 Task: Search one way flight ticket for 4 adults, 2 children, 2 infants in seat and 1 infant on lap in premium economy from Oakland: Oakland International Airport to Jackson: Jackson Hole Airport on 5-2-2023. Choice of flights is American. Number of bags: 9 checked bags. Price is upto 94000. Outbound departure time preference is 16:45.
Action: Mouse moved to (301, 498)
Screenshot: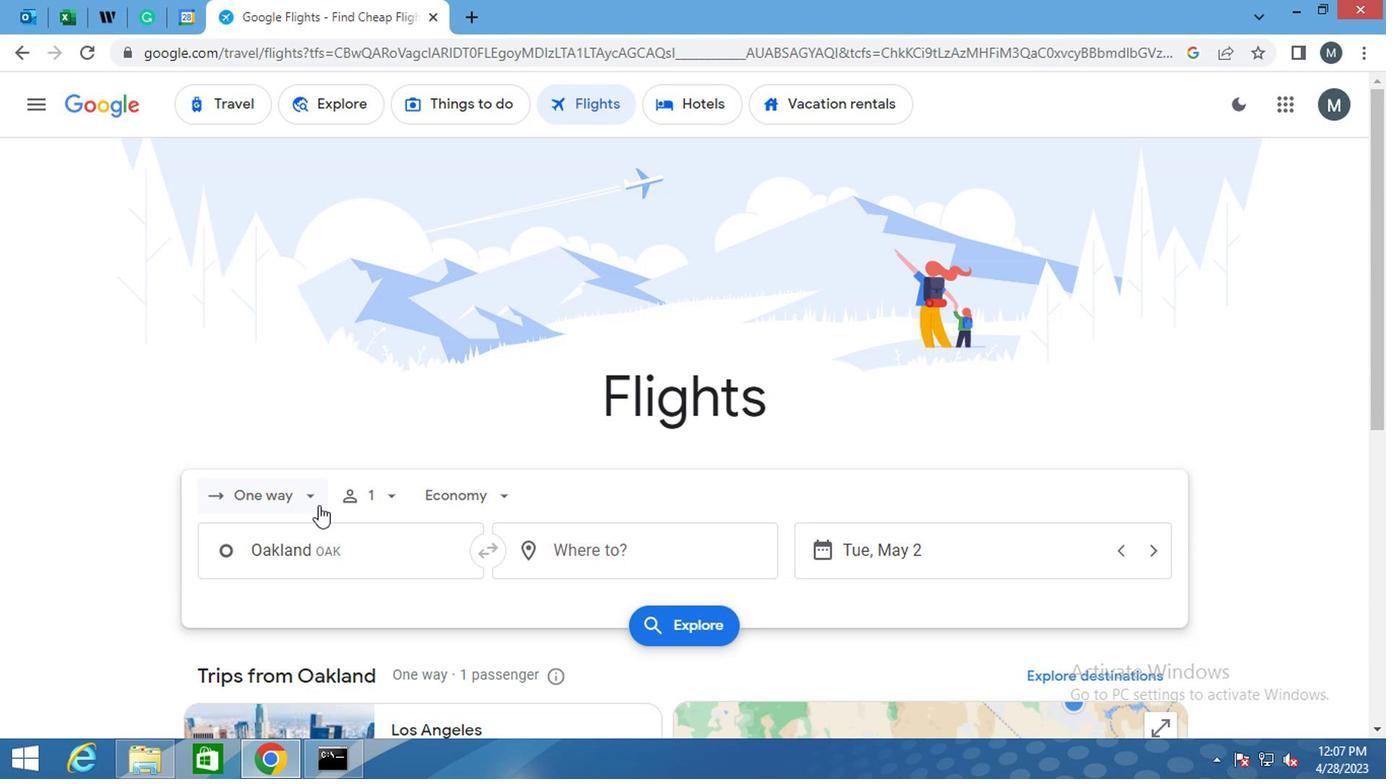 
Action: Mouse pressed left at (301, 498)
Screenshot: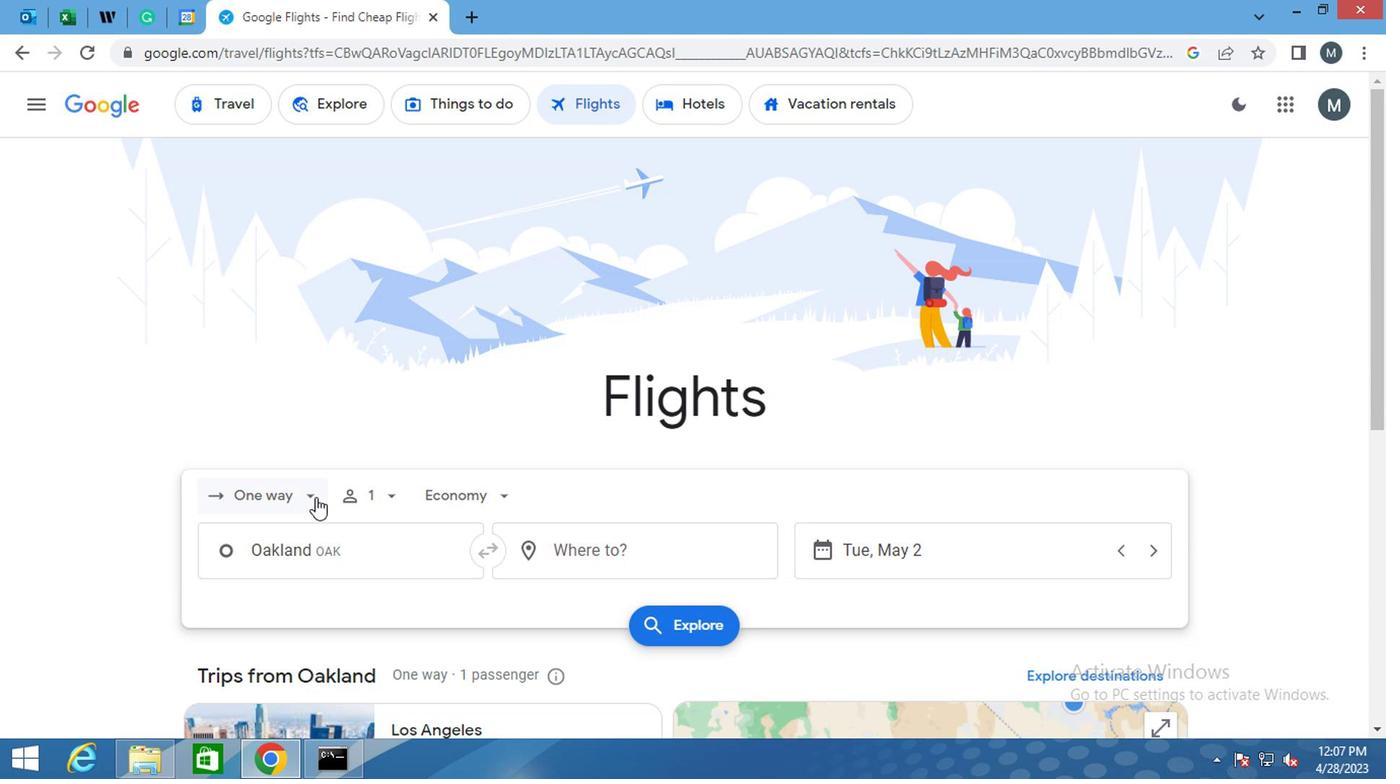 
Action: Mouse moved to (275, 591)
Screenshot: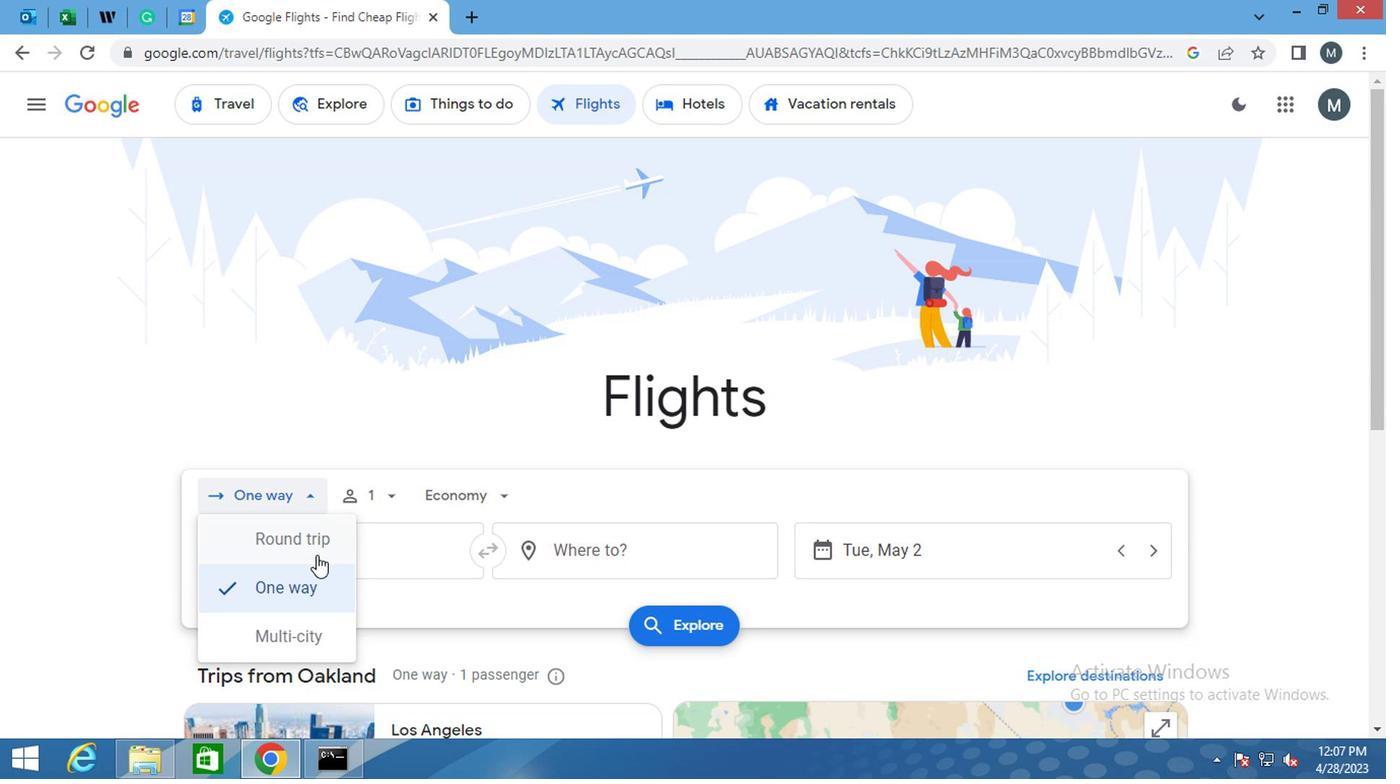 
Action: Mouse pressed left at (275, 591)
Screenshot: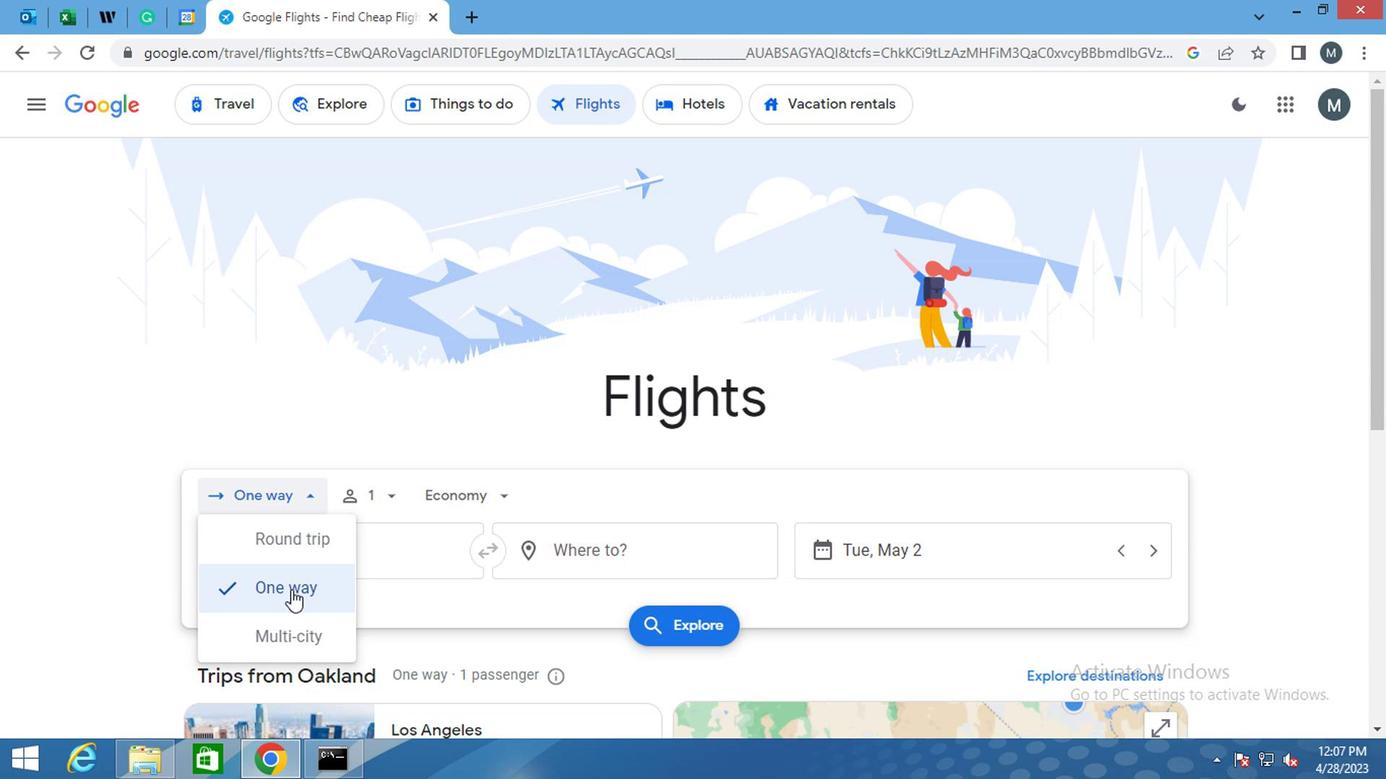 
Action: Mouse moved to (373, 496)
Screenshot: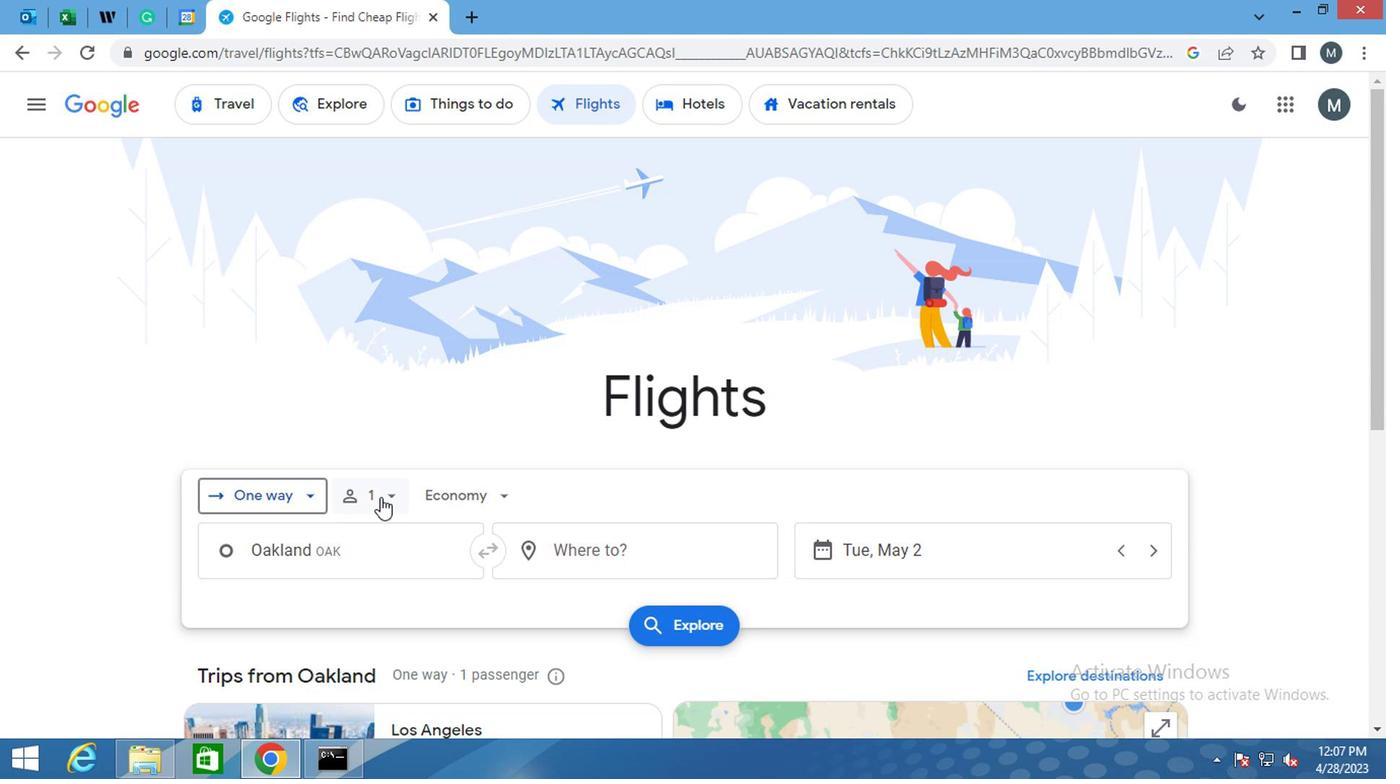 
Action: Mouse pressed left at (373, 496)
Screenshot: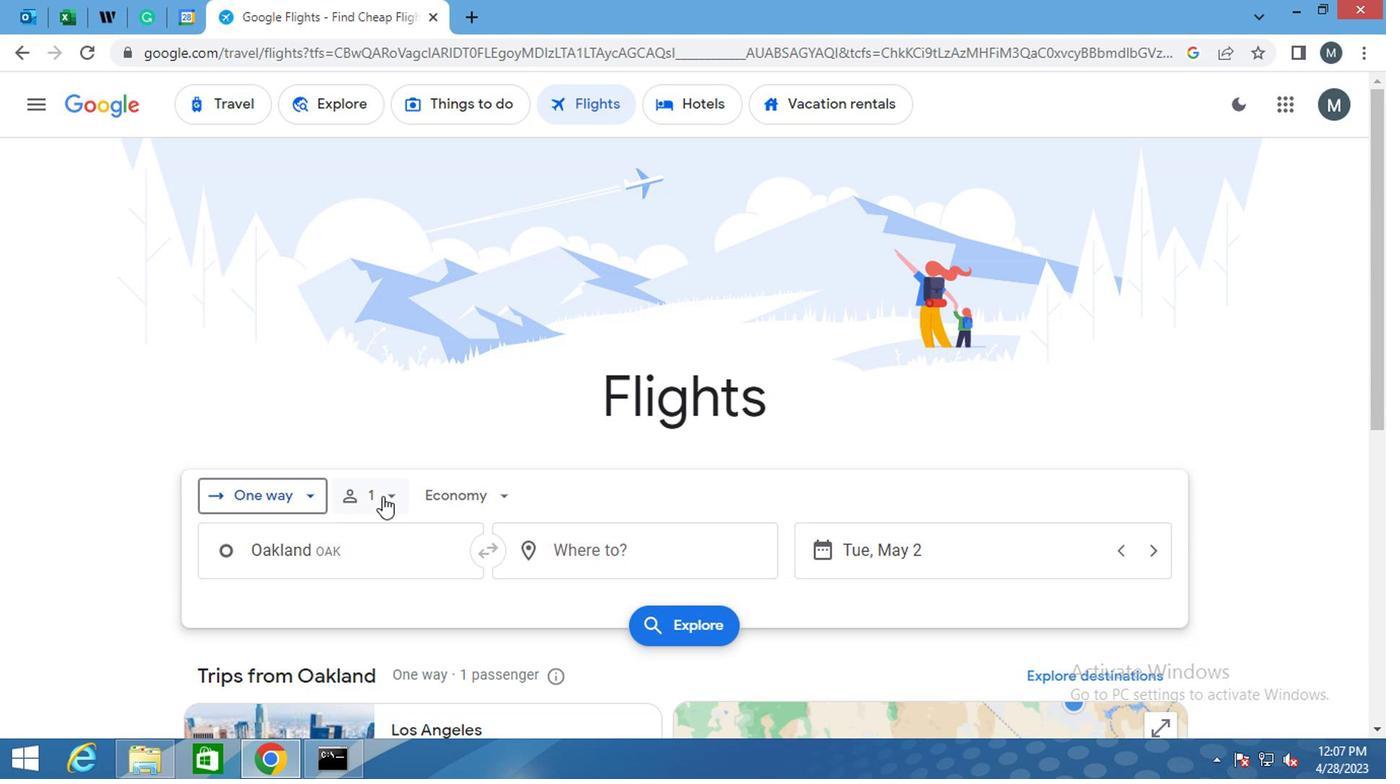 
Action: Mouse moved to (533, 549)
Screenshot: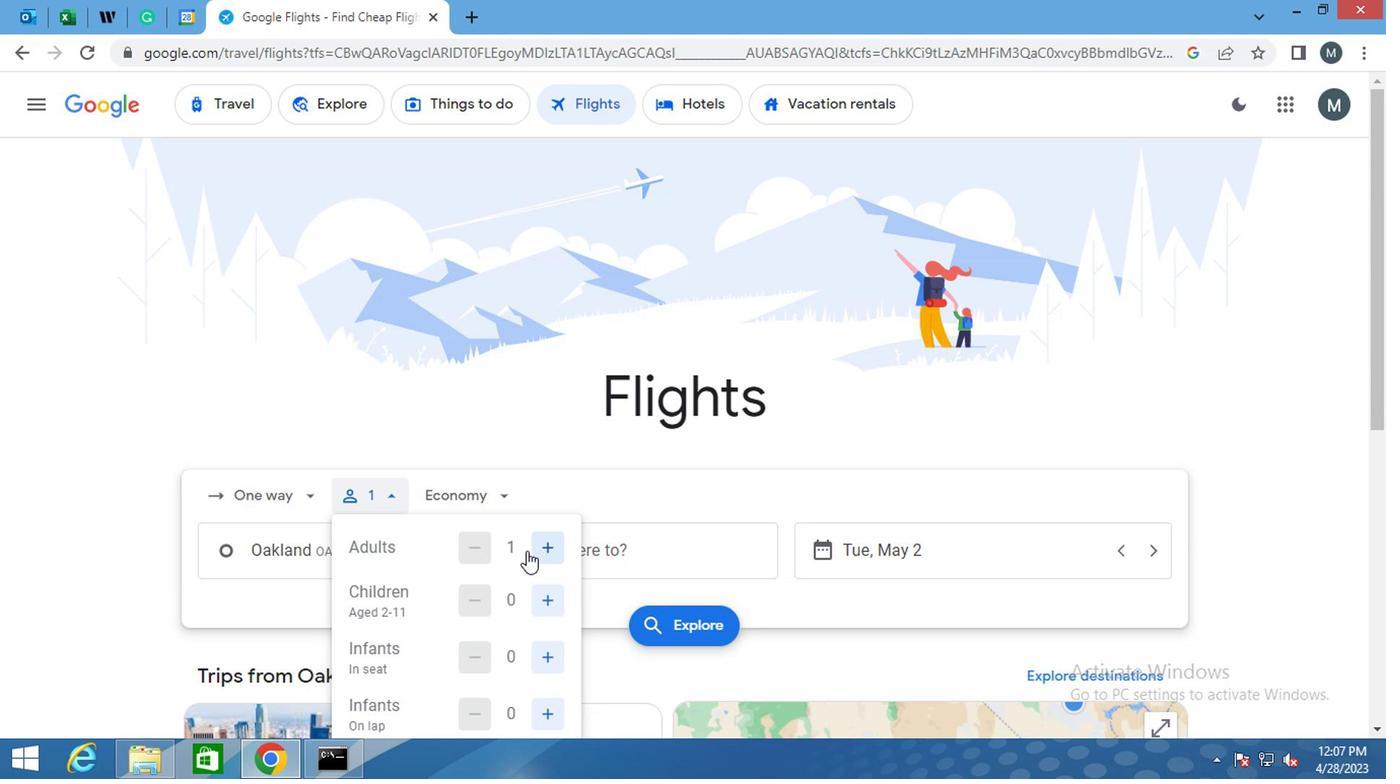 
Action: Mouse pressed left at (533, 549)
Screenshot: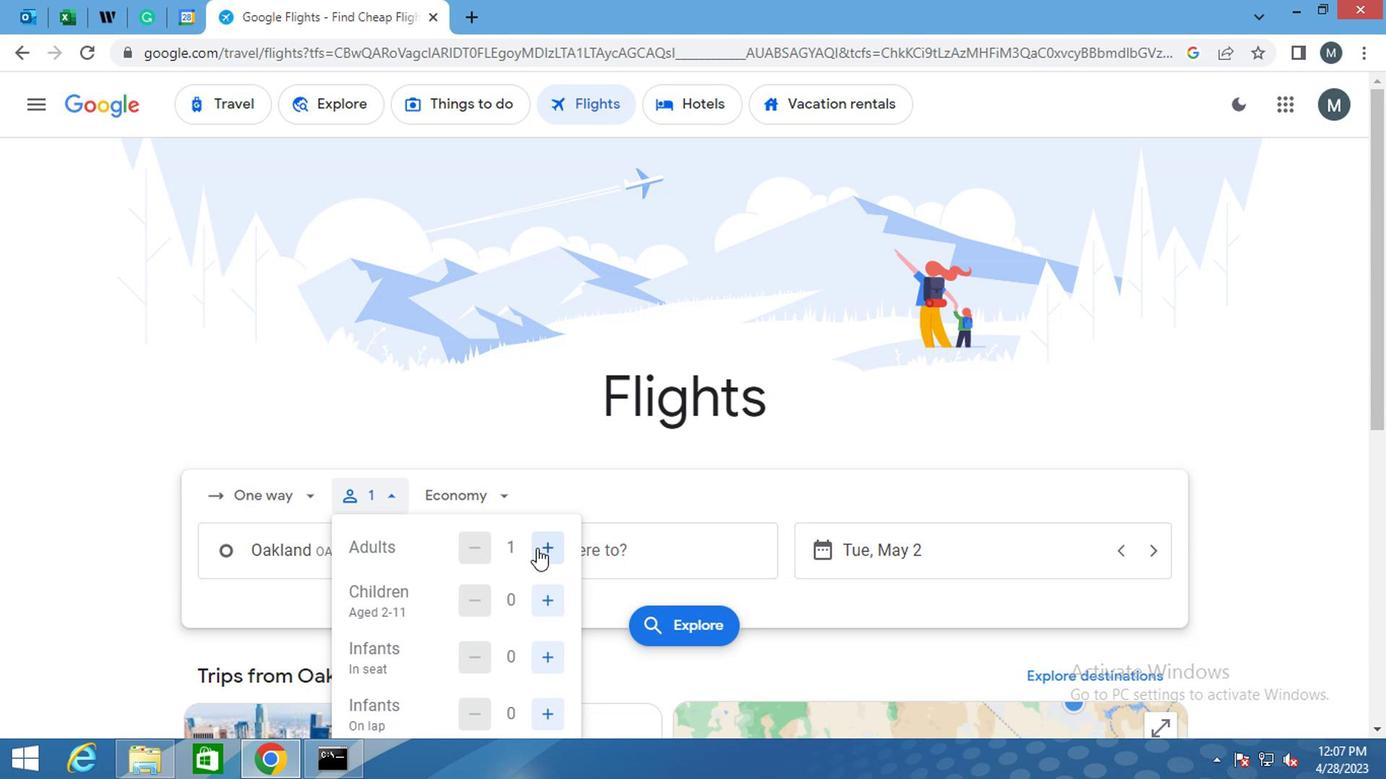 
Action: Mouse pressed left at (533, 549)
Screenshot: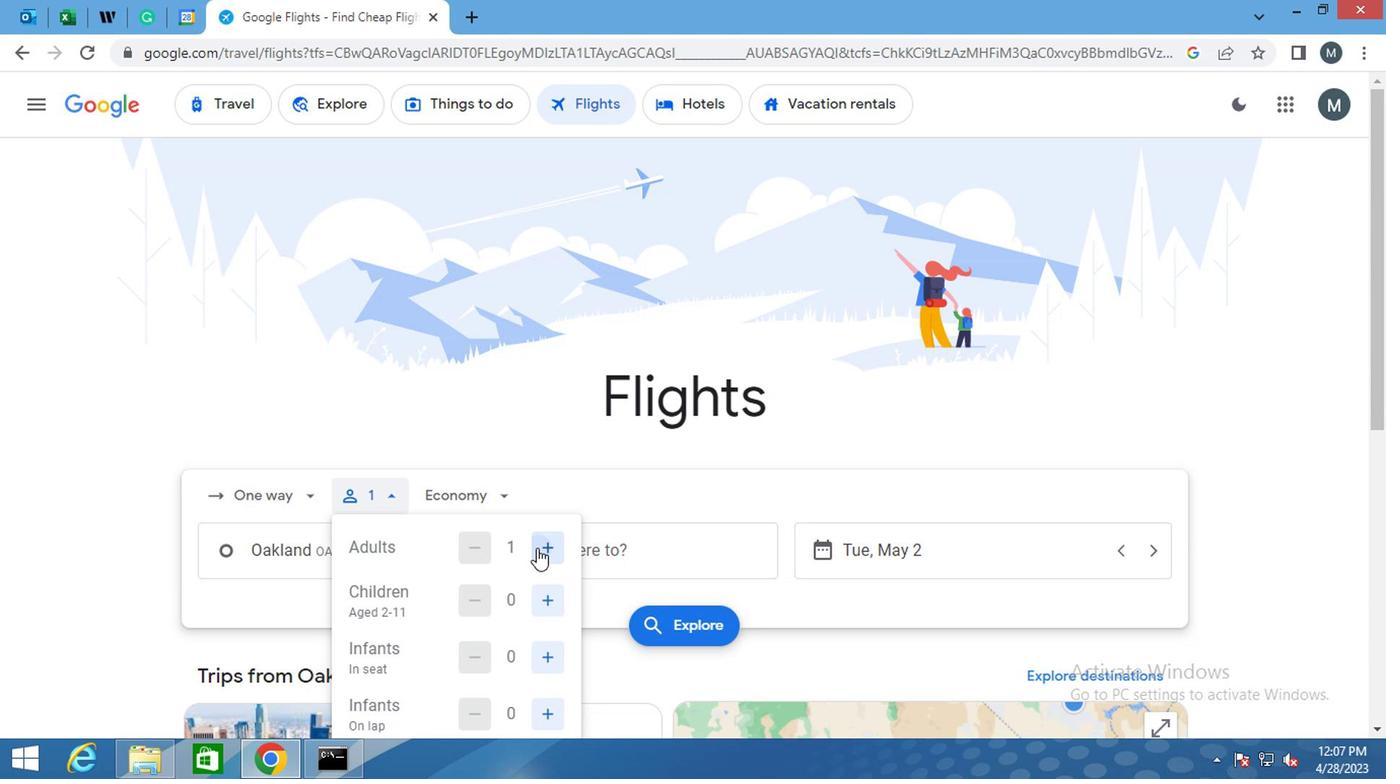 
Action: Mouse pressed left at (533, 549)
Screenshot: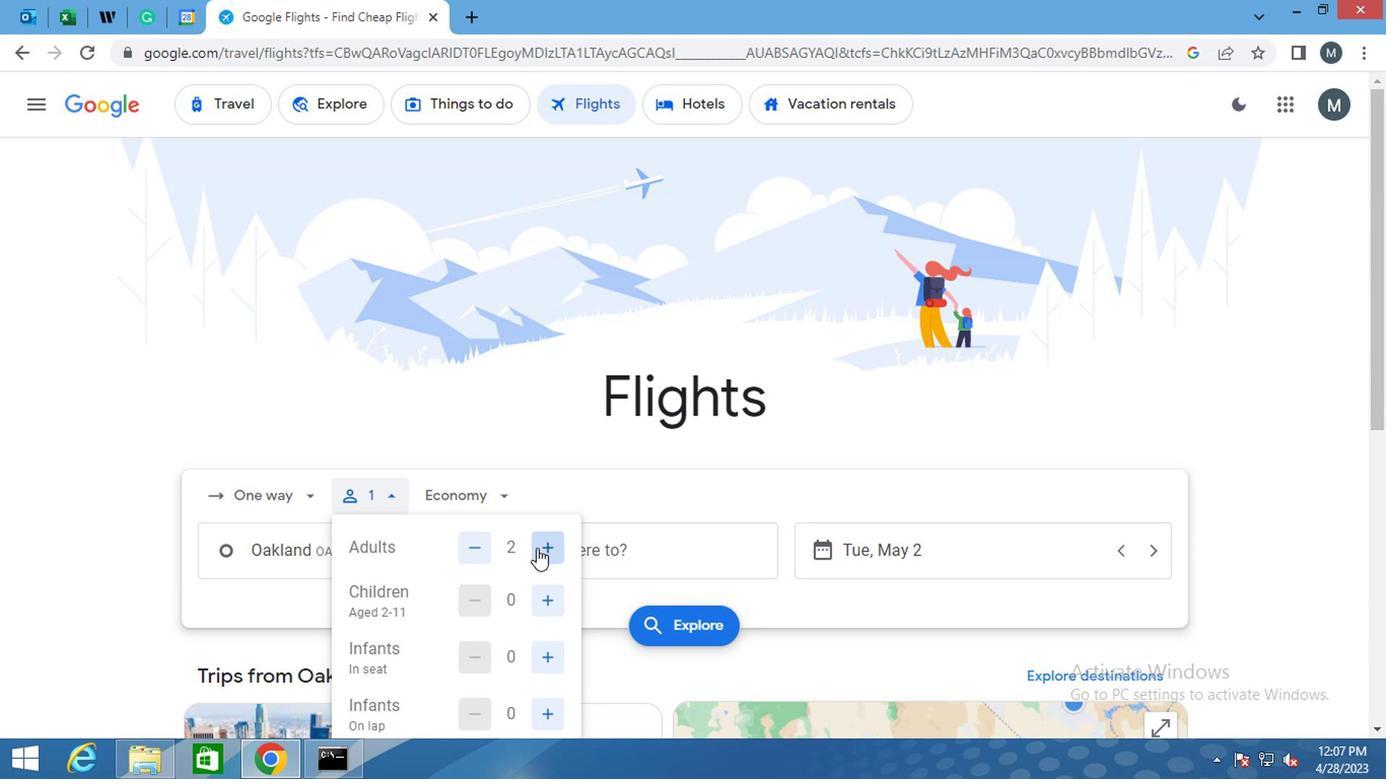 
Action: Mouse moved to (538, 601)
Screenshot: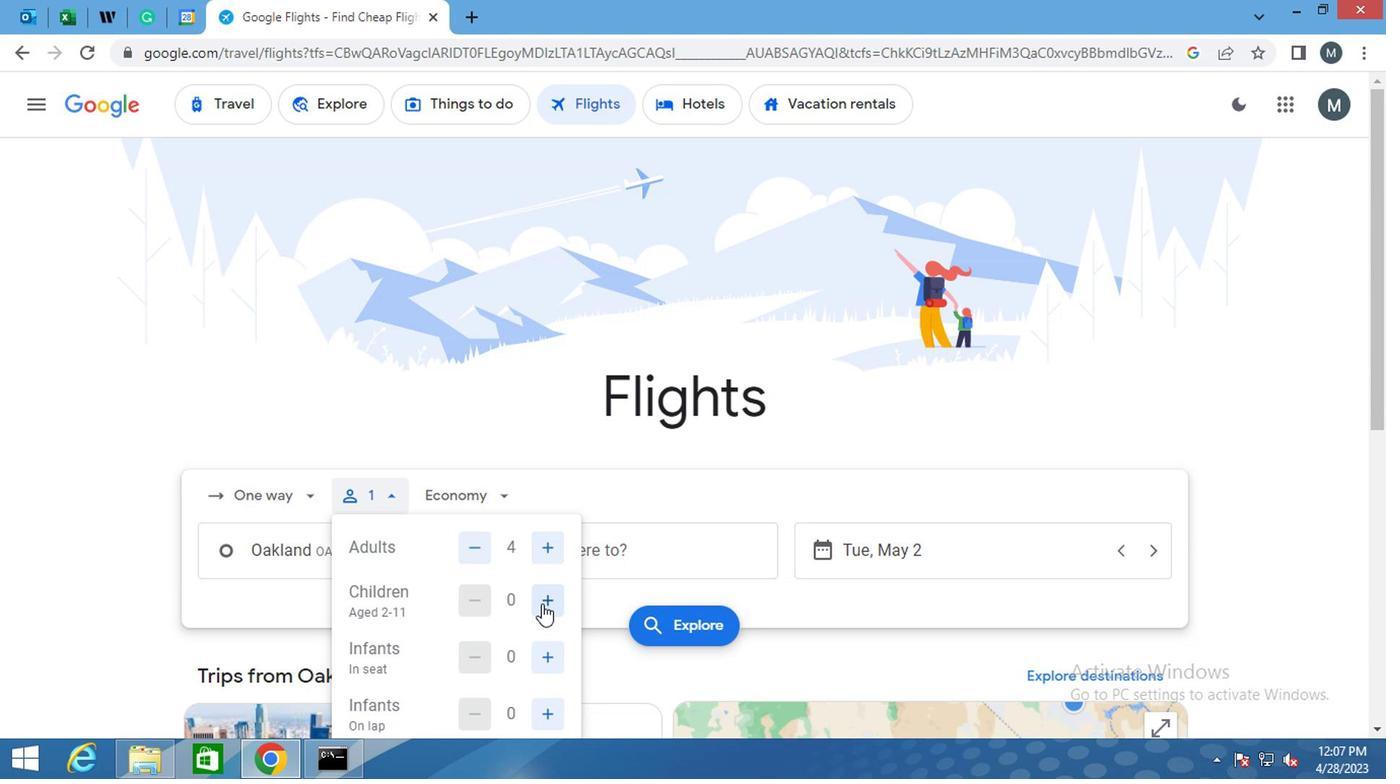 
Action: Mouse pressed left at (538, 601)
Screenshot: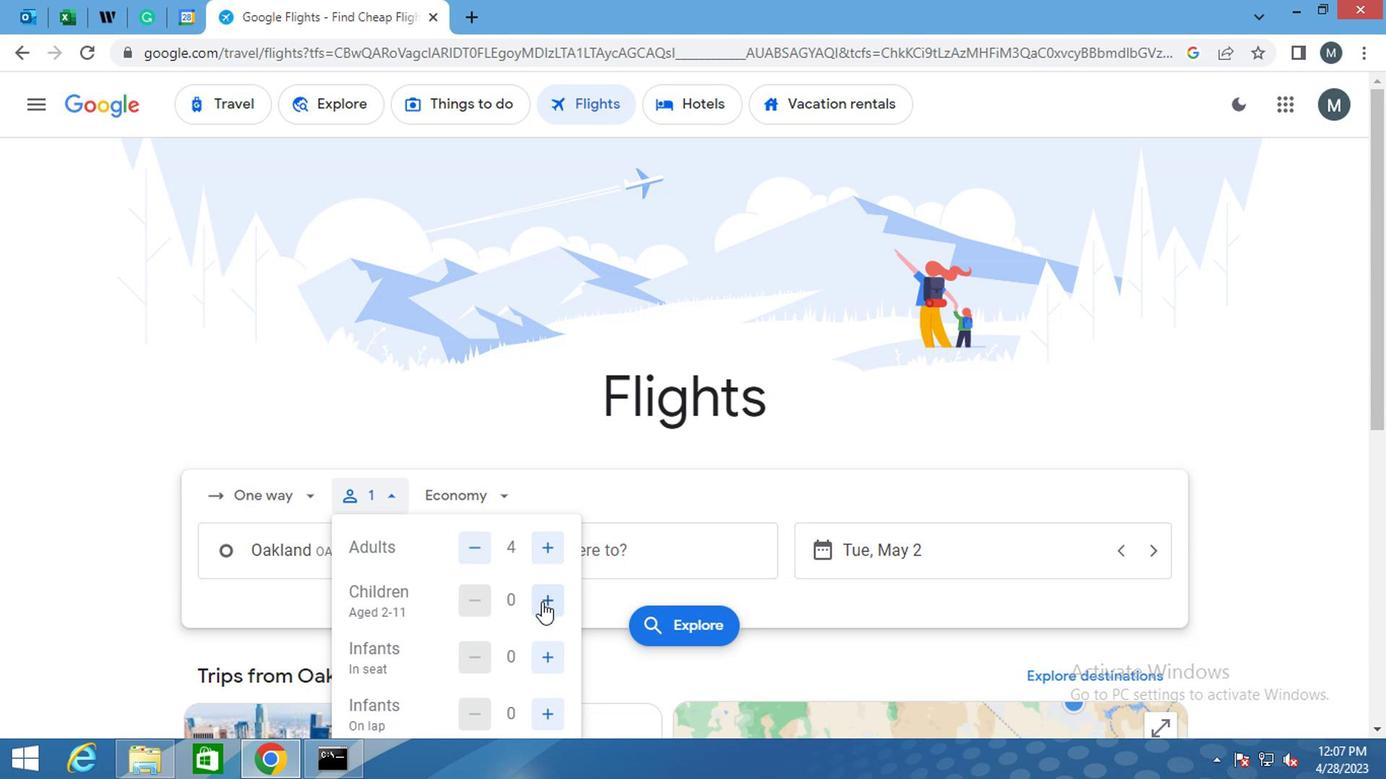 
Action: Mouse pressed left at (538, 601)
Screenshot: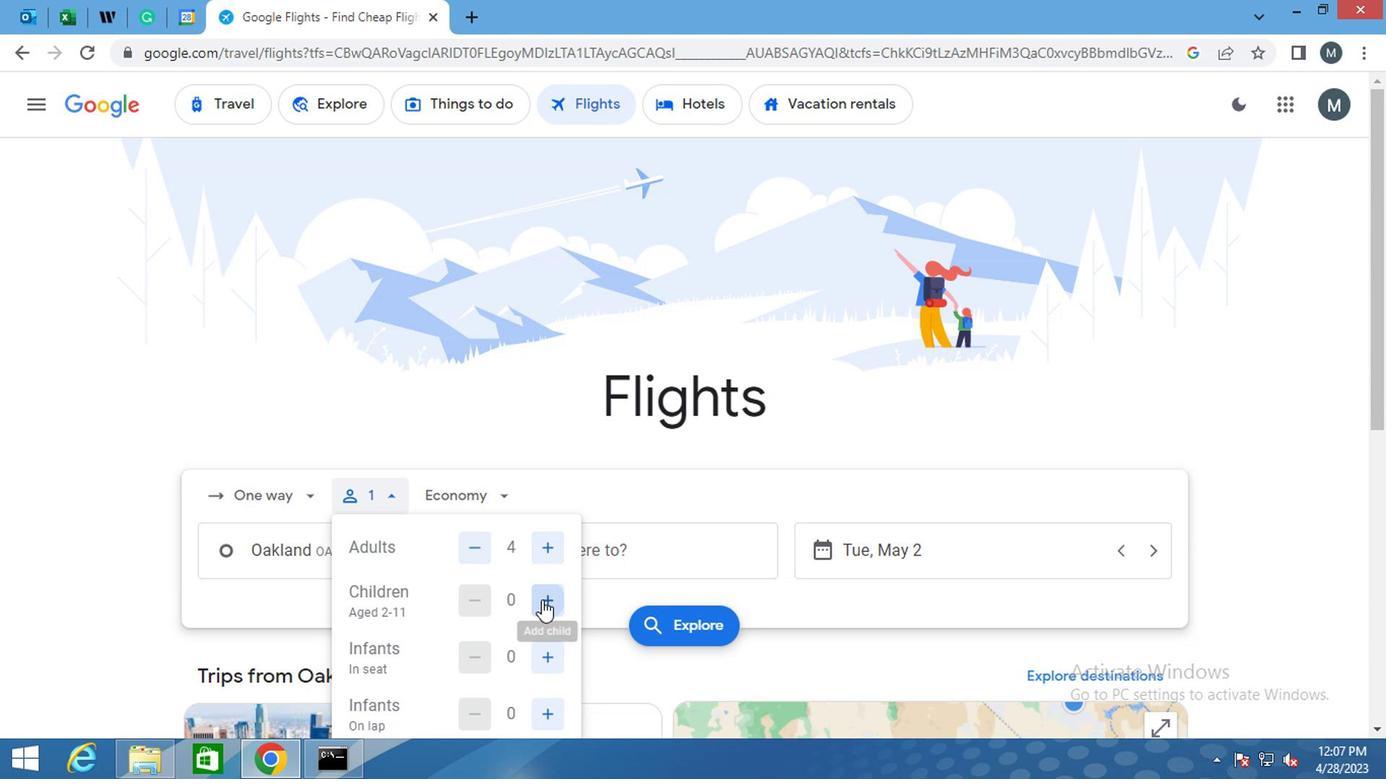 
Action: Mouse moved to (539, 447)
Screenshot: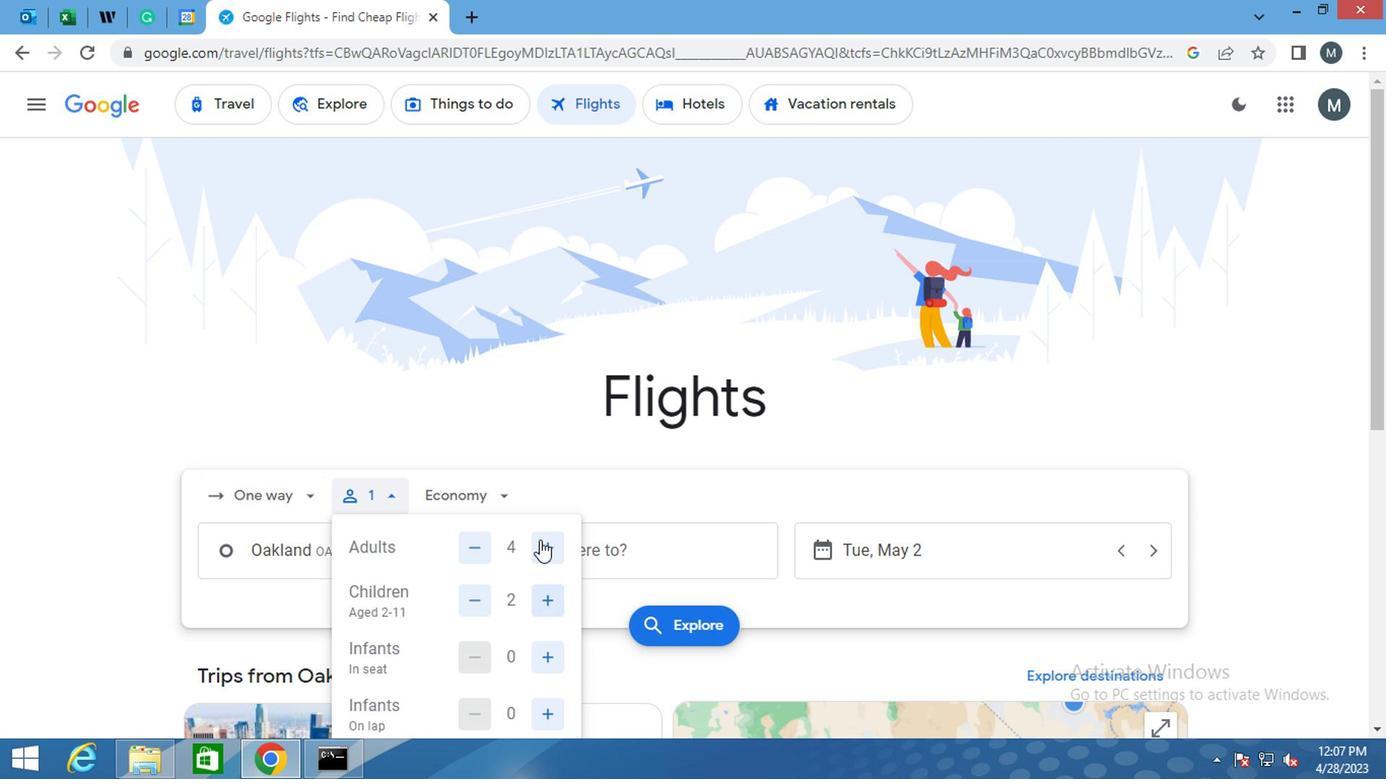 
Action: Mouse scrolled (539, 446) with delta (0, -1)
Screenshot: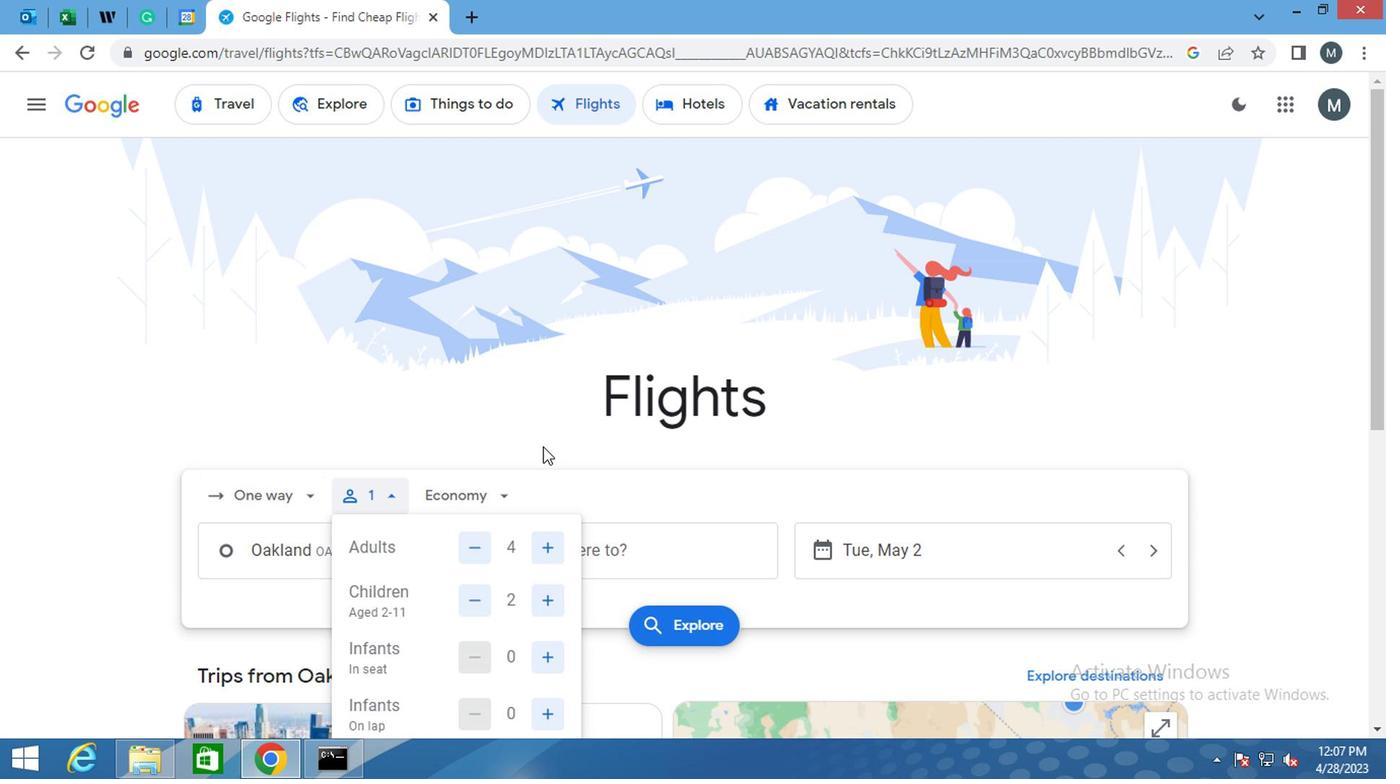 
Action: Mouse moved to (542, 605)
Screenshot: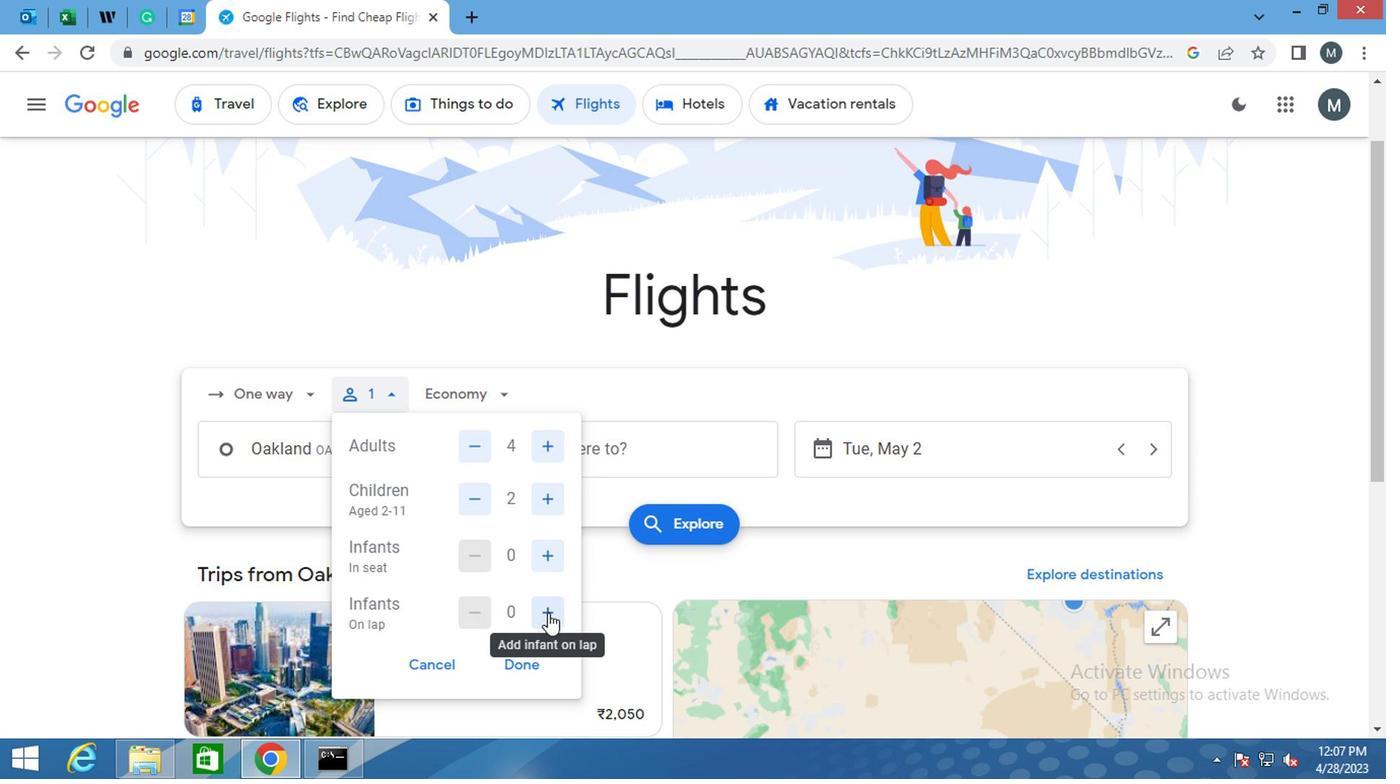 
Action: Mouse pressed left at (542, 605)
Screenshot: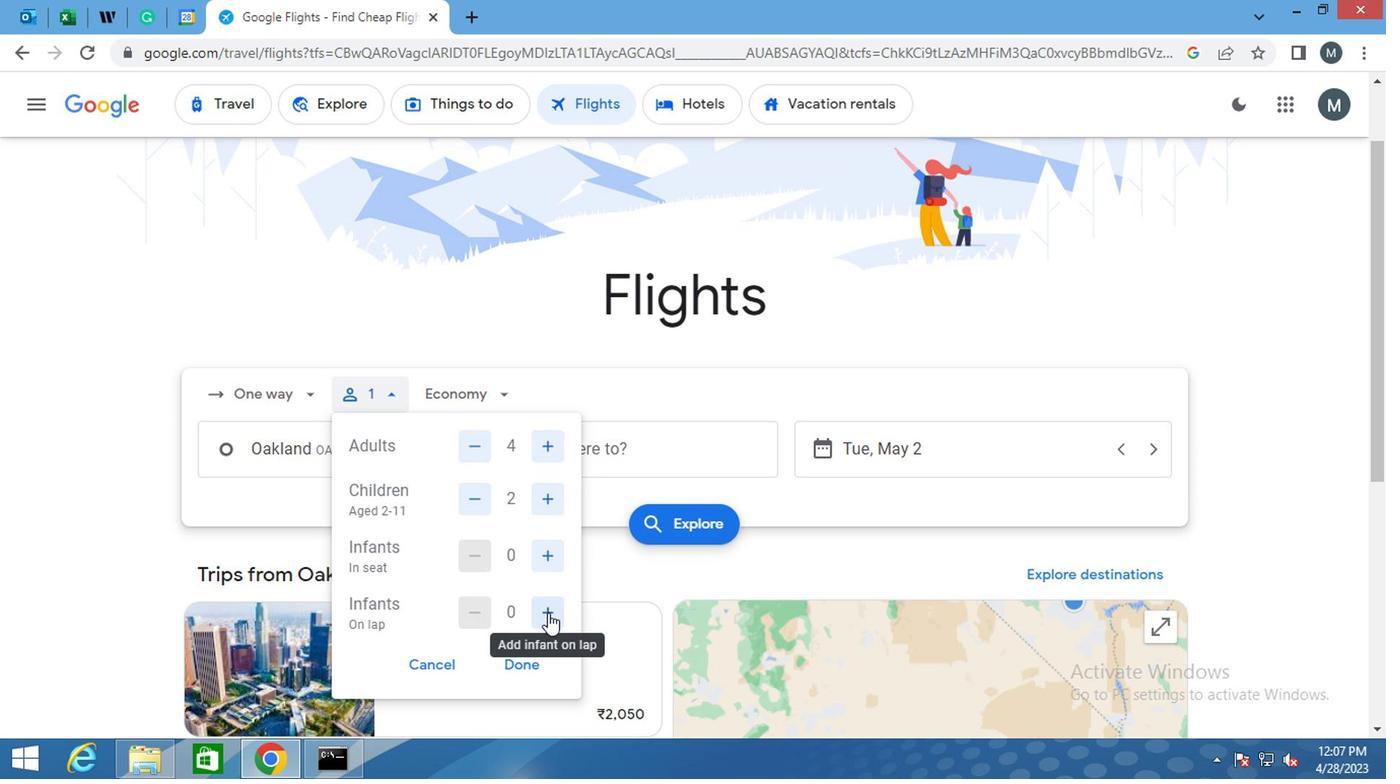 
Action: Mouse moved to (524, 668)
Screenshot: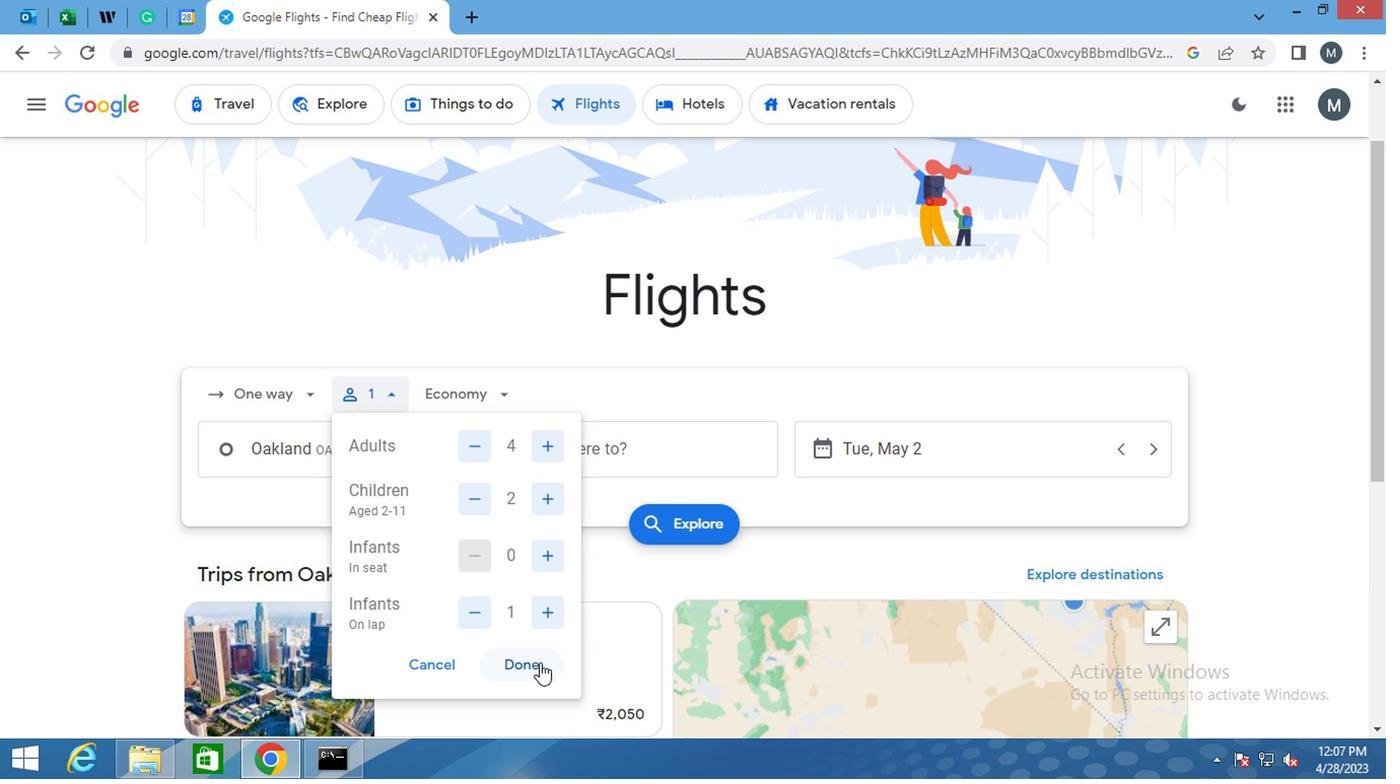 
Action: Mouse pressed left at (524, 668)
Screenshot: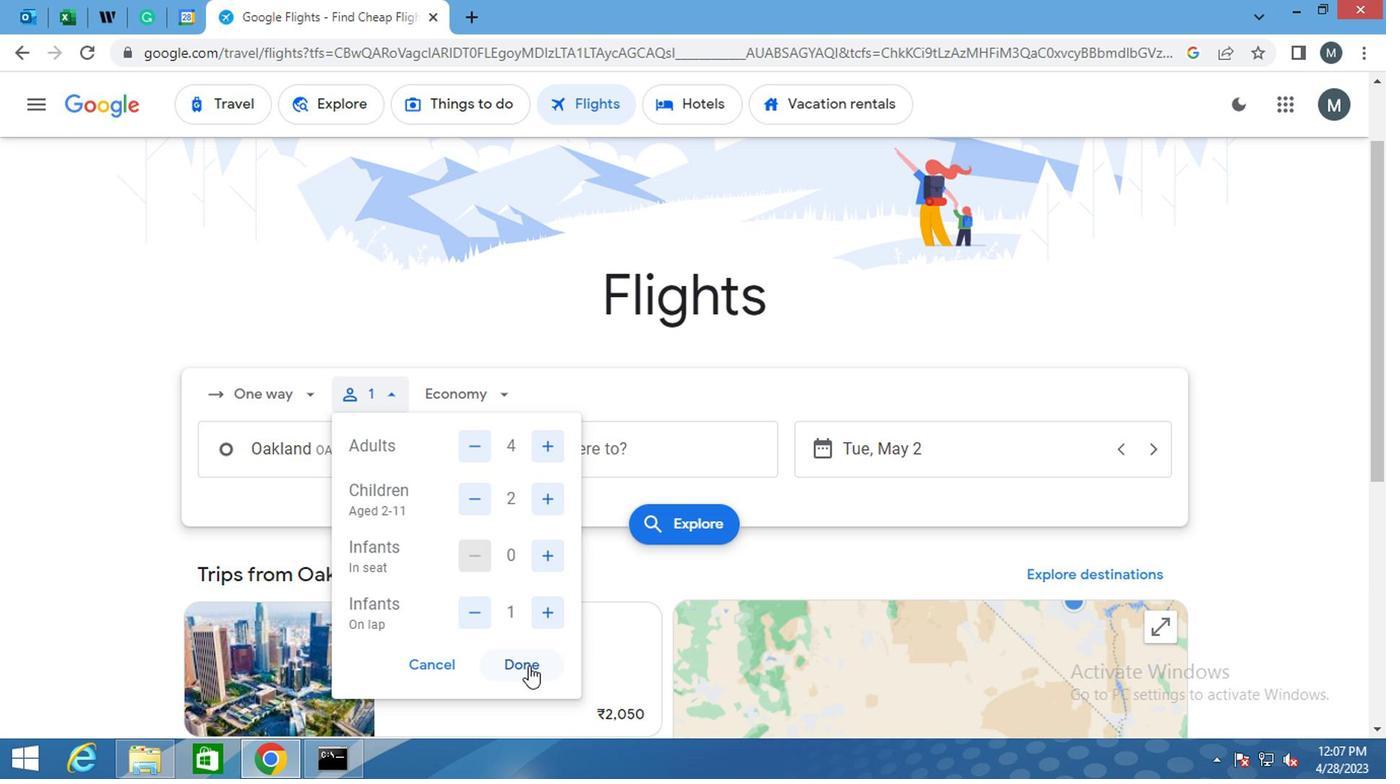 
Action: Mouse moved to (473, 394)
Screenshot: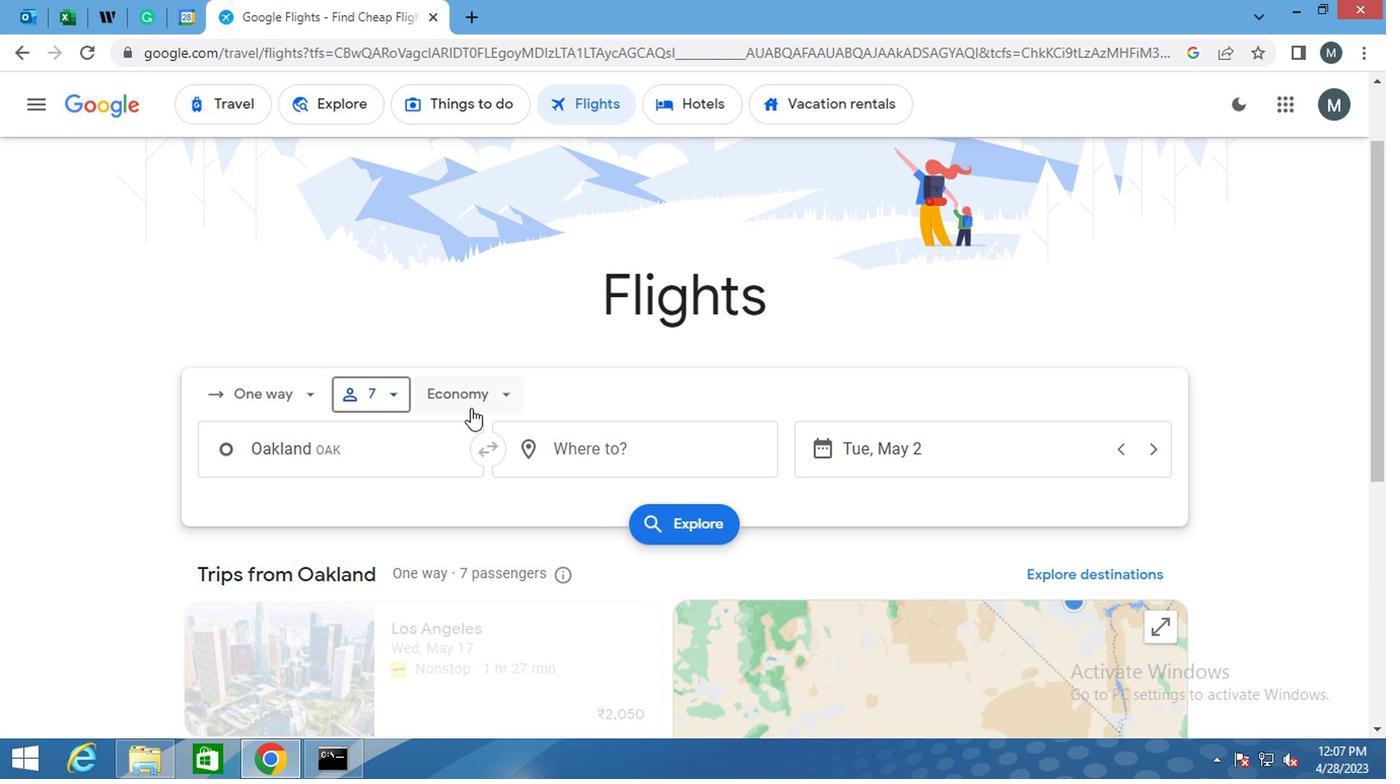 
Action: Mouse pressed left at (473, 394)
Screenshot: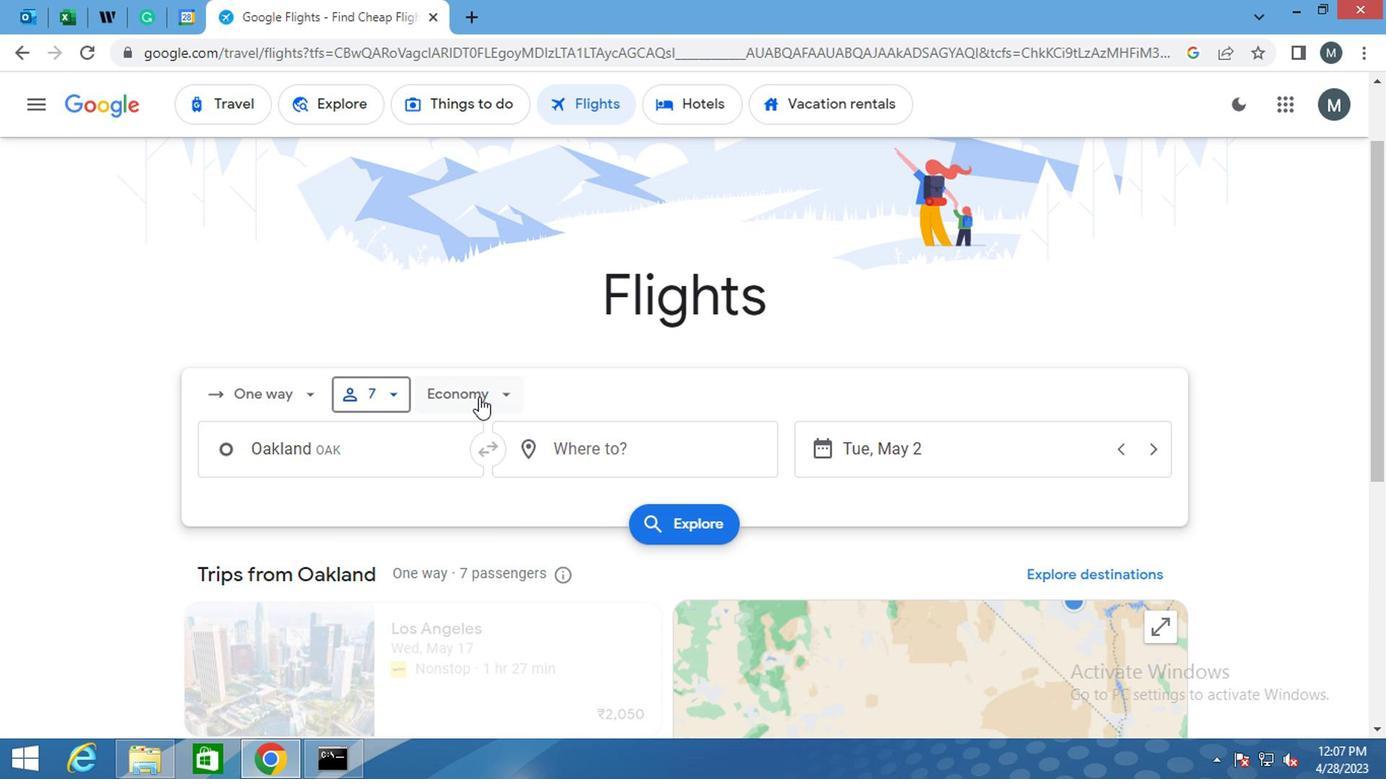 
Action: Mouse moved to (489, 485)
Screenshot: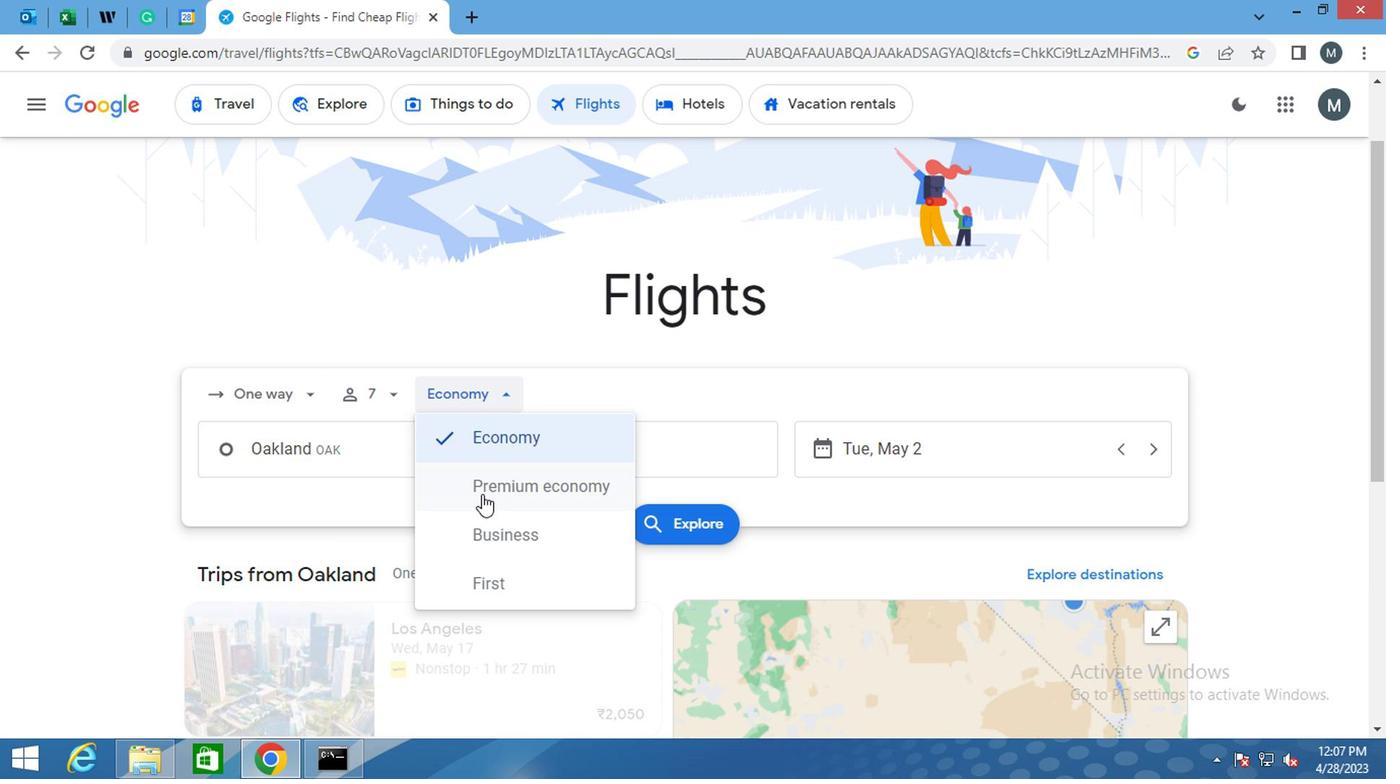 
Action: Mouse pressed left at (489, 485)
Screenshot: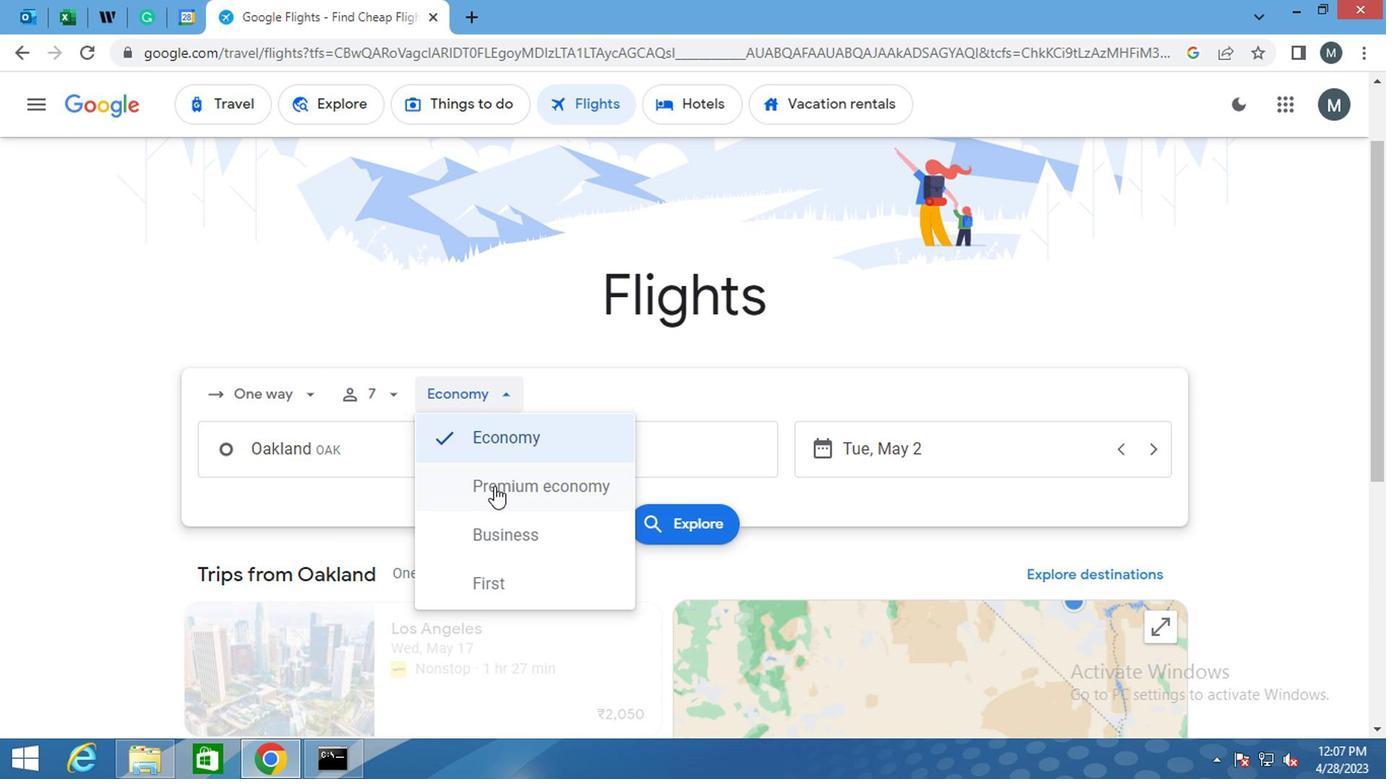 
Action: Mouse moved to (359, 453)
Screenshot: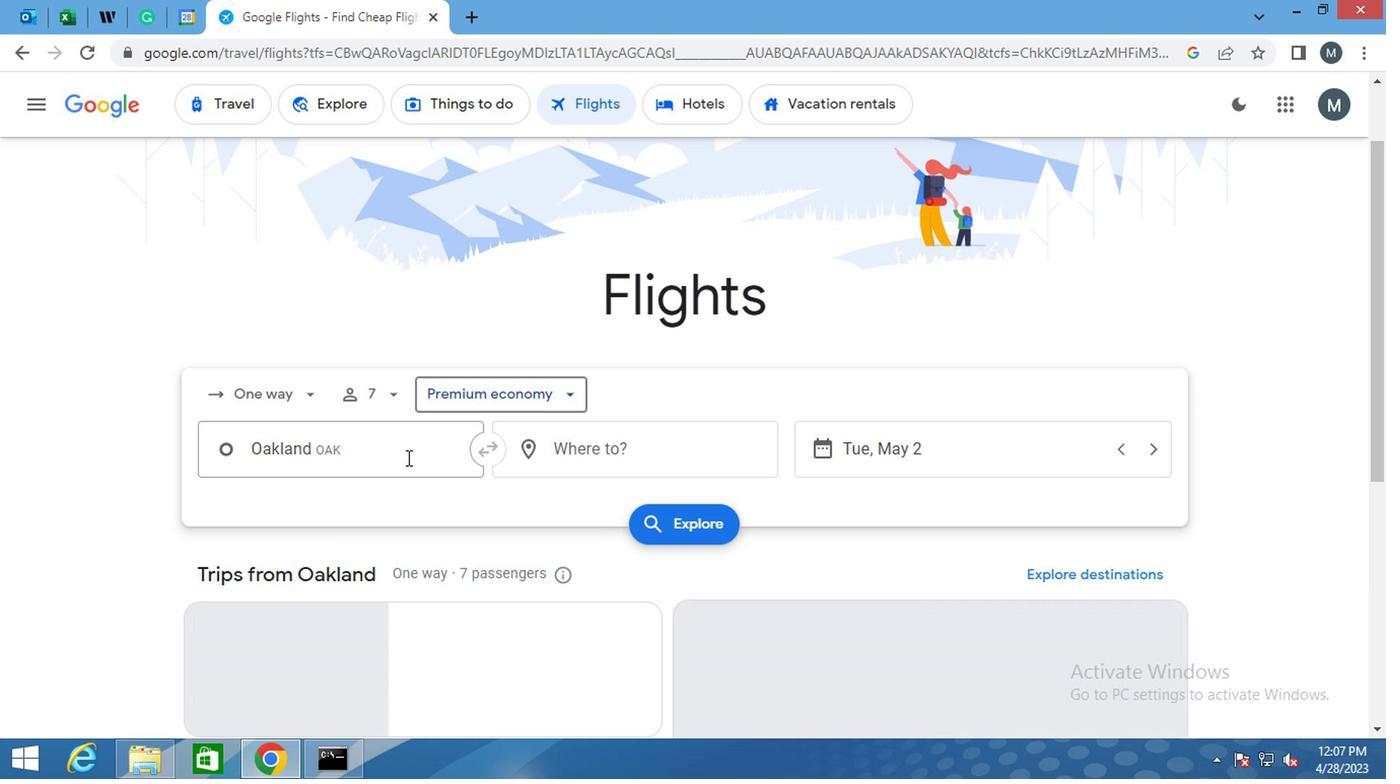 
Action: Mouse pressed left at (359, 453)
Screenshot: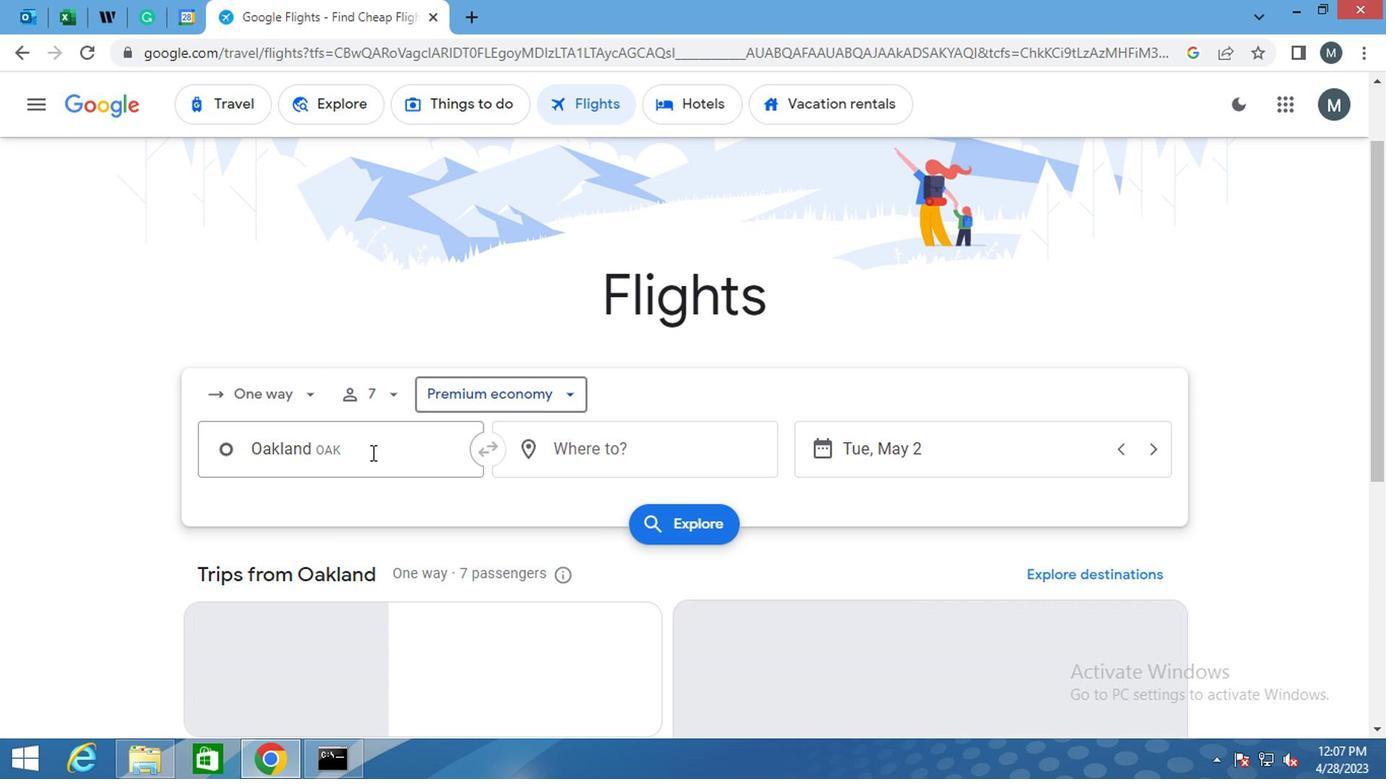 
Action: Mouse moved to (386, 563)
Screenshot: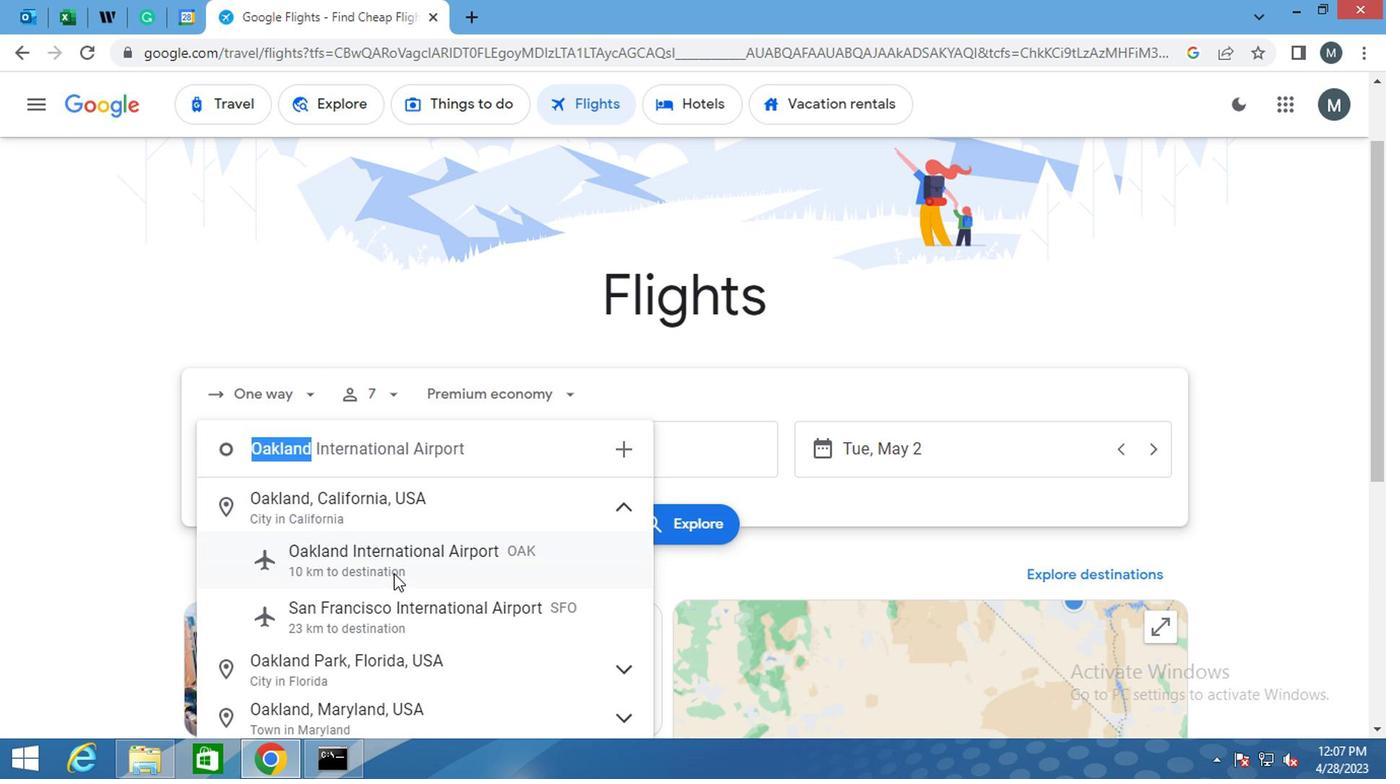 
Action: Mouse pressed left at (386, 563)
Screenshot: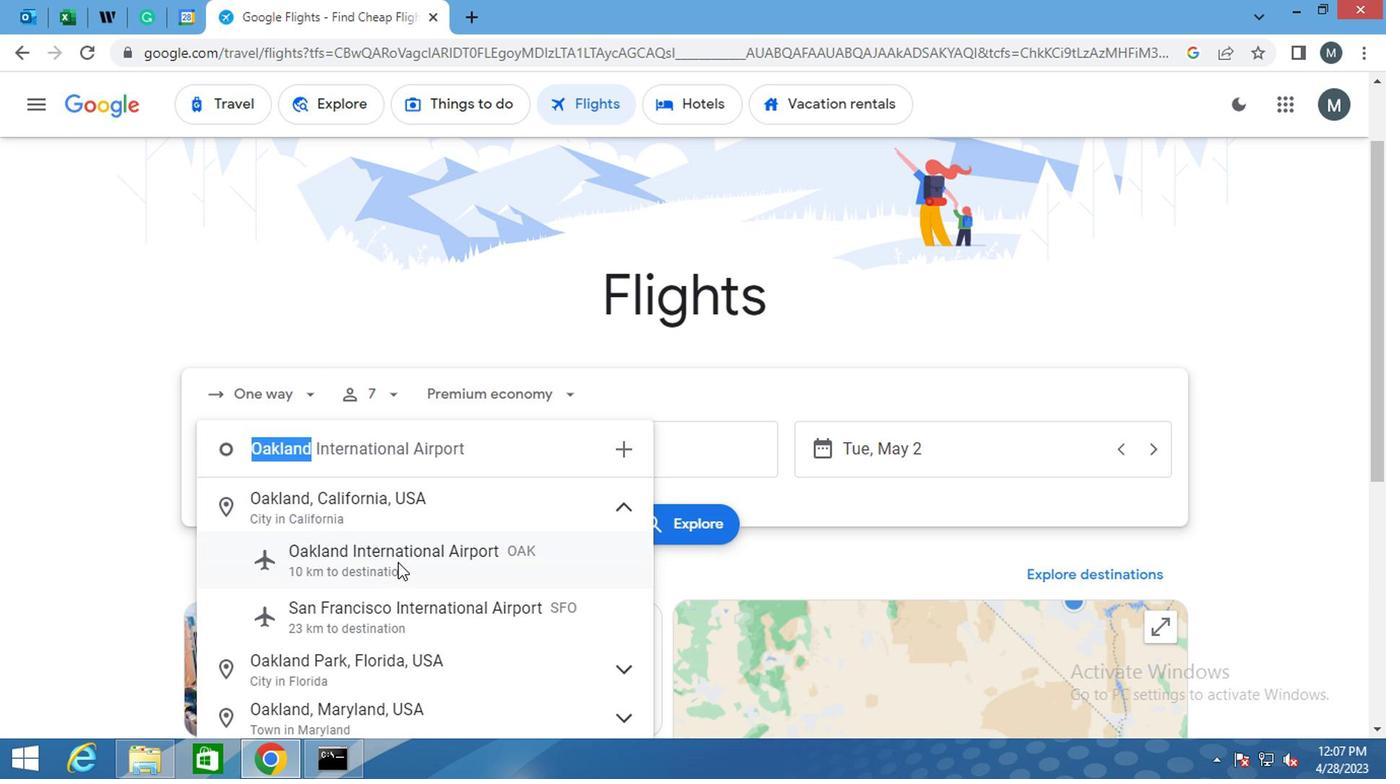 
Action: Mouse moved to (629, 450)
Screenshot: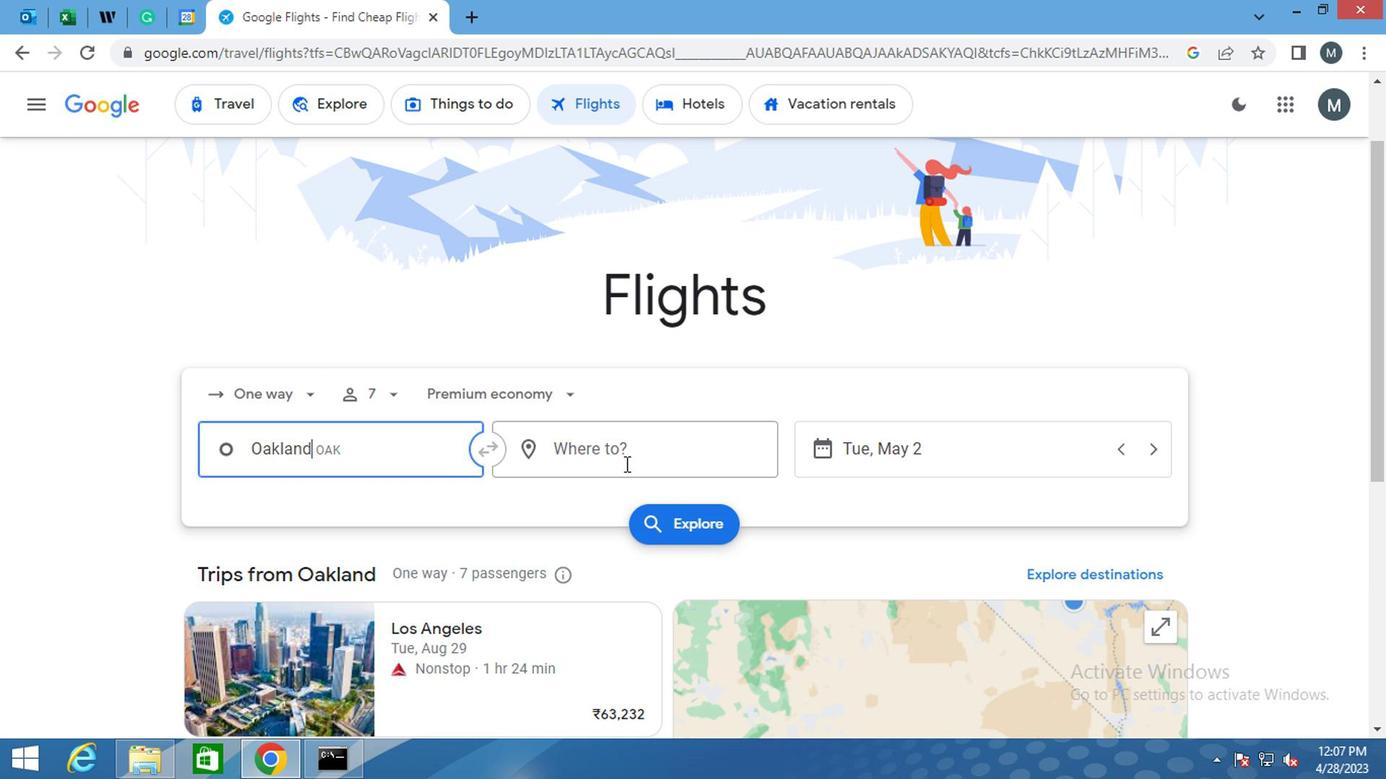 
Action: Mouse pressed left at (629, 450)
Screenshot: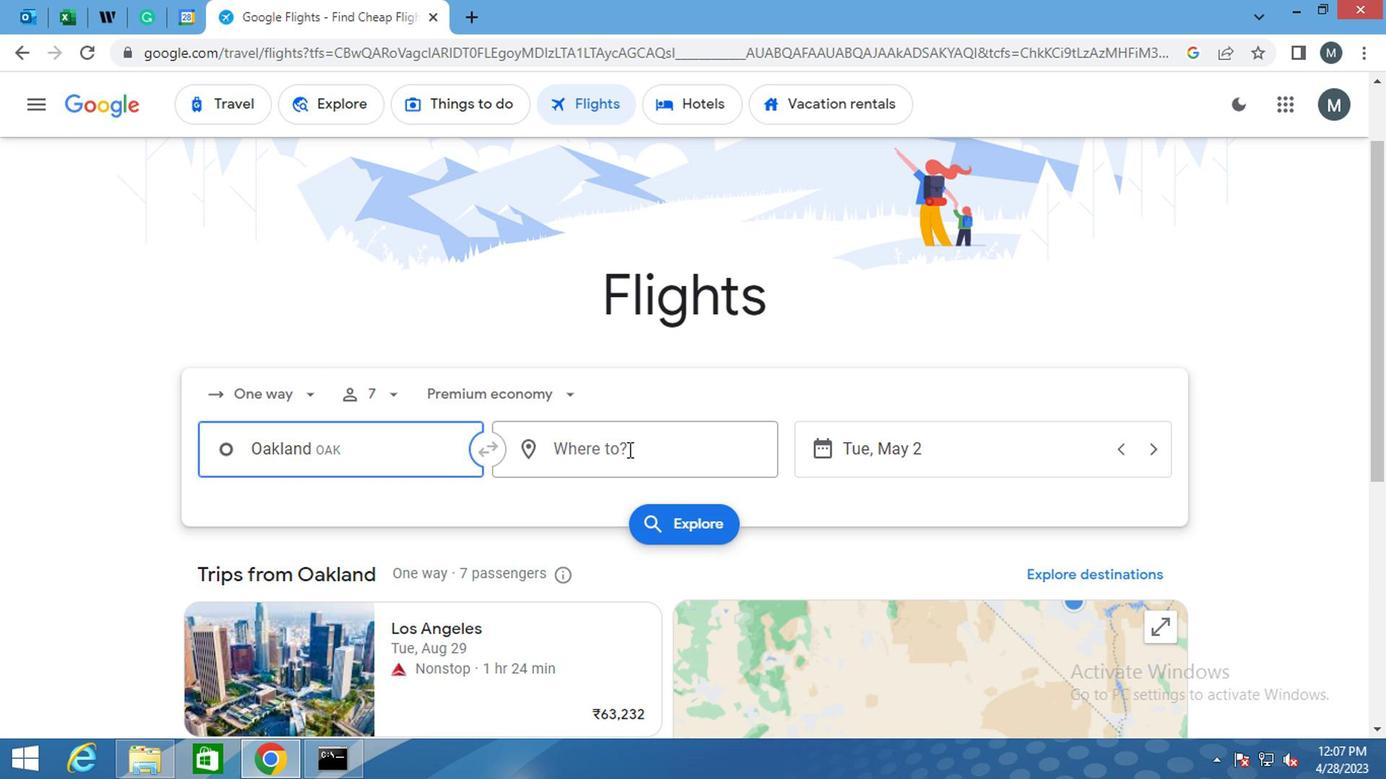 
Action: Mouse moved to (556, 467)
Screenshot: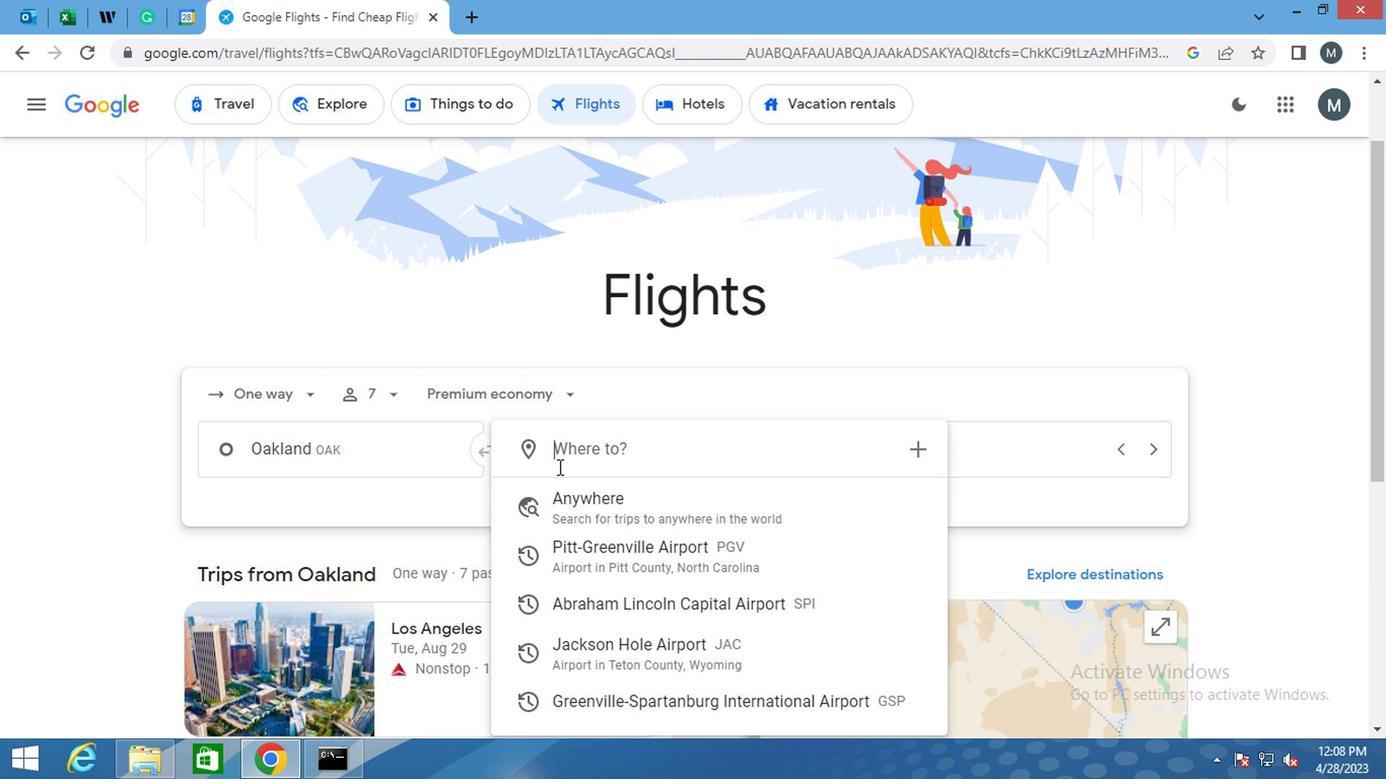 
Action: Key pressed <Key.shift><Key.shift><Key.shift><Key.shift><Key.shift><Key.shift><Key.shift>JACKSON<Key.space>H
Screenshot: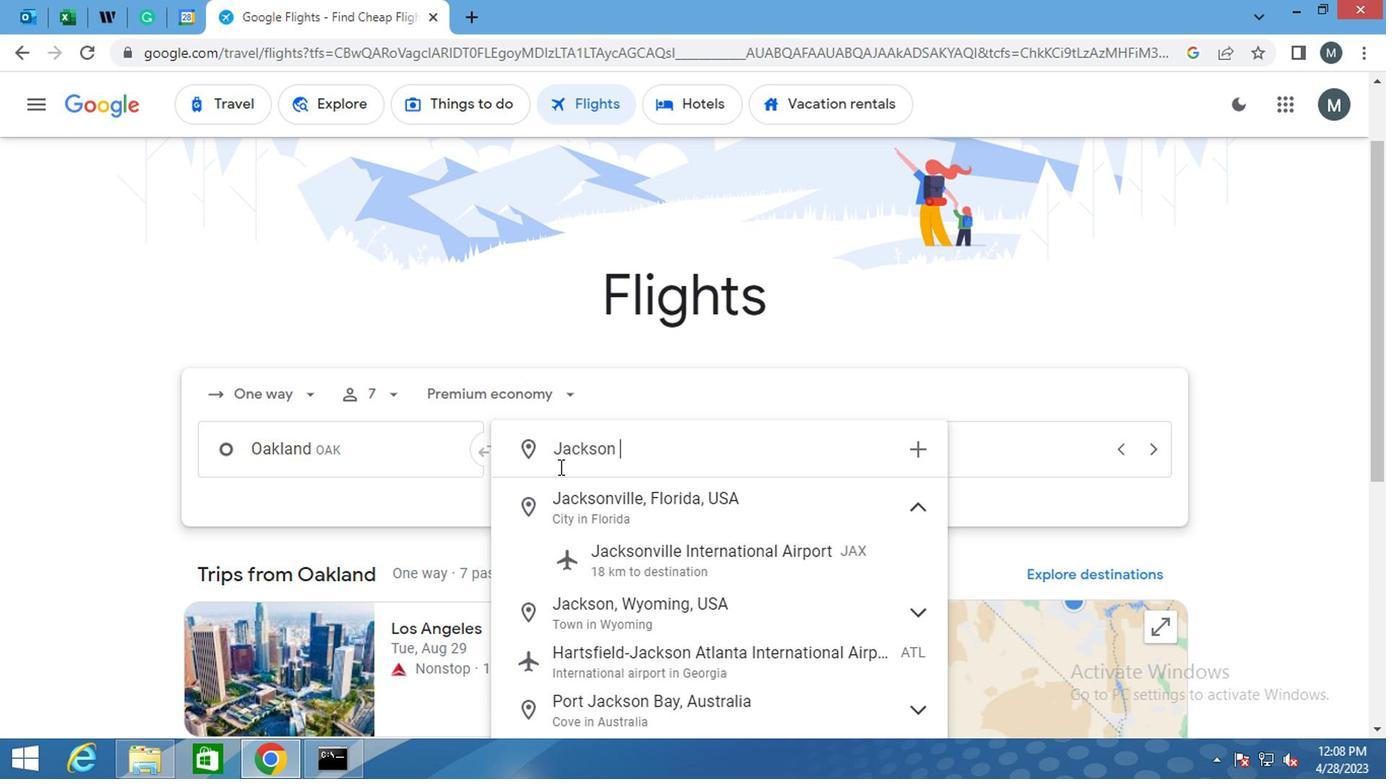 
Action: Mouse moved to (678, 553)
Screenshot: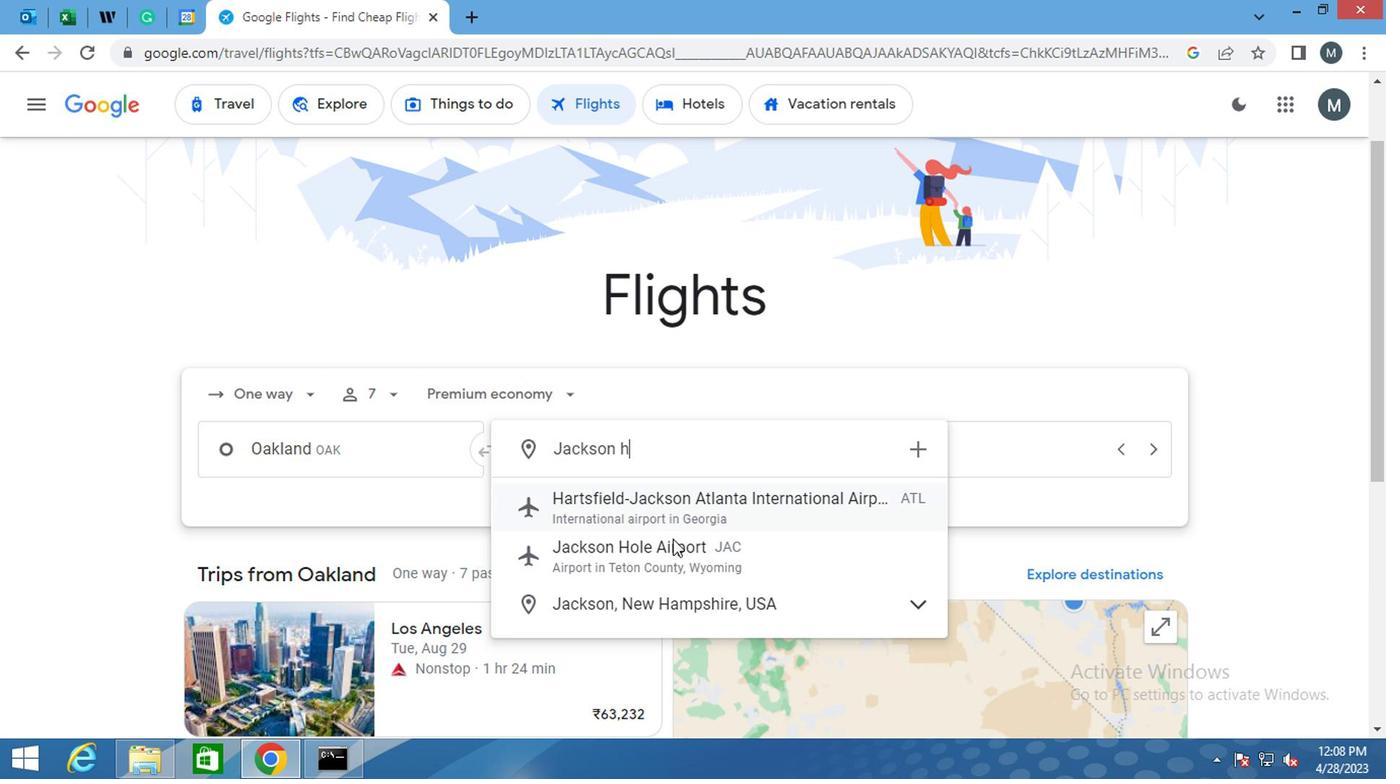 
Action: Mouse pressed left at (678, 553)
Screenshot: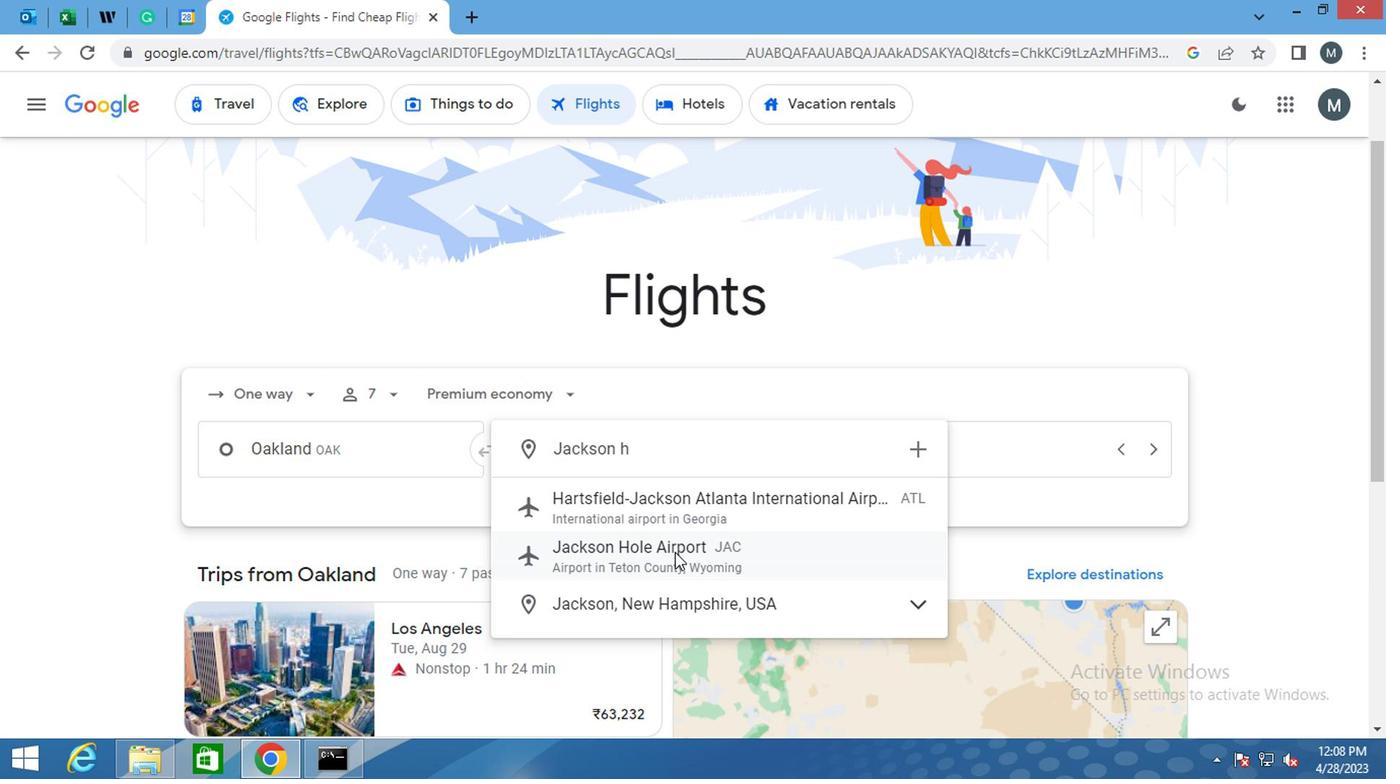 
Action: Mouse moved to (952, 457)
Screenshot: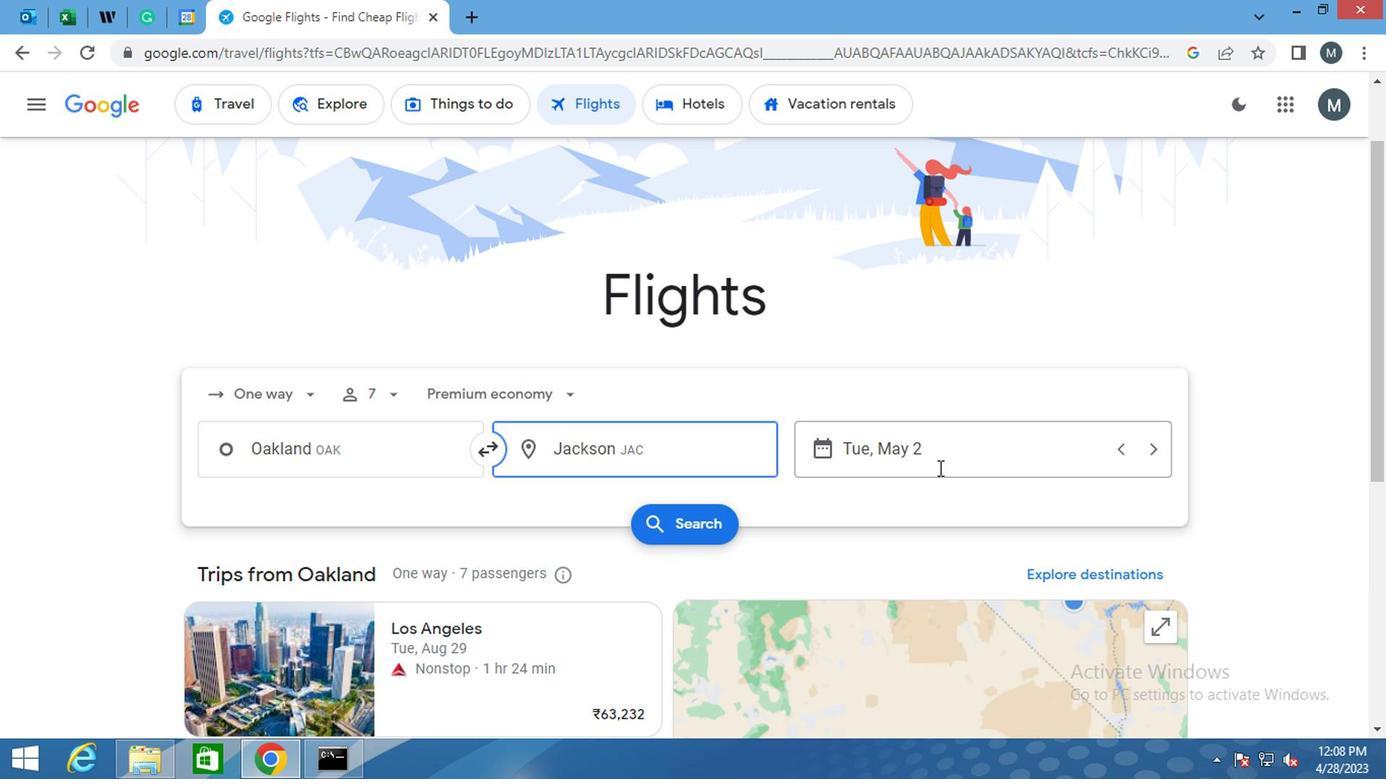 
Action: Mouse pressed left at (952, 457)
Screenshot: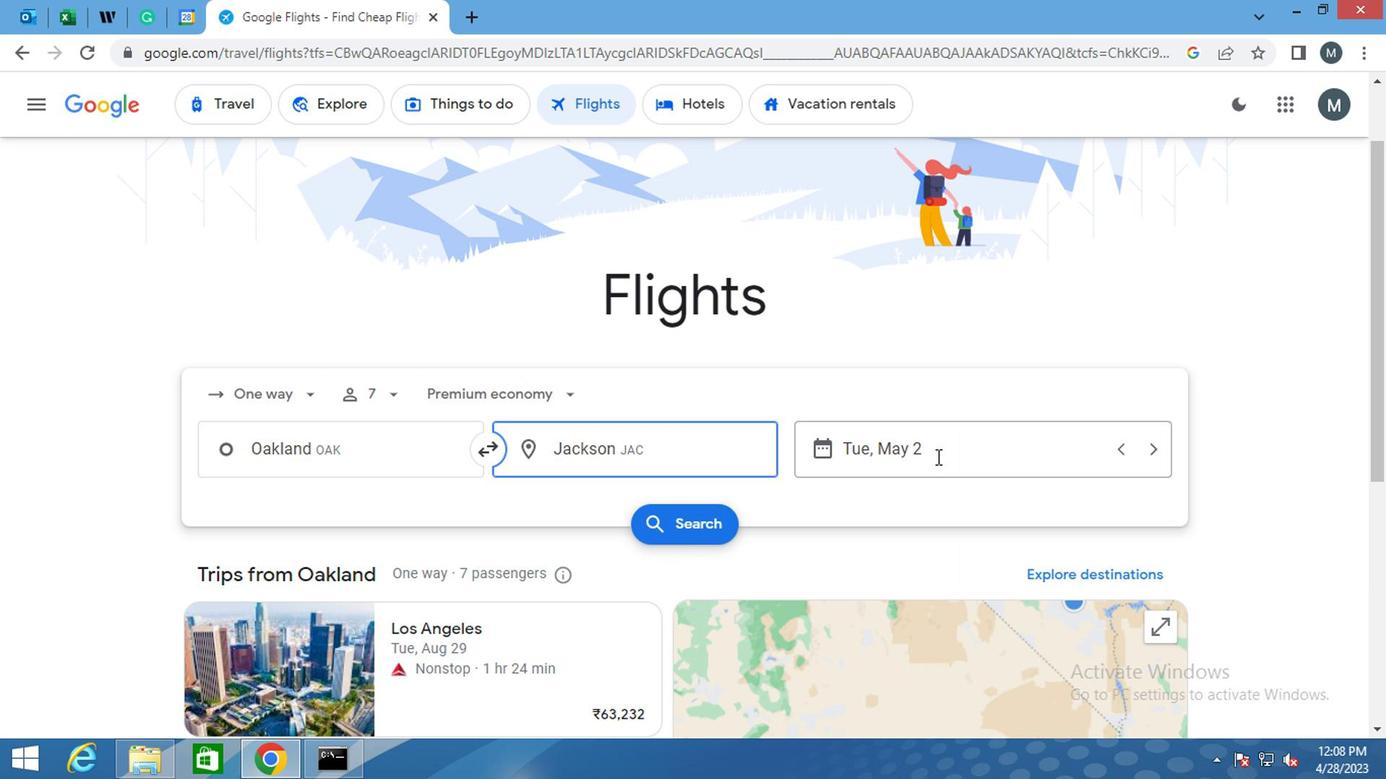 
Action: Mouse moved to (952, 352)
Screenshot: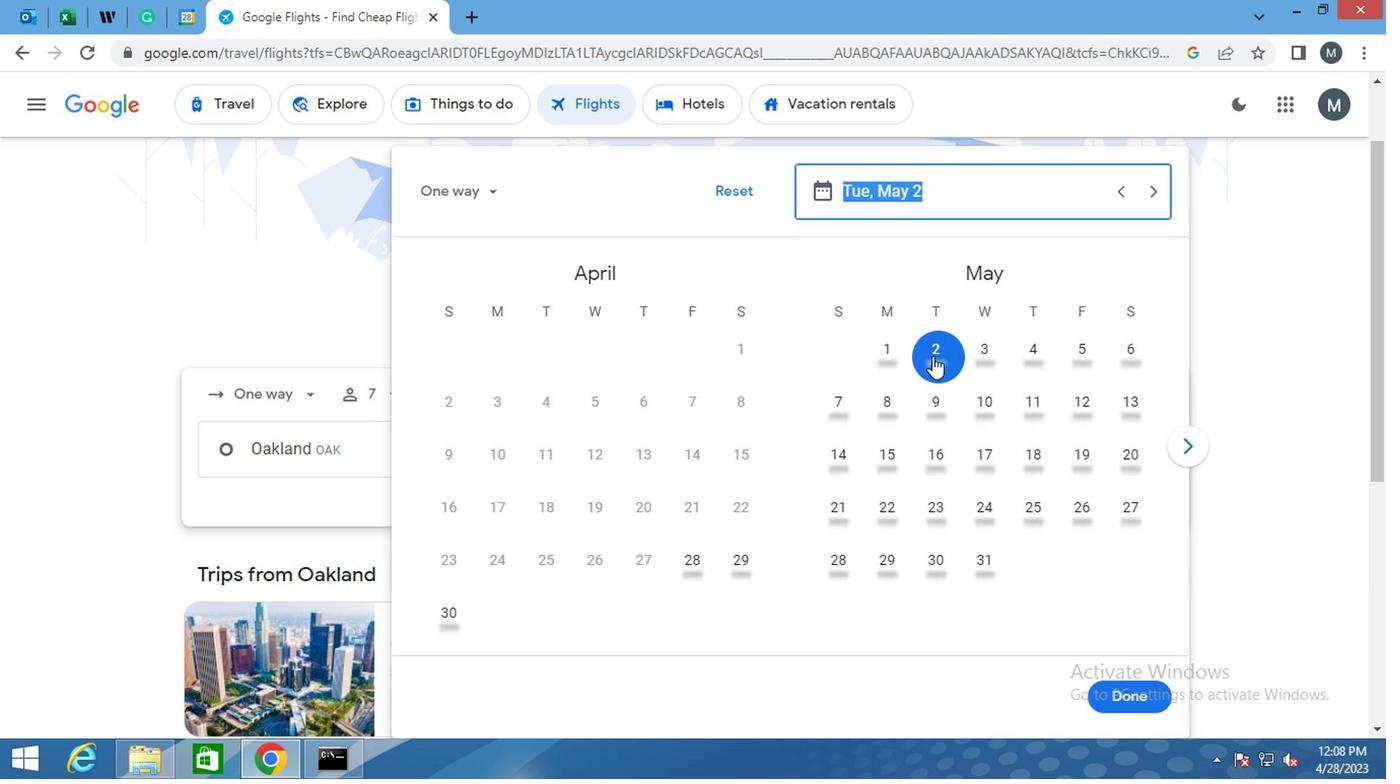 
Action: Mouse pressed left at (952, 352)
Screenshot: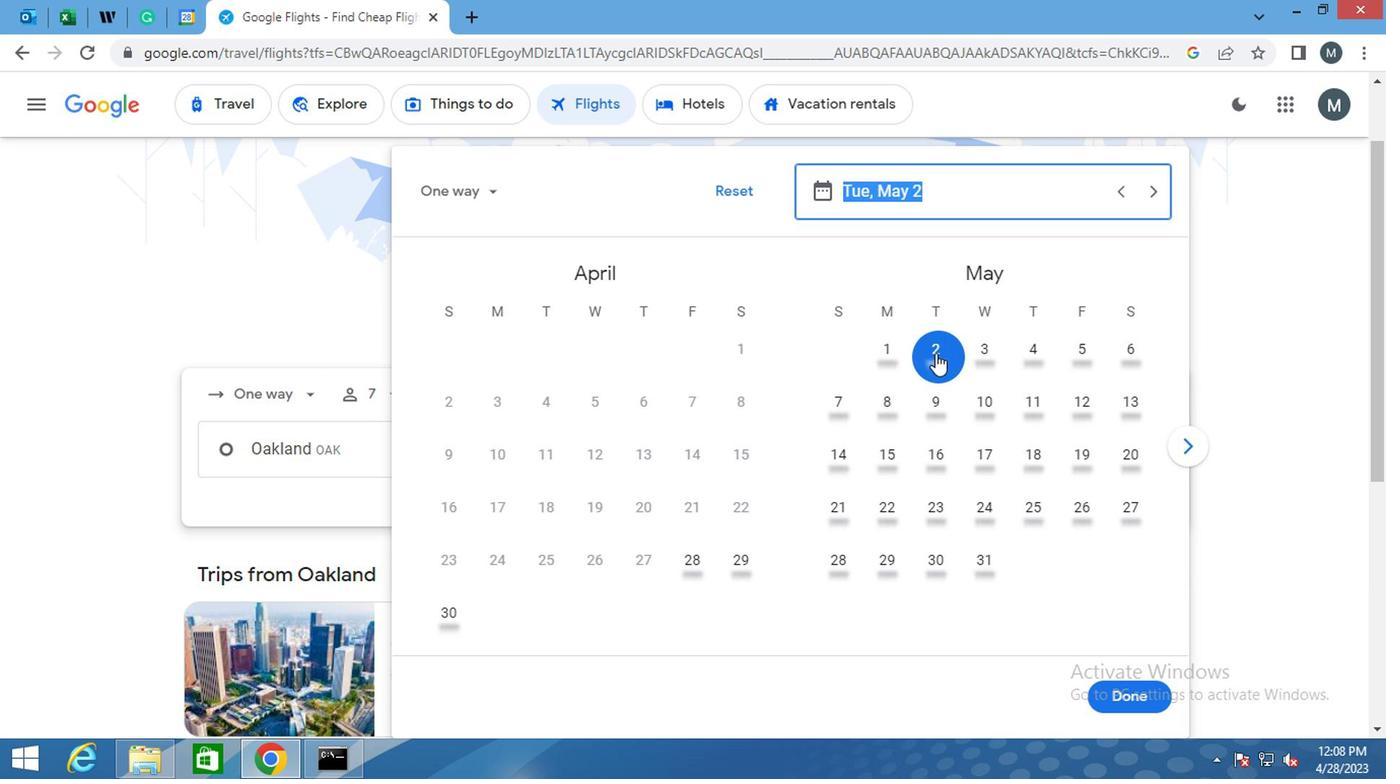 
Action: Mouse moved to (945, 342)
Screenshot: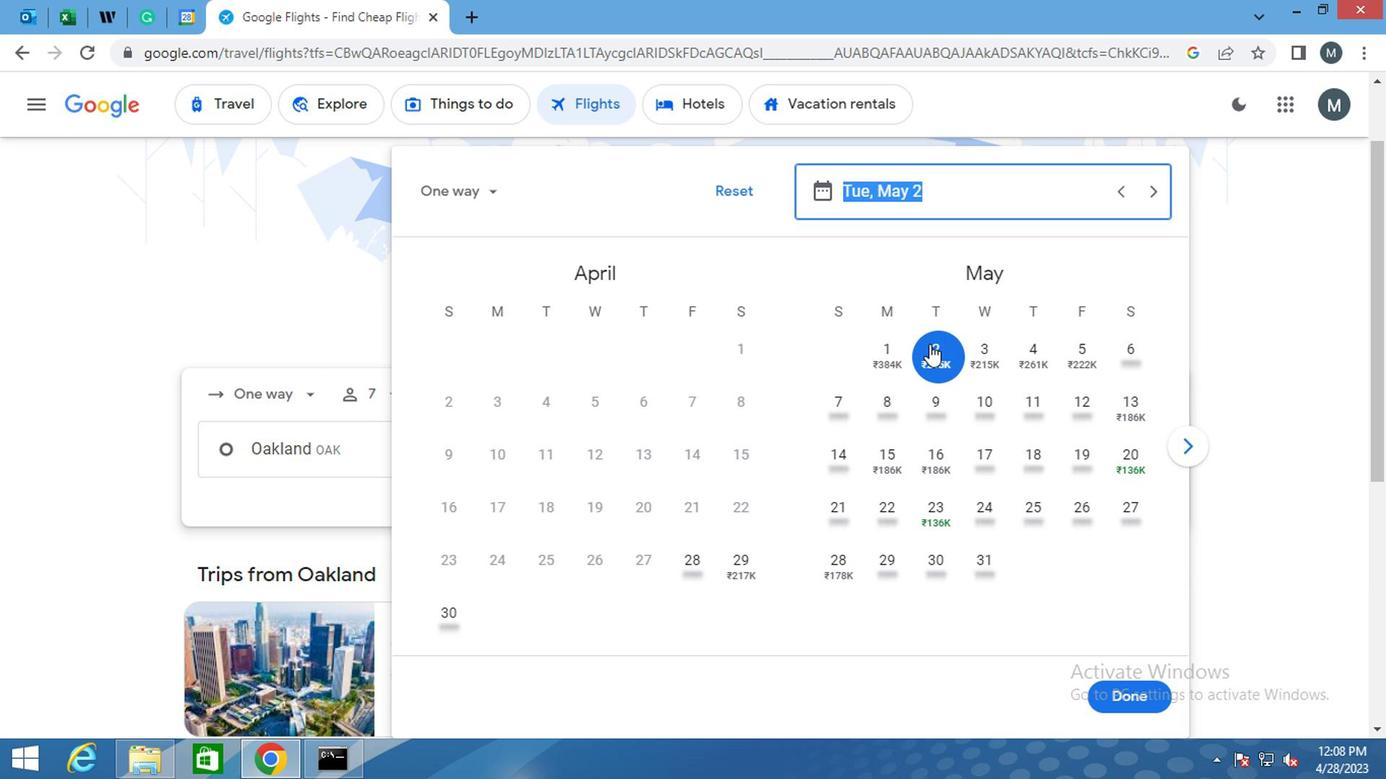 
Action: Mouse pressed left at (945, 342)
Screenshot: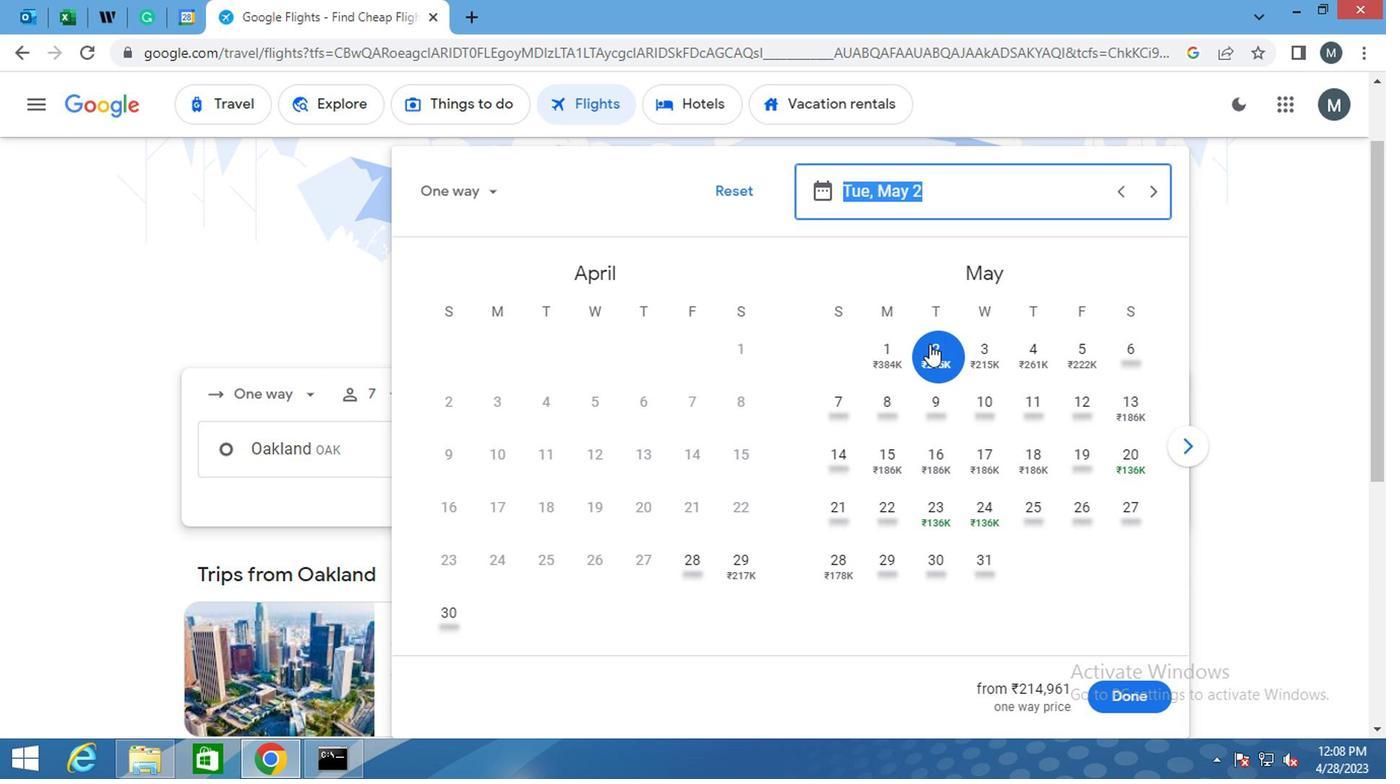 
Action: Mouse moved to (1156, 691)
Screenshot: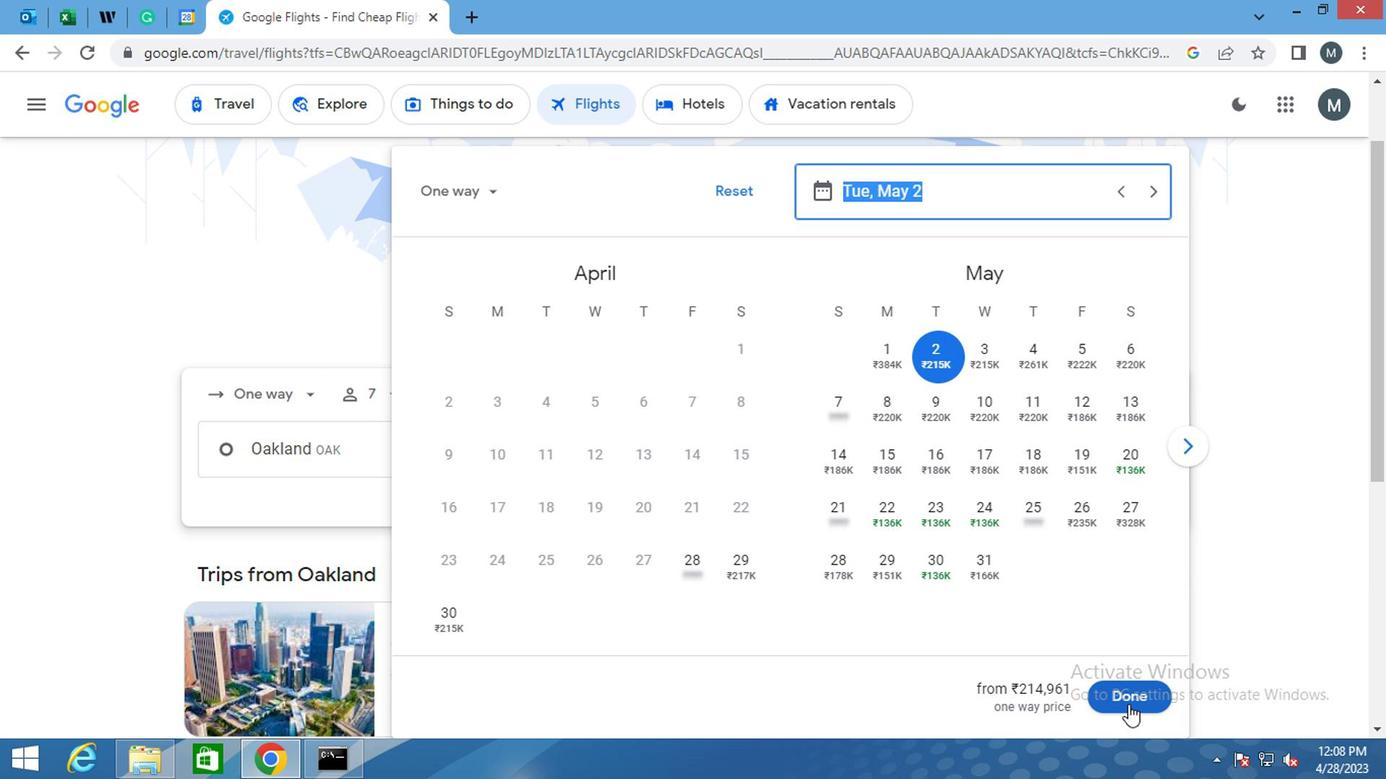 
Action: Mouse pressed left at (1156, 691)
Screenshot: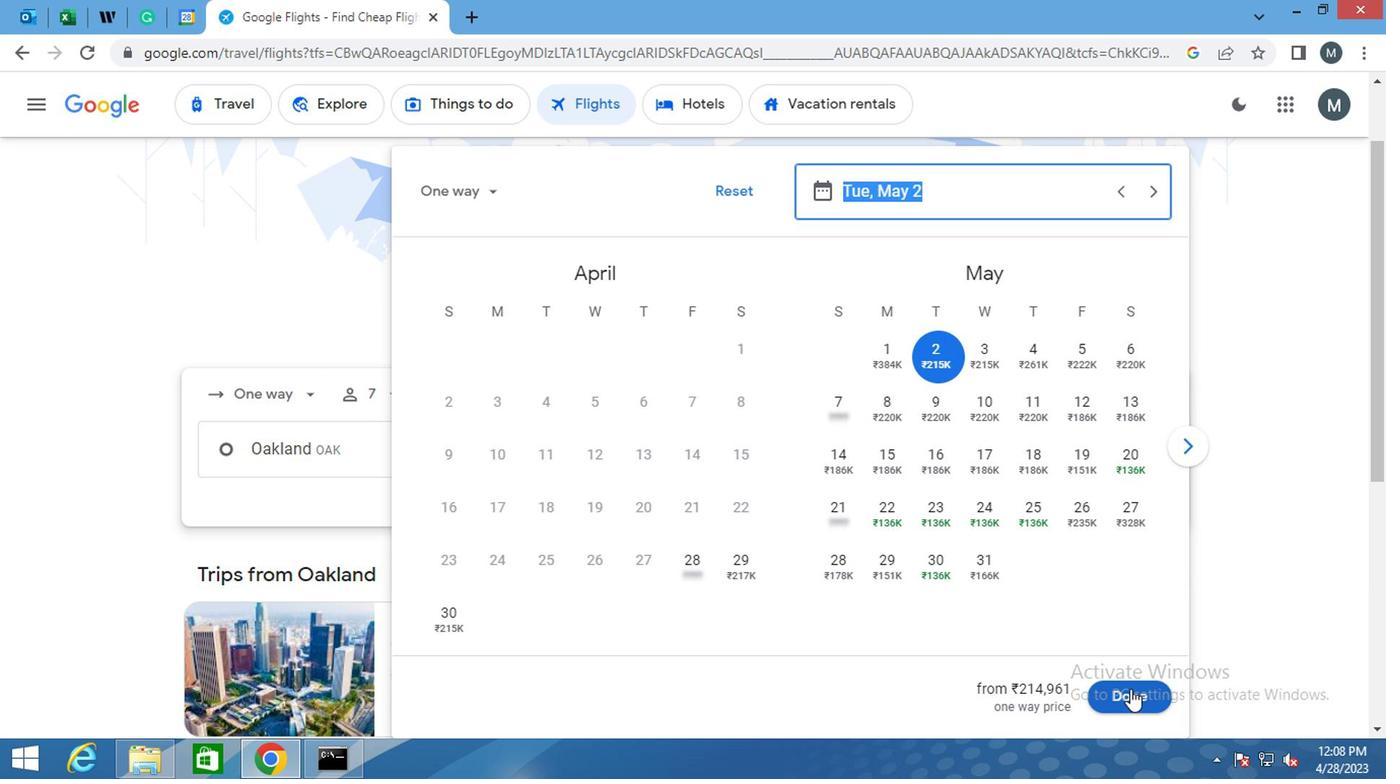
Action: Mouse moved to (158, 472)
Screenshot: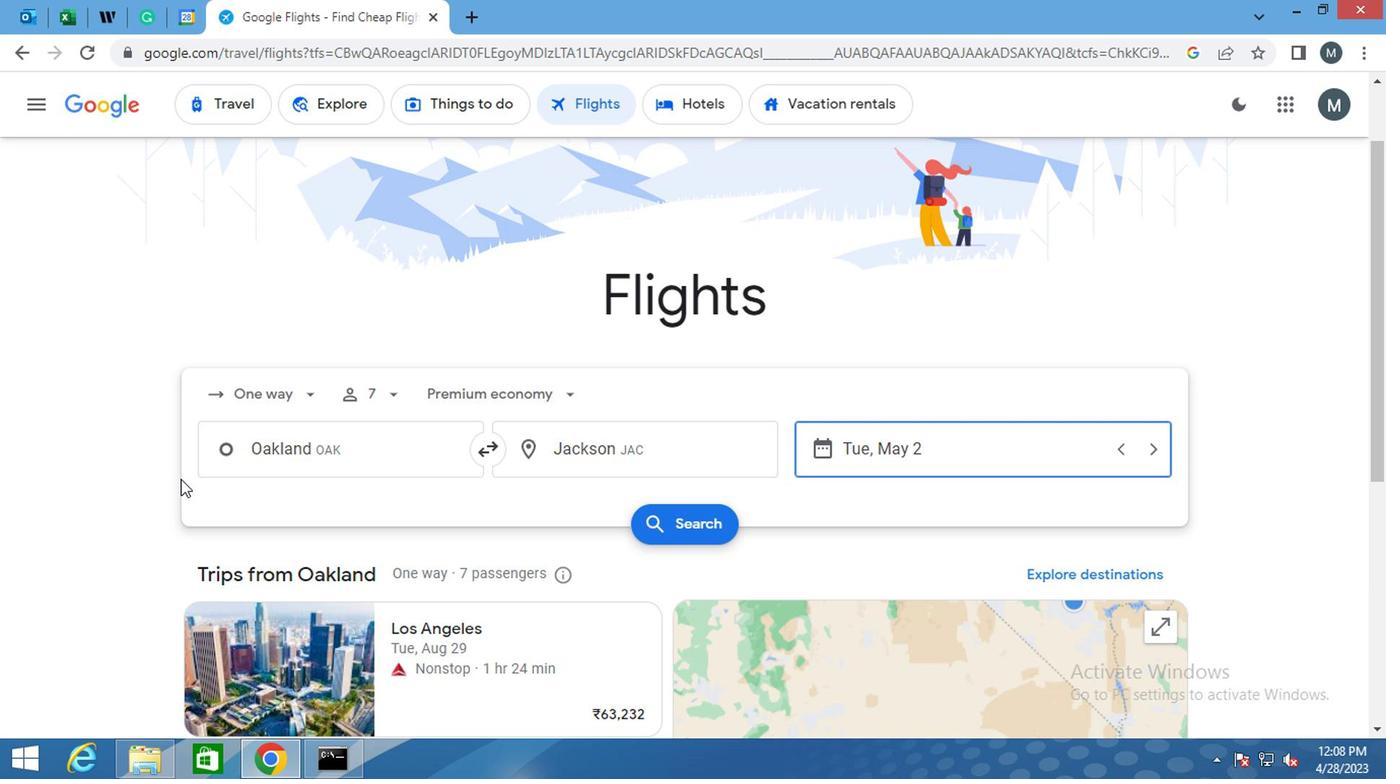 
Action: Mouse scrolled (158, 470) with delta (0, -1)
Screenshot: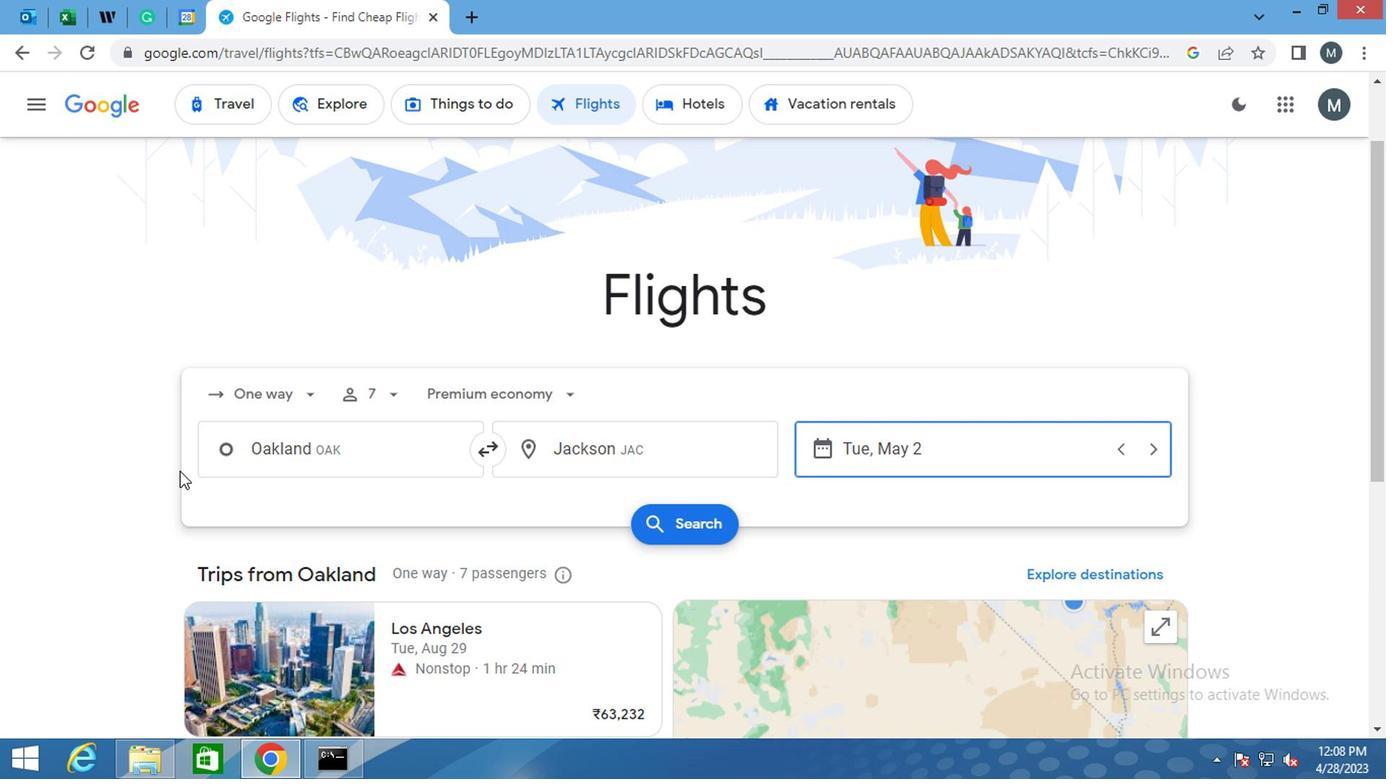 
Action: Mouse moved to (703, 418)
Screenshot: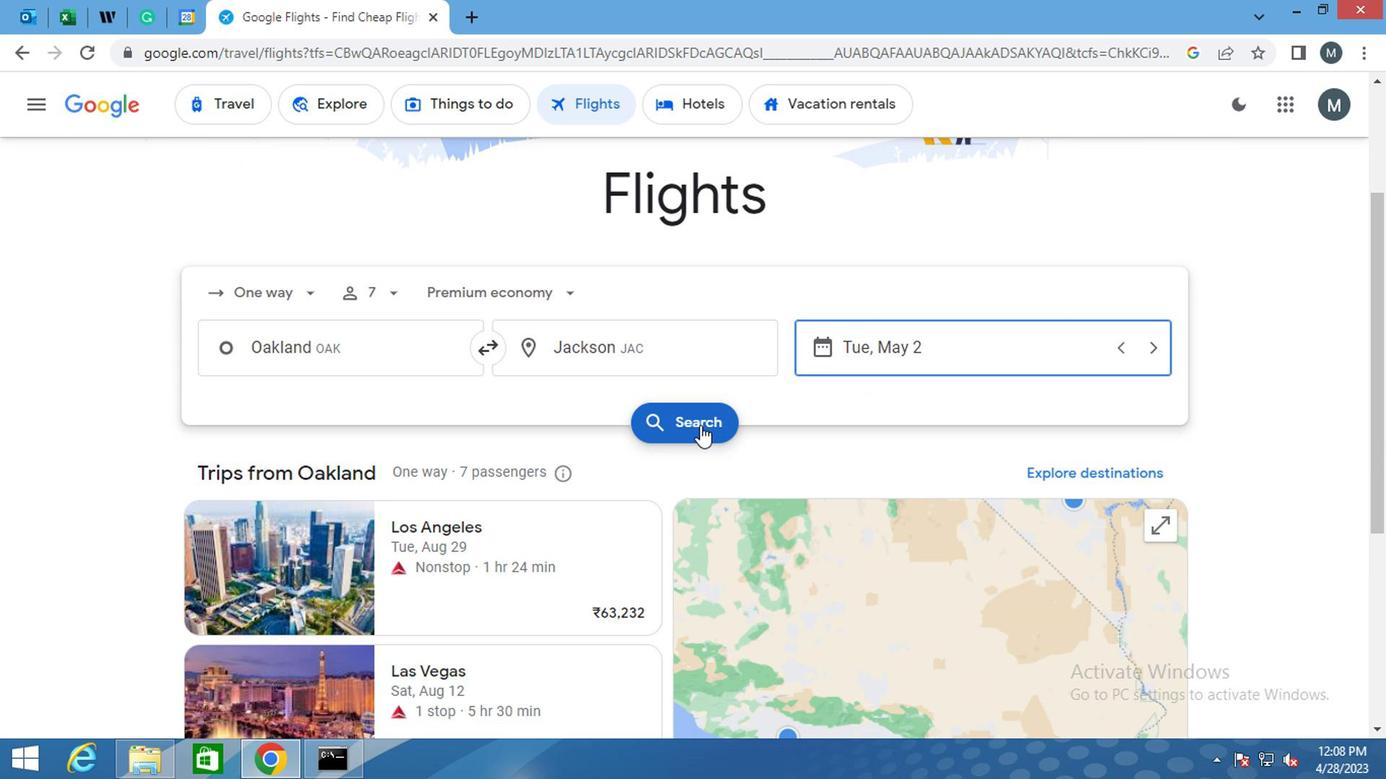 
Action: Mouse pressed left at (703, 418)
Screenshot: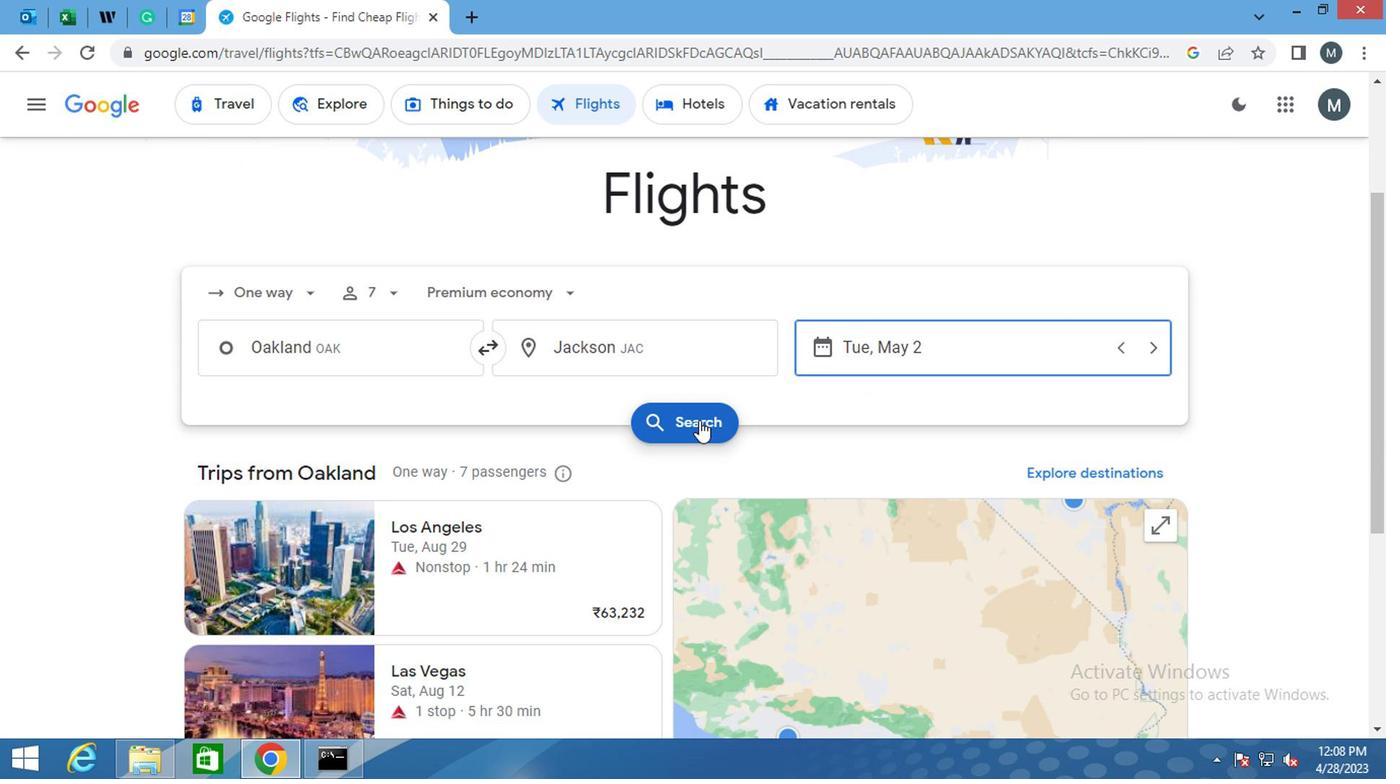 
Action: Mouse moved to (220, 293)
Screenshot: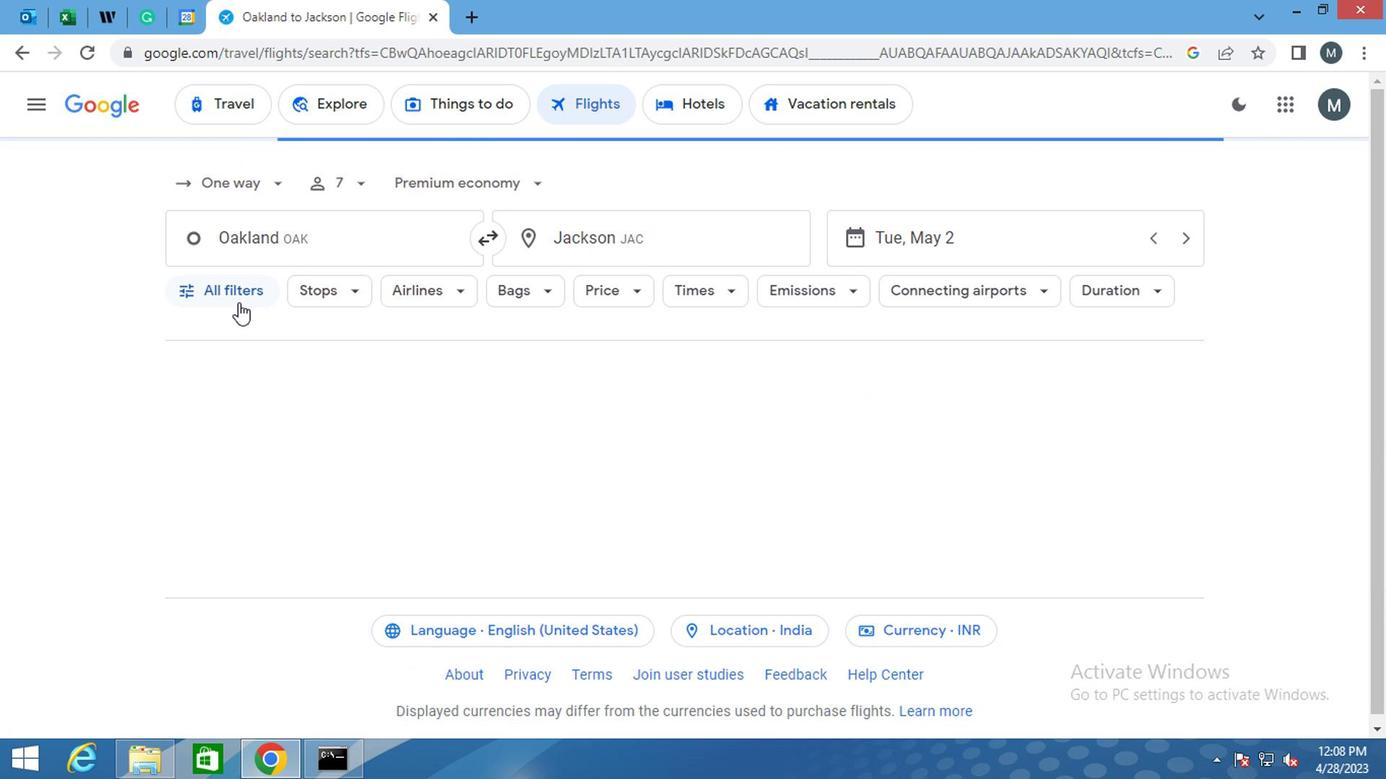 
Action: Mouse pressed left at (220, 293)
Screenshot: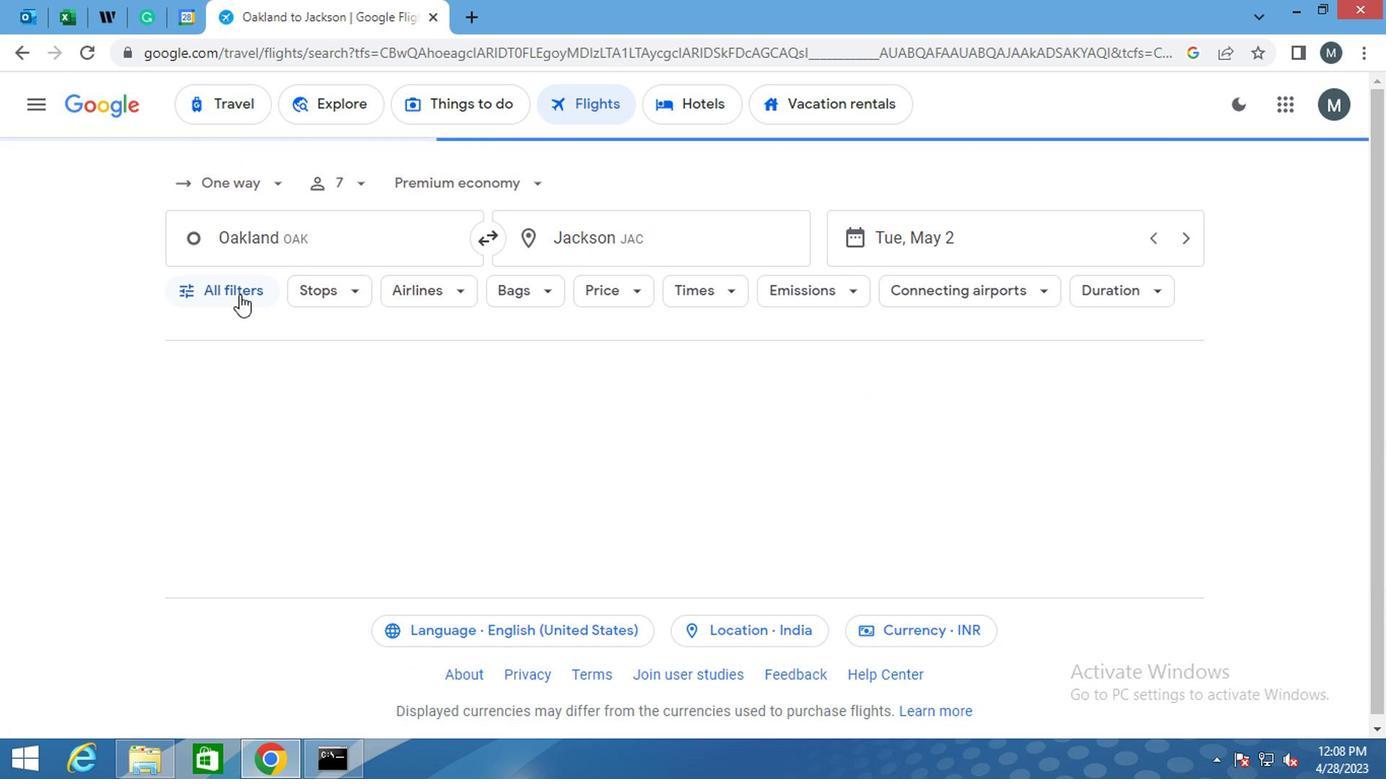 
Action: Mouse moved to (311, 403)
Screenshot: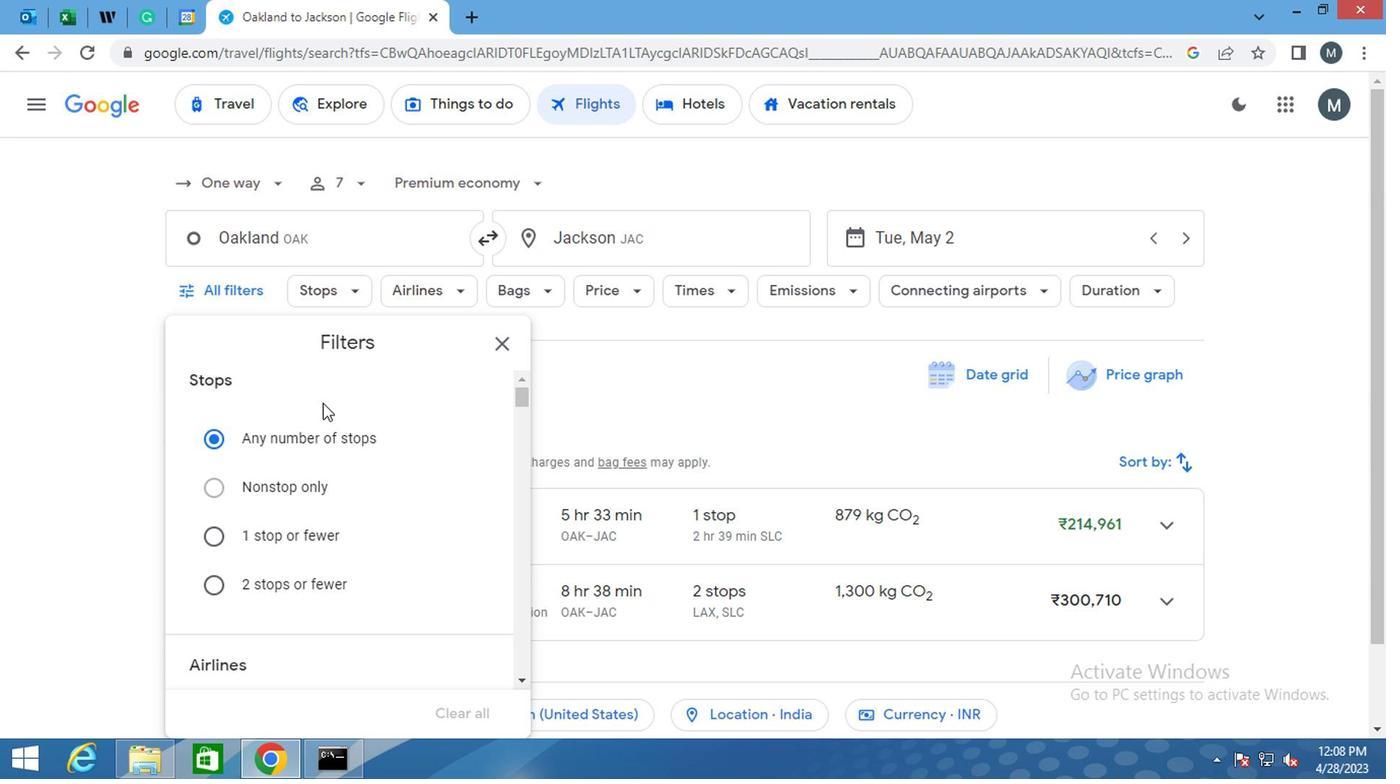 
Action: Mouse scrolled (311, 402) with delta (0, -1)
Screenshot: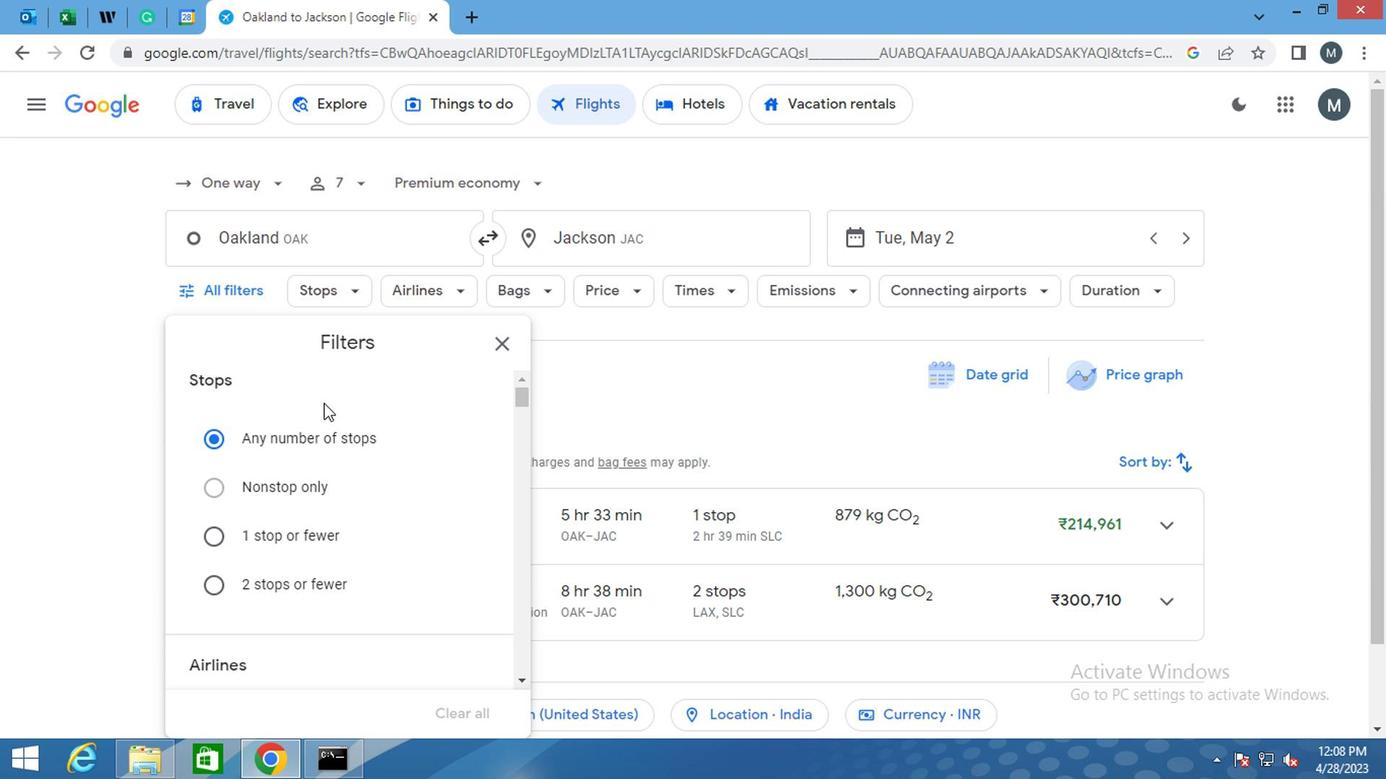 
Action: Mouse moved to (311, 406)
Screenshot: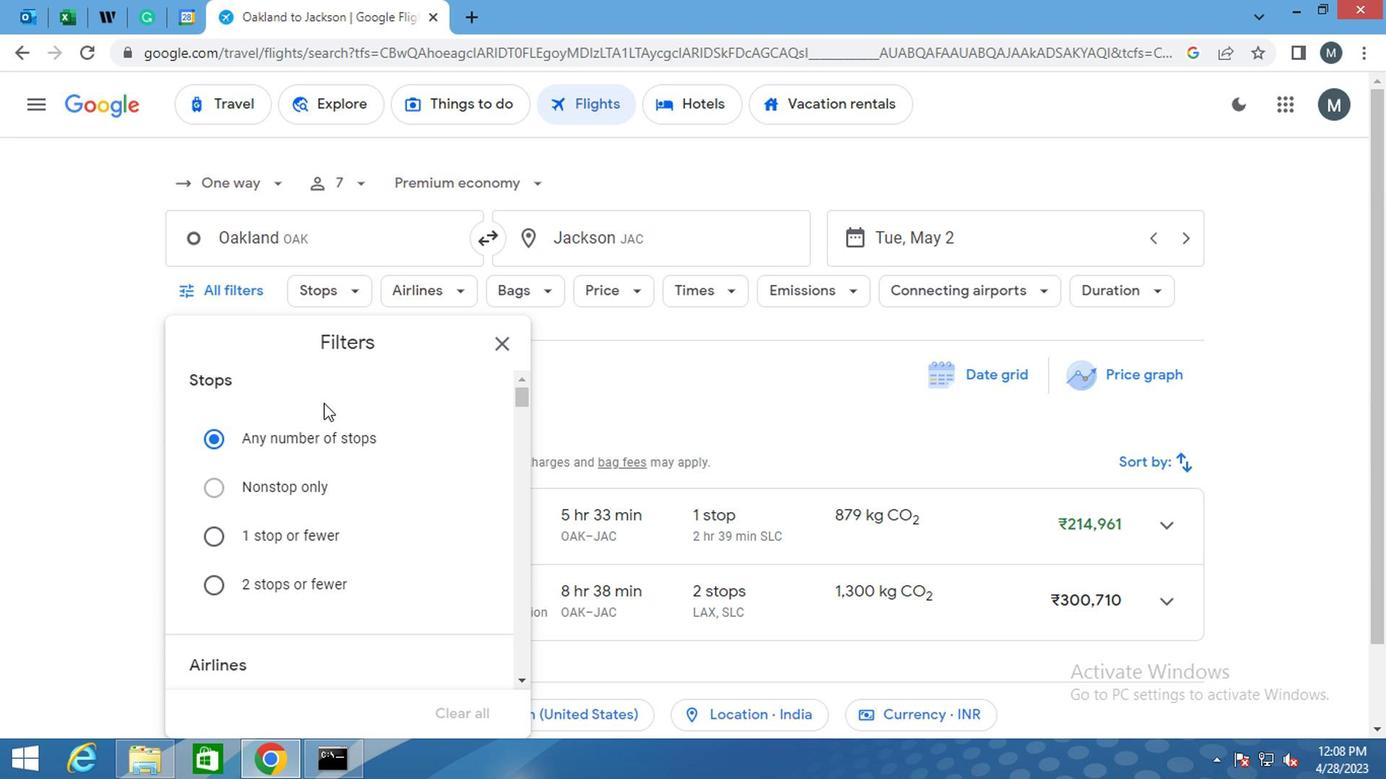 
Action: Mouse scrolled (311, 405) with delta (0, 0)
Screenshot: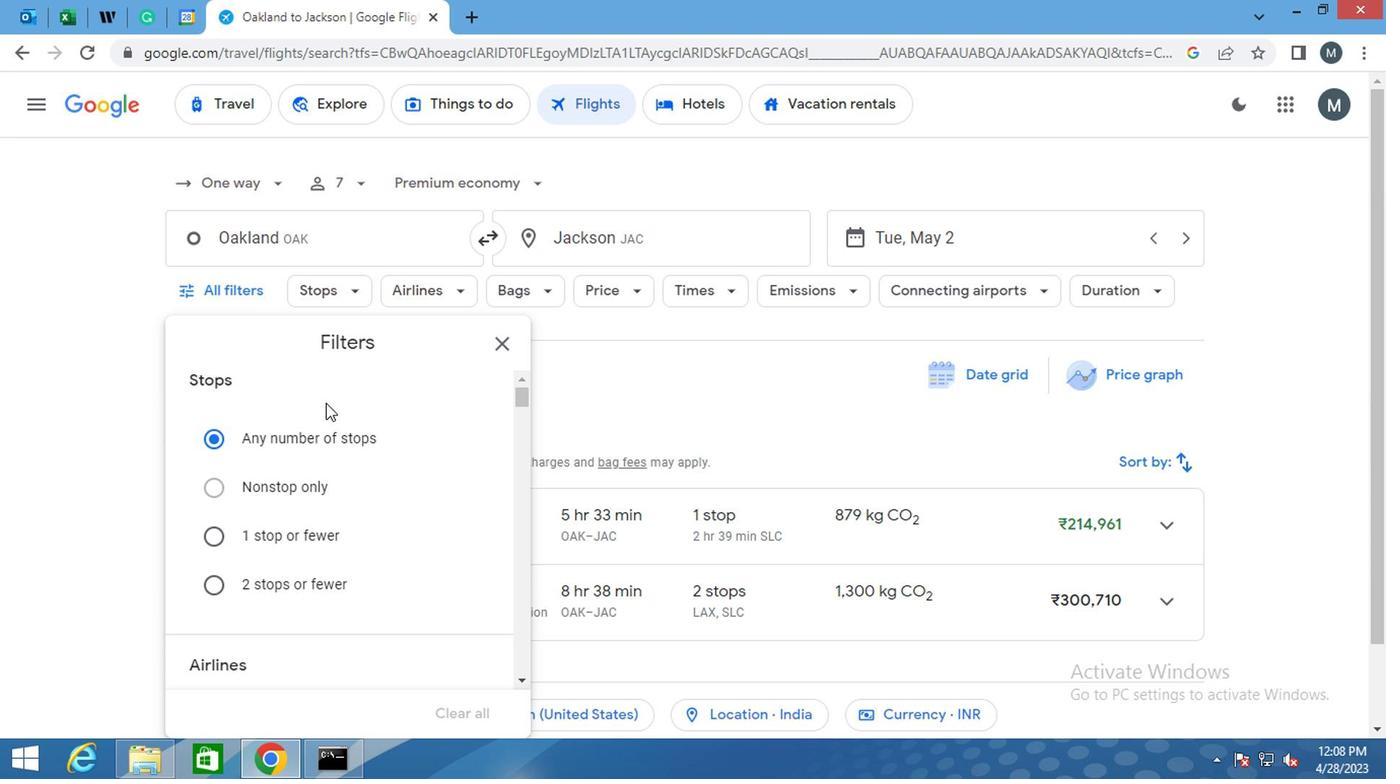 
Action: Mouse moved to (321, 443)
Screenshot: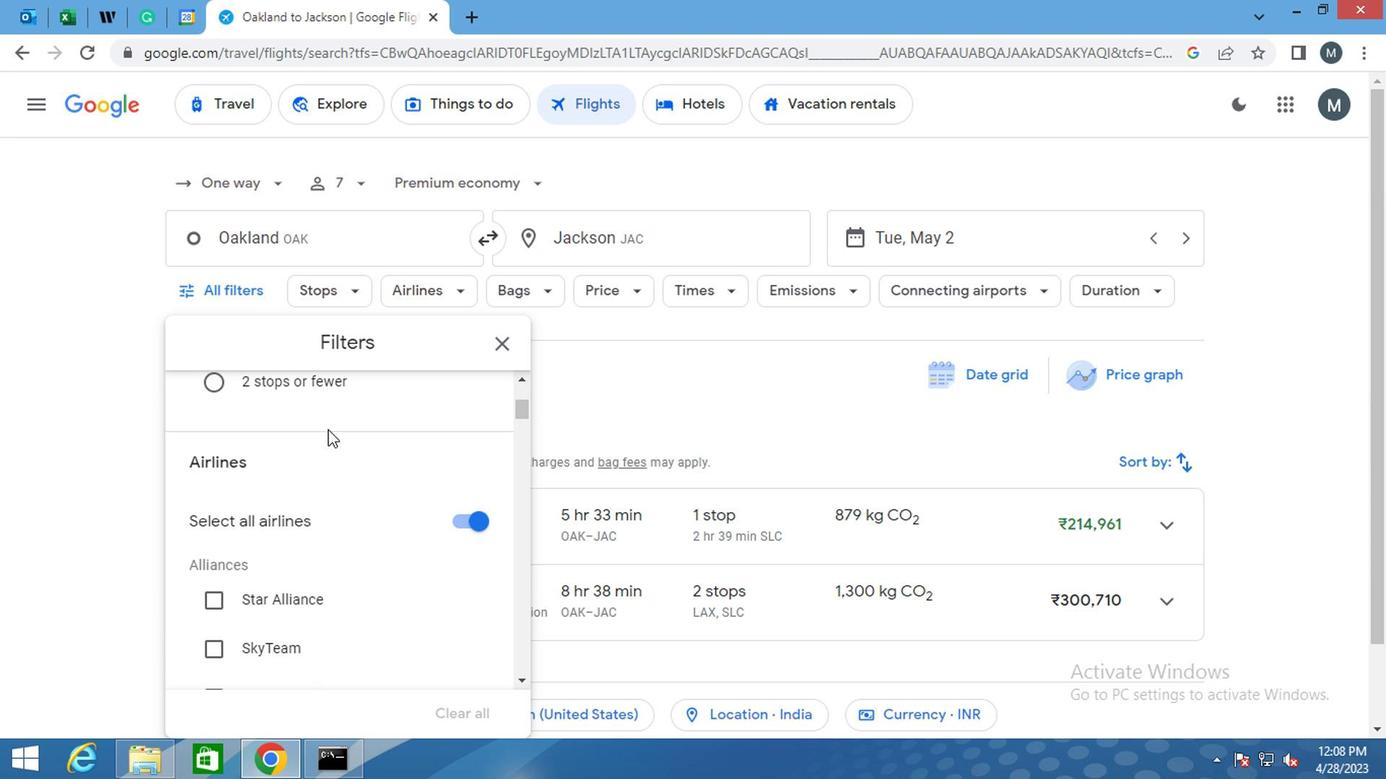
Action: Mouse scrolled (321, 442) with delta (0, 0)
Screenshot: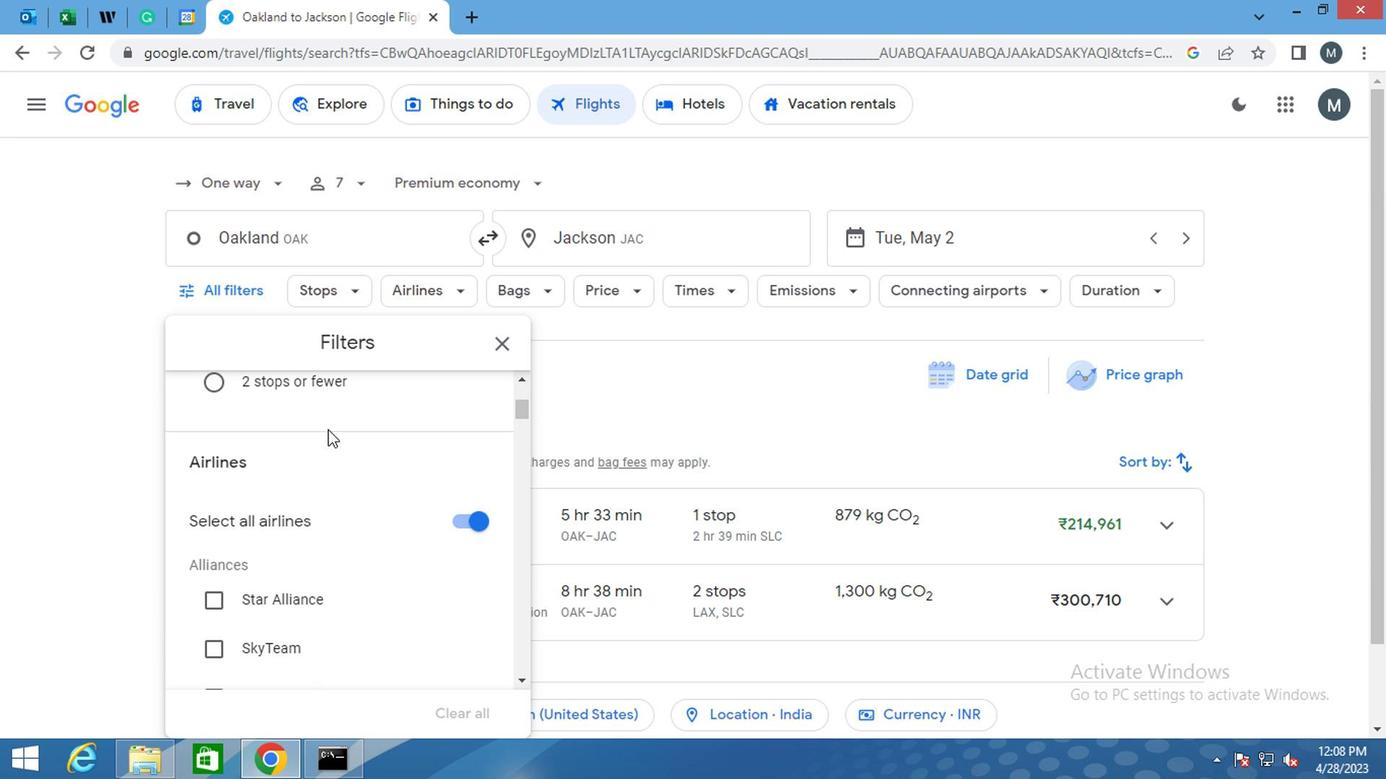 
Action: Mouse moved to (453, 415)
Screenshot: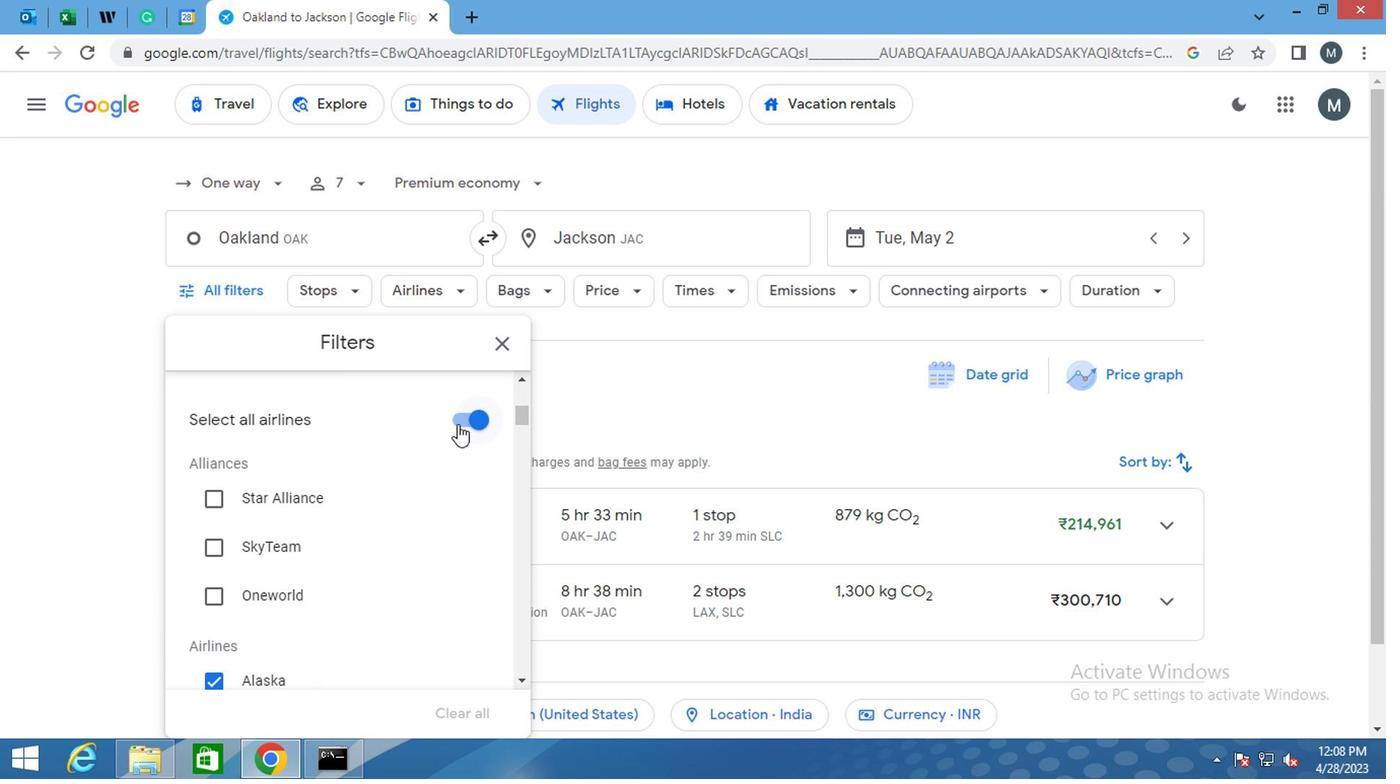 
Action: Mouse pressed left at (453, 415)
Screenshot: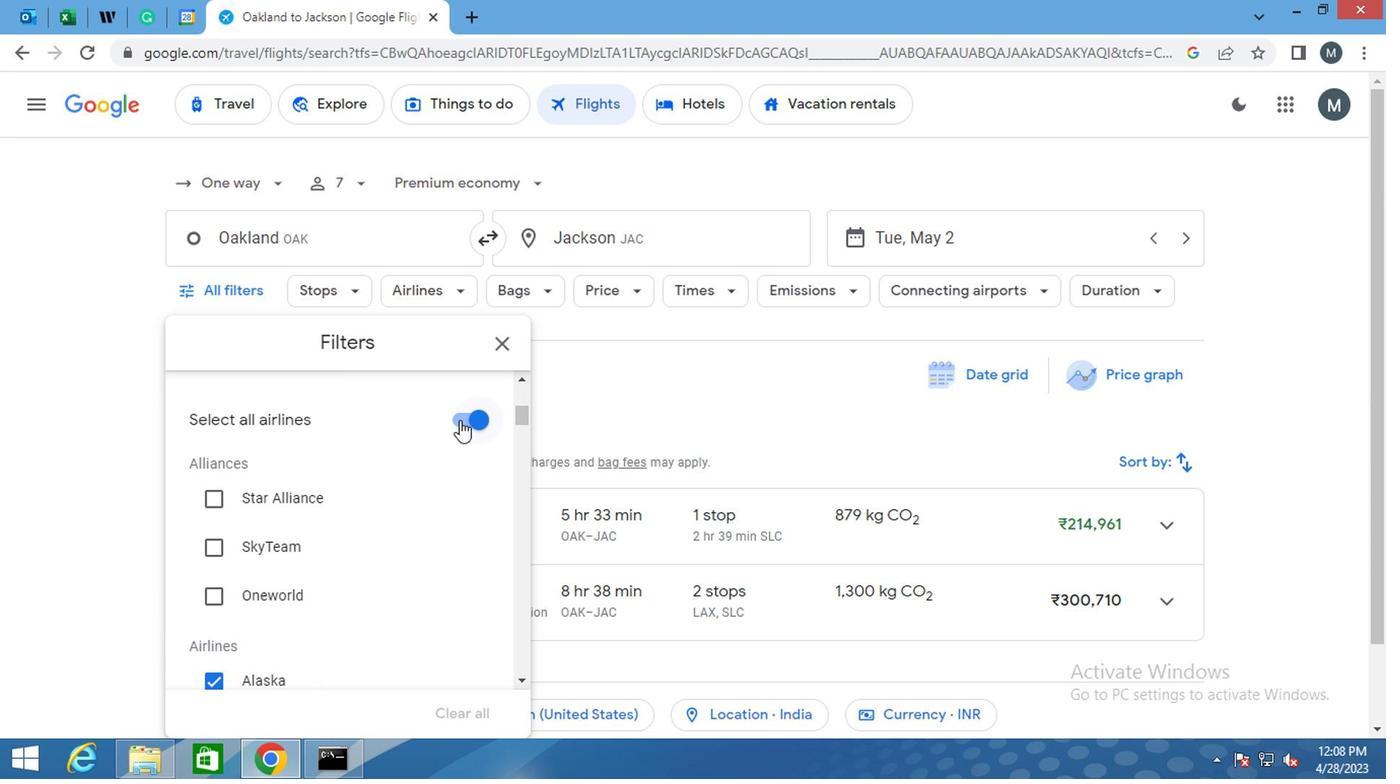 
Action: Mouse moved to (316, 491)
Screenshot: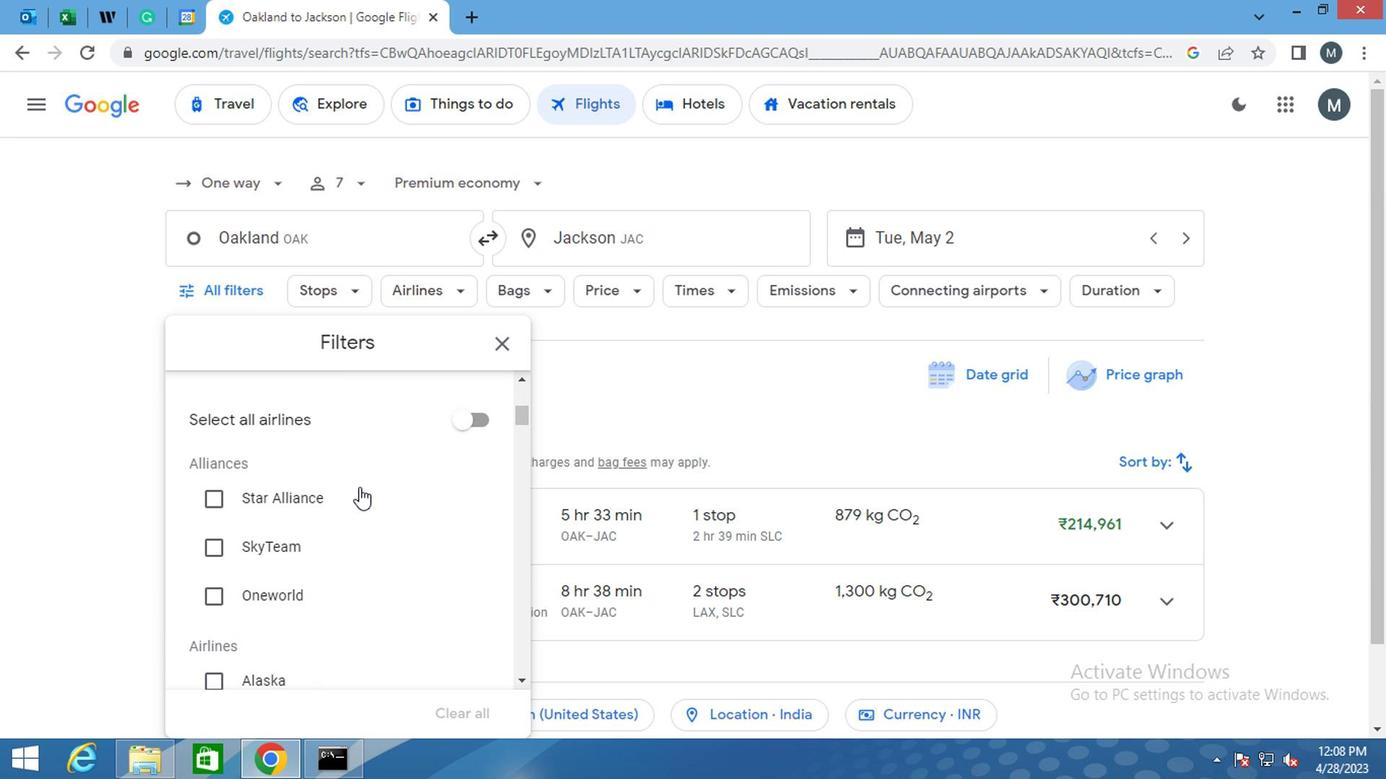 
Action: Mouse scrolled (316, 490) with delta (0, -1)
Screenshot: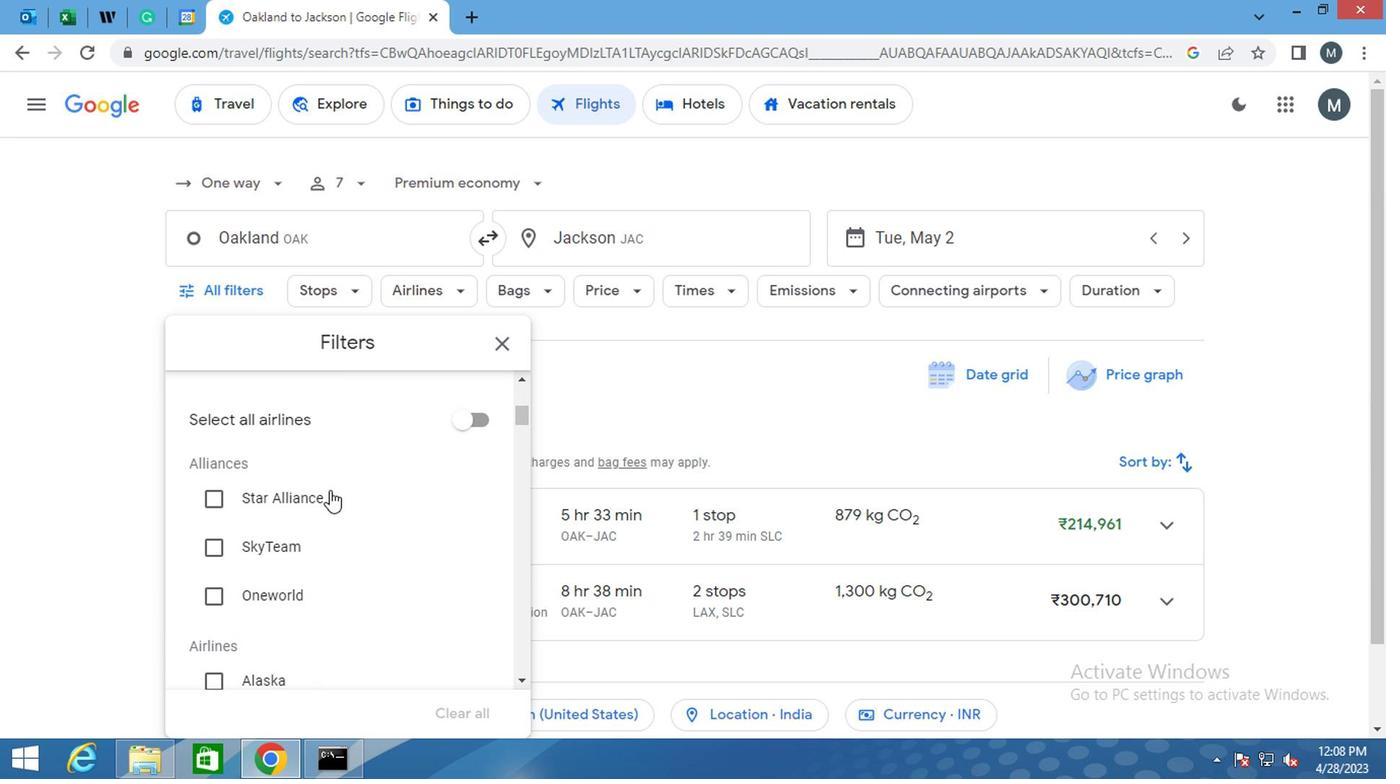 
Action: Mouse moved to (292, 516)
Screenshot: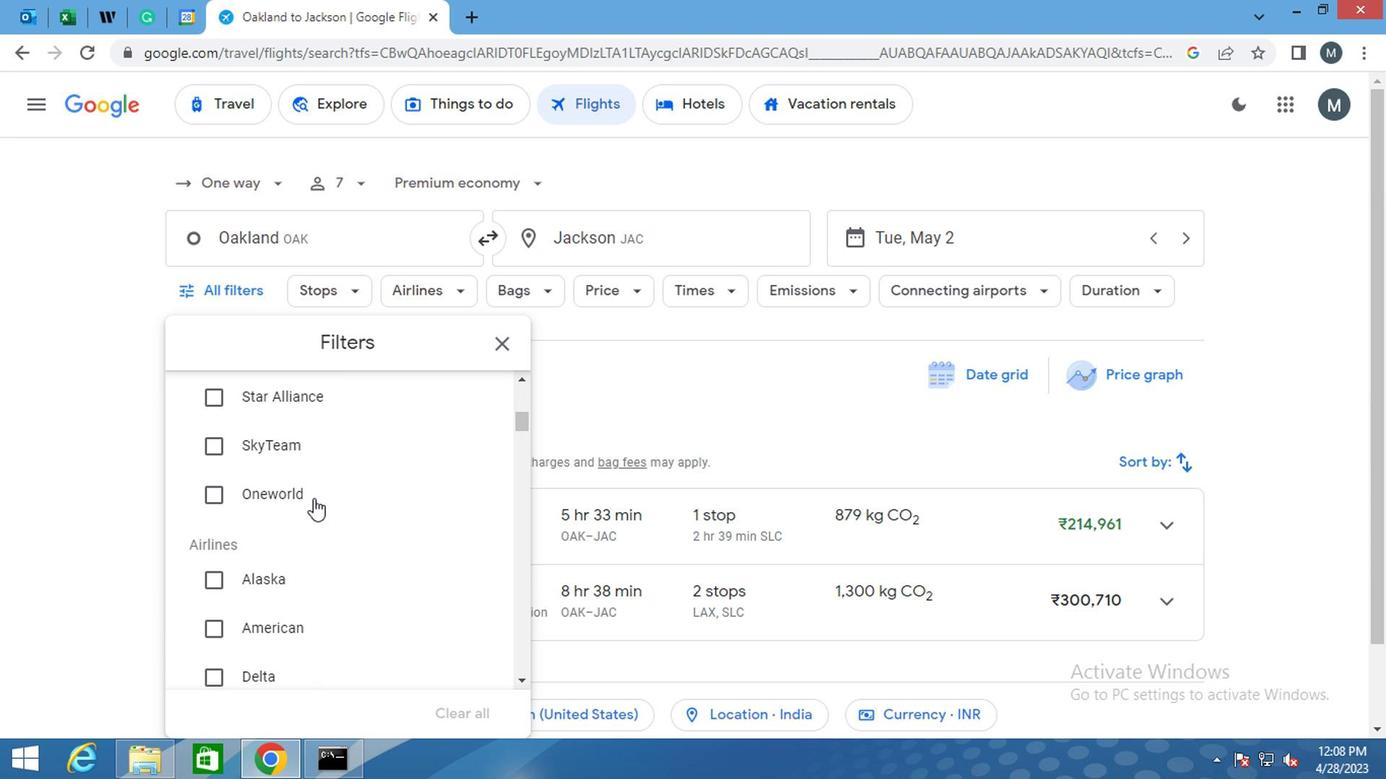 
Action: Mouse scrolled (292, 516) with delta (0, 0)
Screenshot: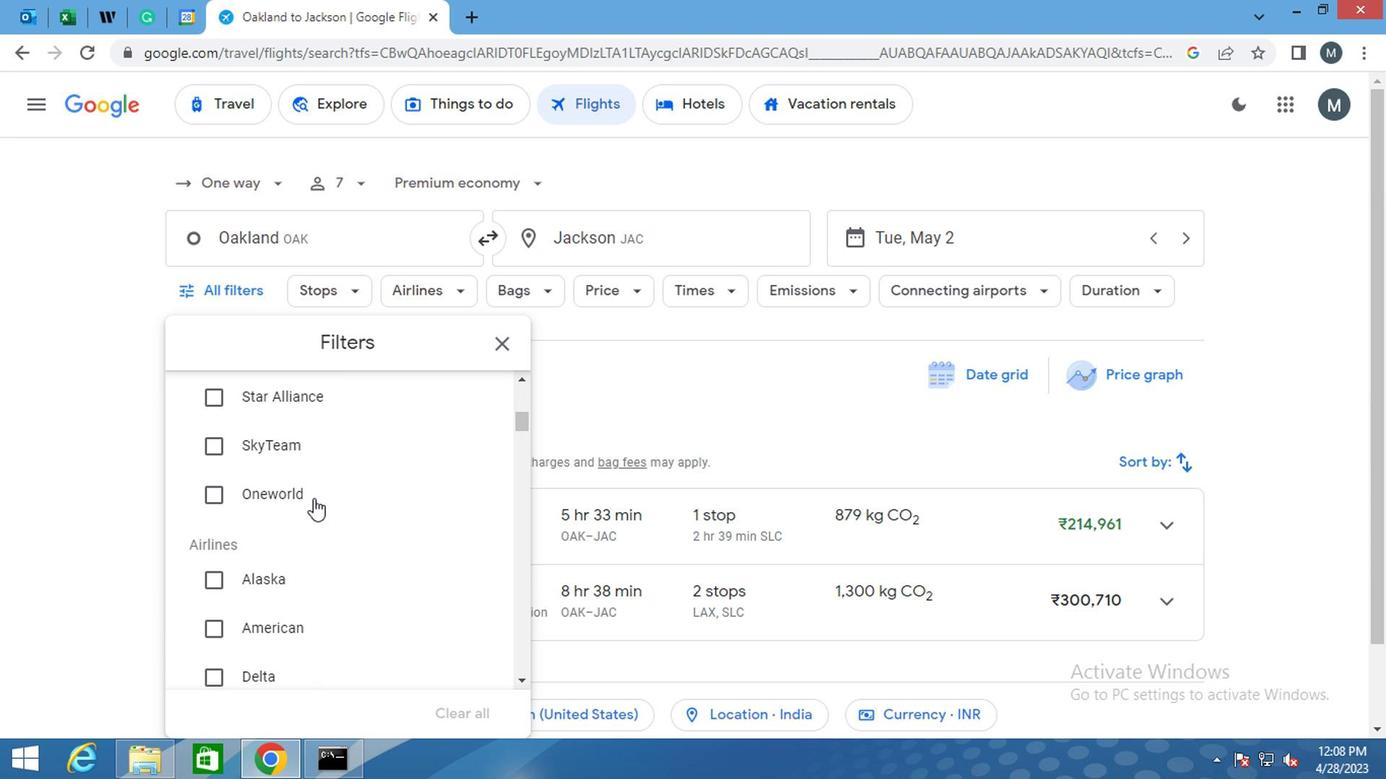 
Action: Mouse moved to (287, 519)
Screenshot: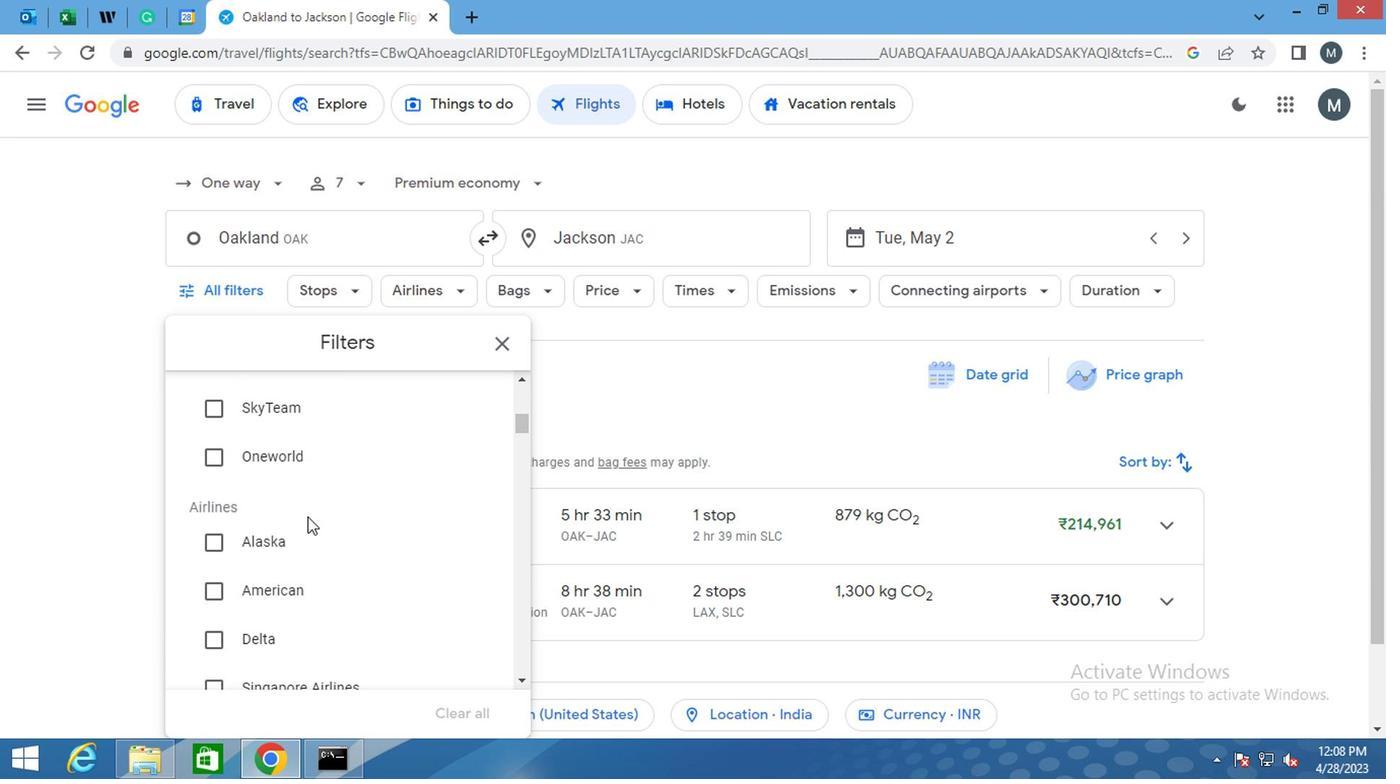 
Action: Mouse scrolled (287, 517) with delta (0, -1)
Screenshot: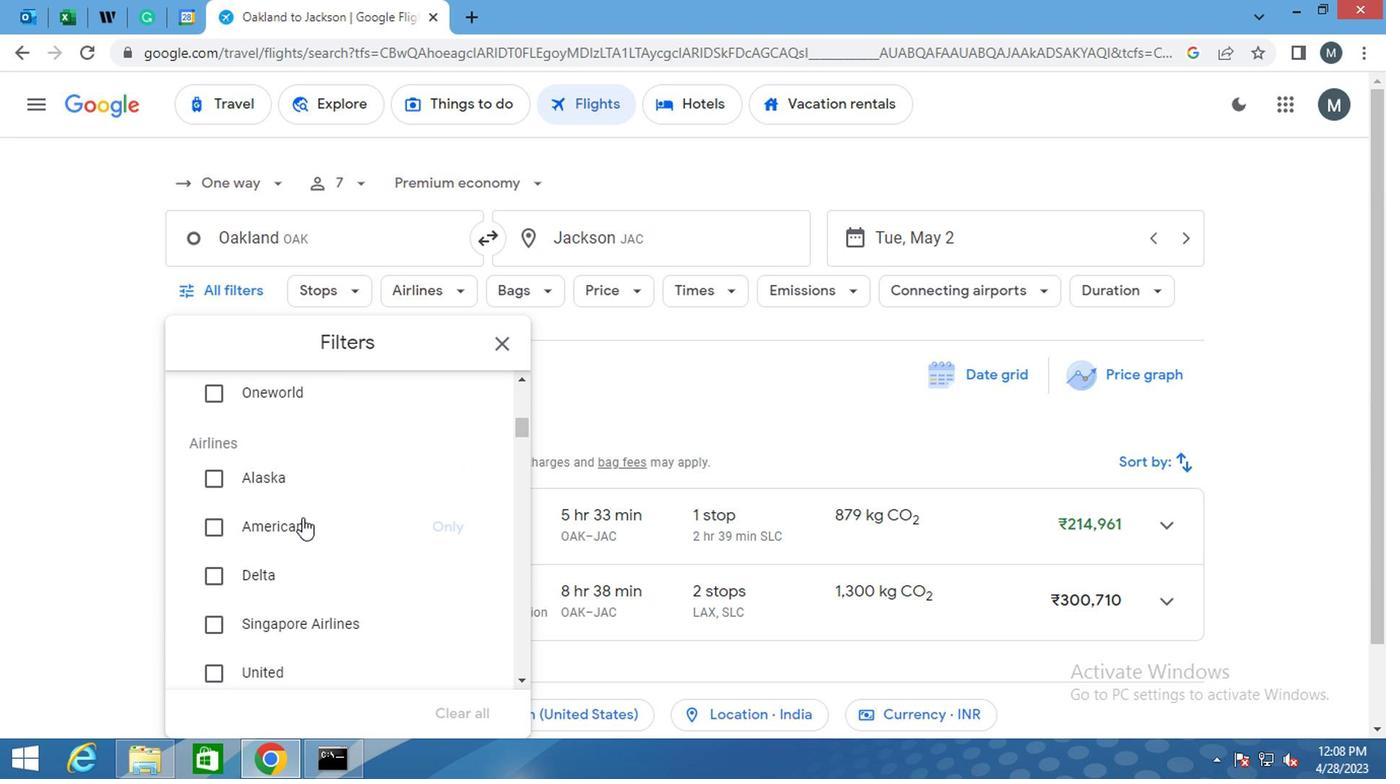 
Action: Mouse moved to (202, 428)
Screenshot: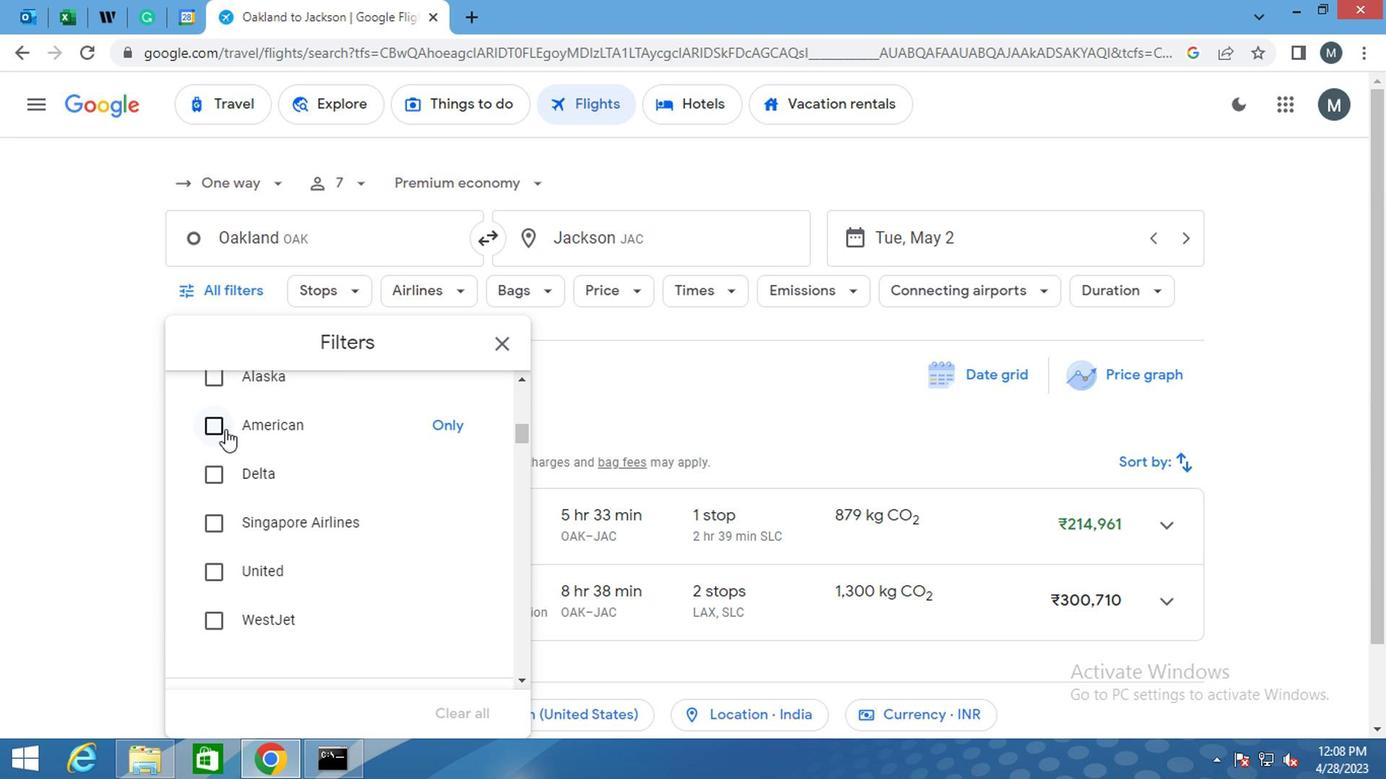 
Action: Mouse pressed left at (202, 428)
Screenshot: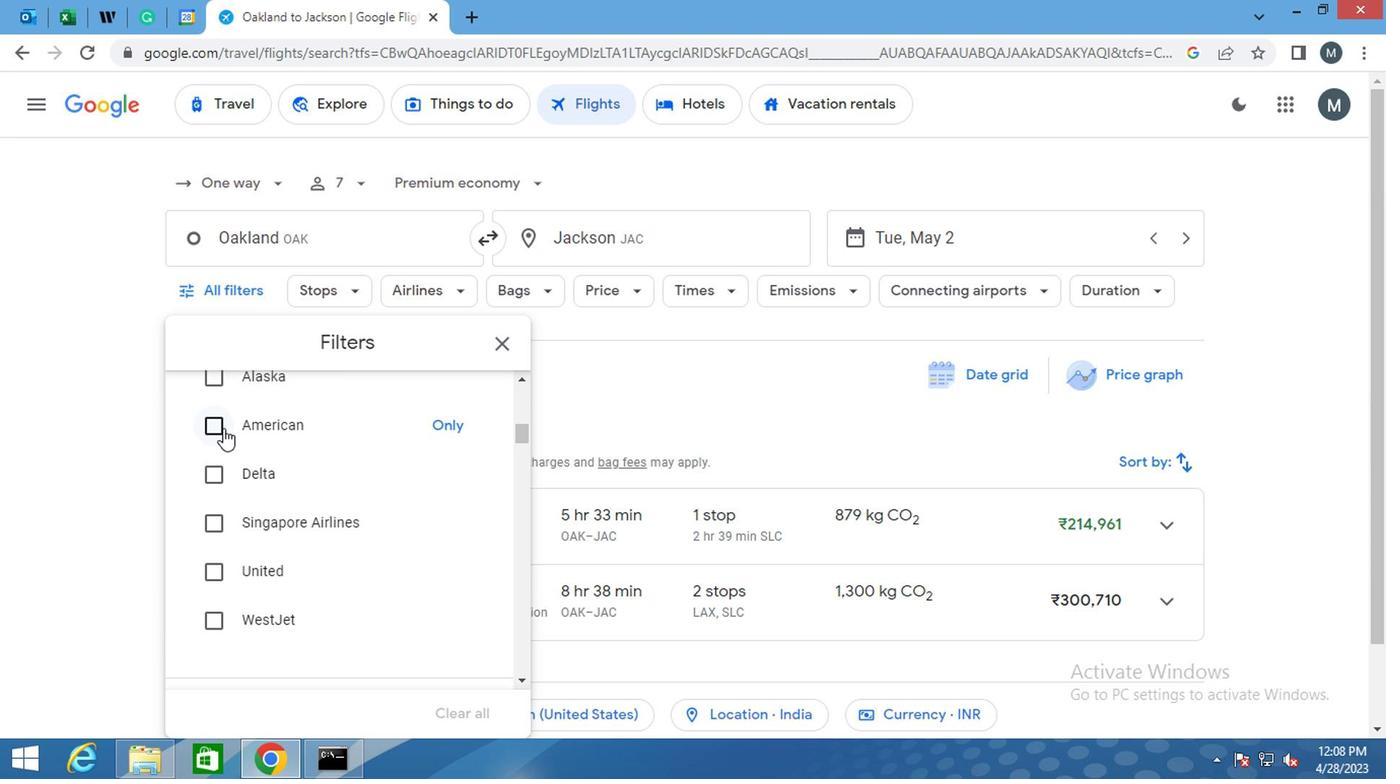 
Action: Mouse moved to (337, 474)
Screenshot: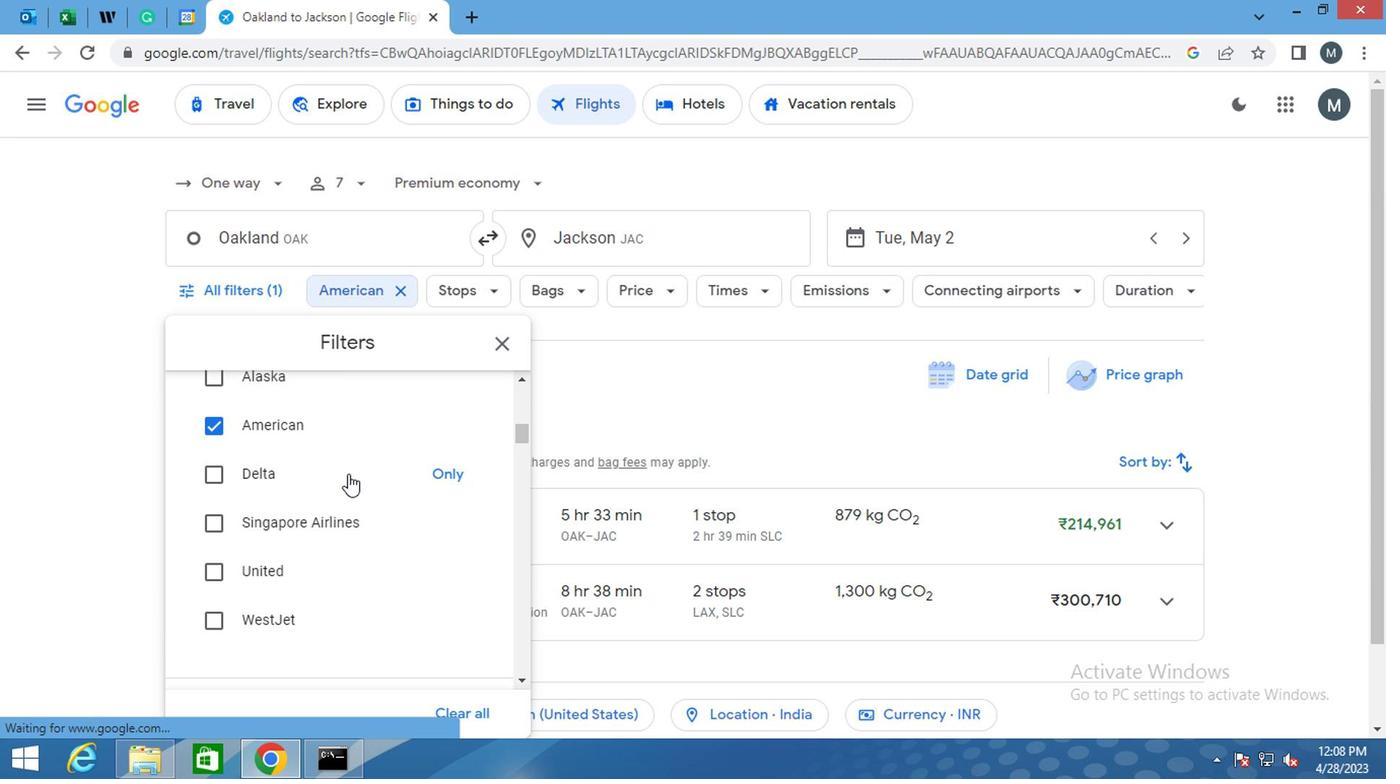 
Action: Mouse scrolled (337, 474) with delta (0, 0)
Screenshot: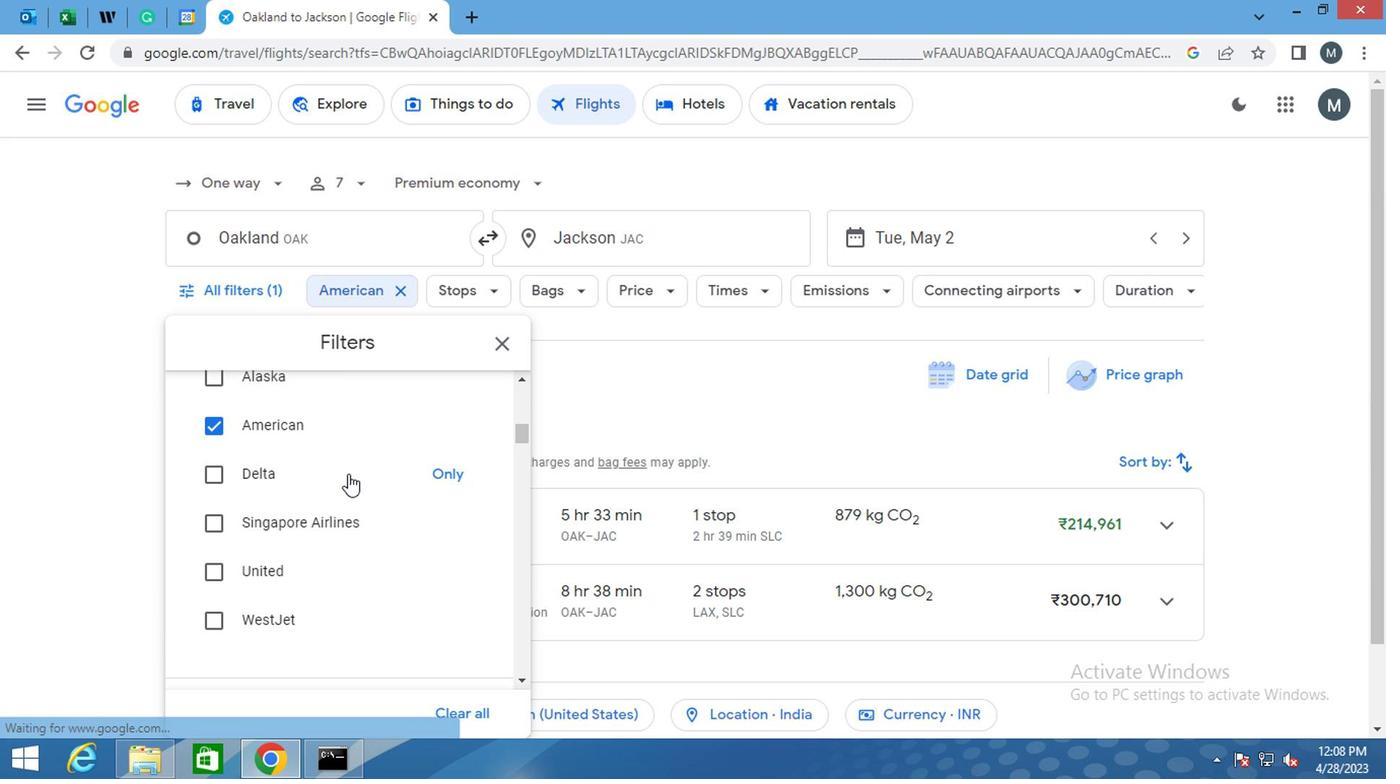 
Action: Mouse moved to (338, 480)
Screenshot: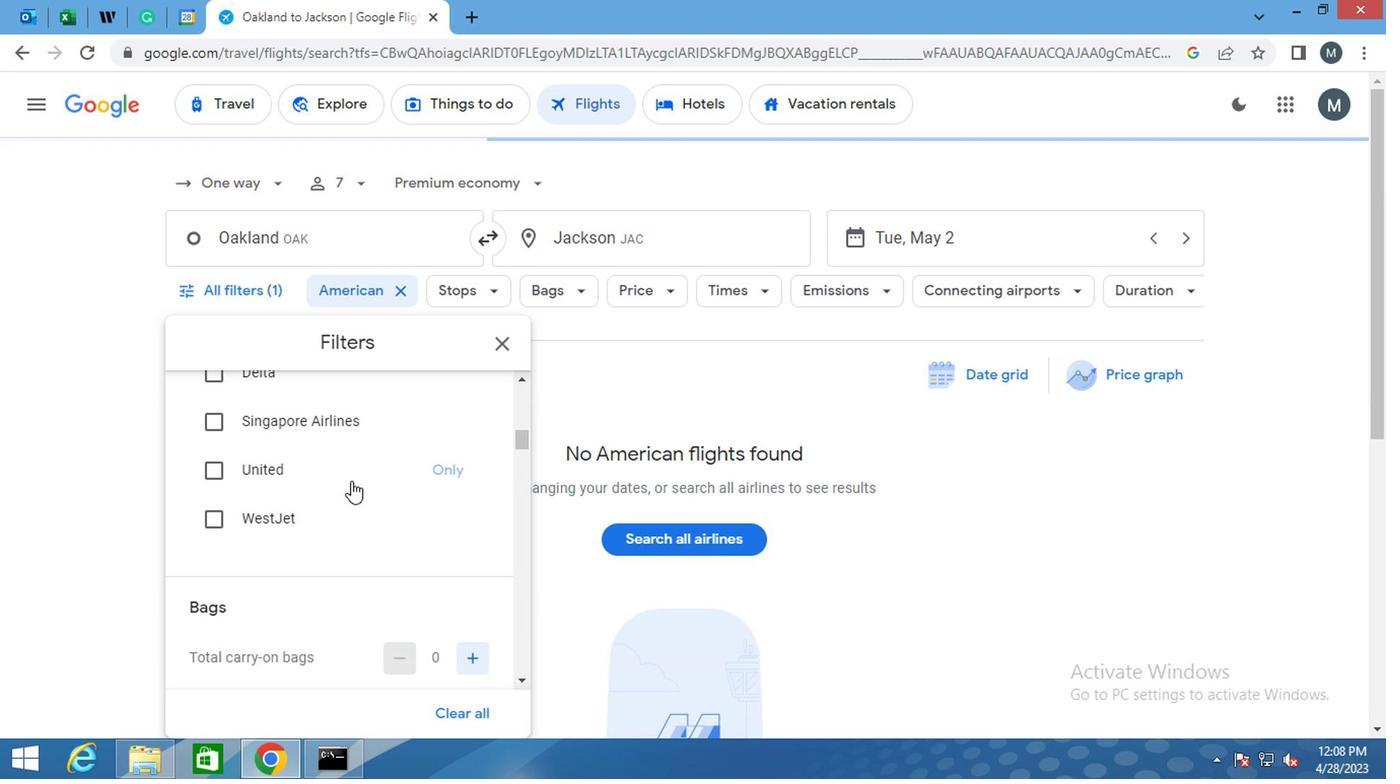 
Action: Mouse scrolled (338, 480) with delta (0, 0)
Screenshot: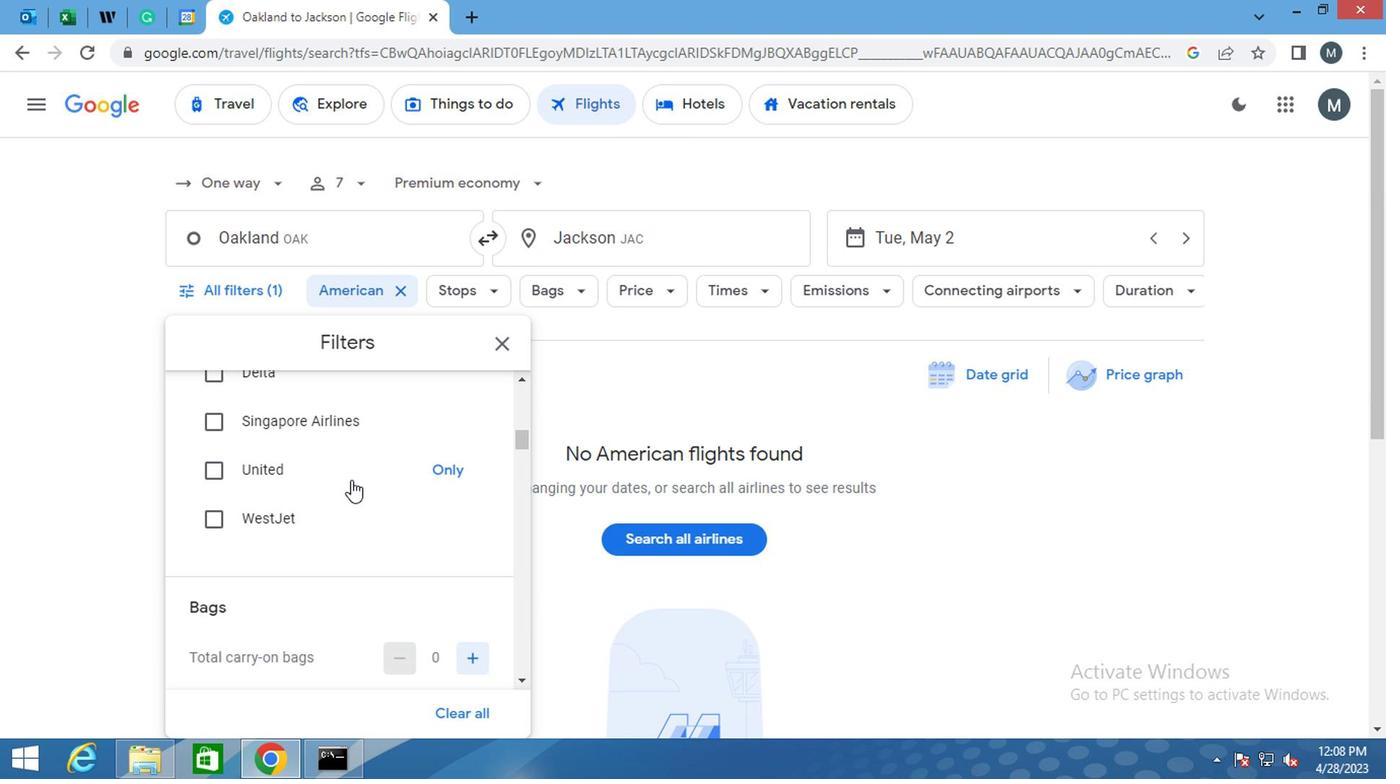
Action: Mouse scrolled (338, 480) with delta (0, 0)
Screenshot: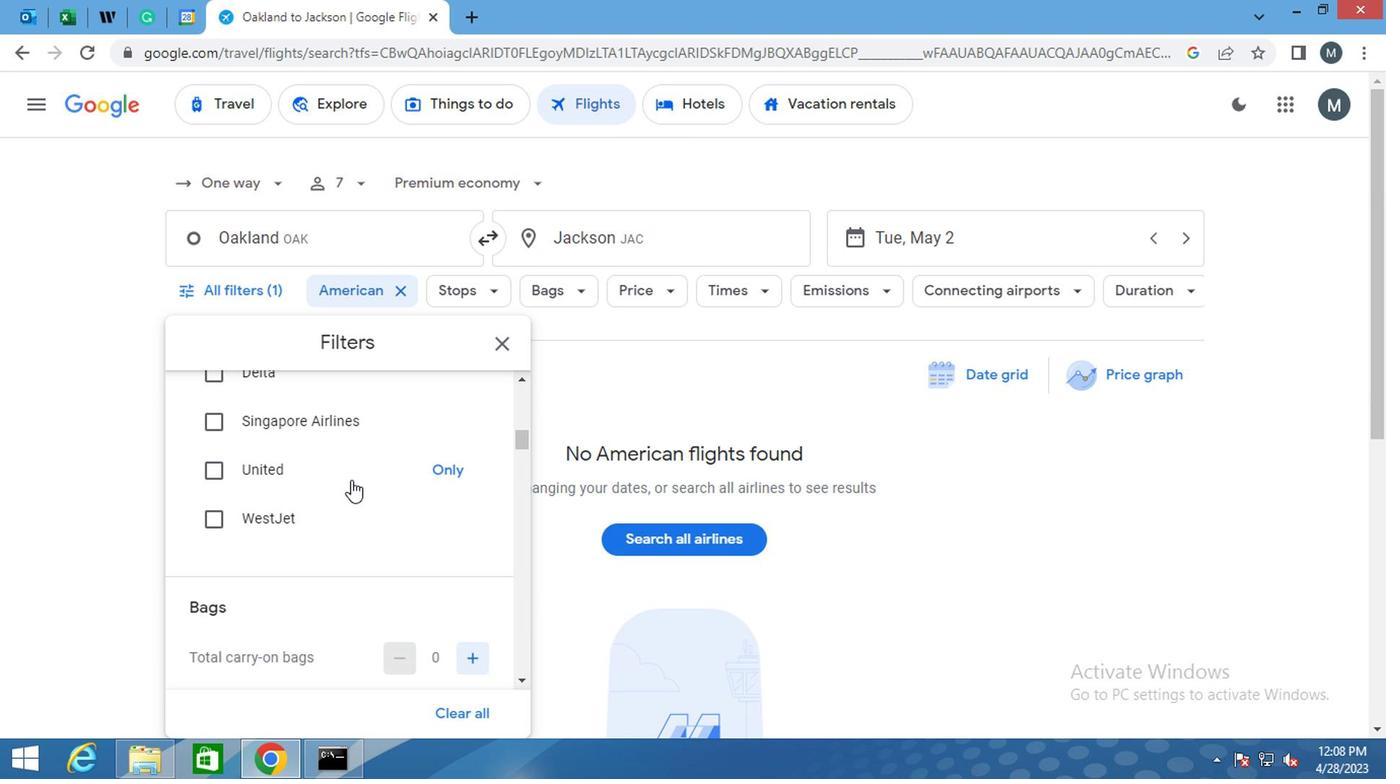 
Action: Mouse moved to (472, 507)
Screenshot: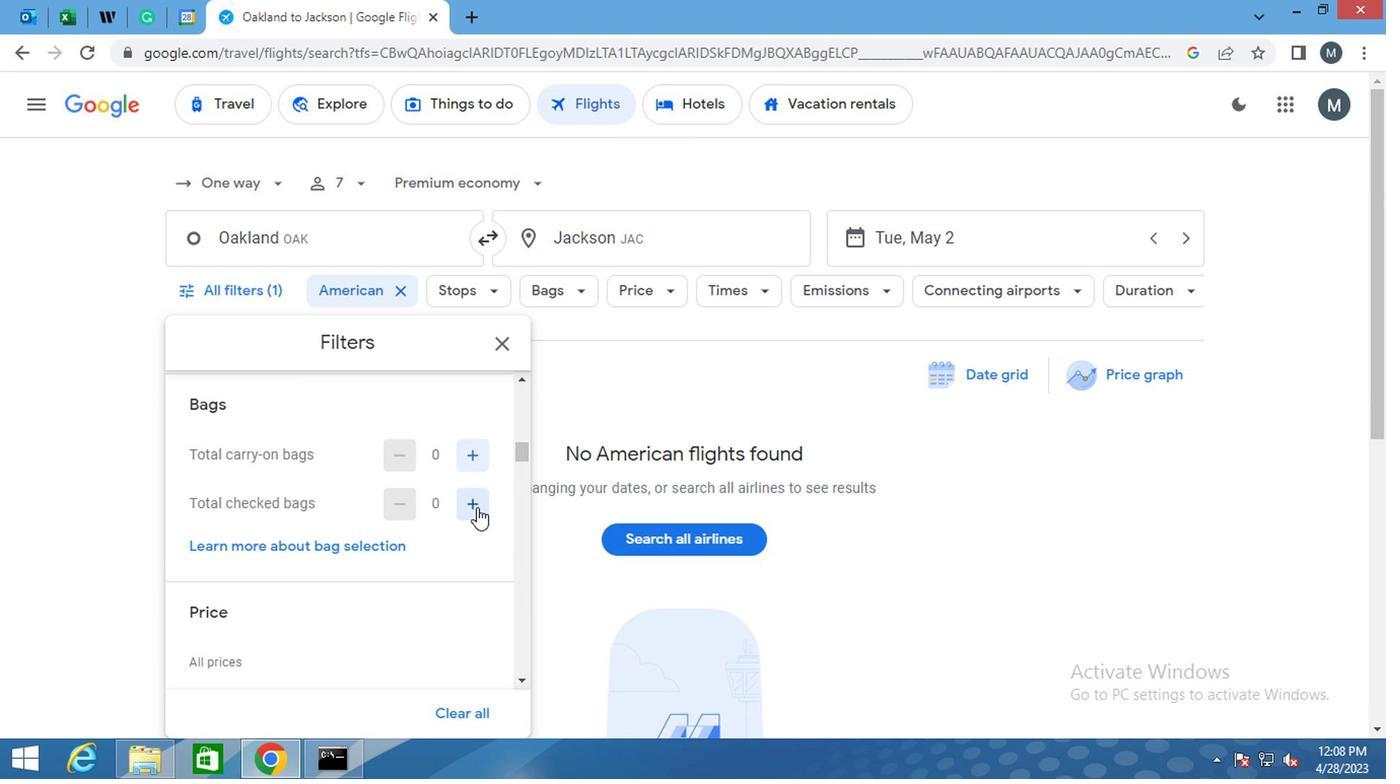 
Action: Mouse pressed left at (472, 507)
Screenshot: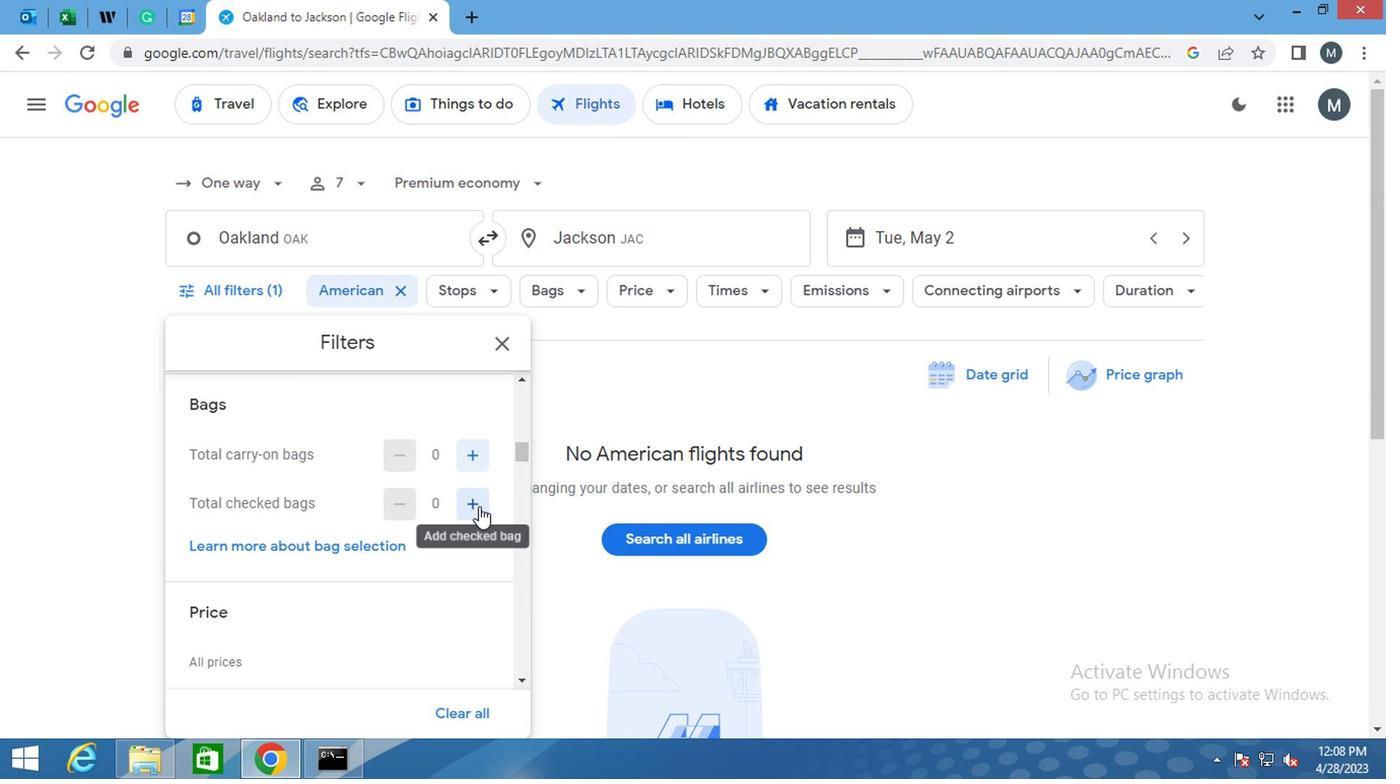 
Action: Mouse pressed left at (472, 507)
Screenshot: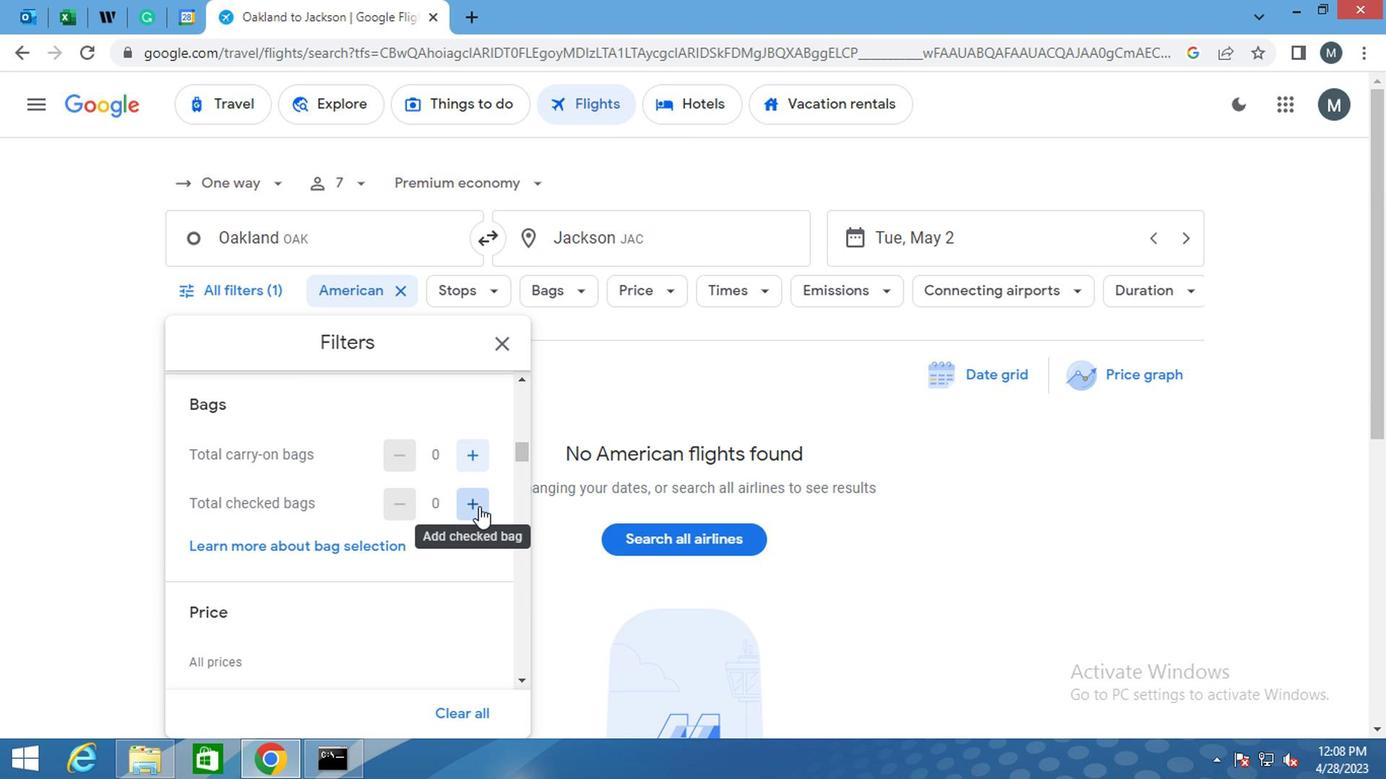 
Action: Mouse pressed left at (472, 507)
Screenshot: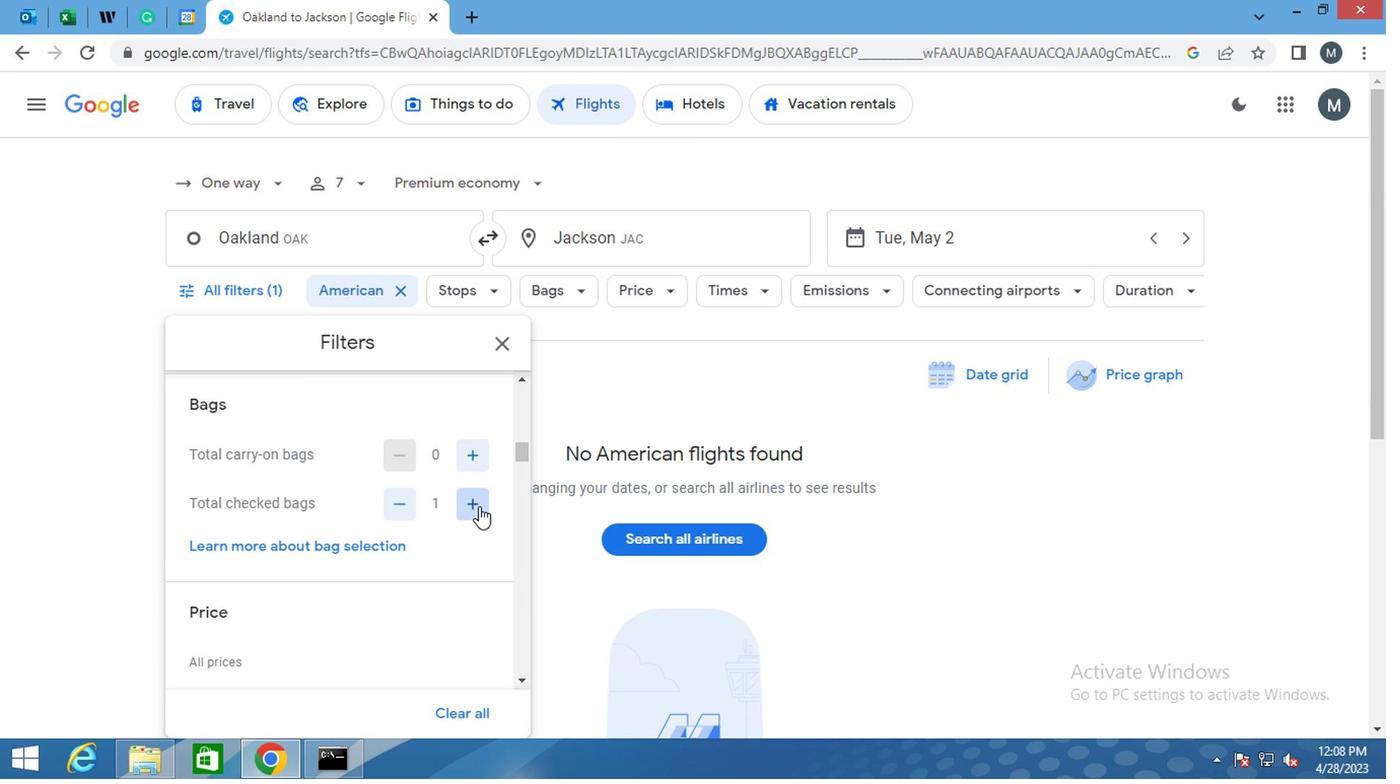 
Action: Mouse pressed left at (472, 507)
Screenshot: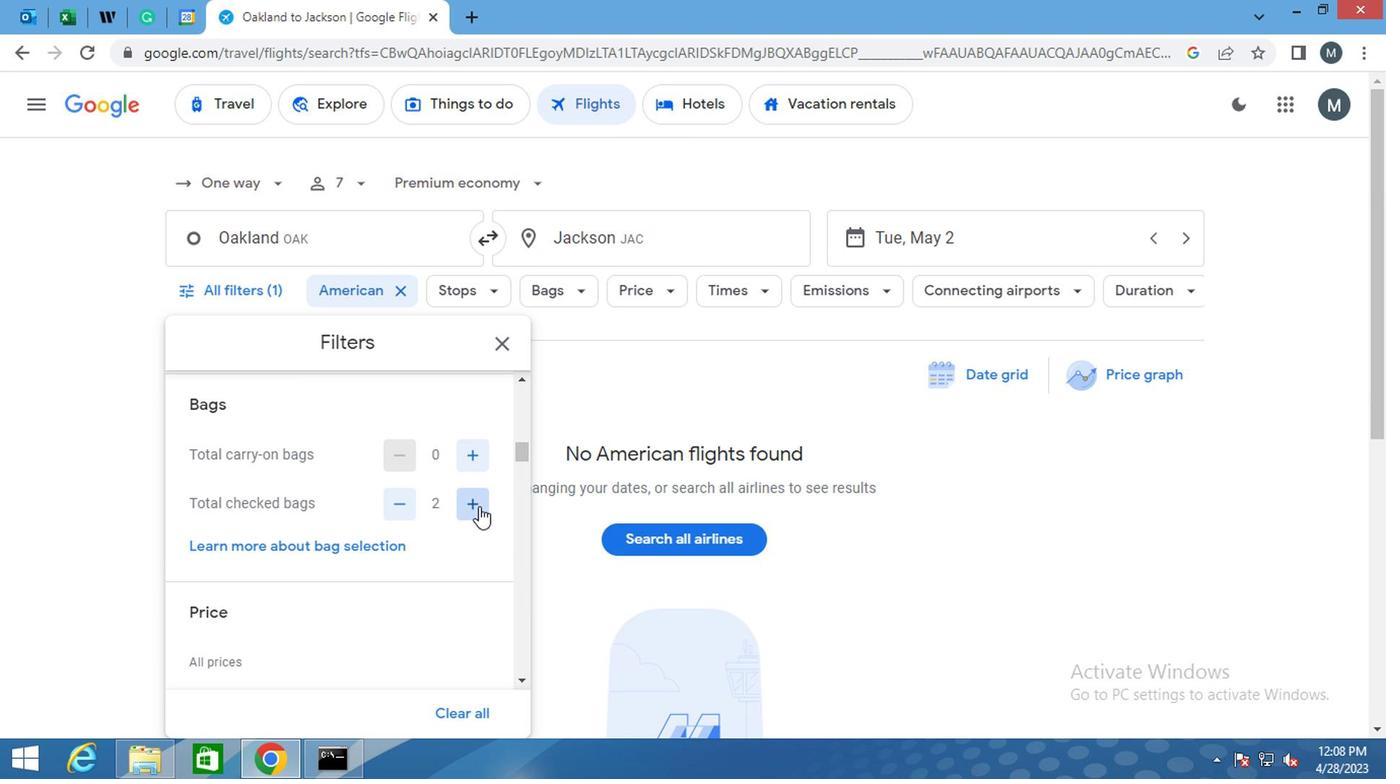 
Action: Mouse pressed left at (472, 507)
Screenshot: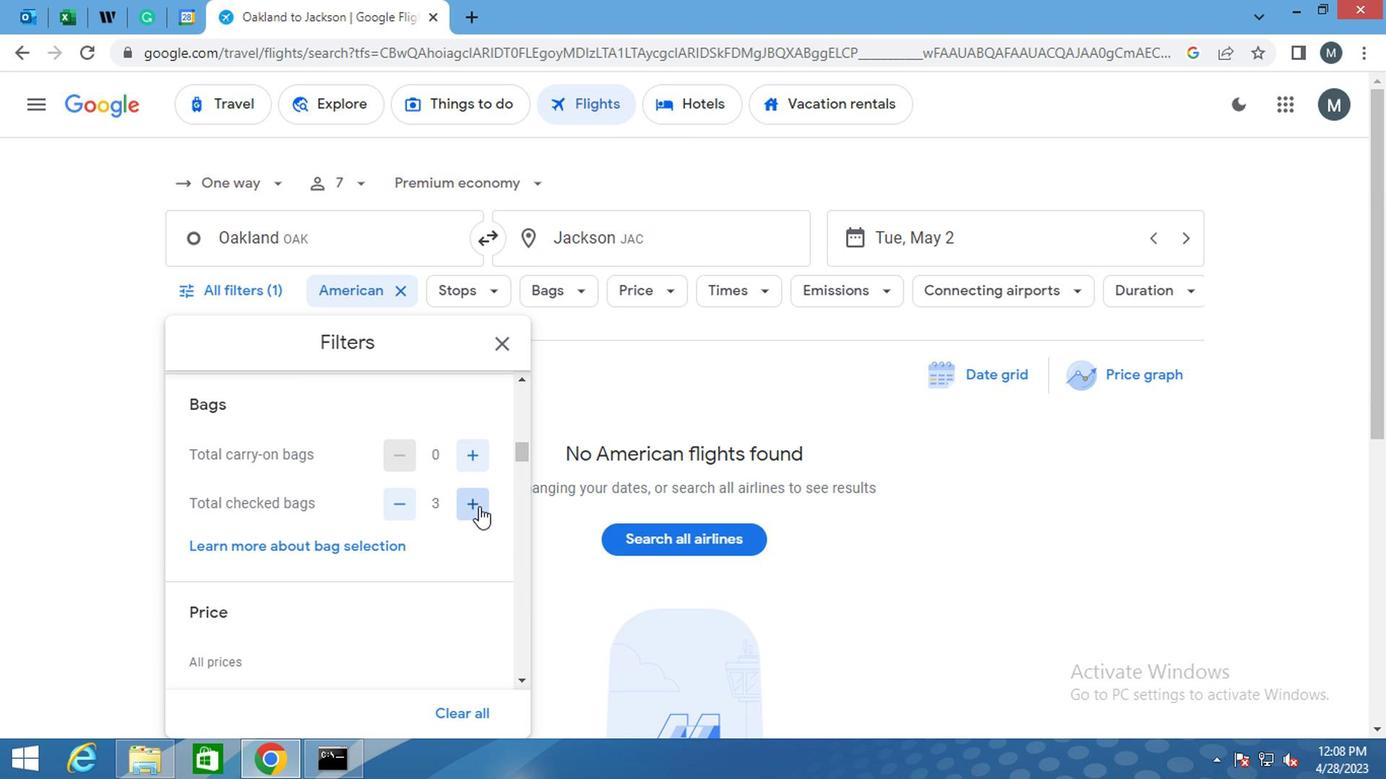 
Action: Mouse pressed left at (472, 507)
Screenshot: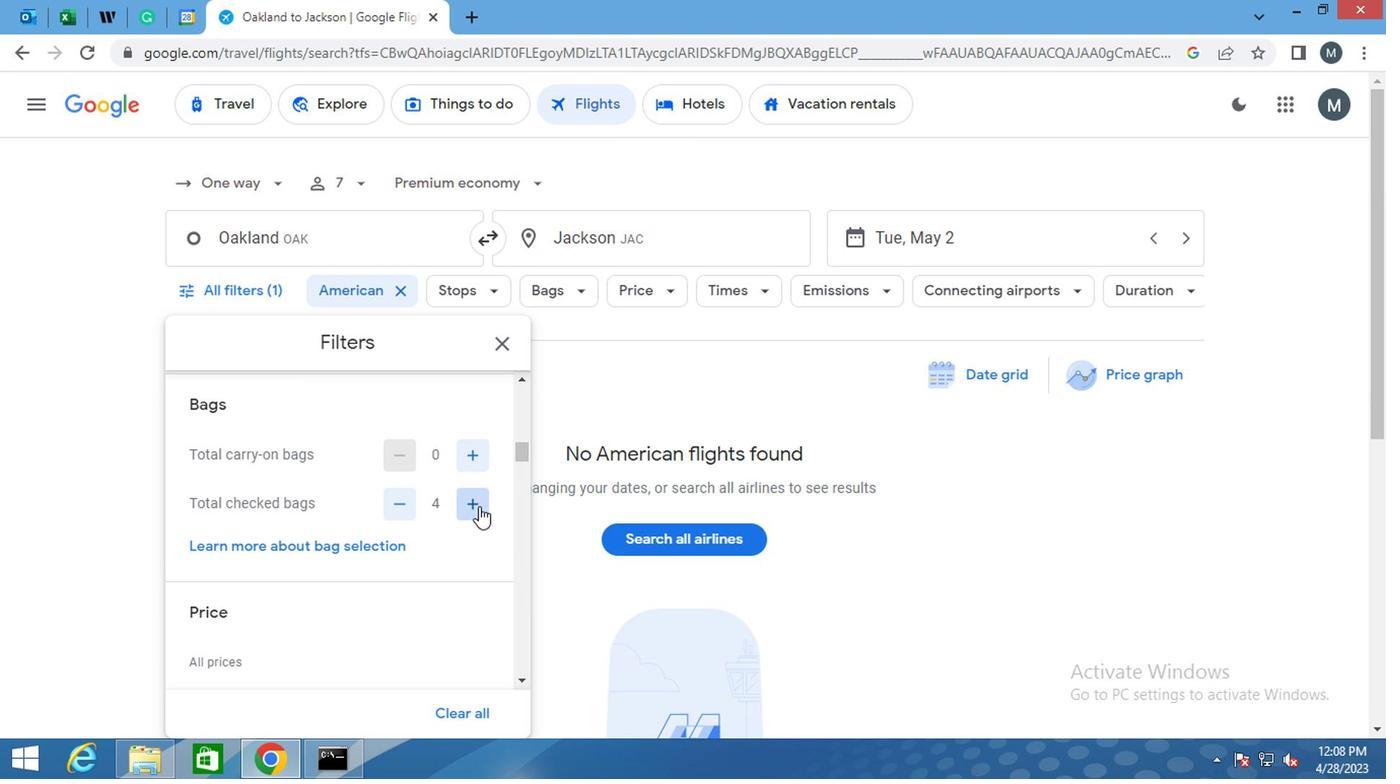
Action: Mouse pressed left at (472, 507)
Screenshot: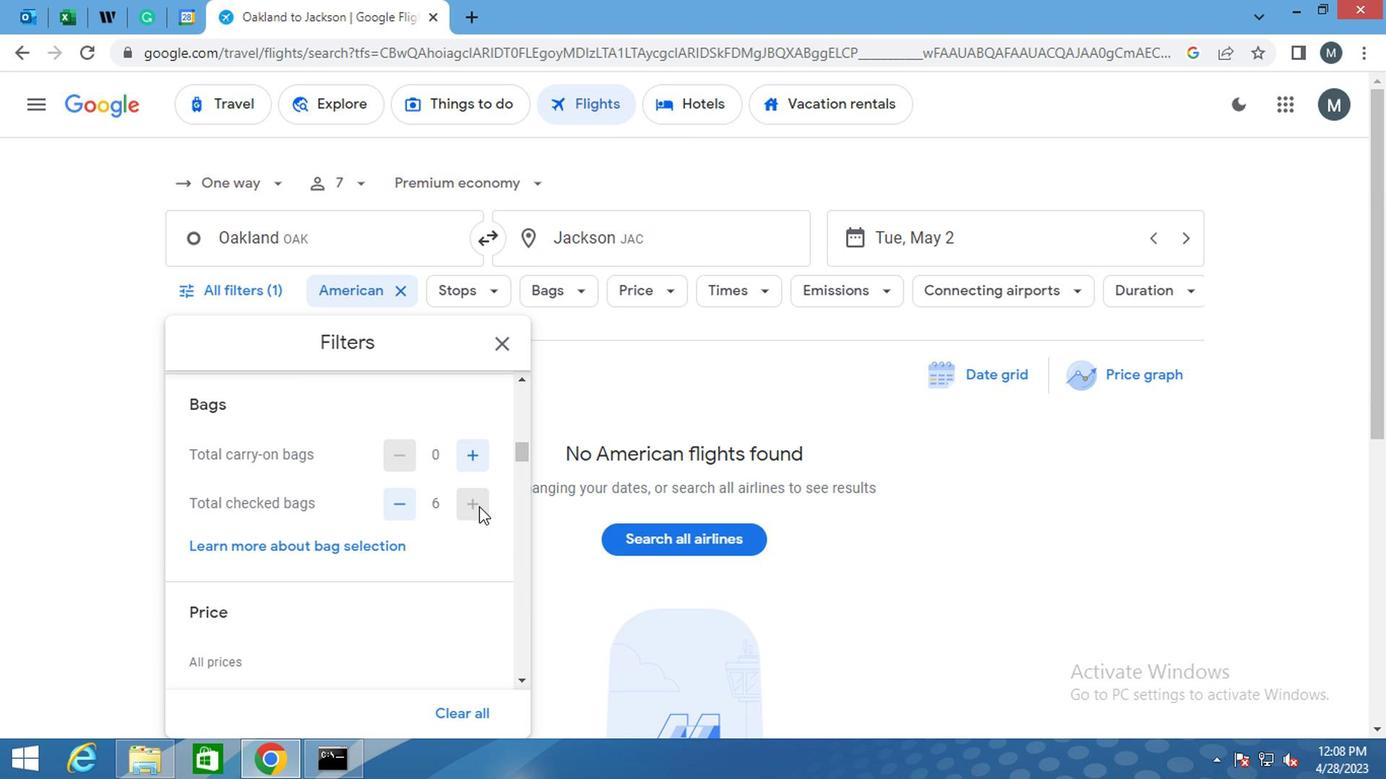 
Action: Mouse moved to (473, 508)
Screenshot: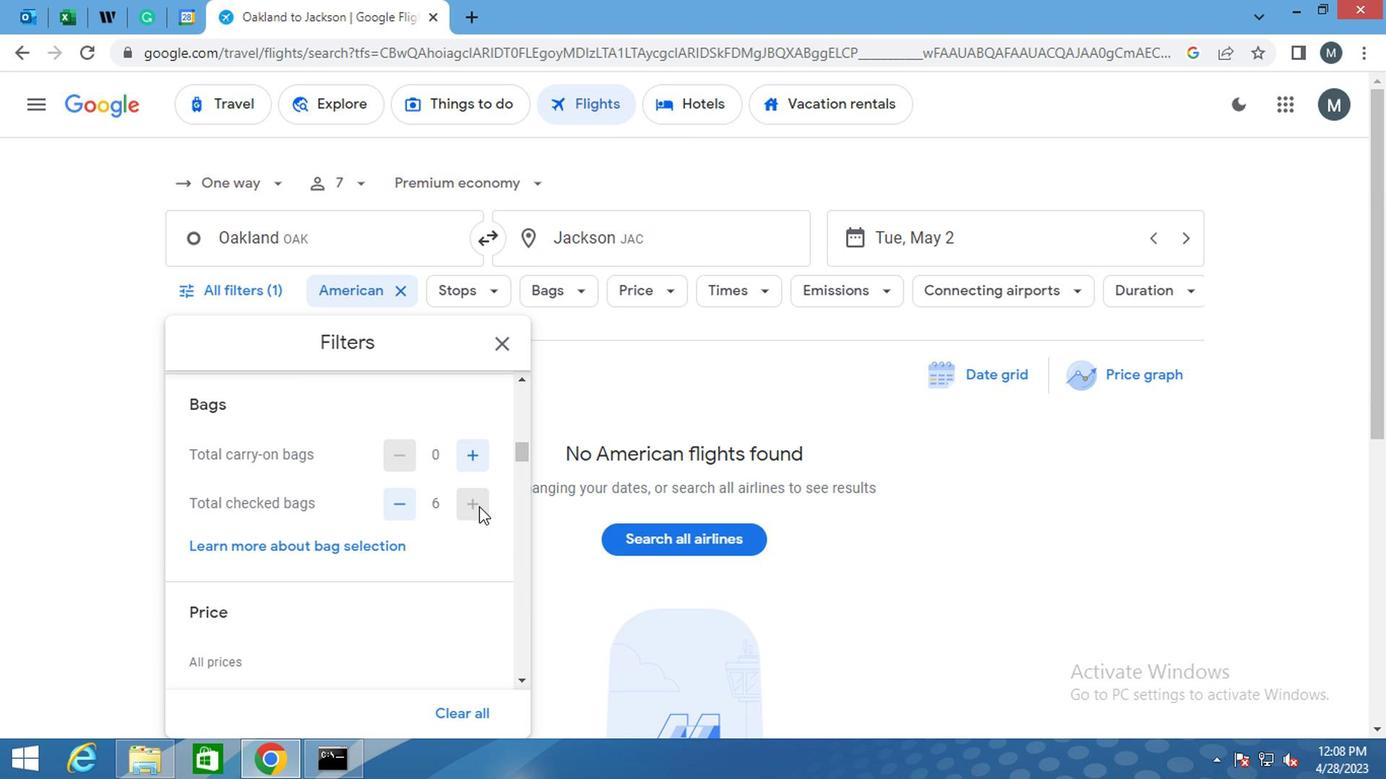 
Action: Mouse pressed left at (473, 508)
Screenshot: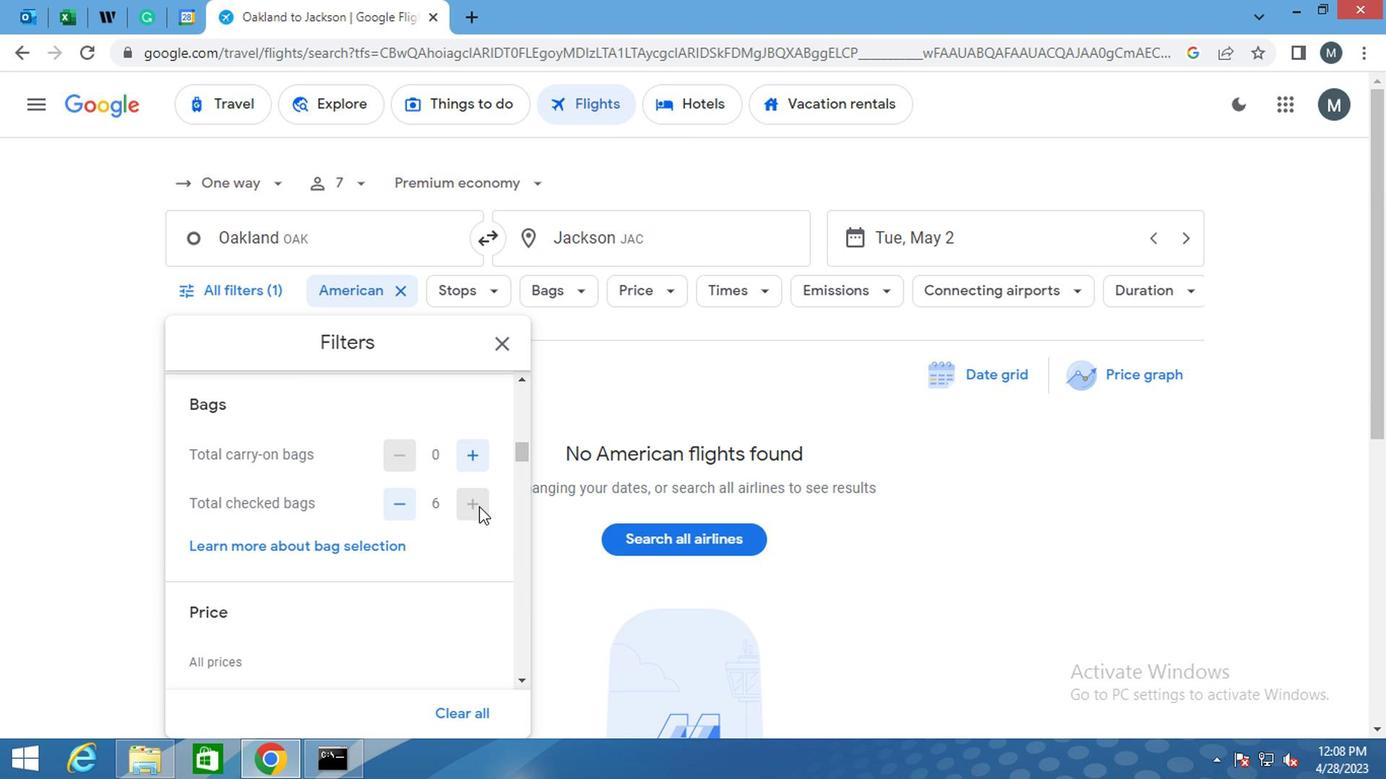 
Action: Mouse moved to (340, 521)
Screenshot: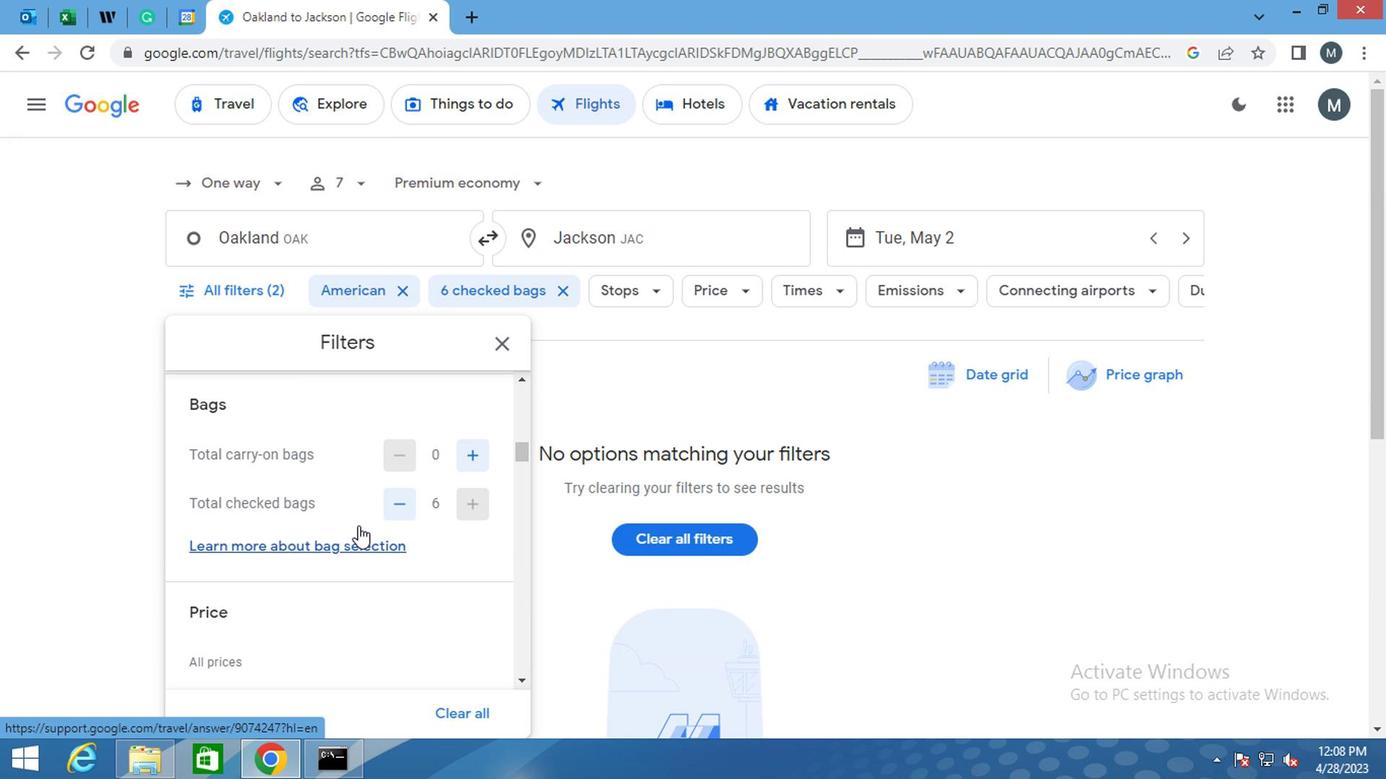 
Action: Mouse scrolled (340, 519) with delta (0, -1)
Screenshot: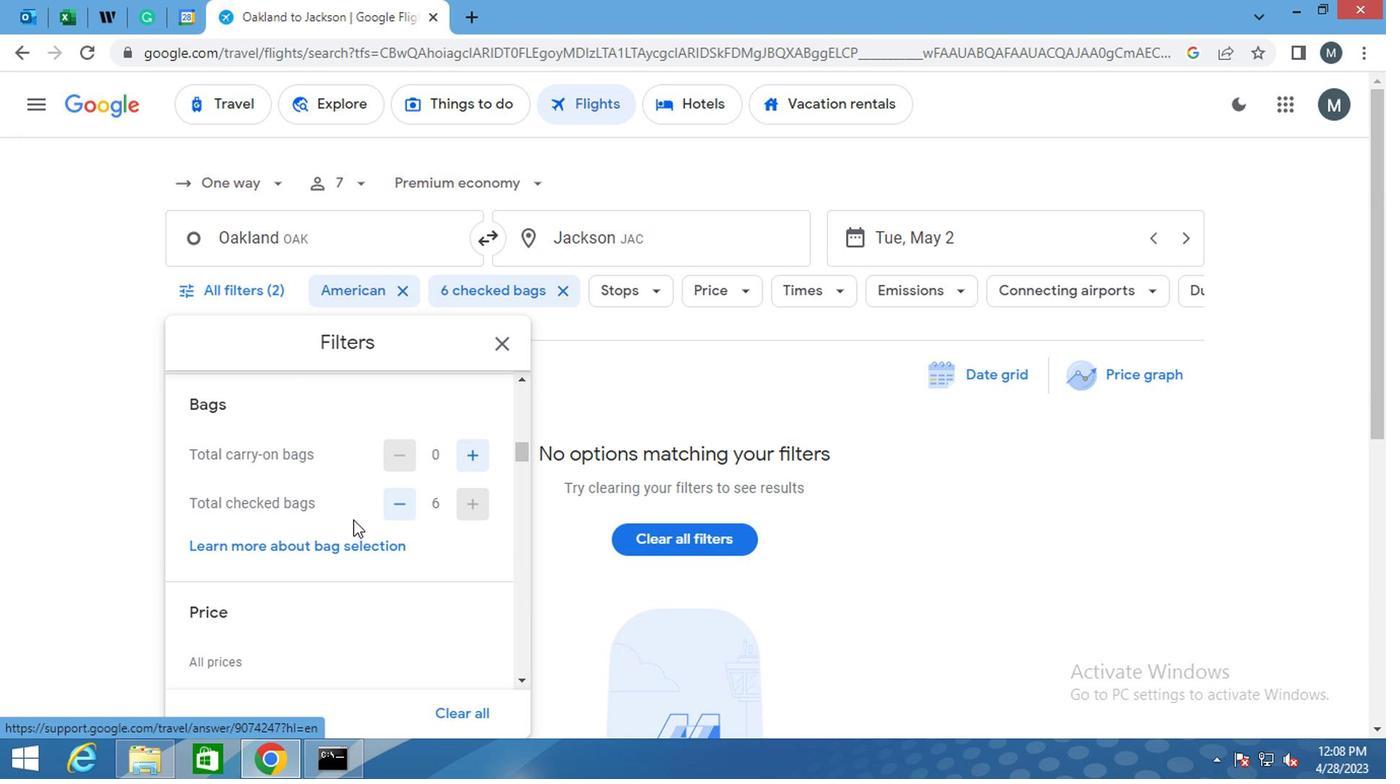 
Action: Mouse moved to (314, 497)
Screenshot: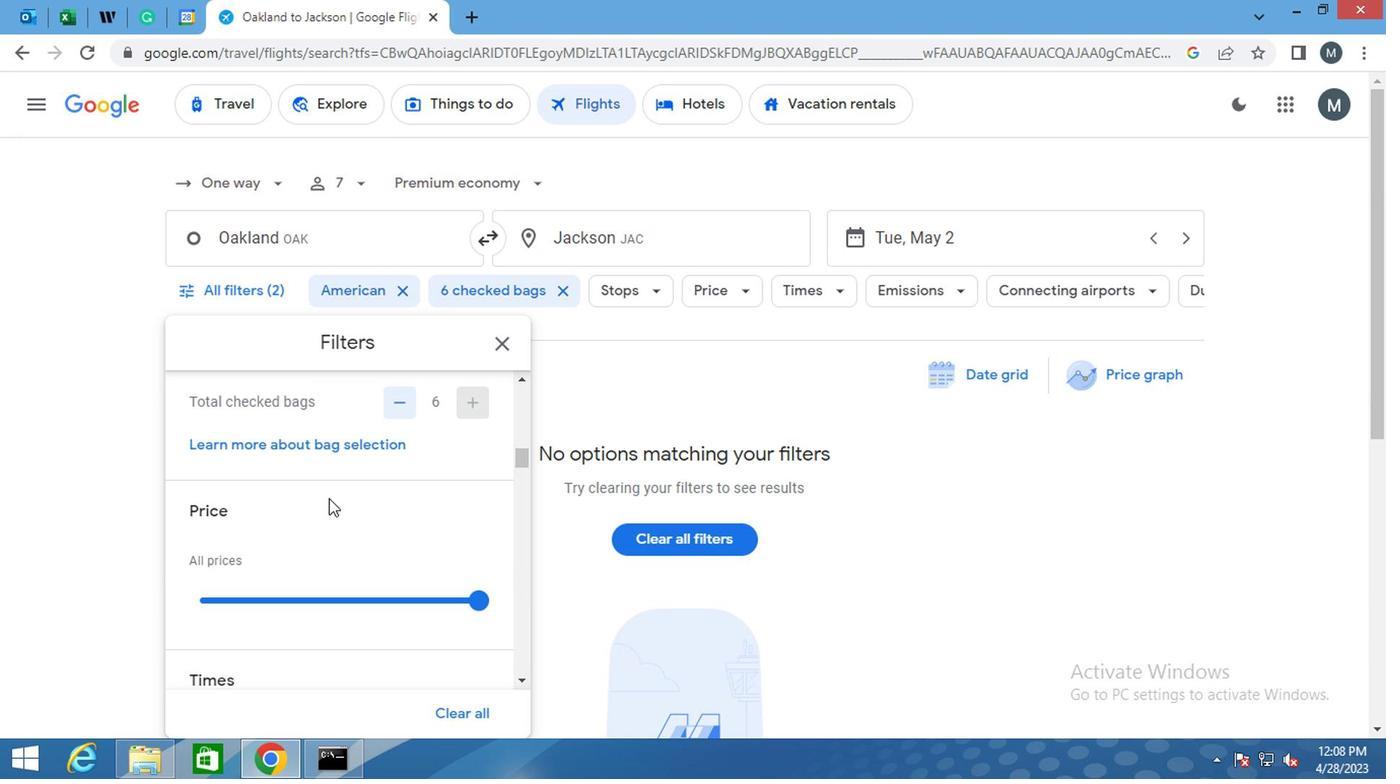 
Action: Mouse scrolled (314, 496) with delta (0, 0)
Screenshot: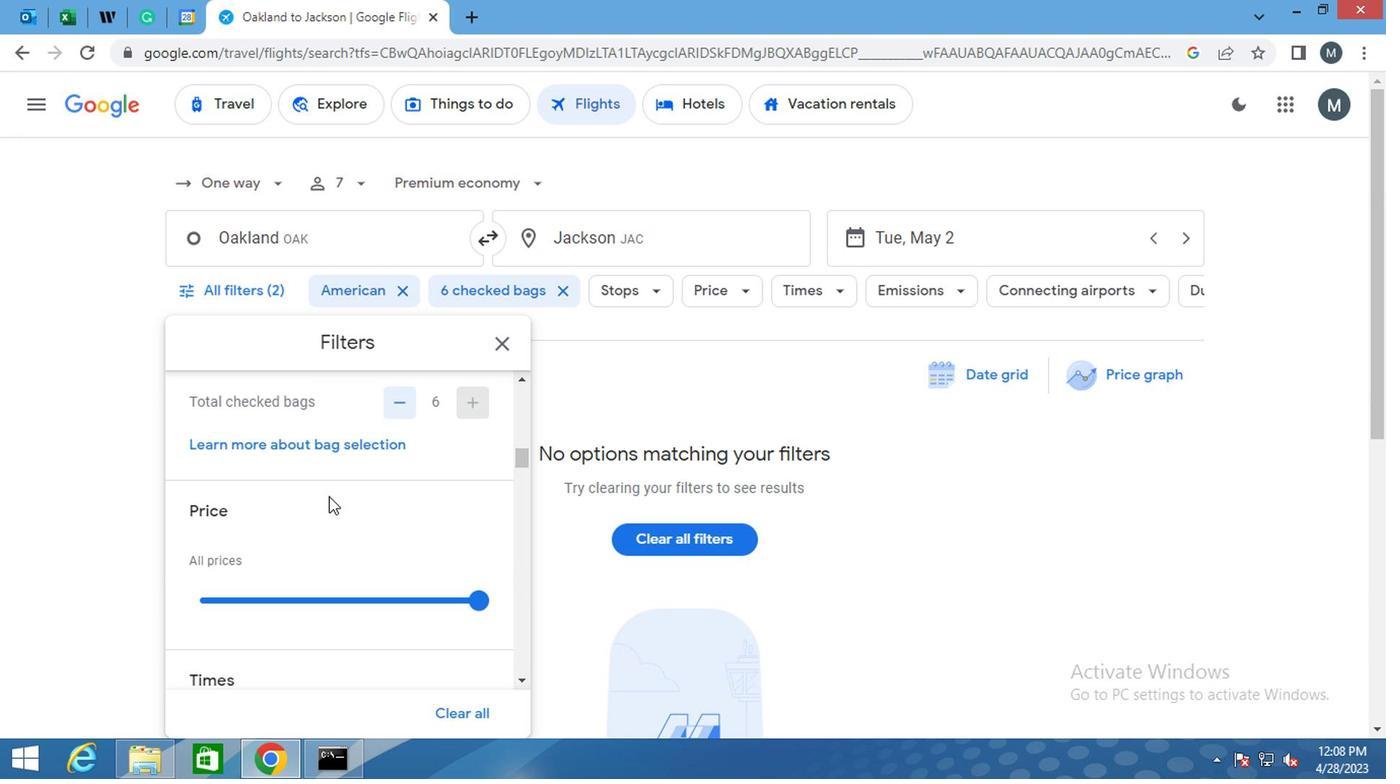 
Action: Mouse moved to (393, 500)
Screenshot: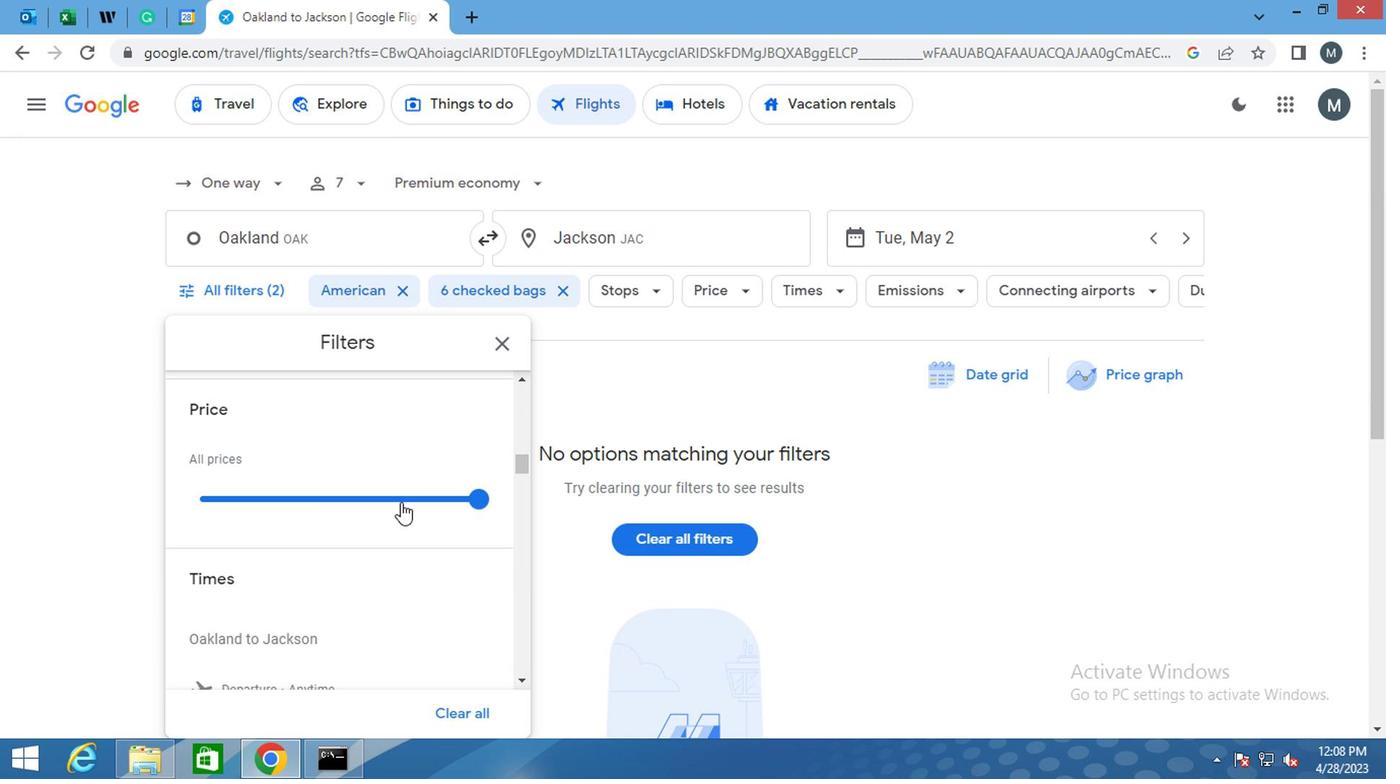 
Action: Mouse pressed left at (393, 500)
Screenshot: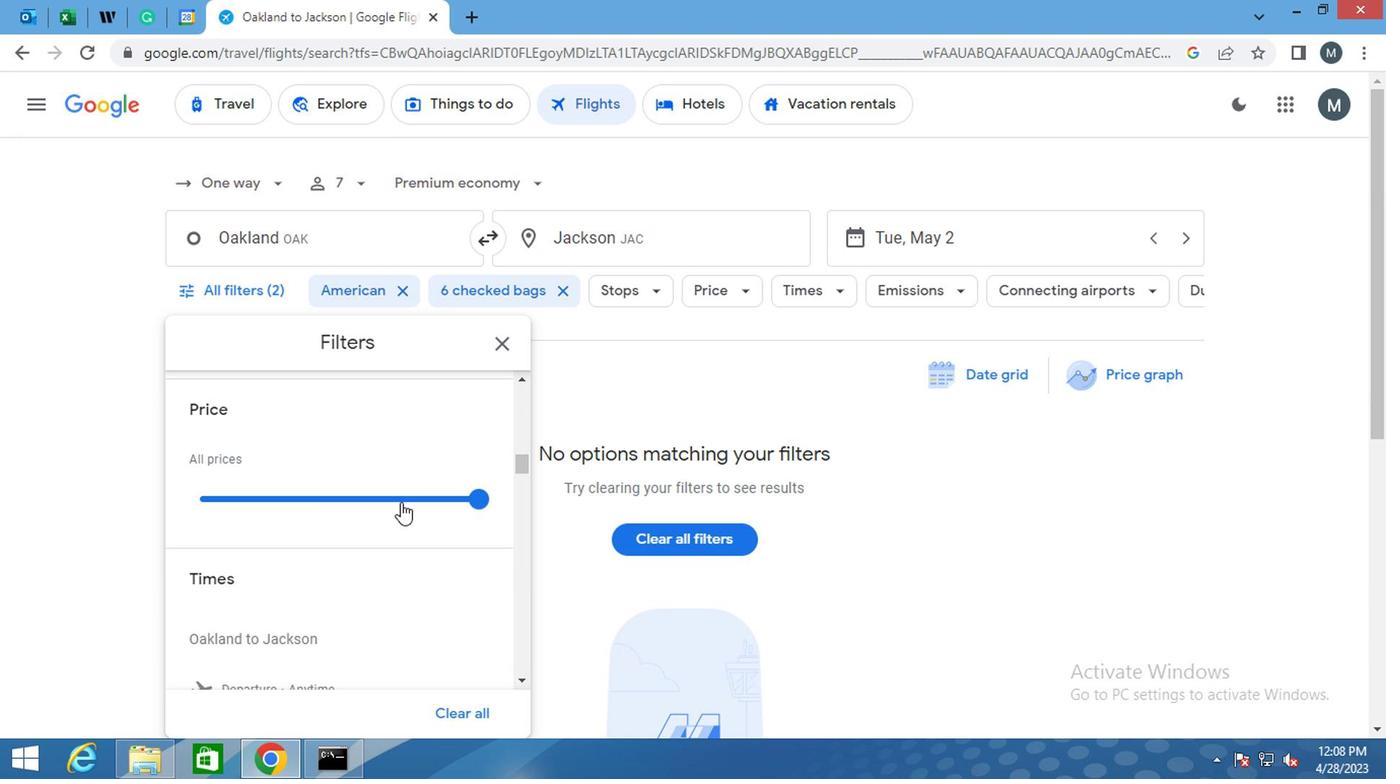 
Action: Mouse moved to (395, 499)
Screenshot: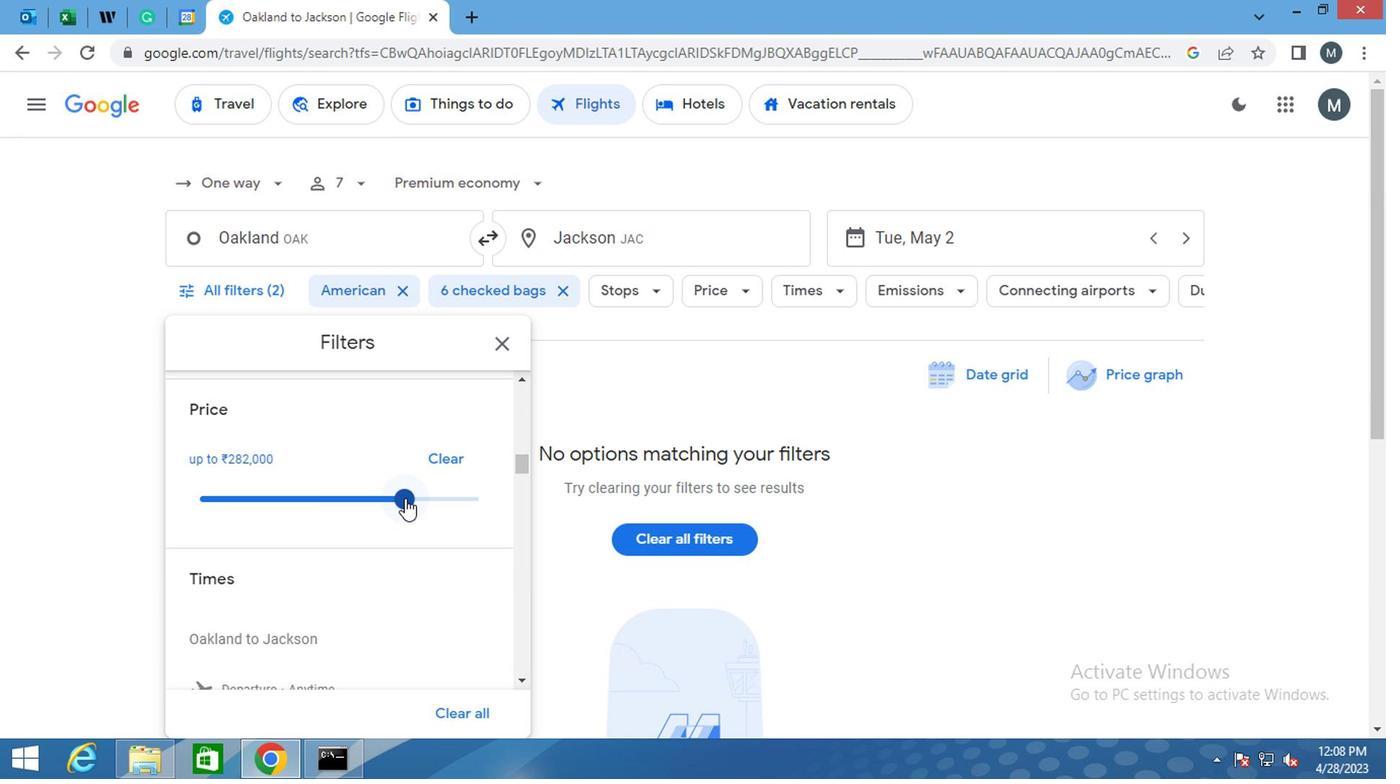 
Action: Mouse pressed left at (395, 499)
Screenshot: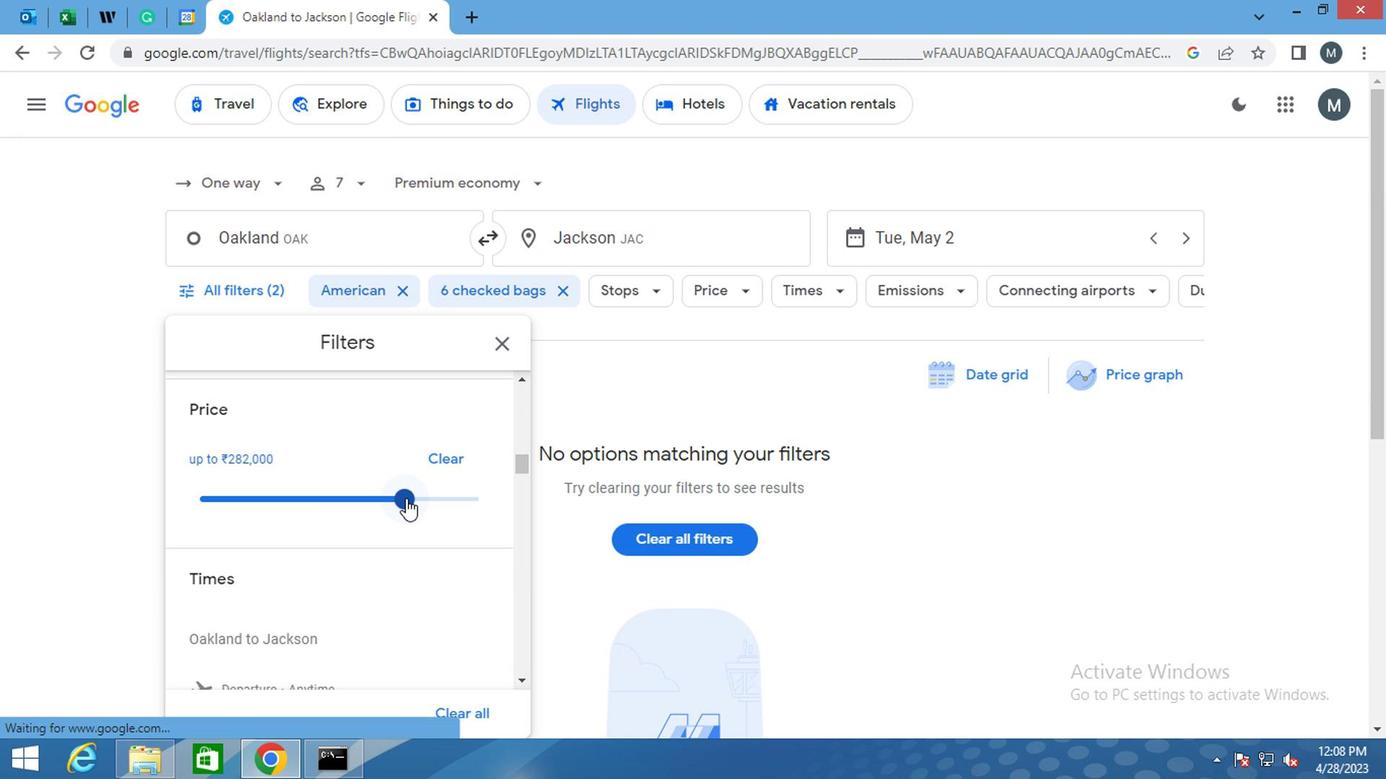 
Action: Mouse moved to (392, 493)
Screenshot: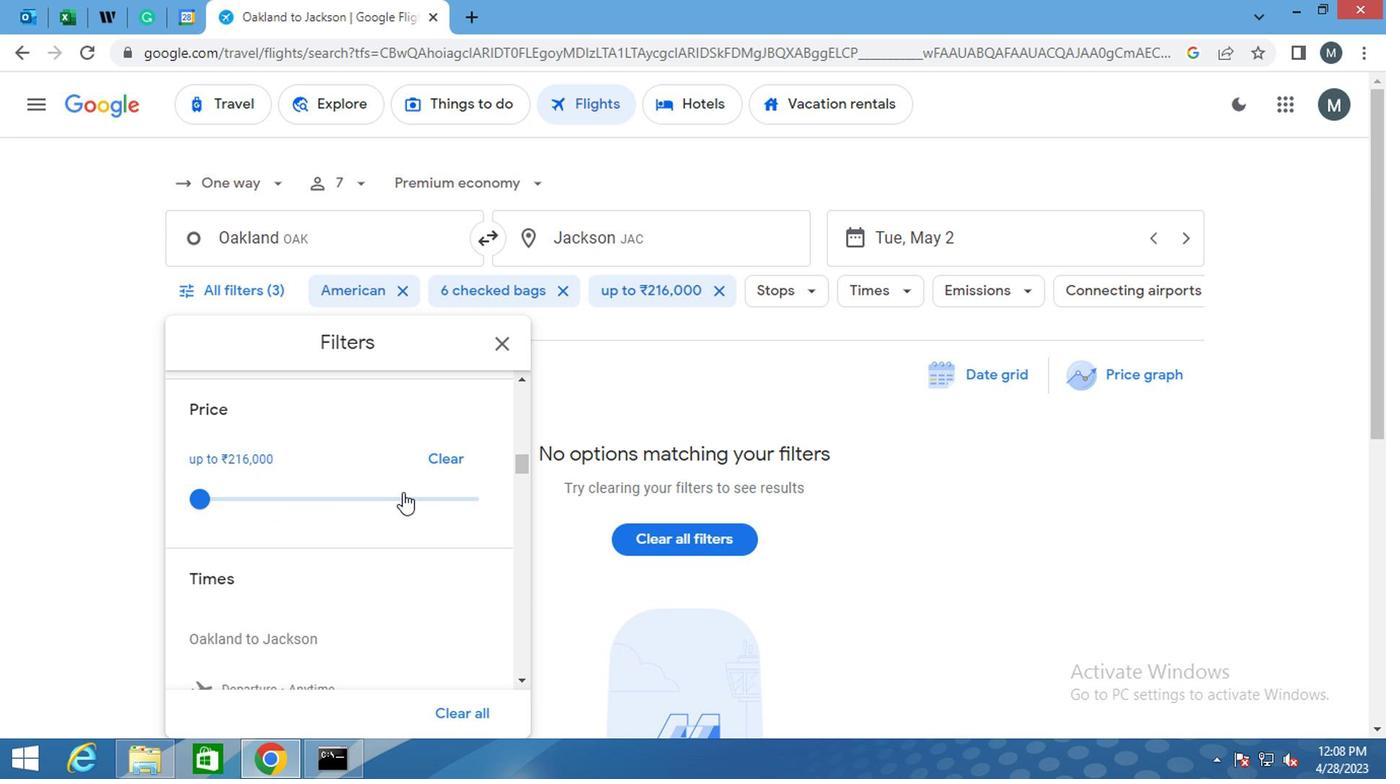 
Action: Mouse scrolled (392, 492) with delta (0, 0)
Screenshot: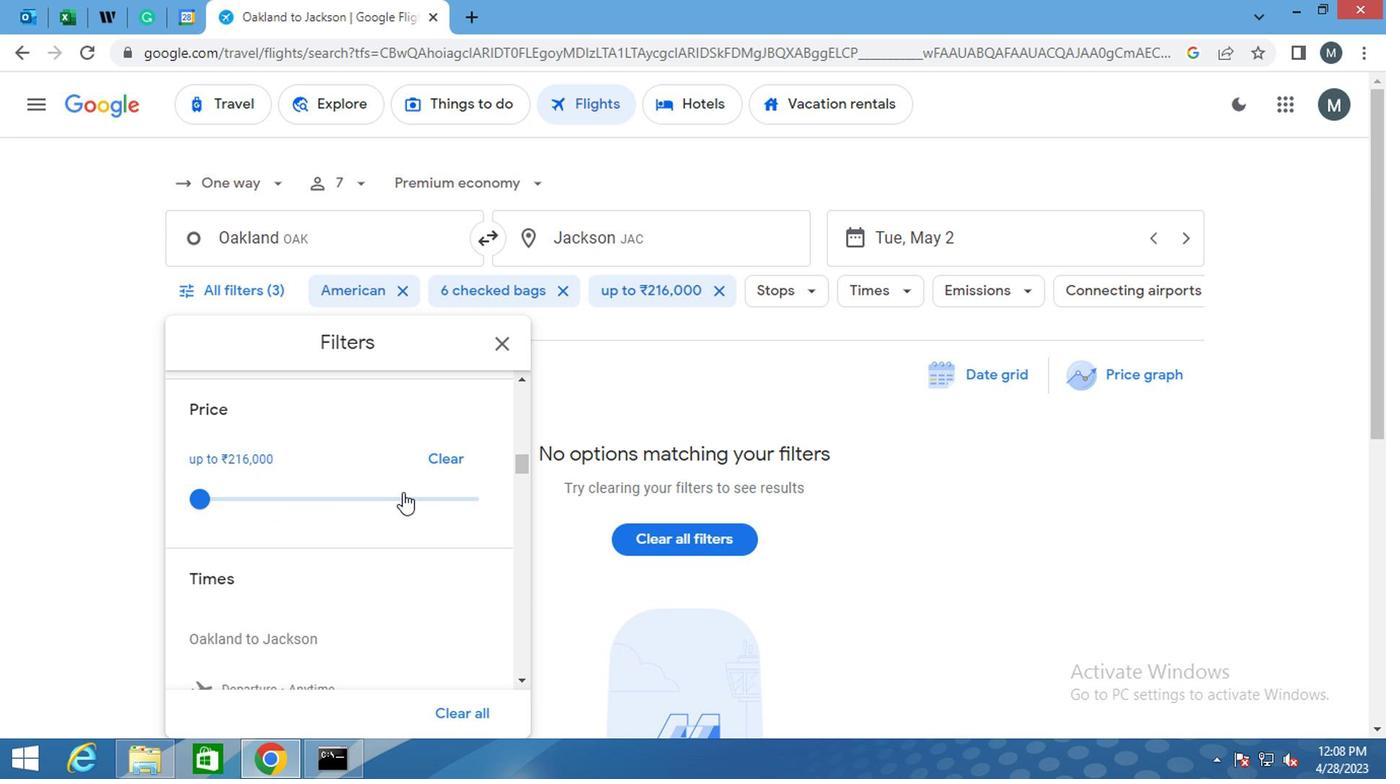 
Action: Mouse moved to (375, 502)
Screenshot: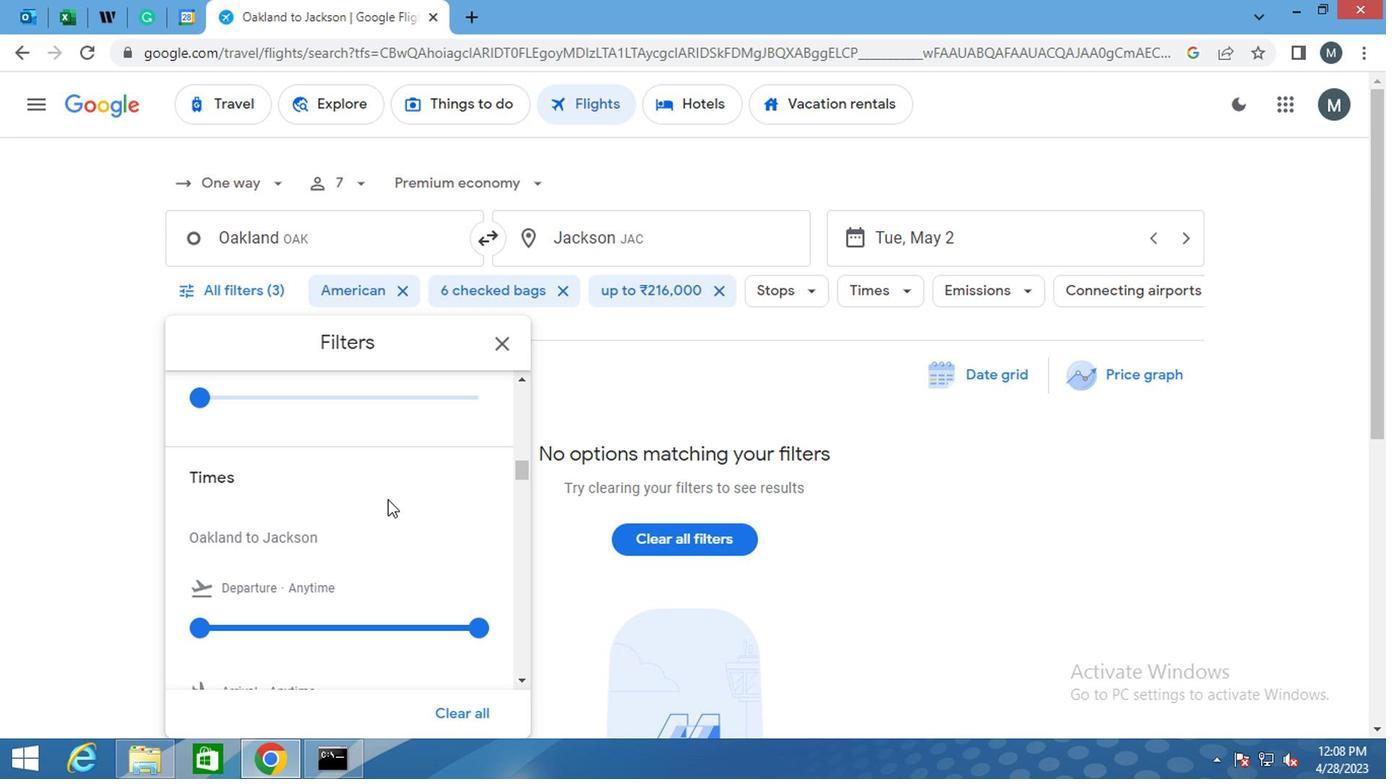 
Action: Mouse scrolled (375, 501) with delta (0, 0)
Screenshot: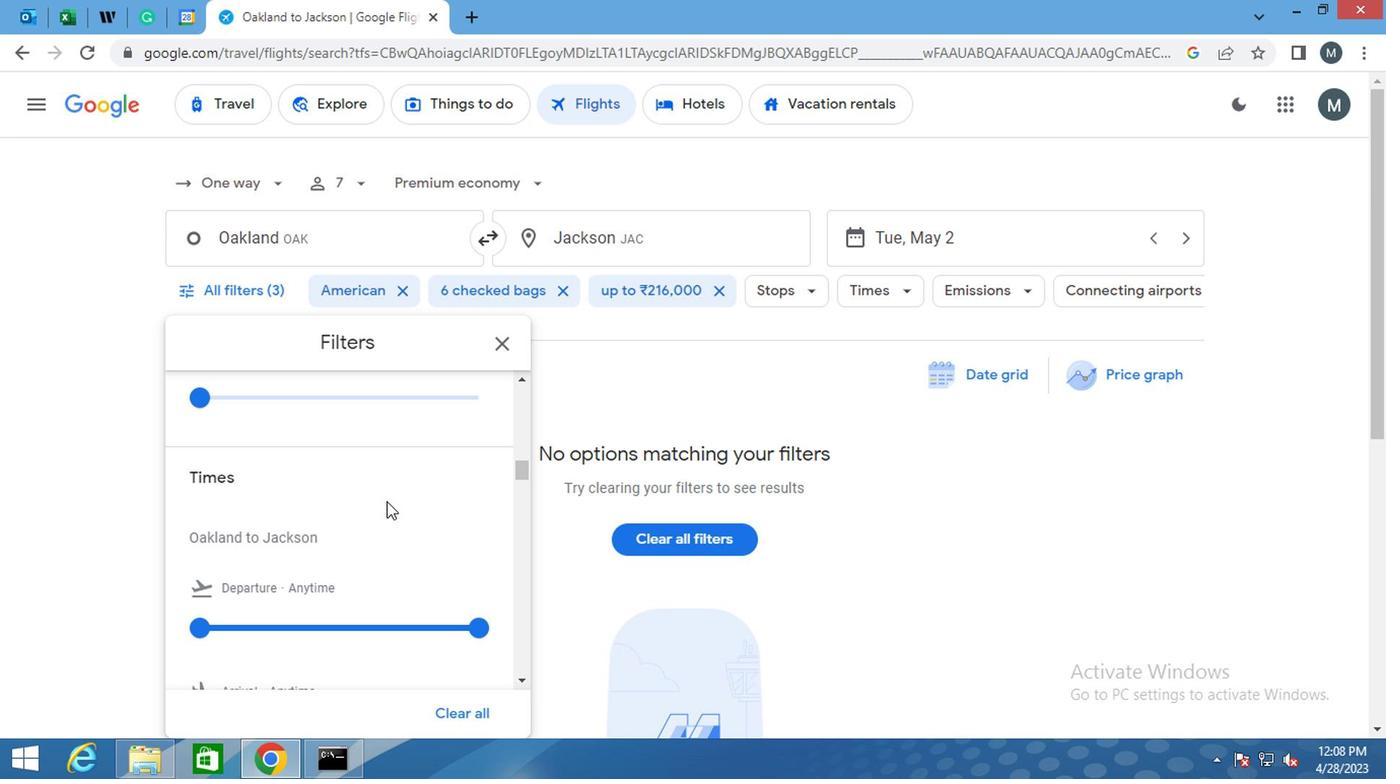 
Action: Mouse moved to (173, 529)
Screenshot: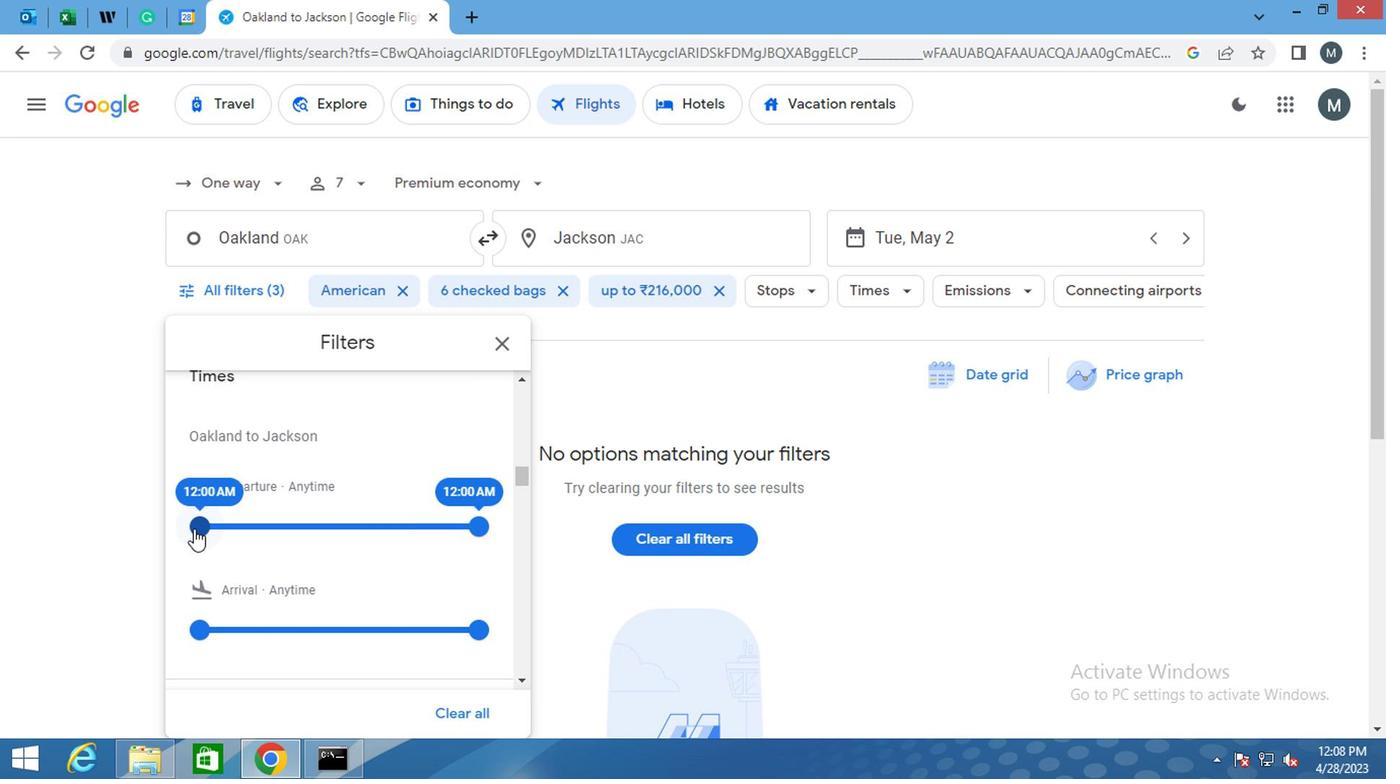 
Action: Mouse pressed left at (173, 529)
Screenshot: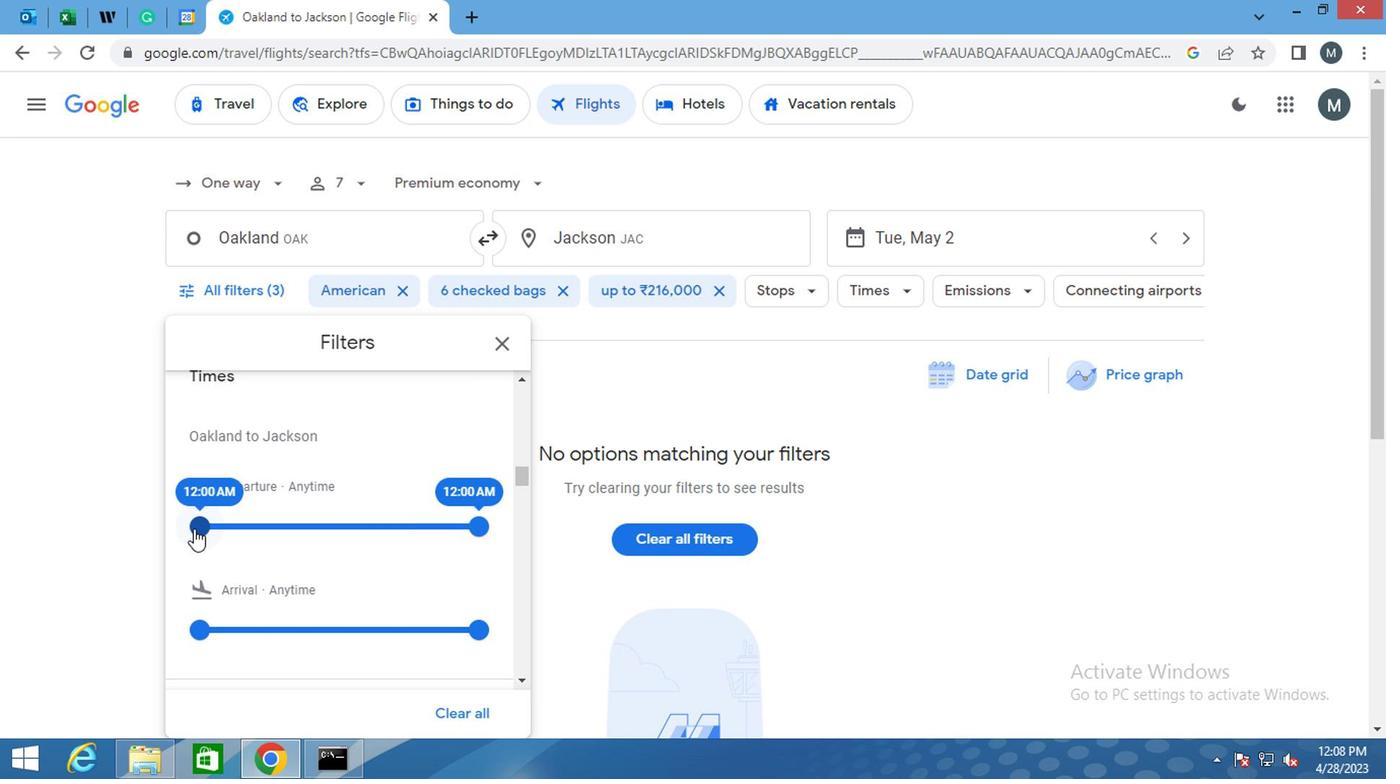 
Action: Mouse moved to (183, 526)
Screenshot: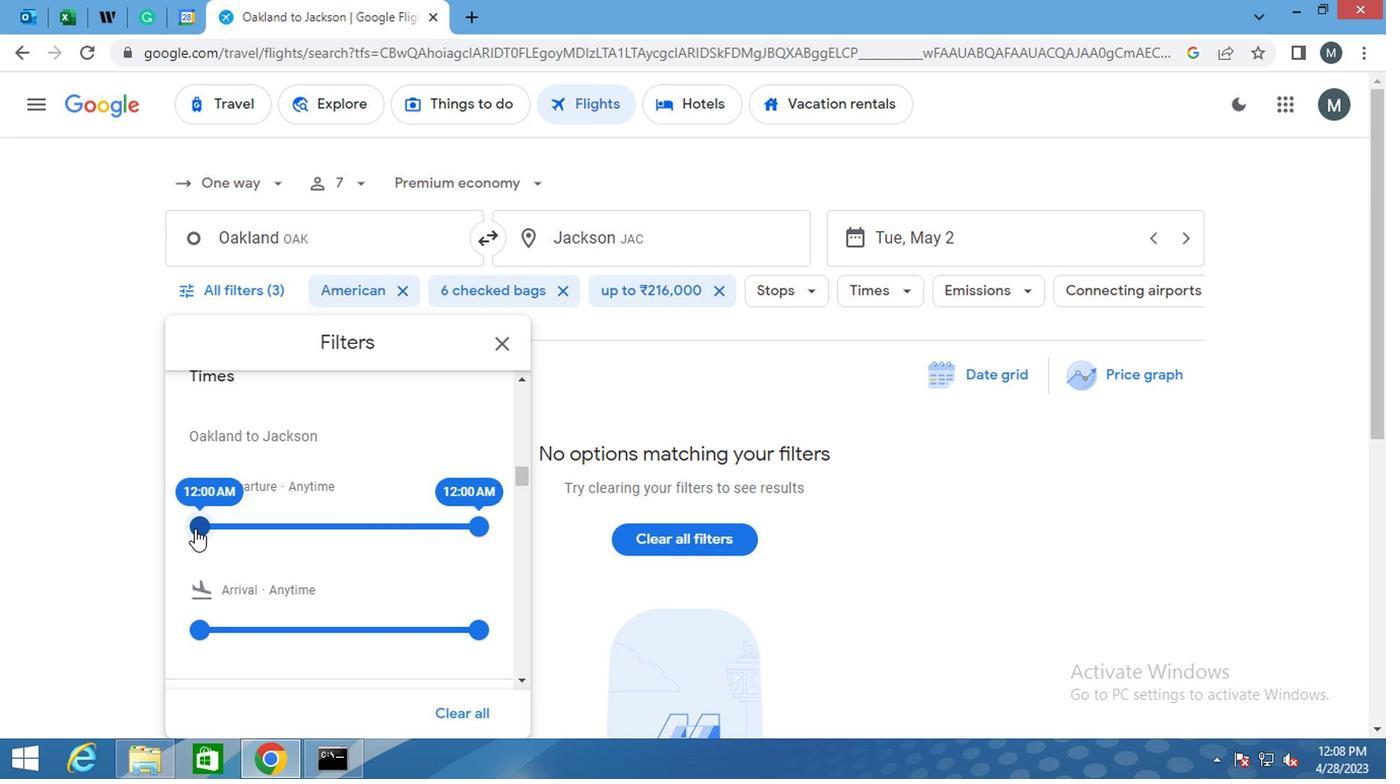 
Action: Mouse pressed left at (183, 526)
Screenshot: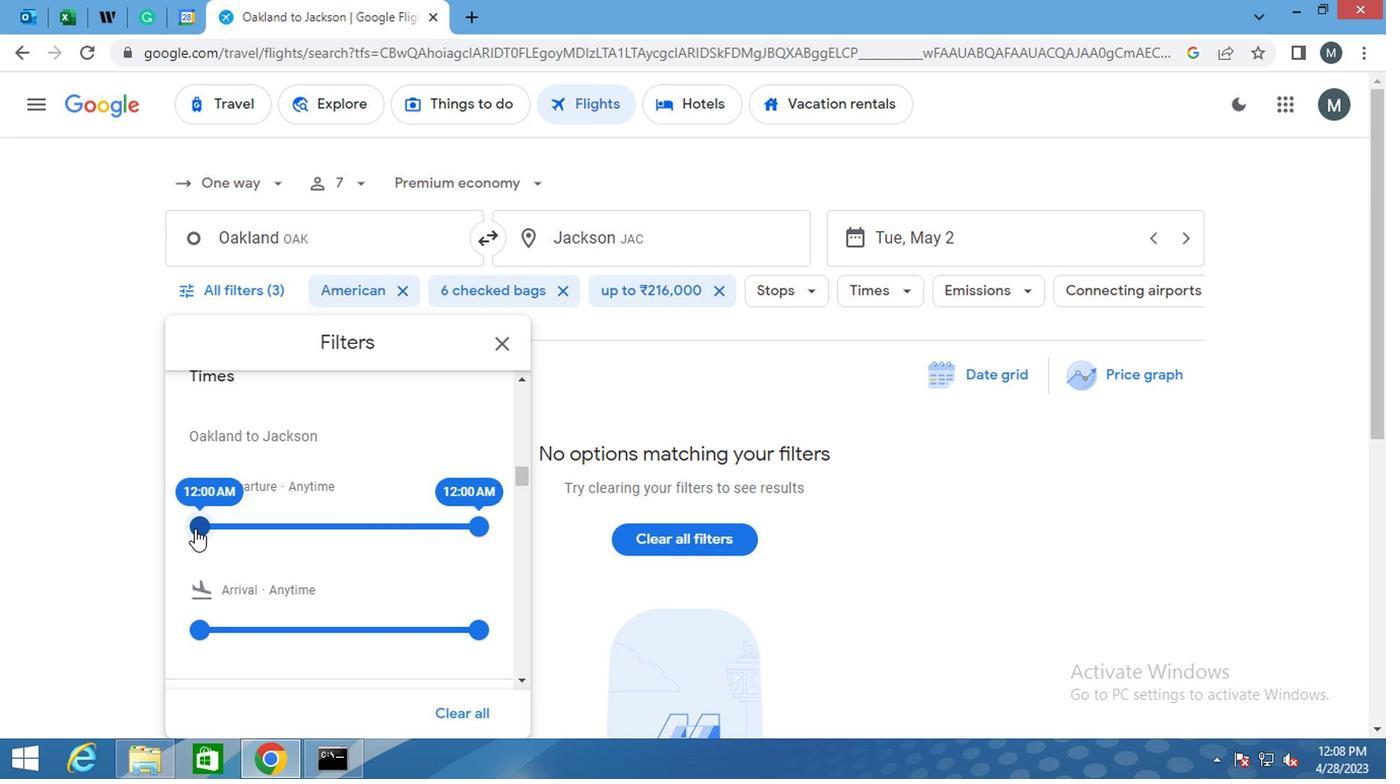 
Action: Mouse moved to (468, 526)
Screenshot: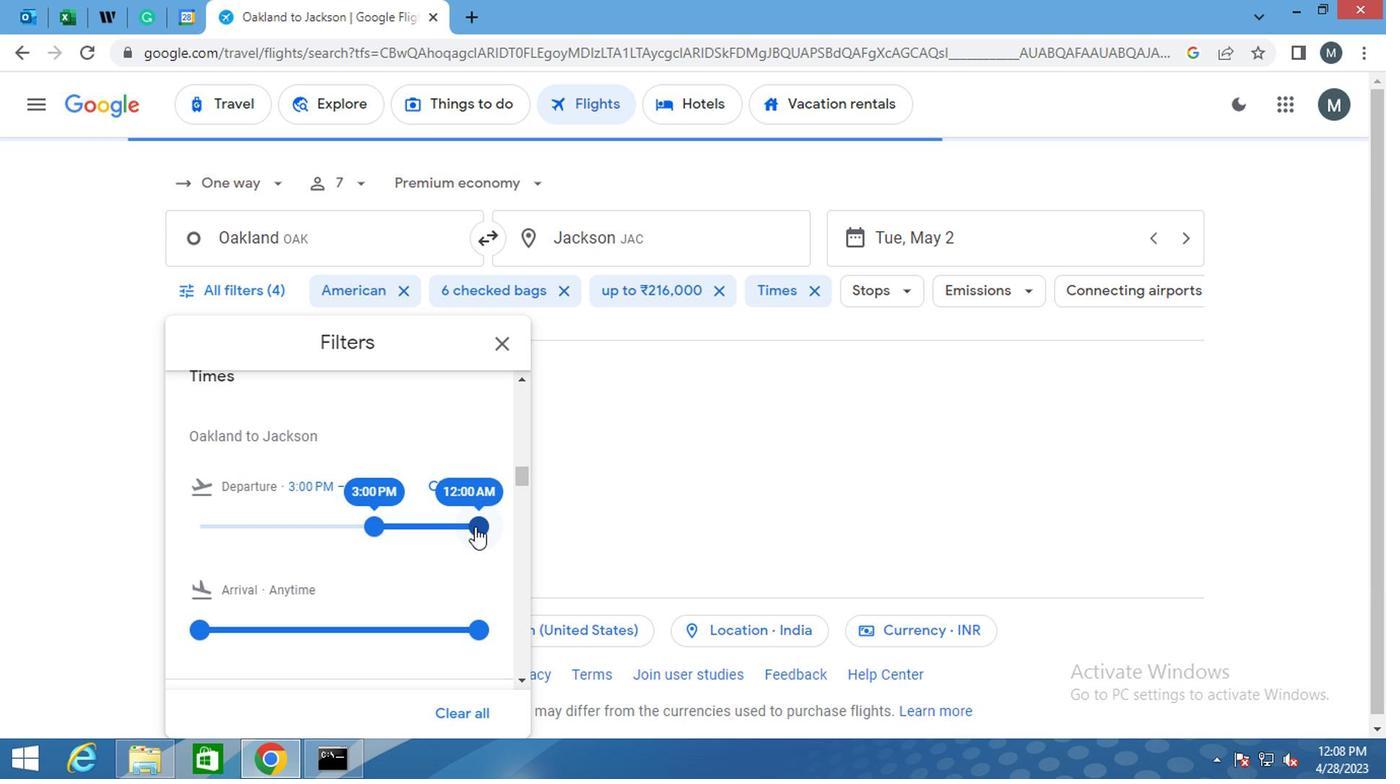 
Action: Mouse pressed left at (468, 526)
Screenshot: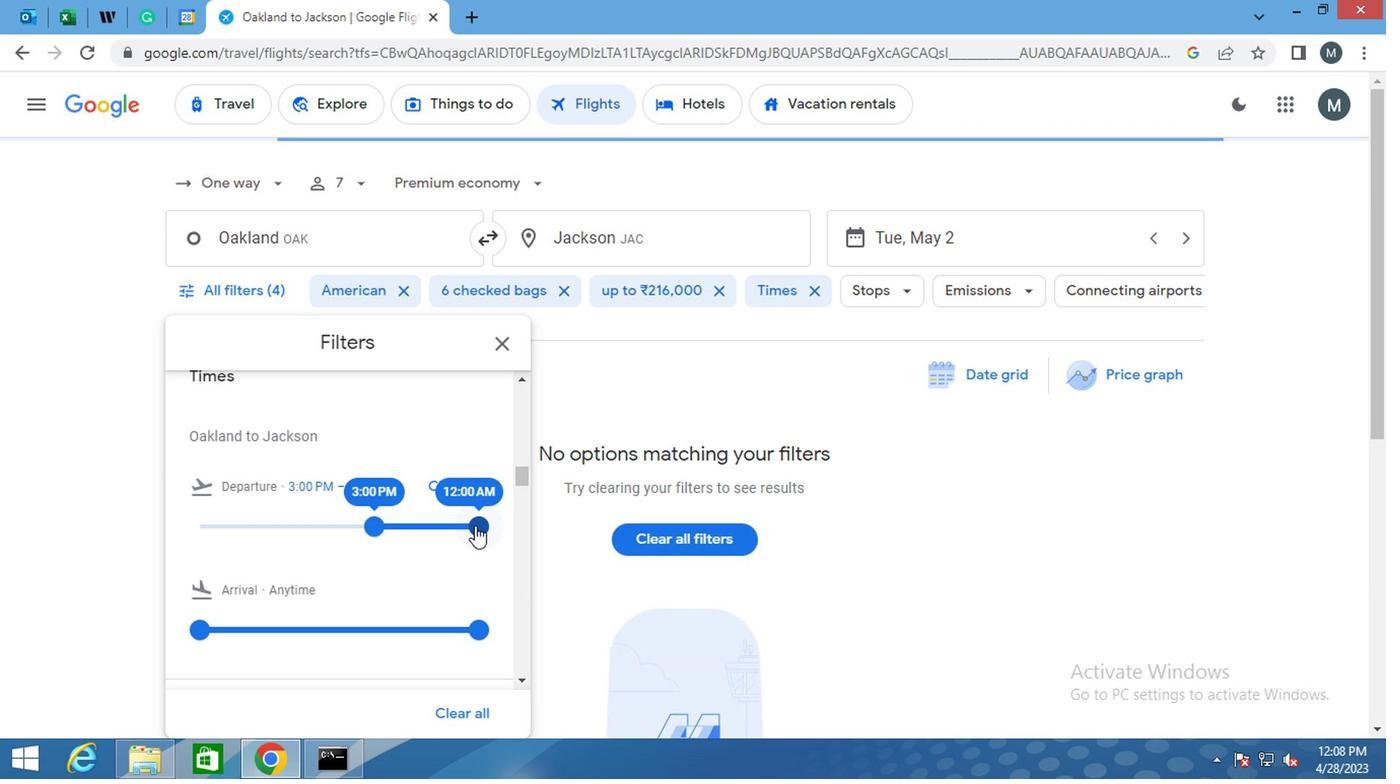 
Action: Mouse moved to (386, 545)
Screenshot: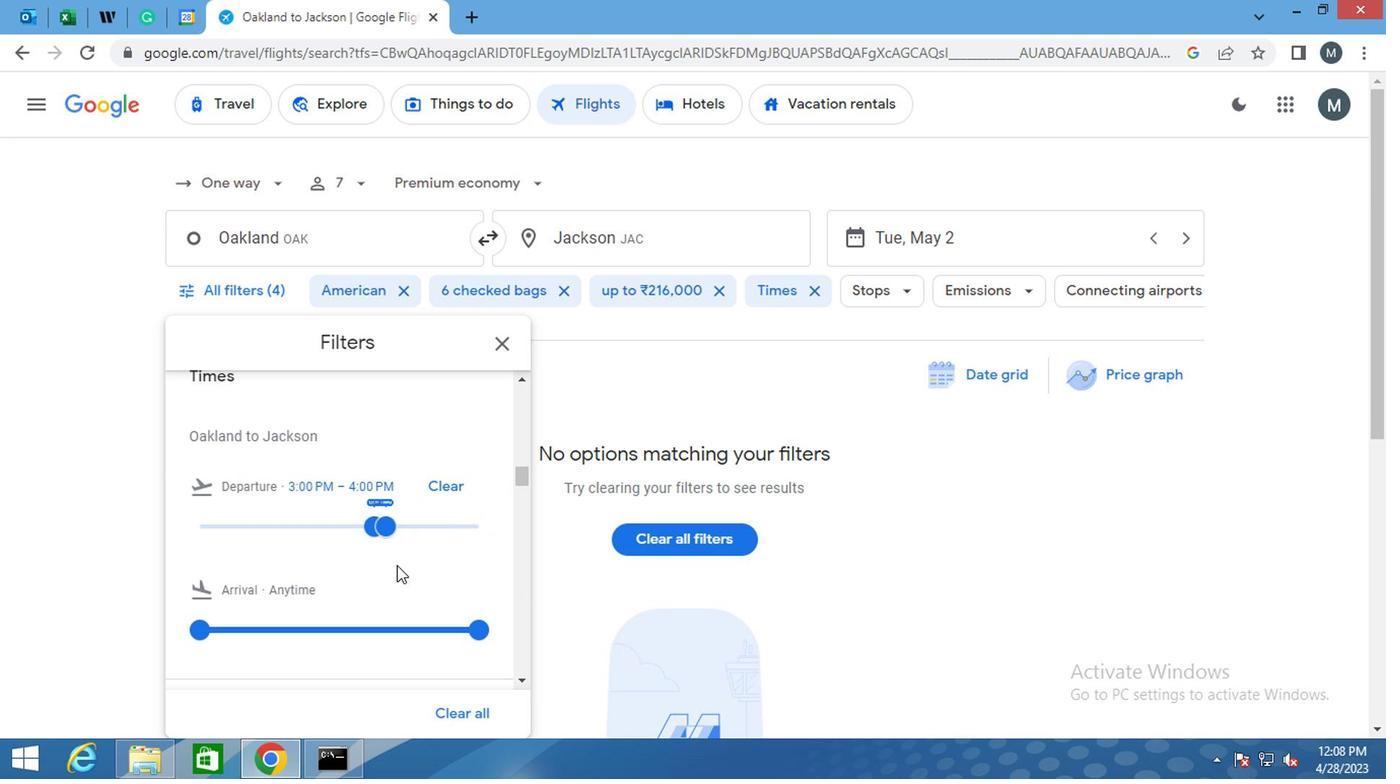 
Action: Mouse scrolled (386, 544) with delta (0, -1)
Screenshot: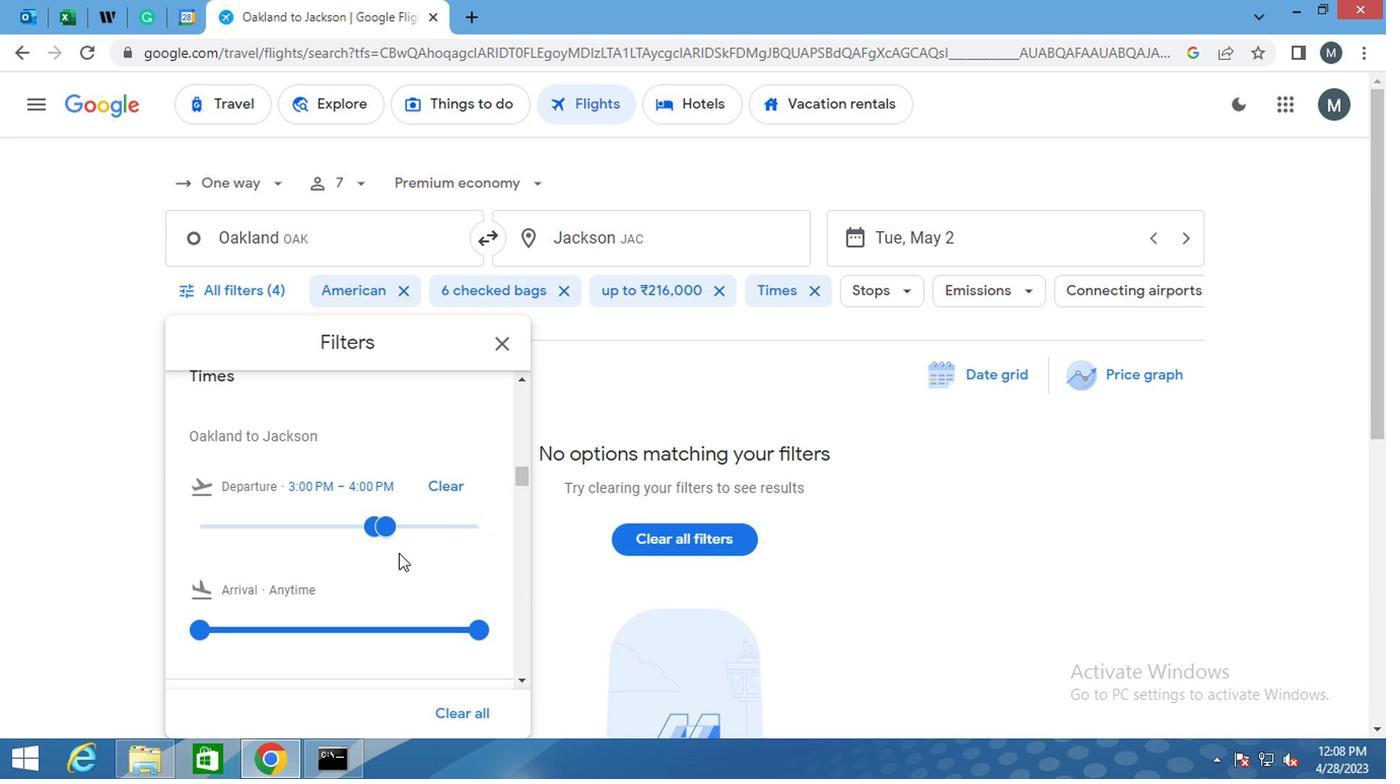 
Action: Mouse scrolled (386, 544) with delta (0, -1)
Screenshot: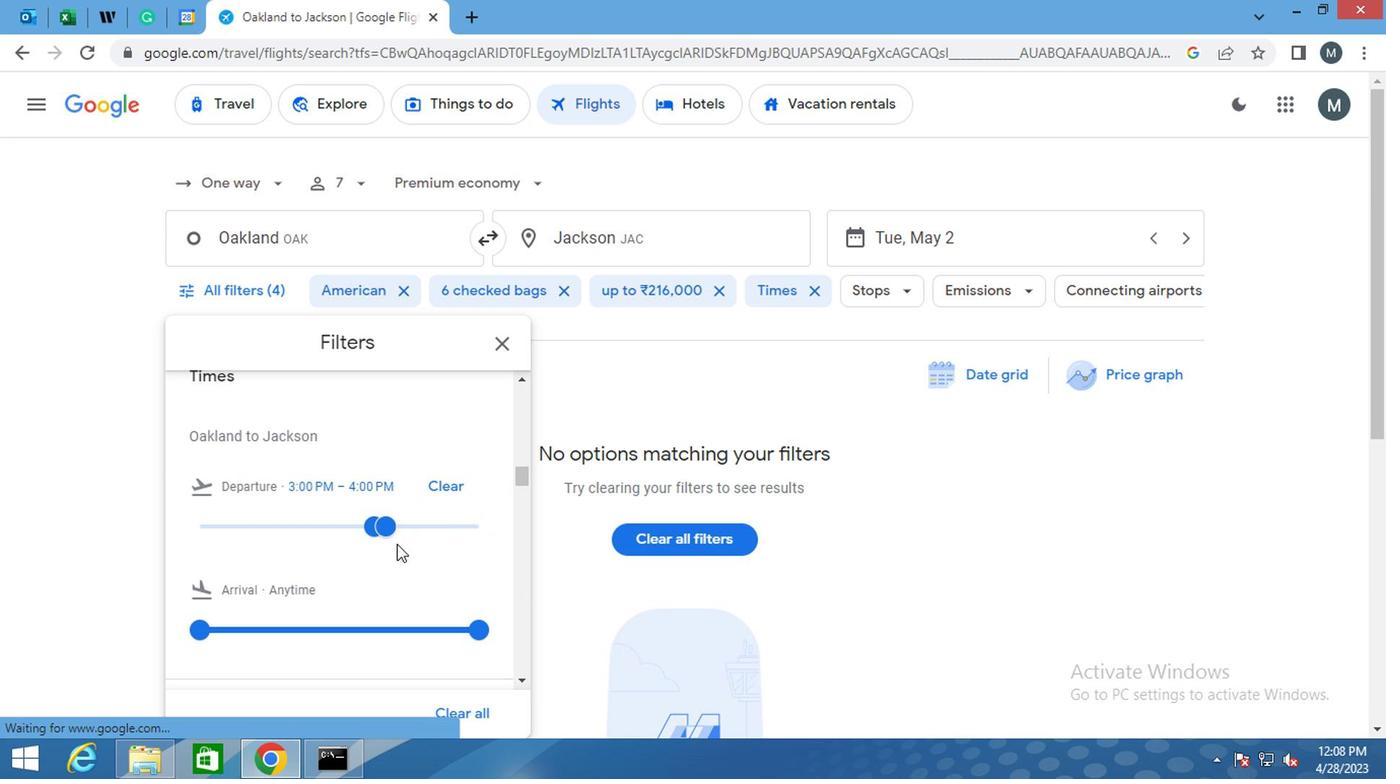 
Action: Mouse moved to (386, 545)
Screenshot: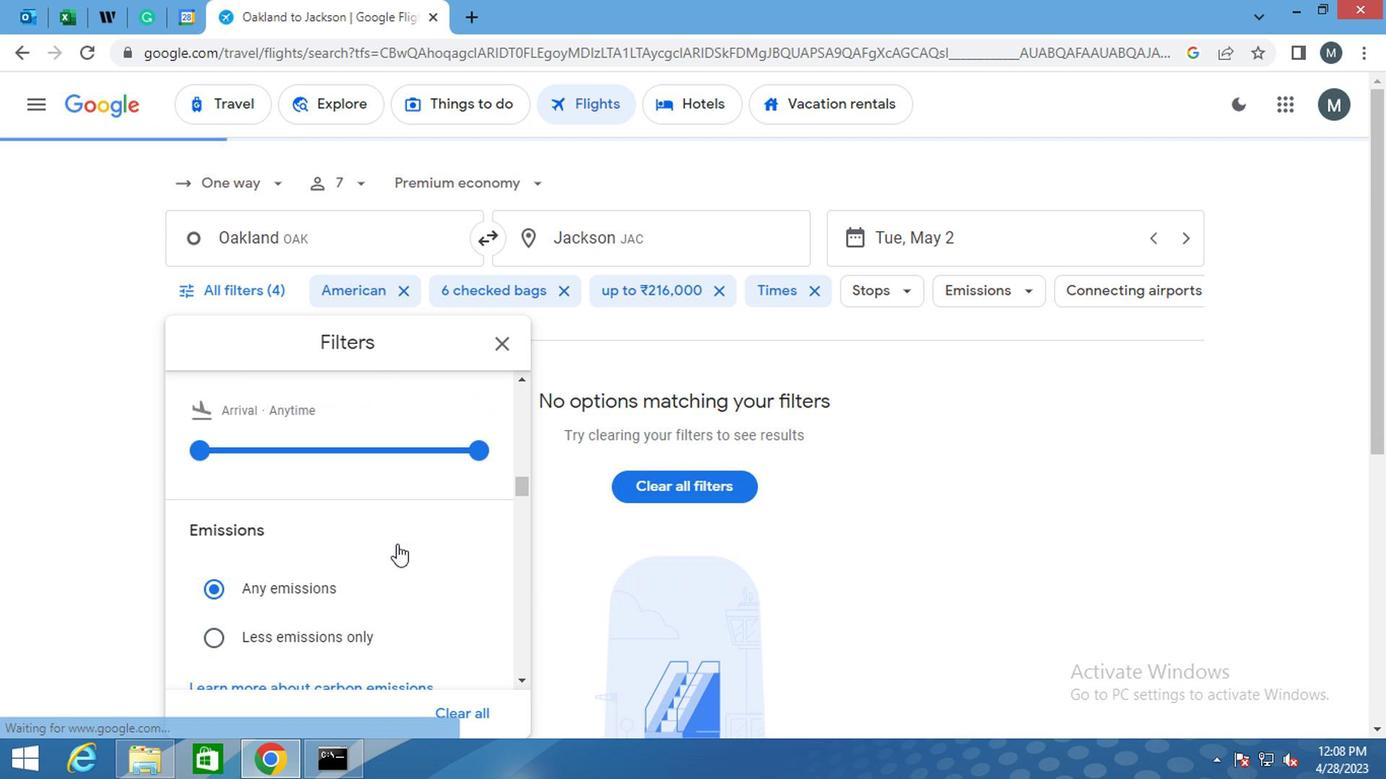 
Action: Mouse scrolled (386, 544) with delta (0, -1)
Screenshot: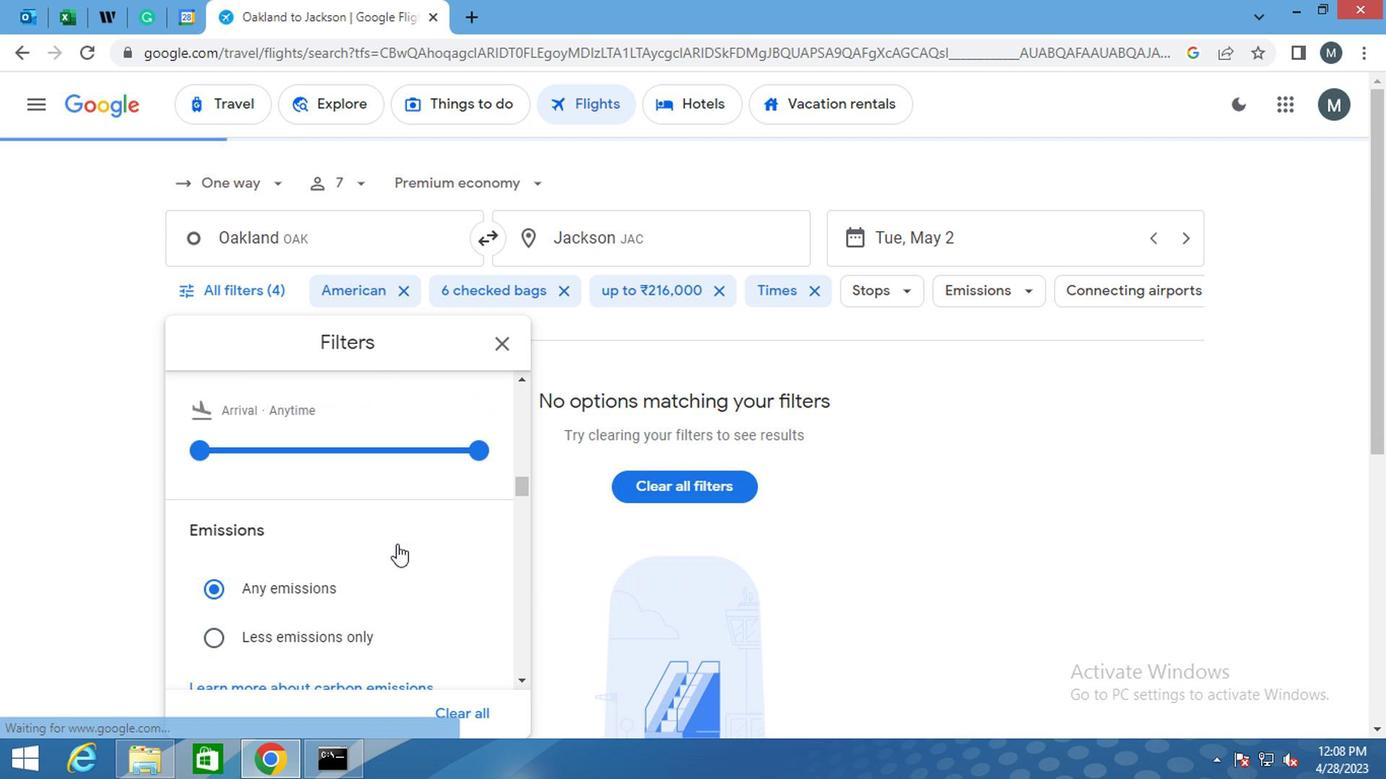 
Action: Mouse moved to (386, 546)
Screenshot: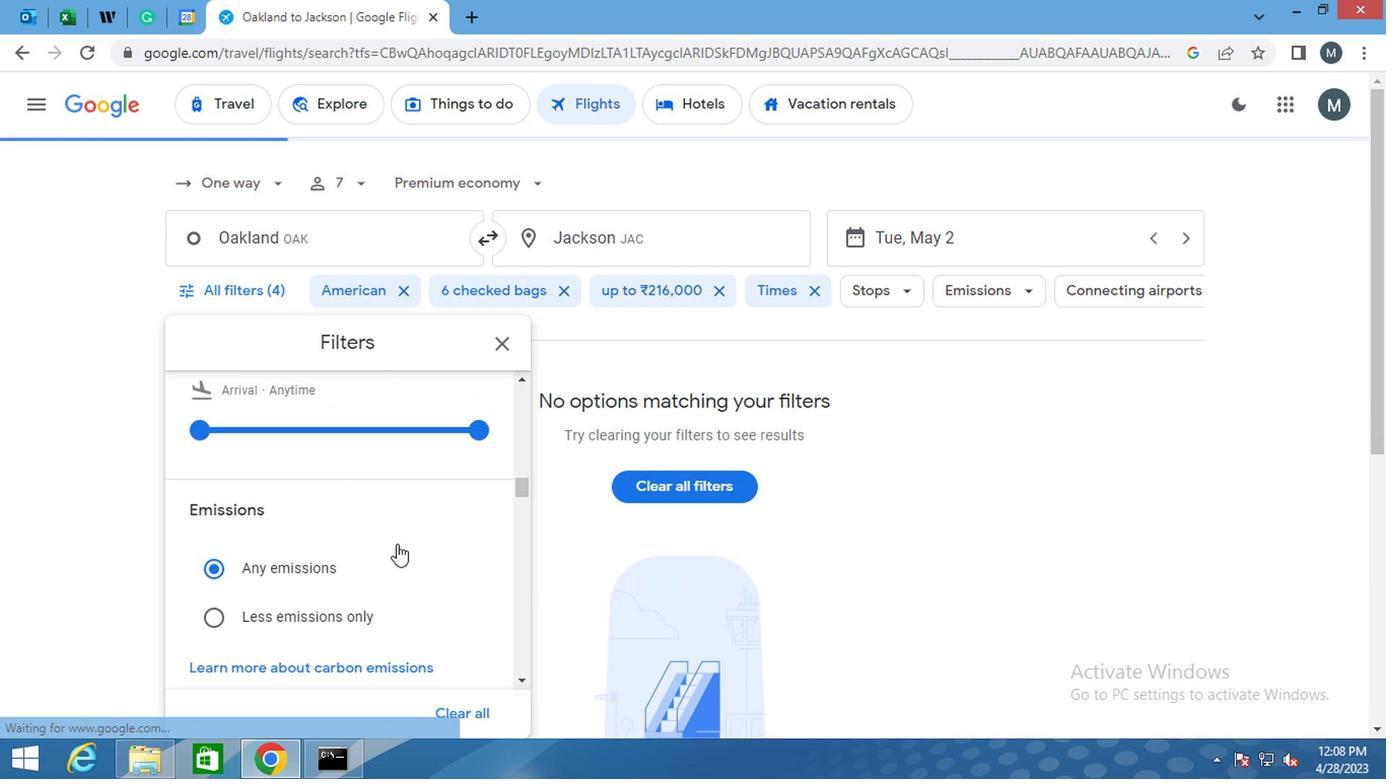 
Action: Mouse scrolled (386, 545) with delta (0, 0)
Screenshot: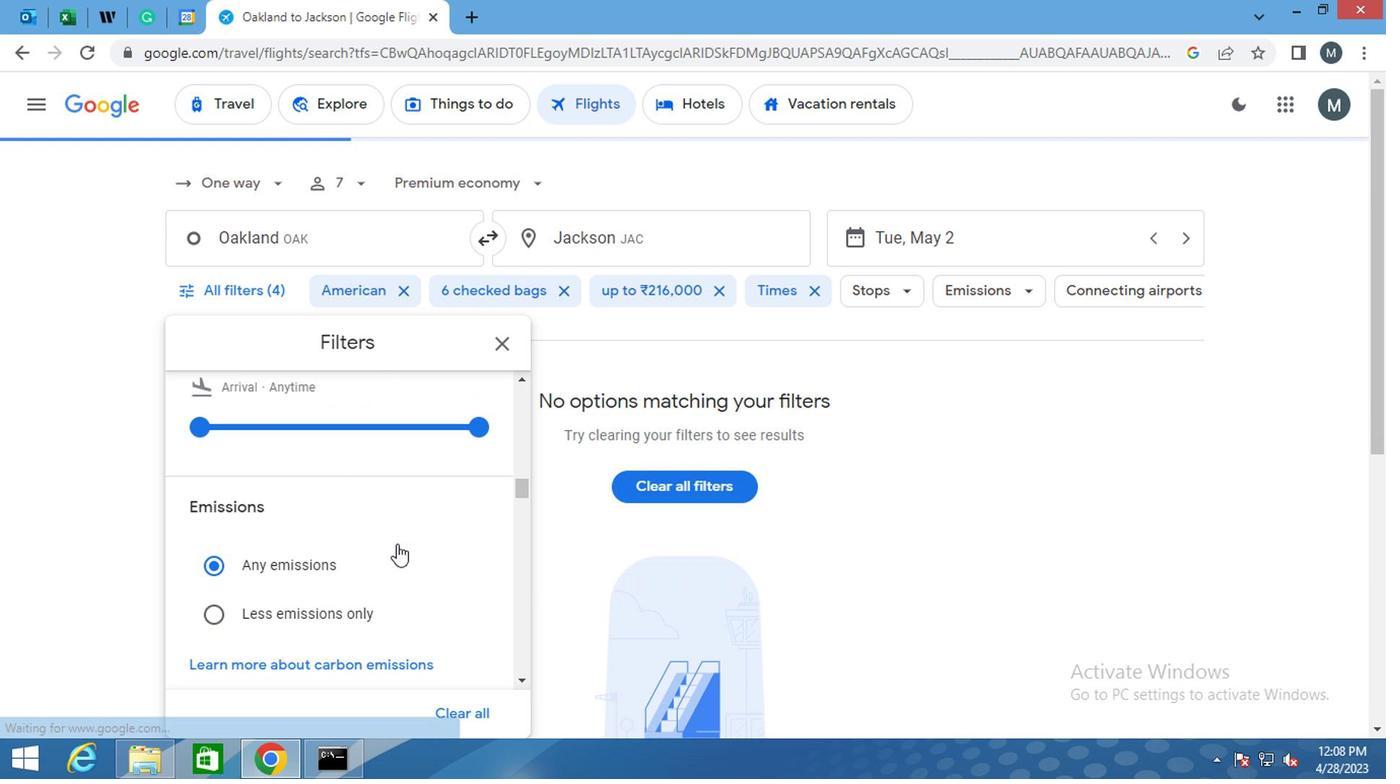 
Action: Mouse moved to (386, 548)
Screenshot: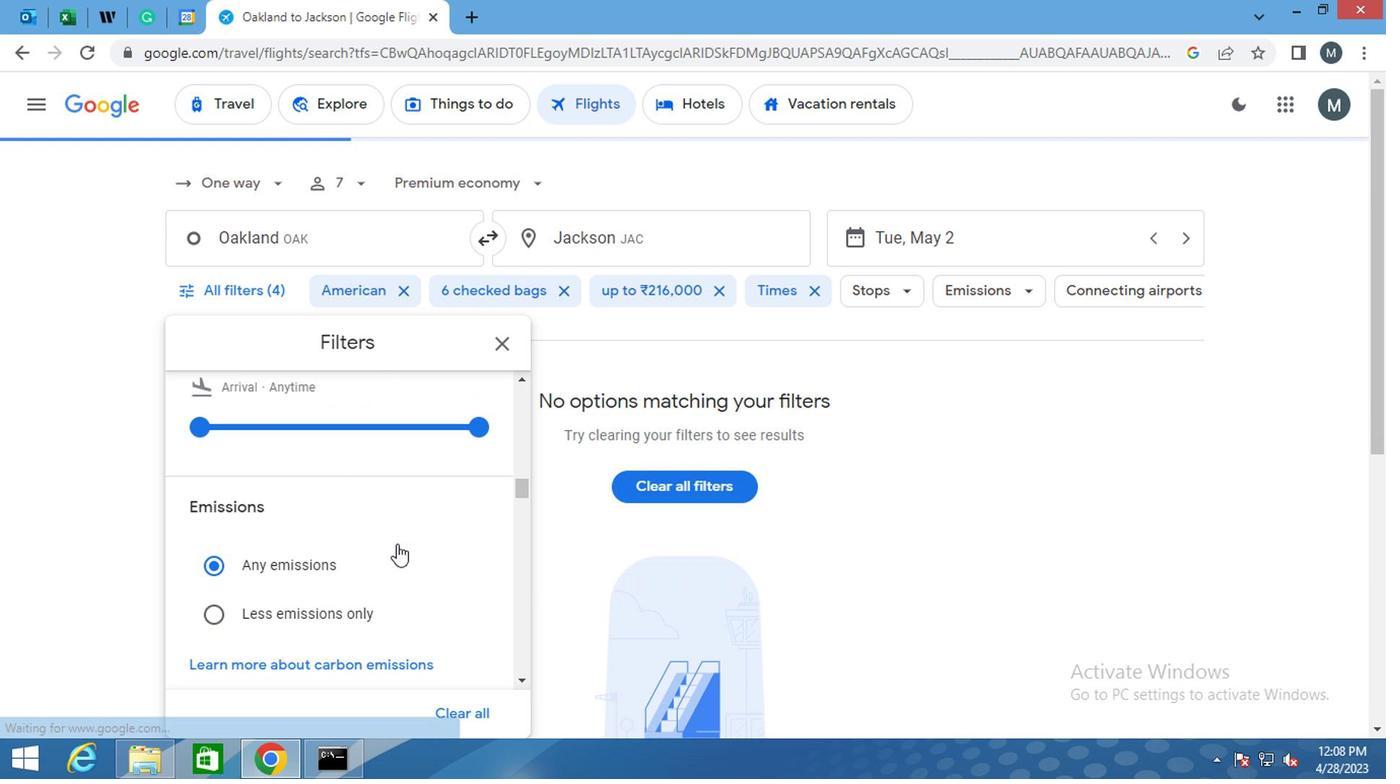 
Action: Mouse scrolled (386, 547) with delta (0, -1)
Screenshot: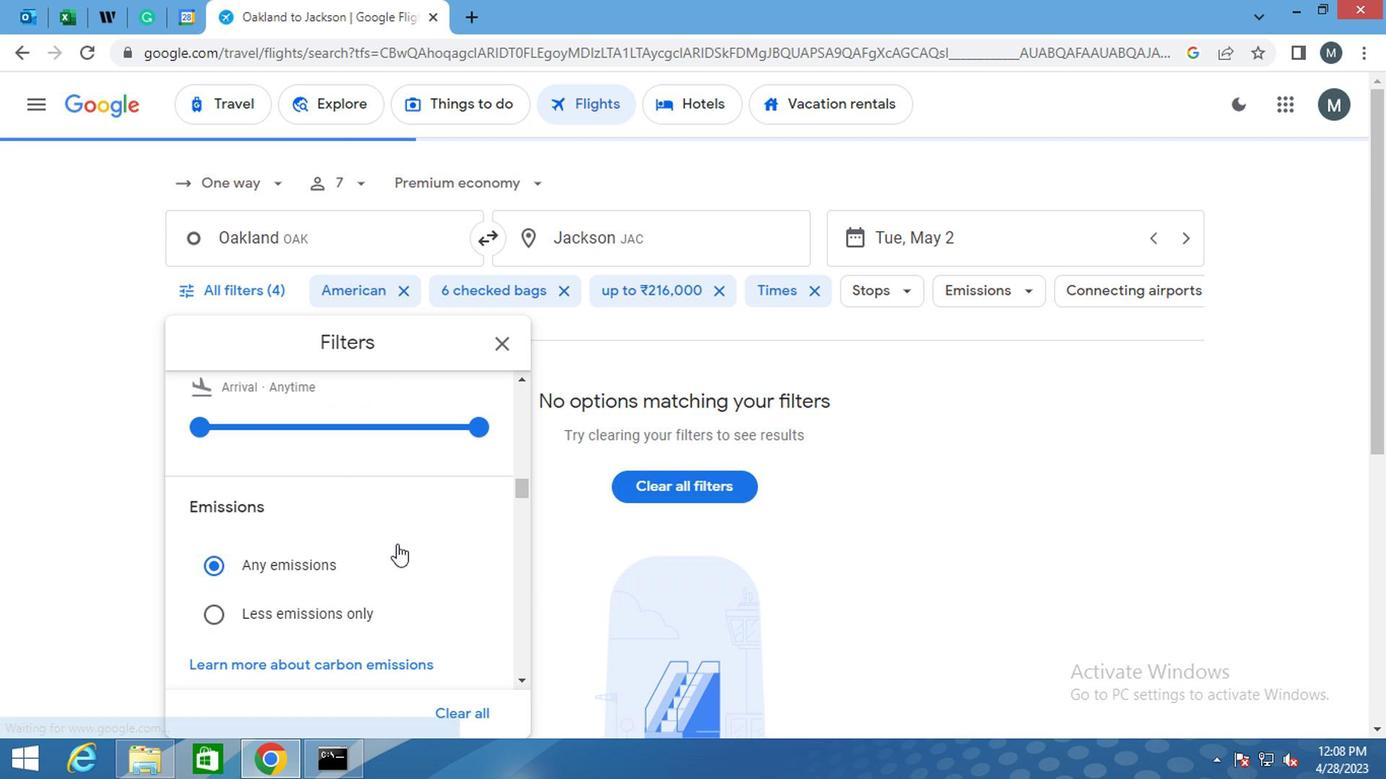 
Action: Mouse moved to (379, 561)
Screenshot: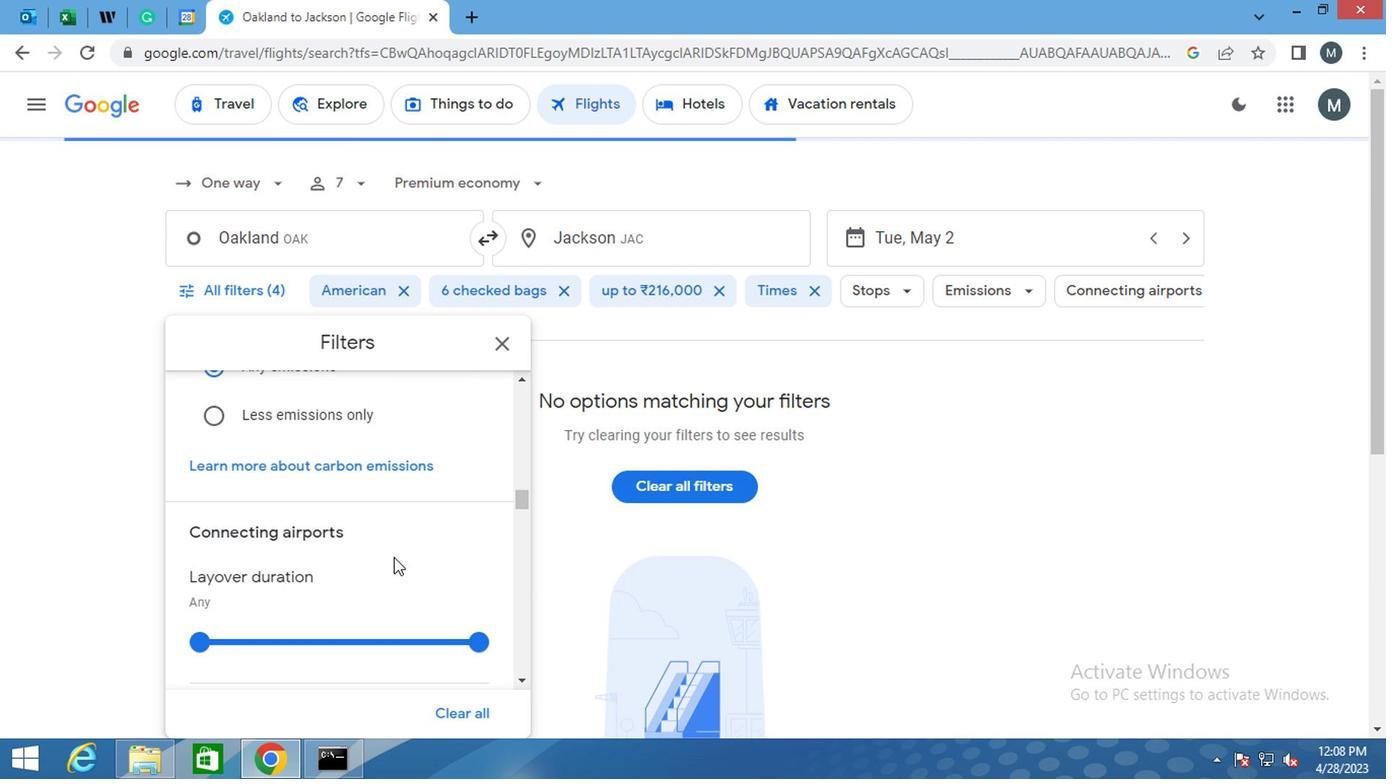 
Action: Mouse scrolled (379, 560) with delta (0, 0)
Screenshot: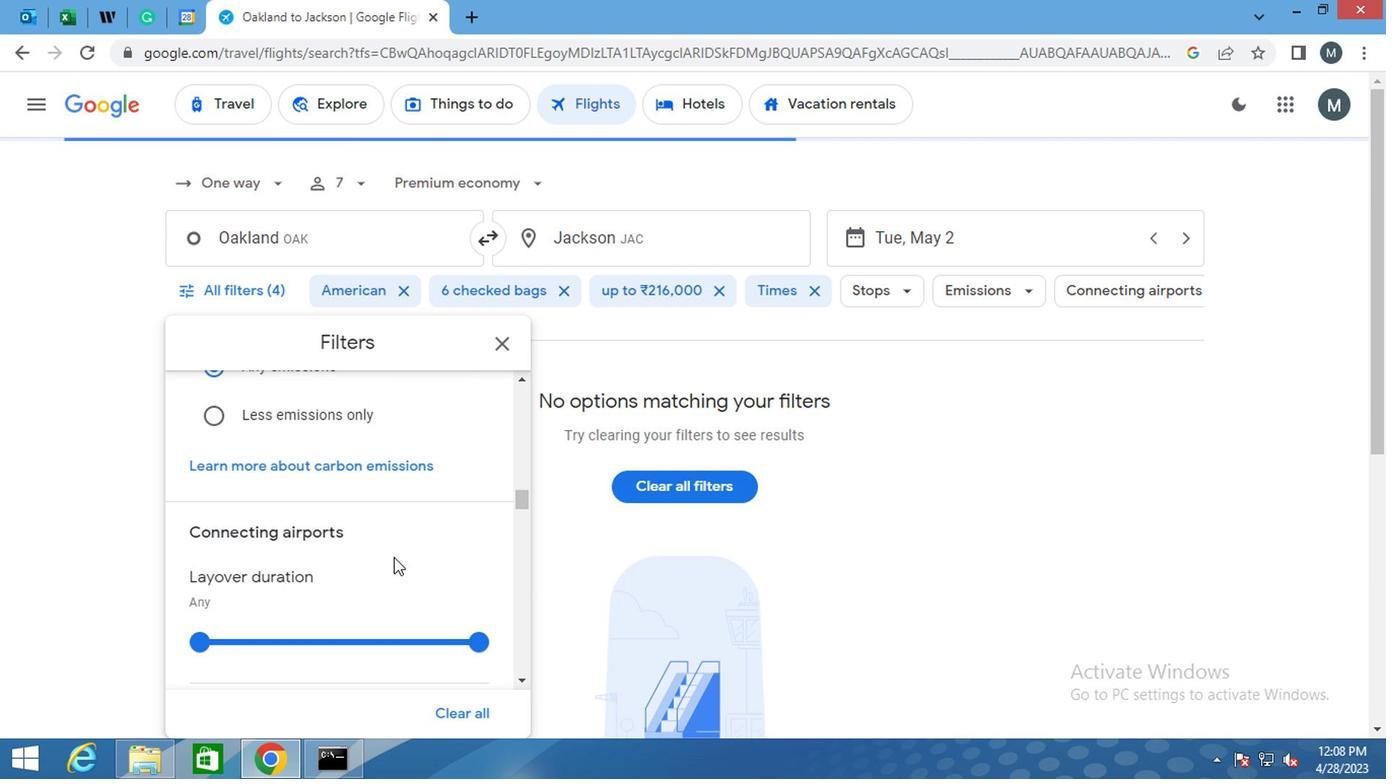 
Action: Mouse moved to (379, 563)
Screenshot: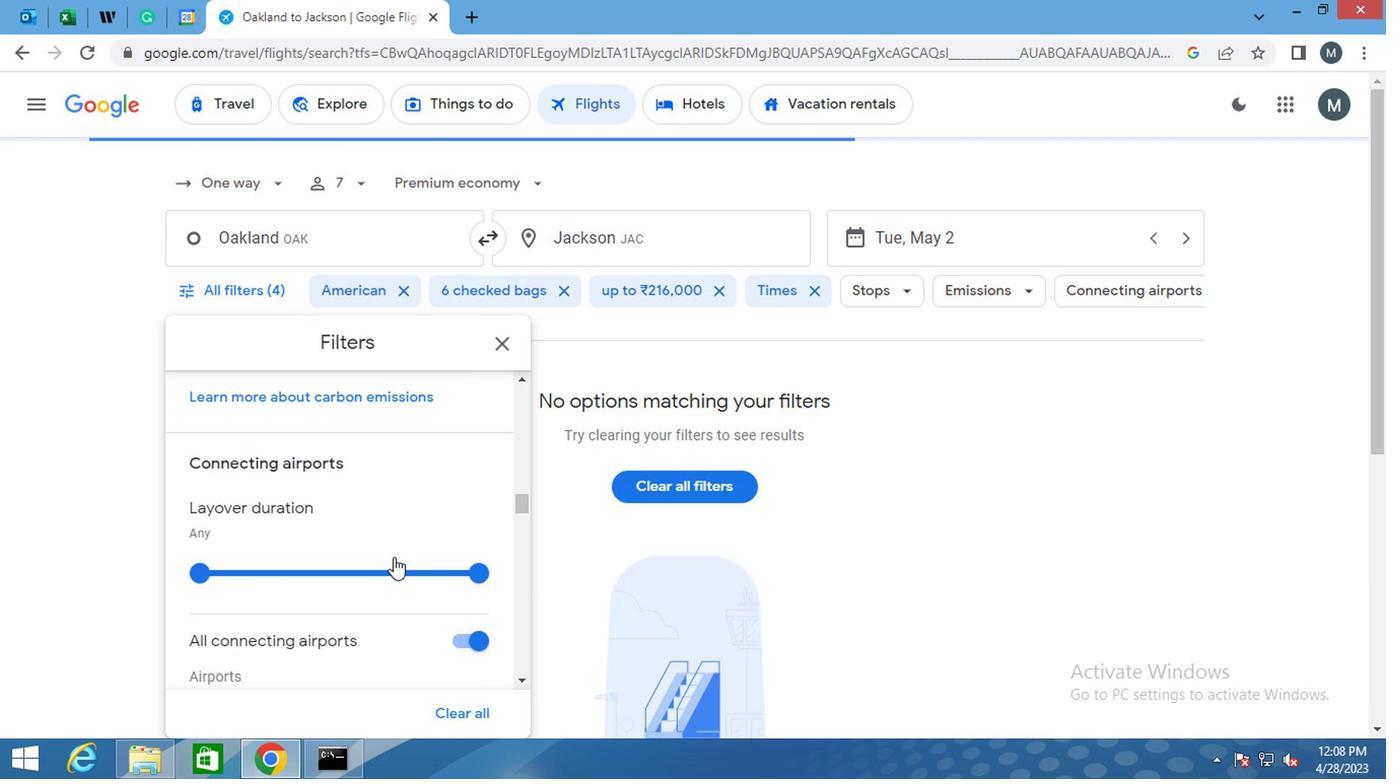 
Action: Mouse scrolled (379, 563) with delta (0, 0)
Screenshot: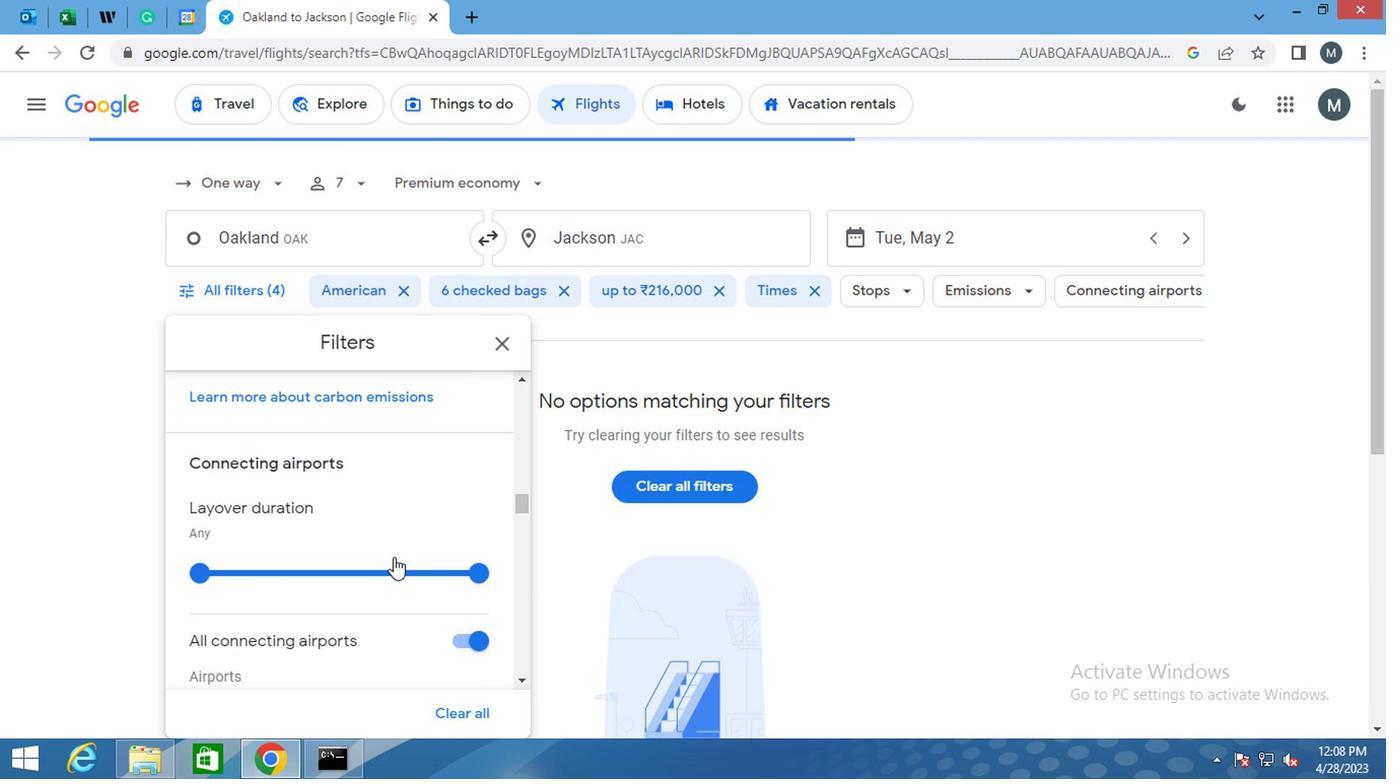 
Action: Mouse moved to (379, 565)
Screenshot: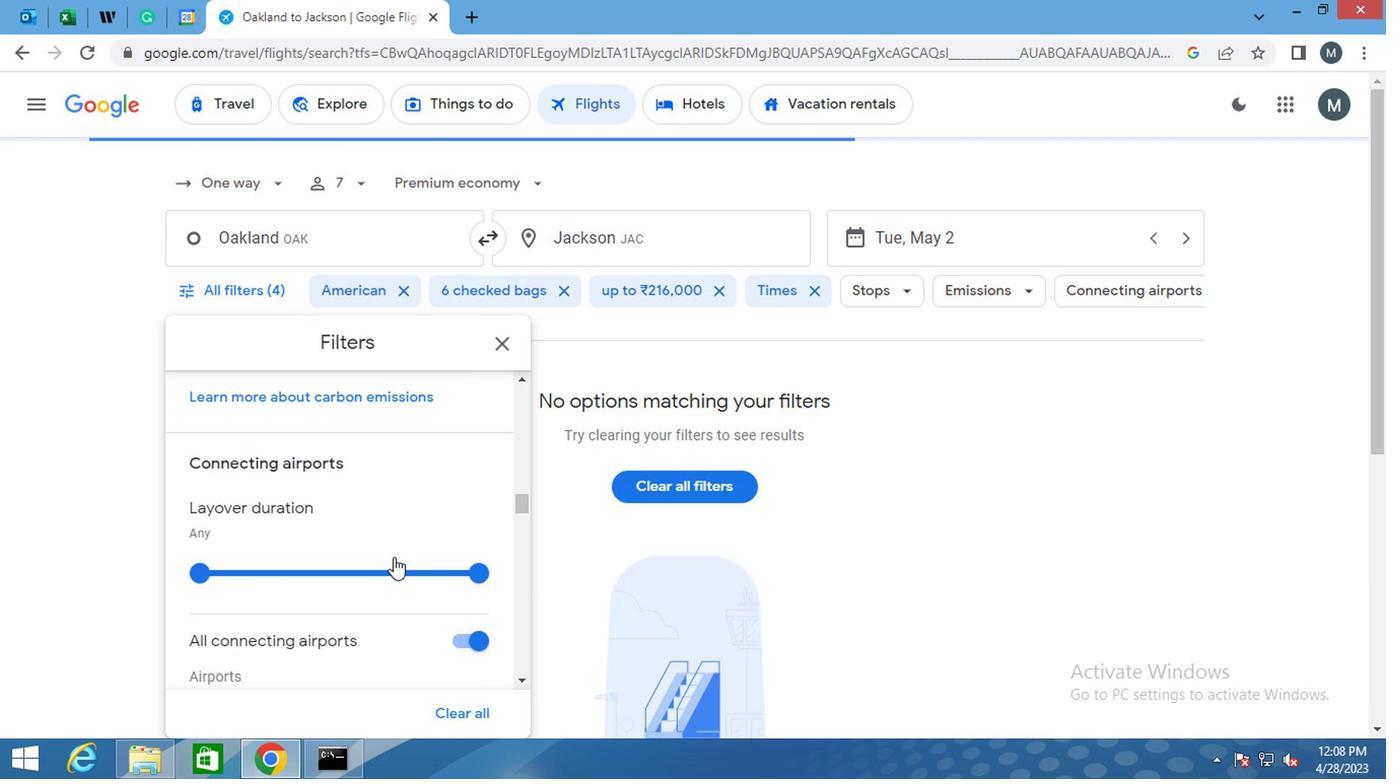 
Action: Mouse scrolled (379, 563) with delta (0, -1)
Screenshot: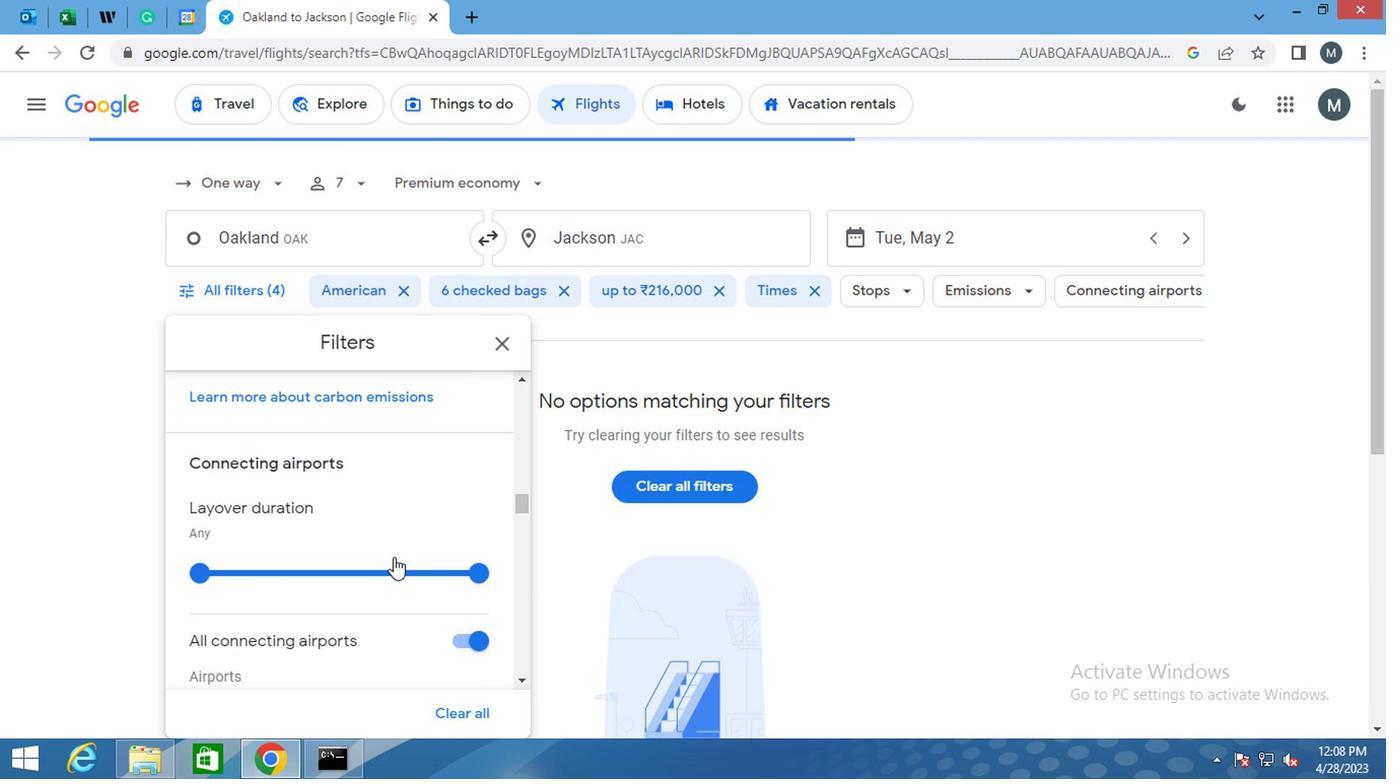 
Action: Mouse moved to (379, 566)
Screenshot: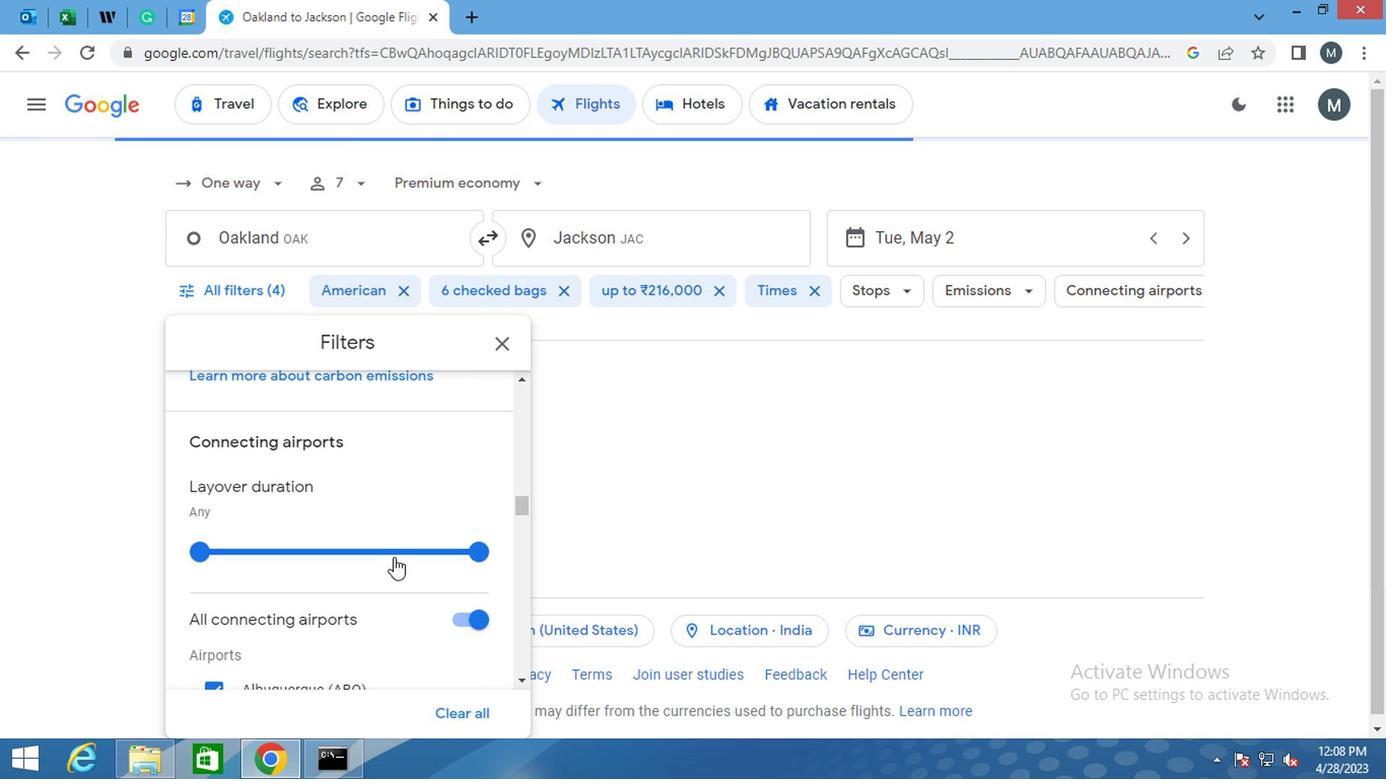 
Action: Mouse scrolled (379, 565) with delta (0, 0)
Screenshot: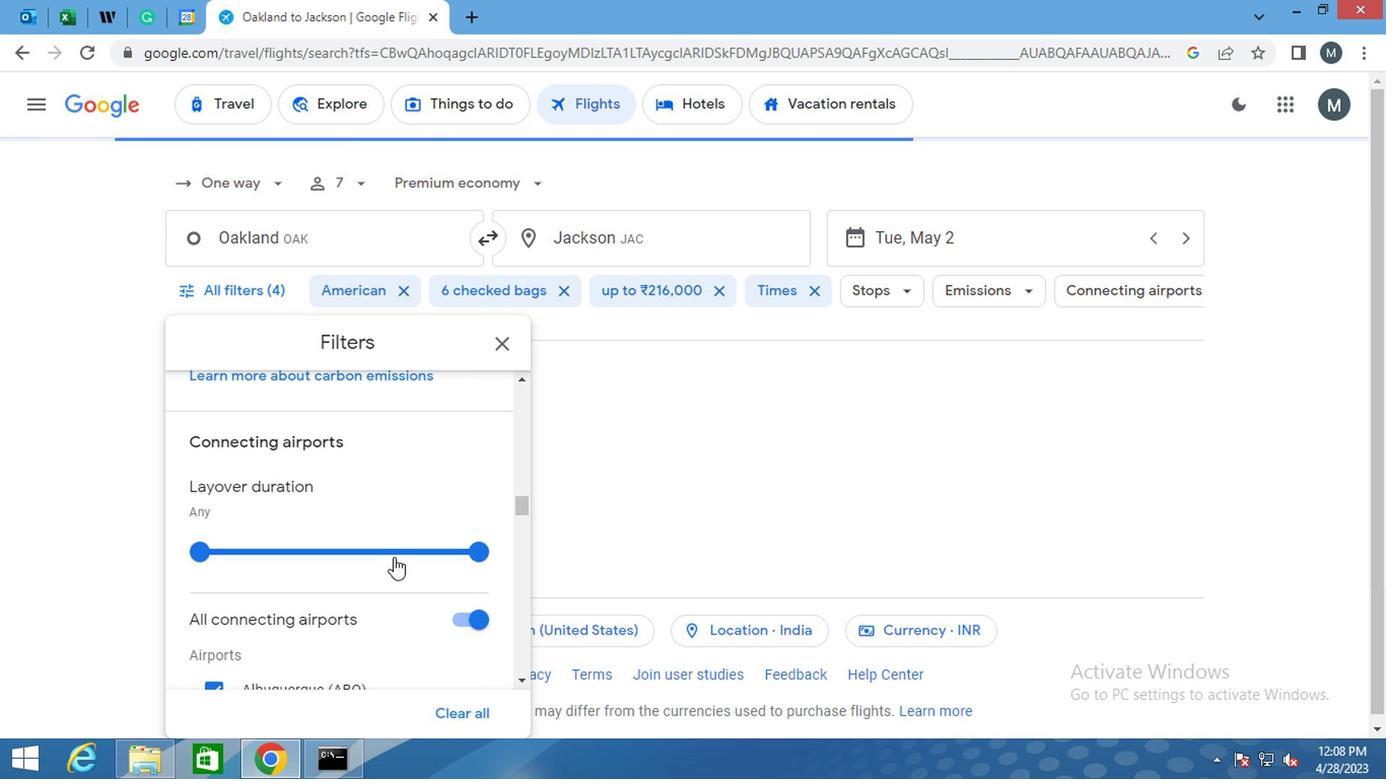 
Action: Mouse moved to (379, 570)
Screenshot: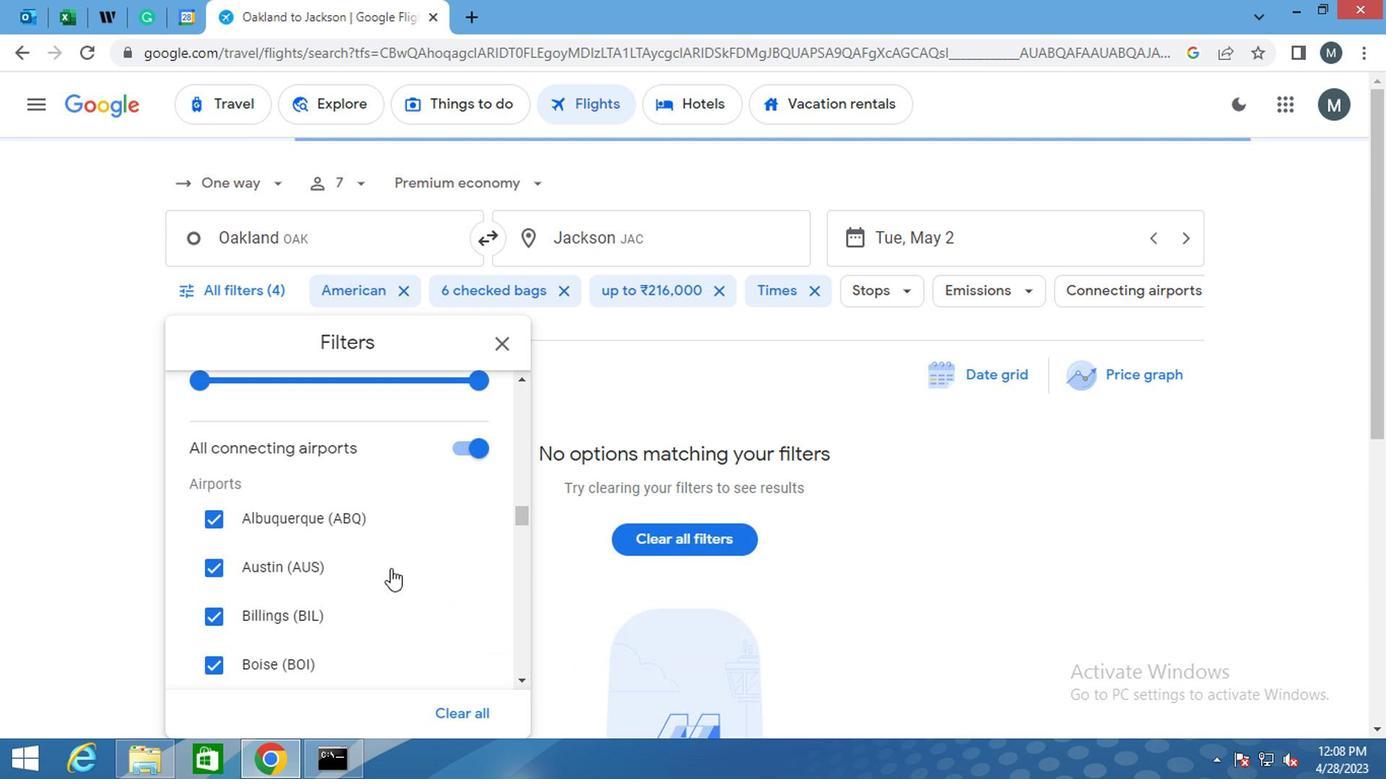 
Action: Mouse scrolled (379, 568) with delta (0, -1)
Screenshot: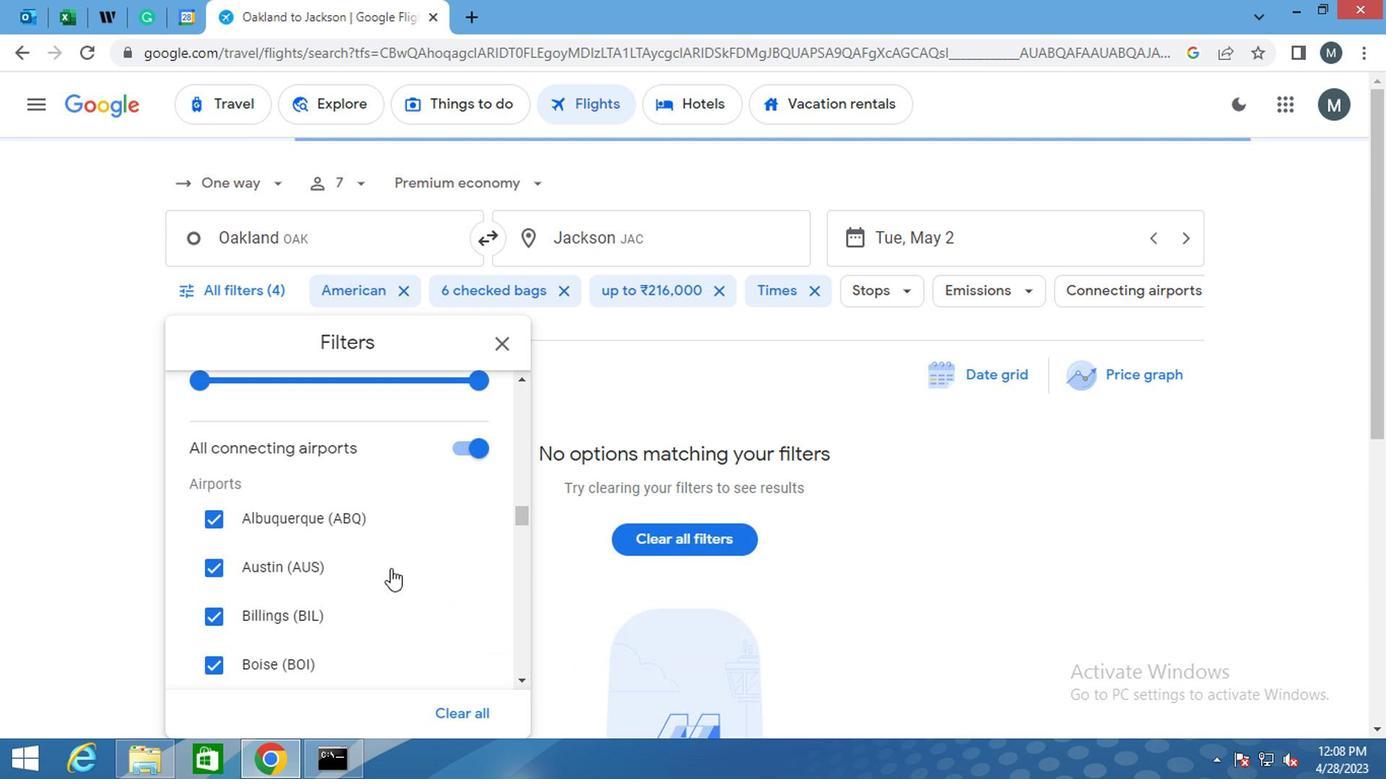 
Action: Mouse scrolled (379, 568) with delta (0, -1)
Screenshot: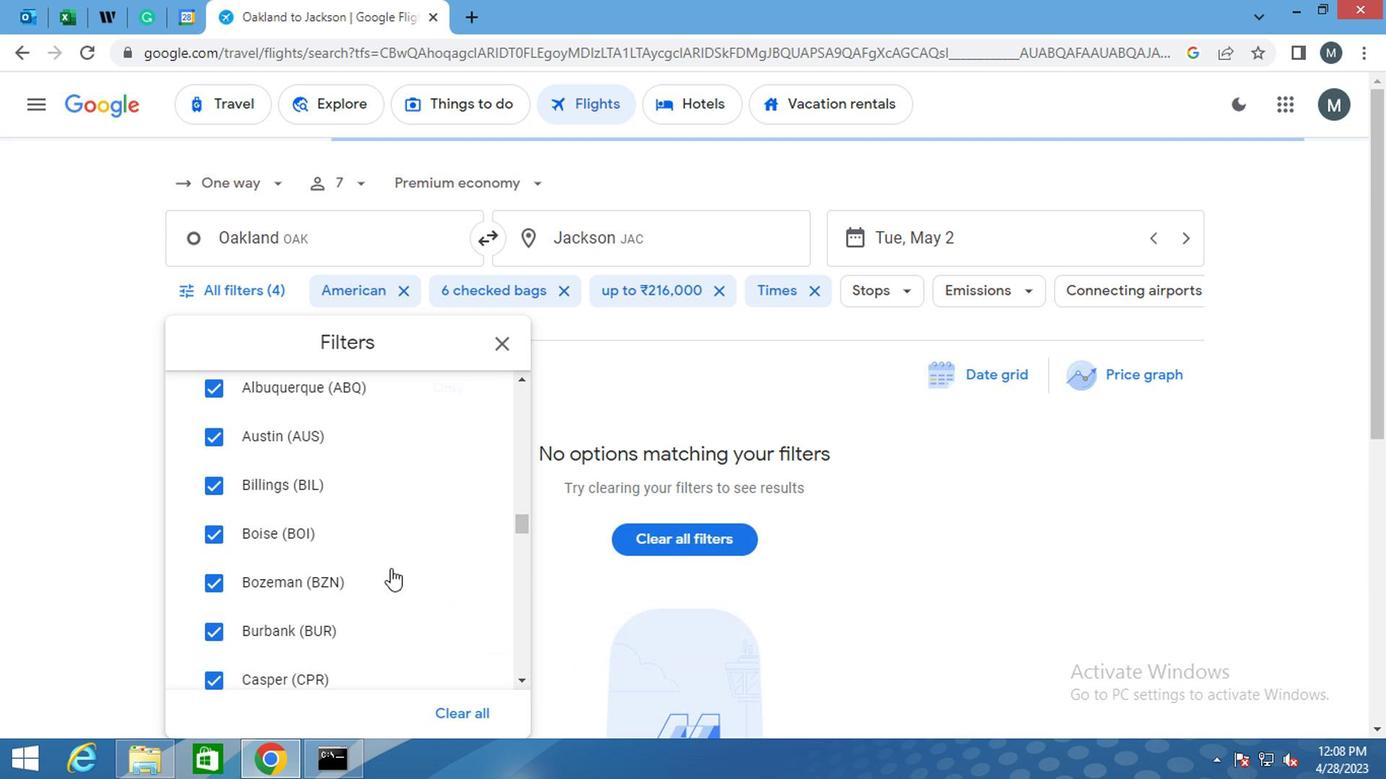
Action: Mouse scrolled (379, 568) with delta (0, -1)
Screenshot: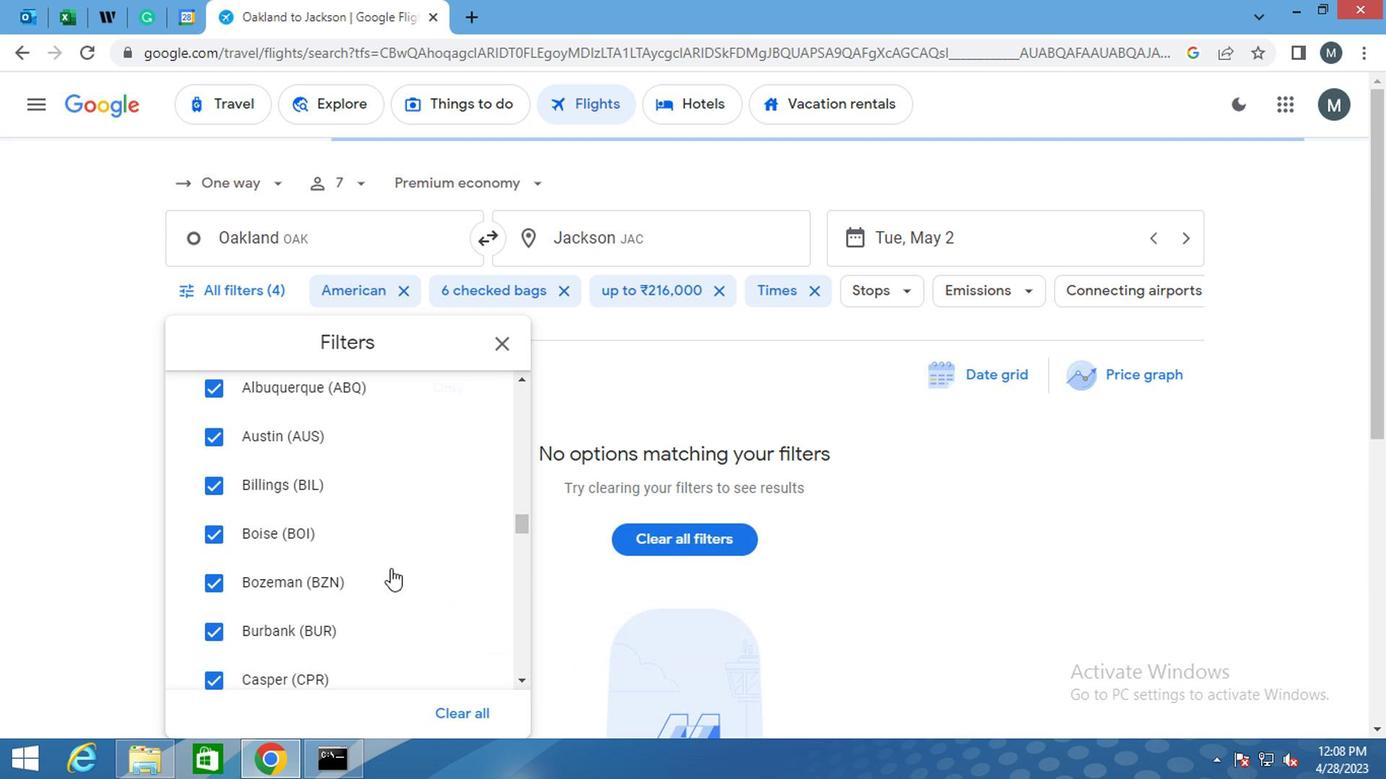 
Action: Mouse moved to (379, 571)
Screenshot: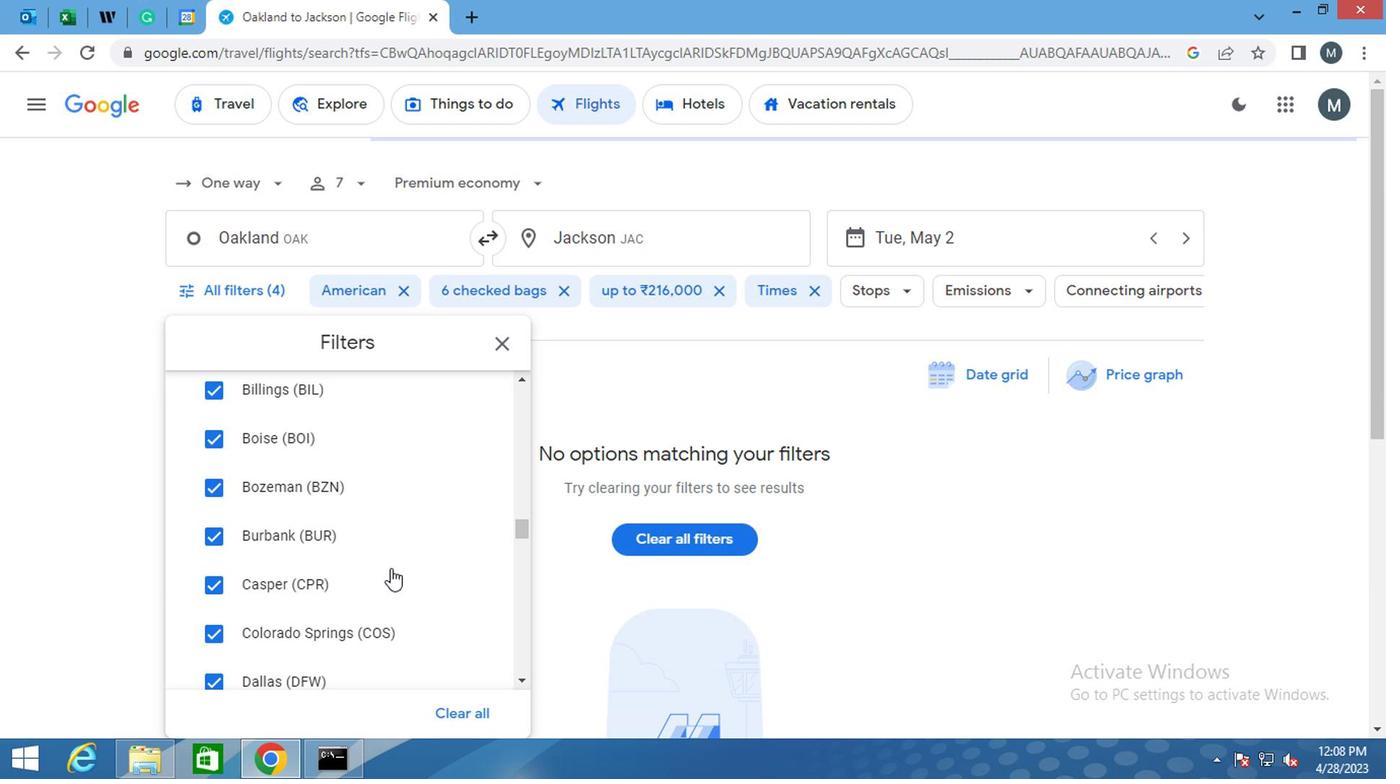 
Action: Mouse scrolled (379, 570) with delta (0, 0)
Screenshot: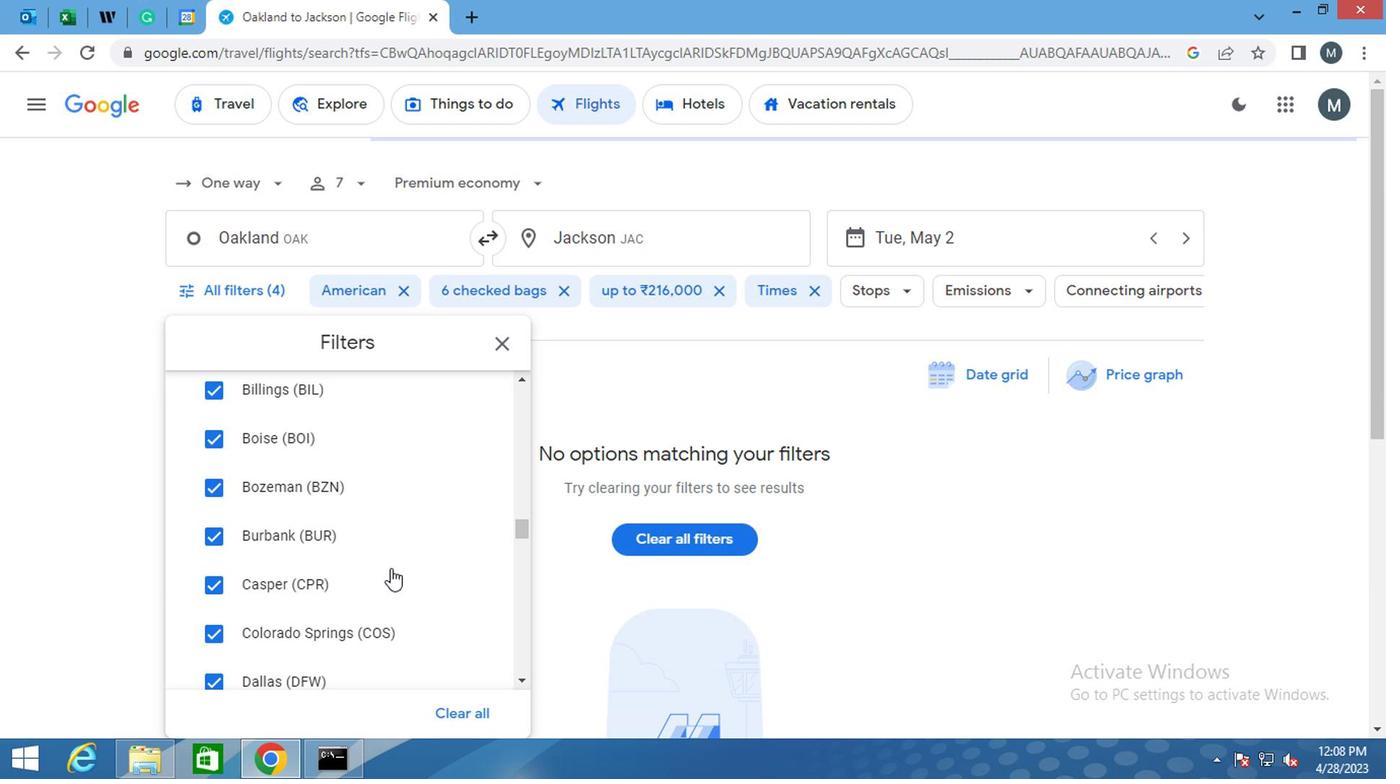
Action: Mouse moved to (379, 573)
Screenshot: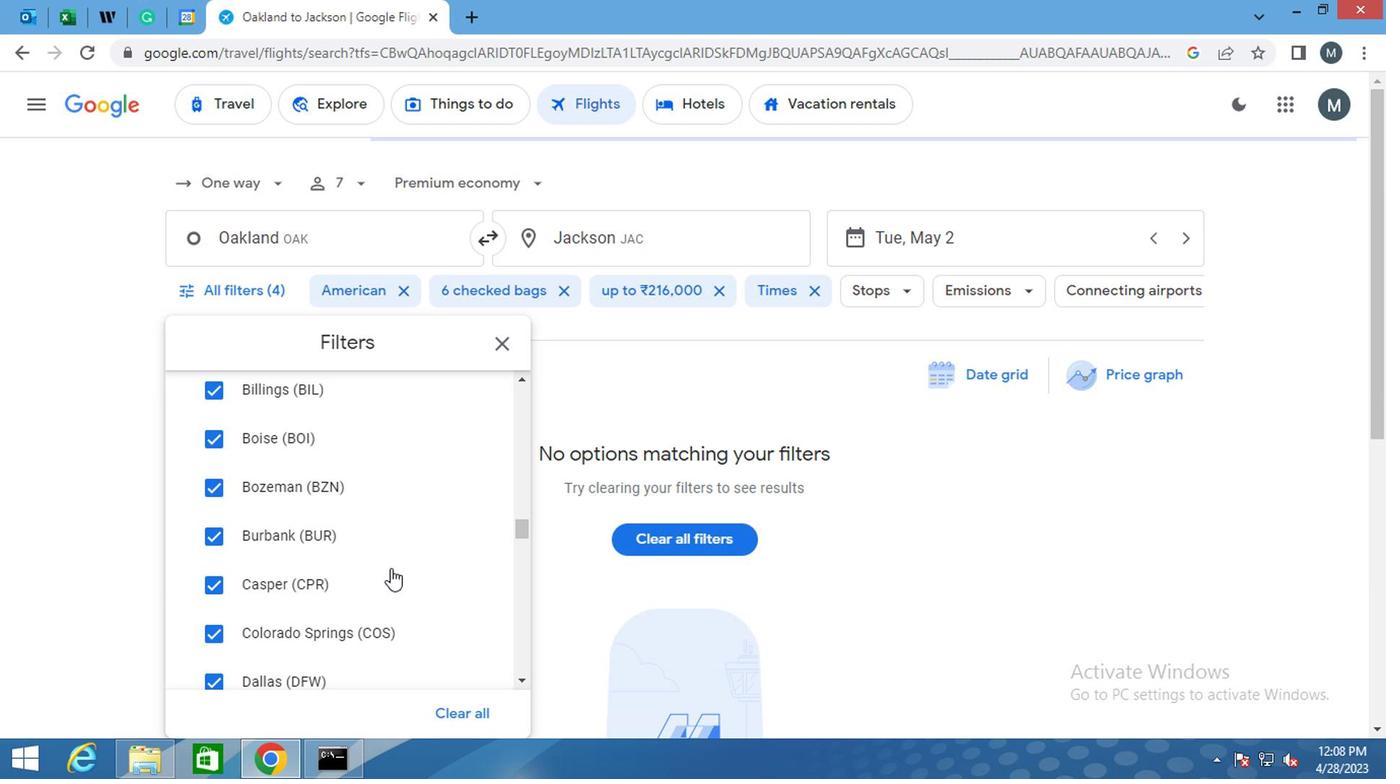 
Action: Mouse scrolled (379, 573) with delta (0, 0)
Screenshot: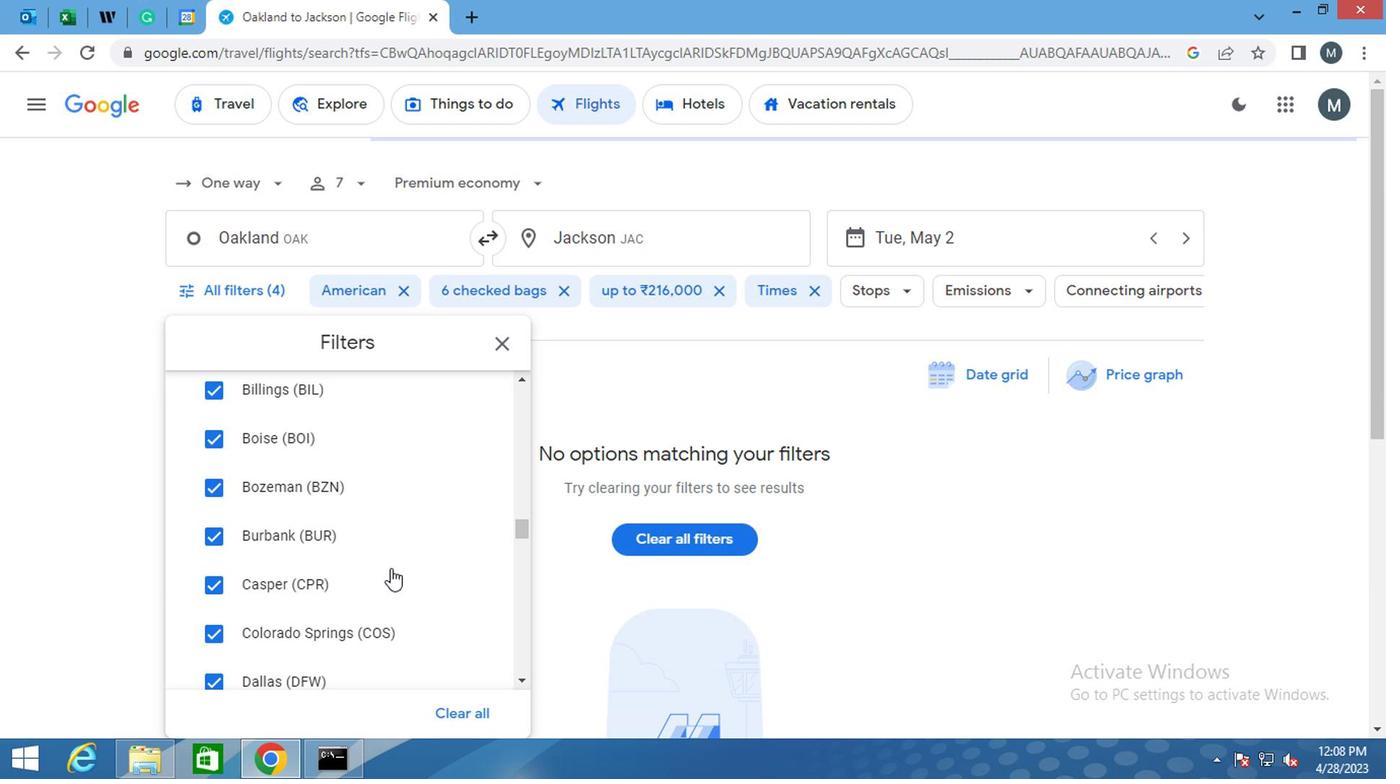 
Action: Mouse moved to (377, 576)
Screenshot: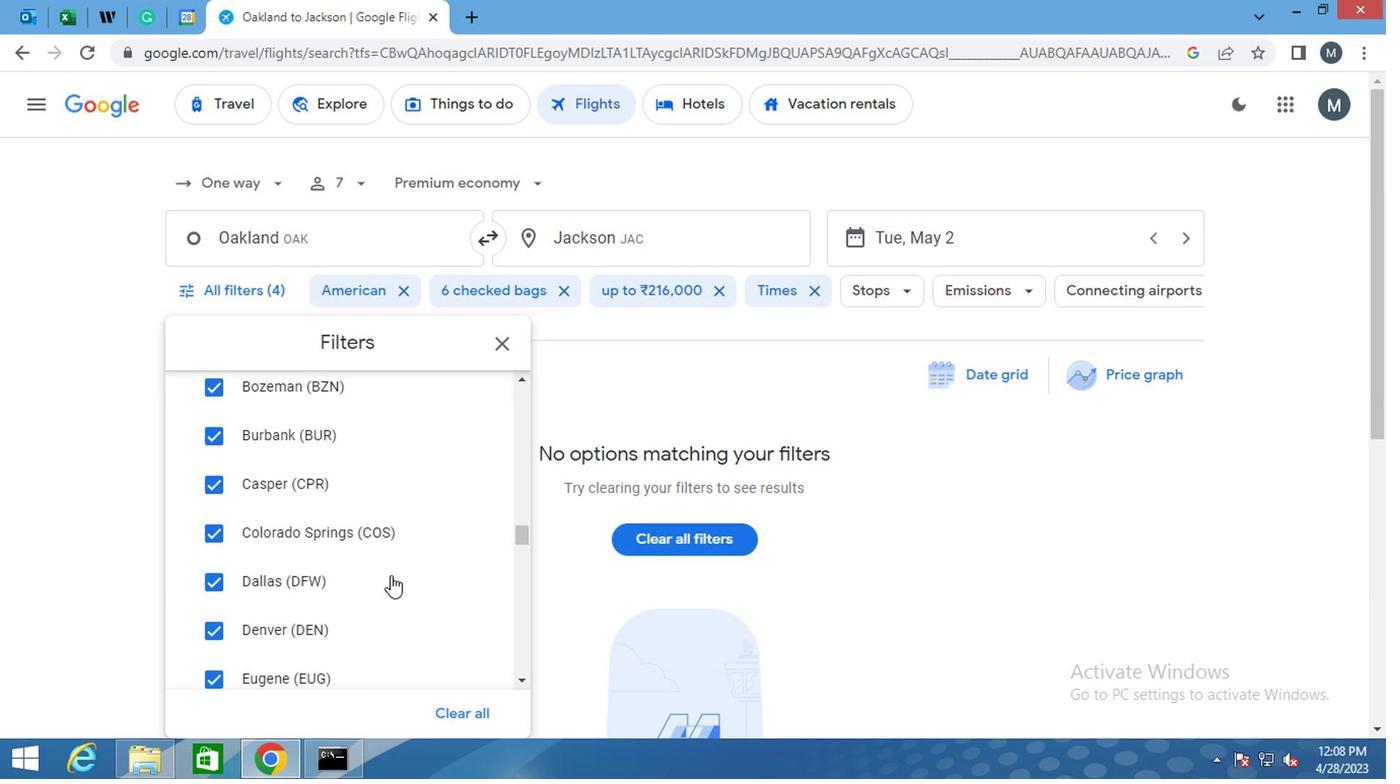 
Action: Mouse scrolled (377, 576) with delta (0, 0)
Screenshot: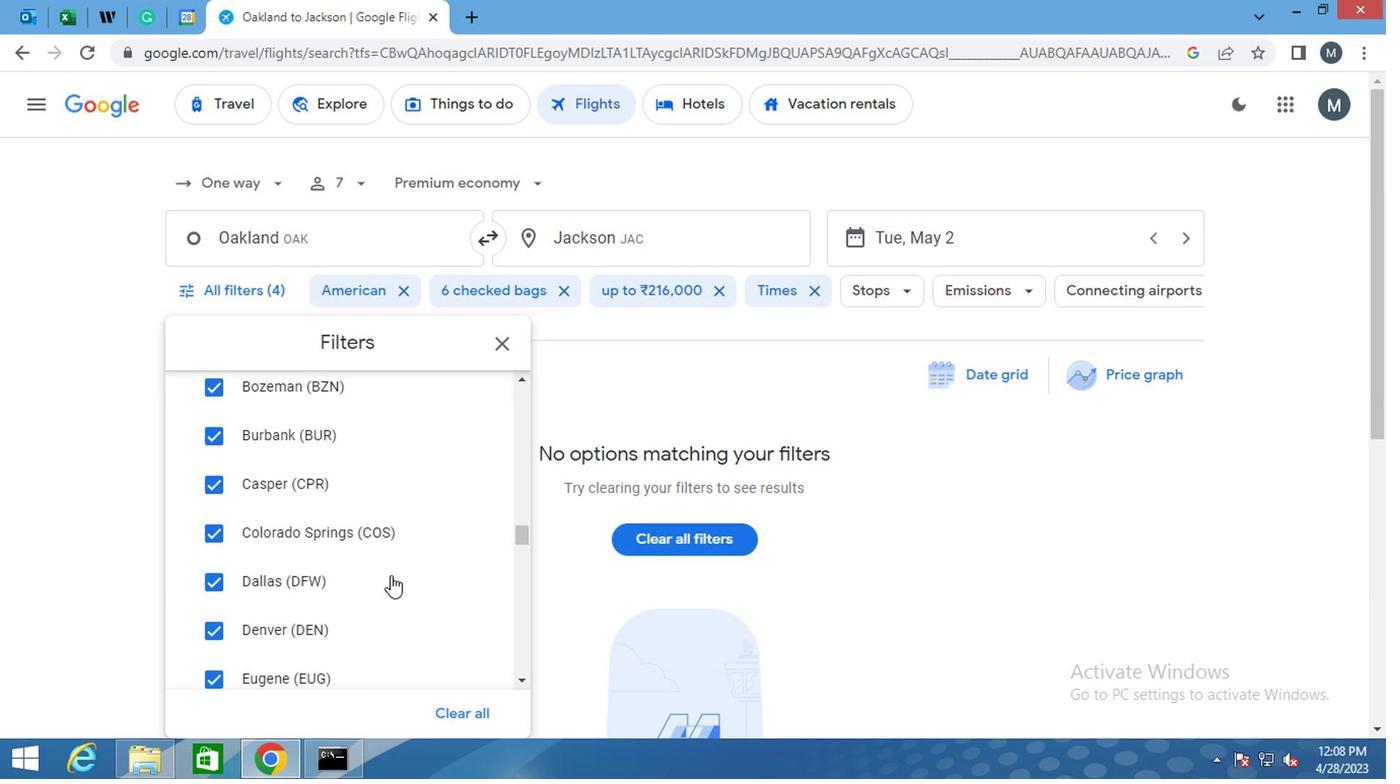 
Action: Mouse scrolled (377, 576) with delta (0, 0)
Screenshot: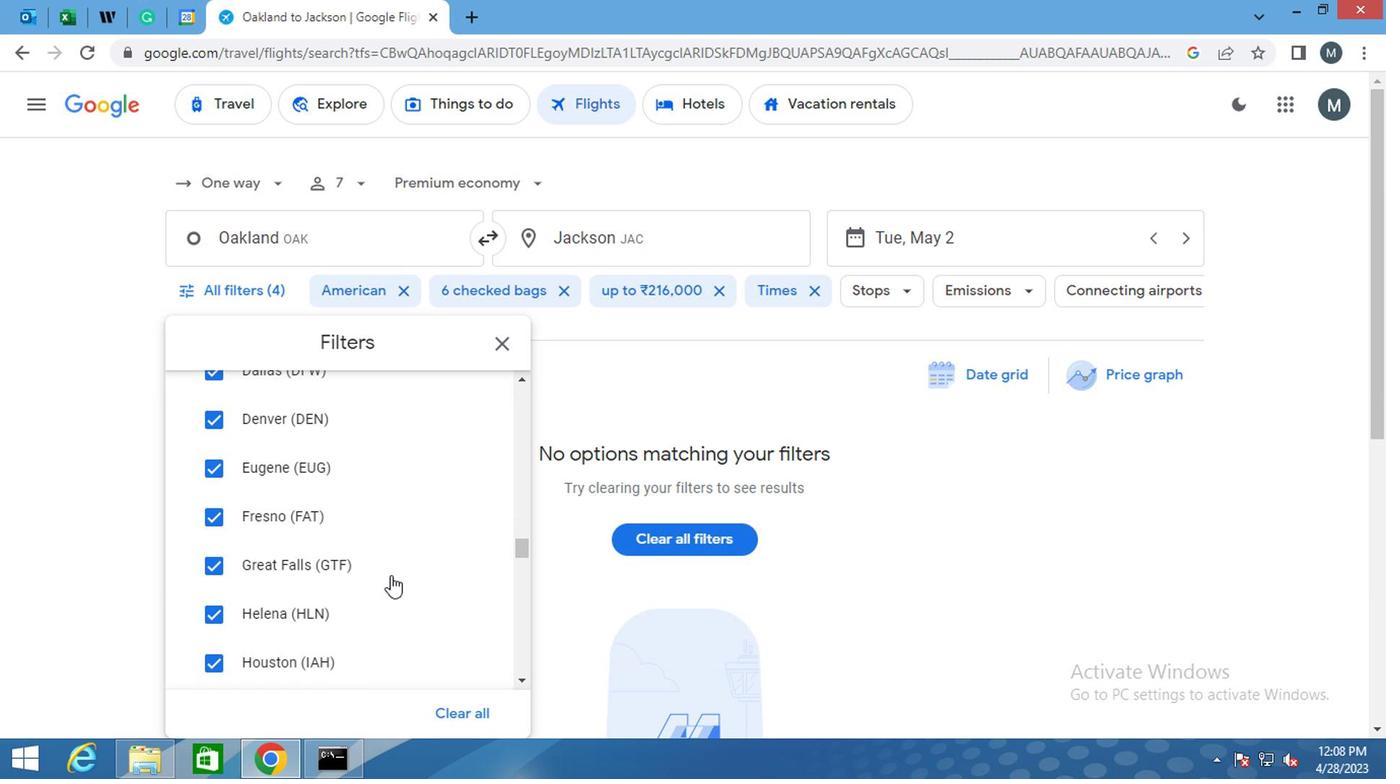 
Action: Mouse scrolled (377, 576) with delta (0, 0)
Screenshot: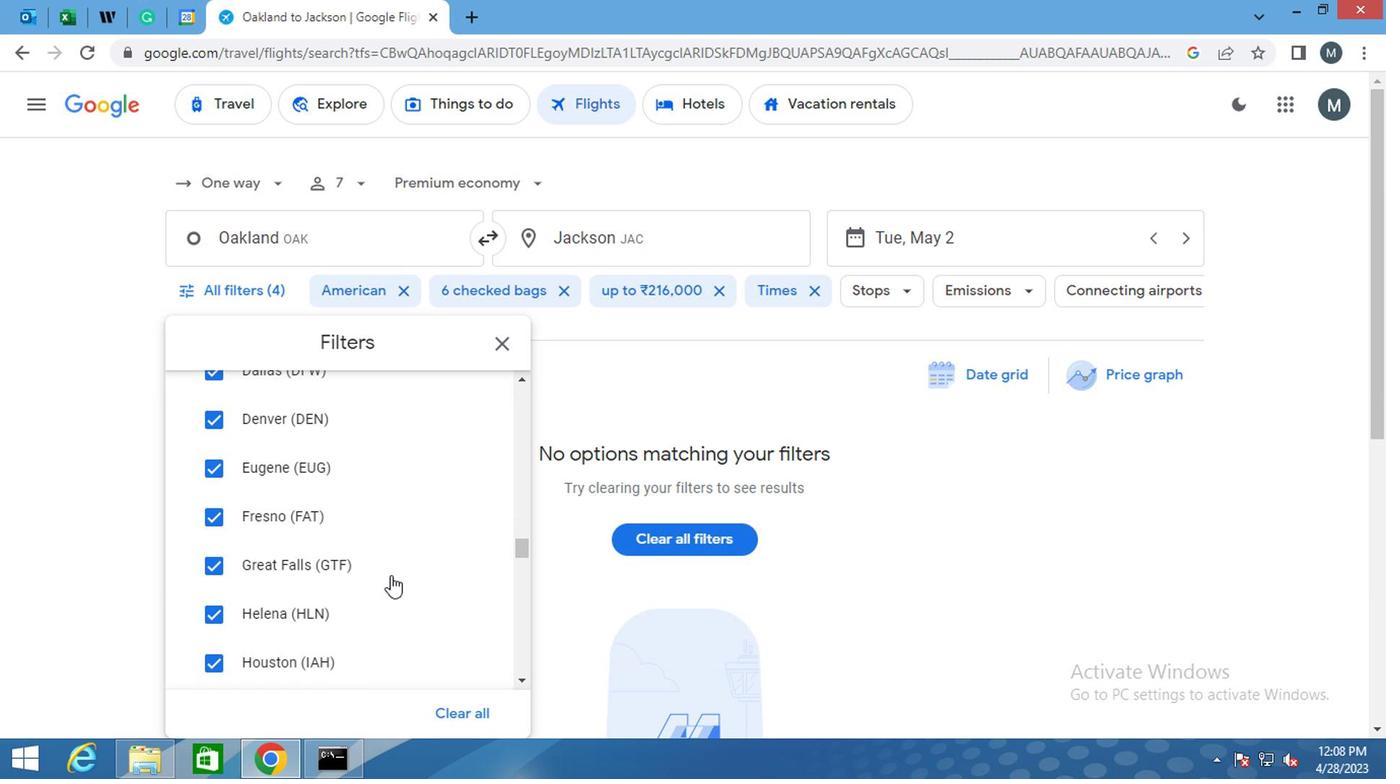 
Action: Mouse moved to (377, 578)
Screenshot: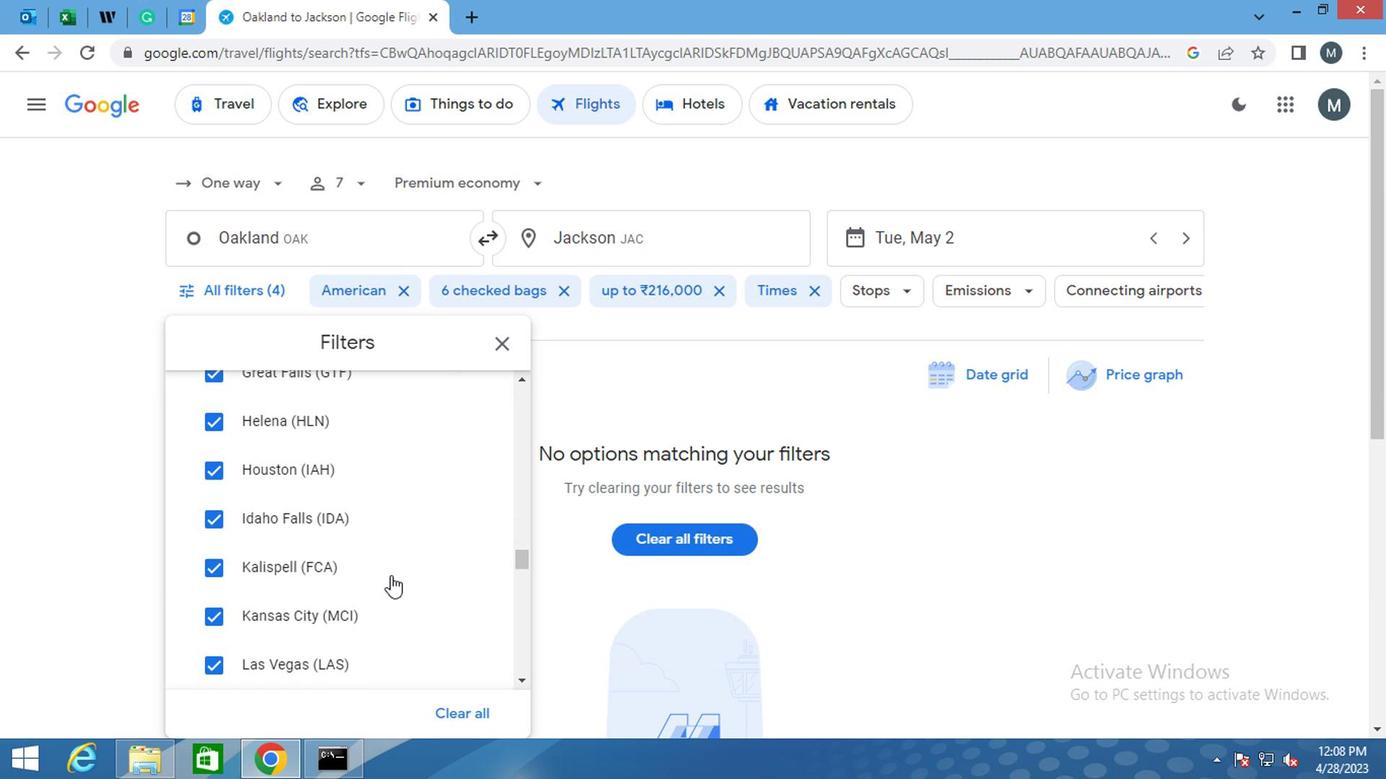 
Action: Mouse scrolled (377, 576) with delta (0, -1)
Screenshot: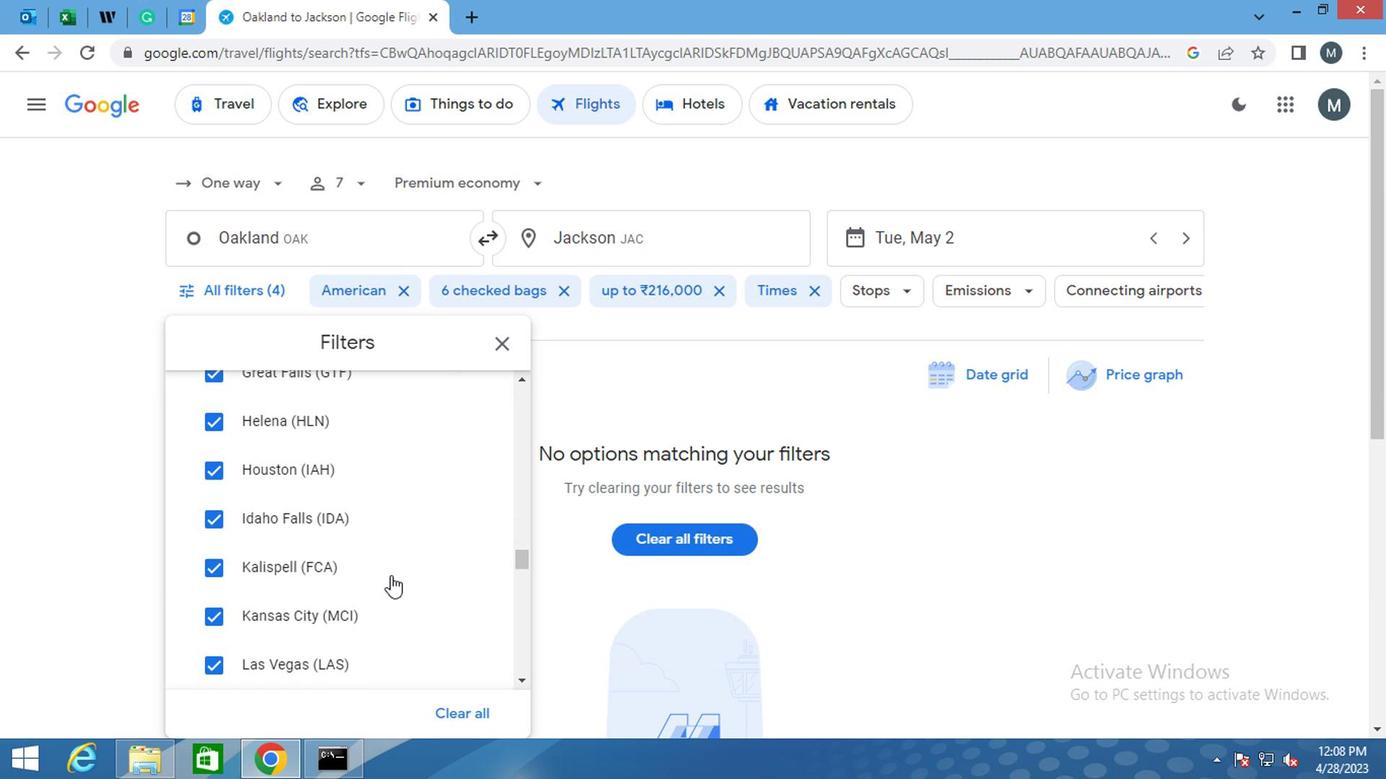 
Action: Mouse moved to (377, 581)
Screenshot: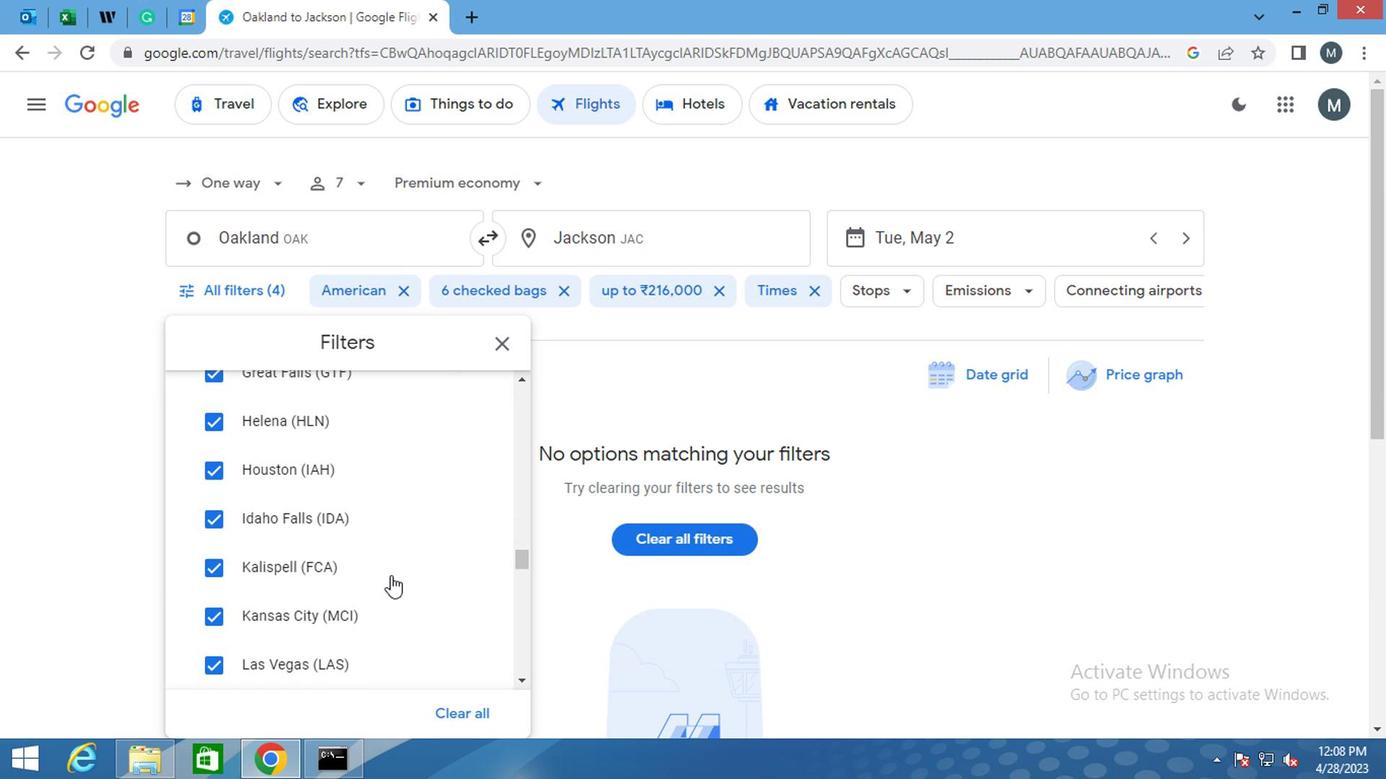
Action: Mouse scrolled (377, 580) with delta (0, 0)
Screenshot: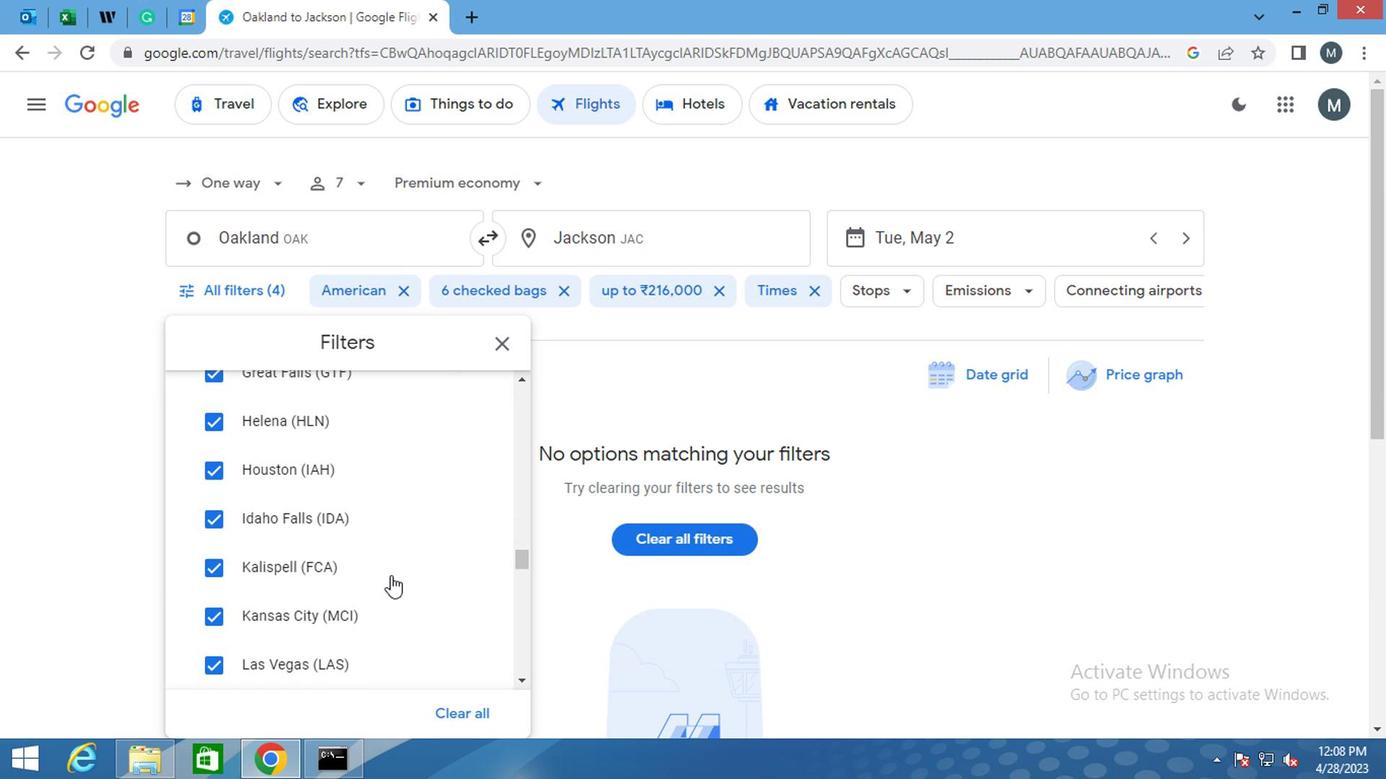 
Action: Mouse moved to (374, 582)
Screenshot: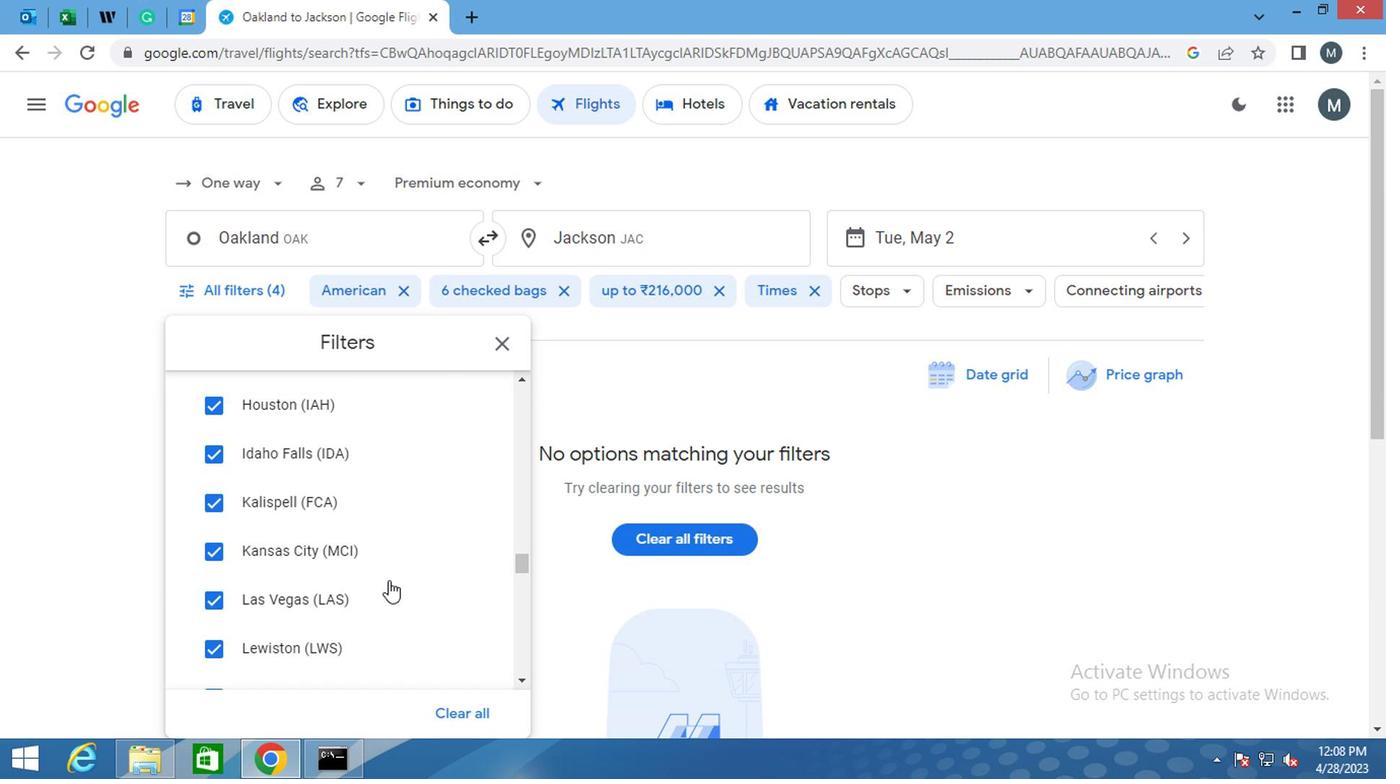 
Action: Mouse scrolled (374, 581) with delta (0, -1)
Screenshot: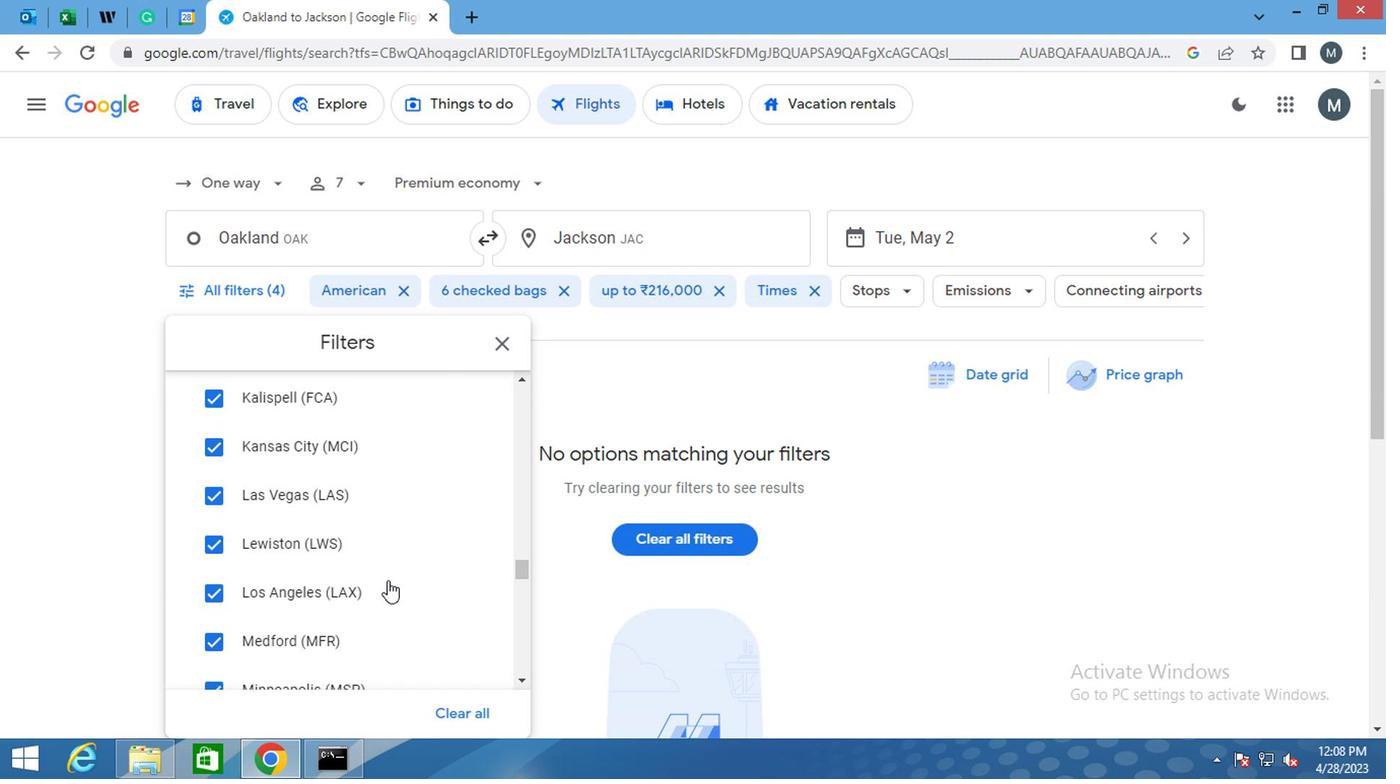 
Action: Mouse scrolled (374, 581) with delta (0, -1)
Screenshot: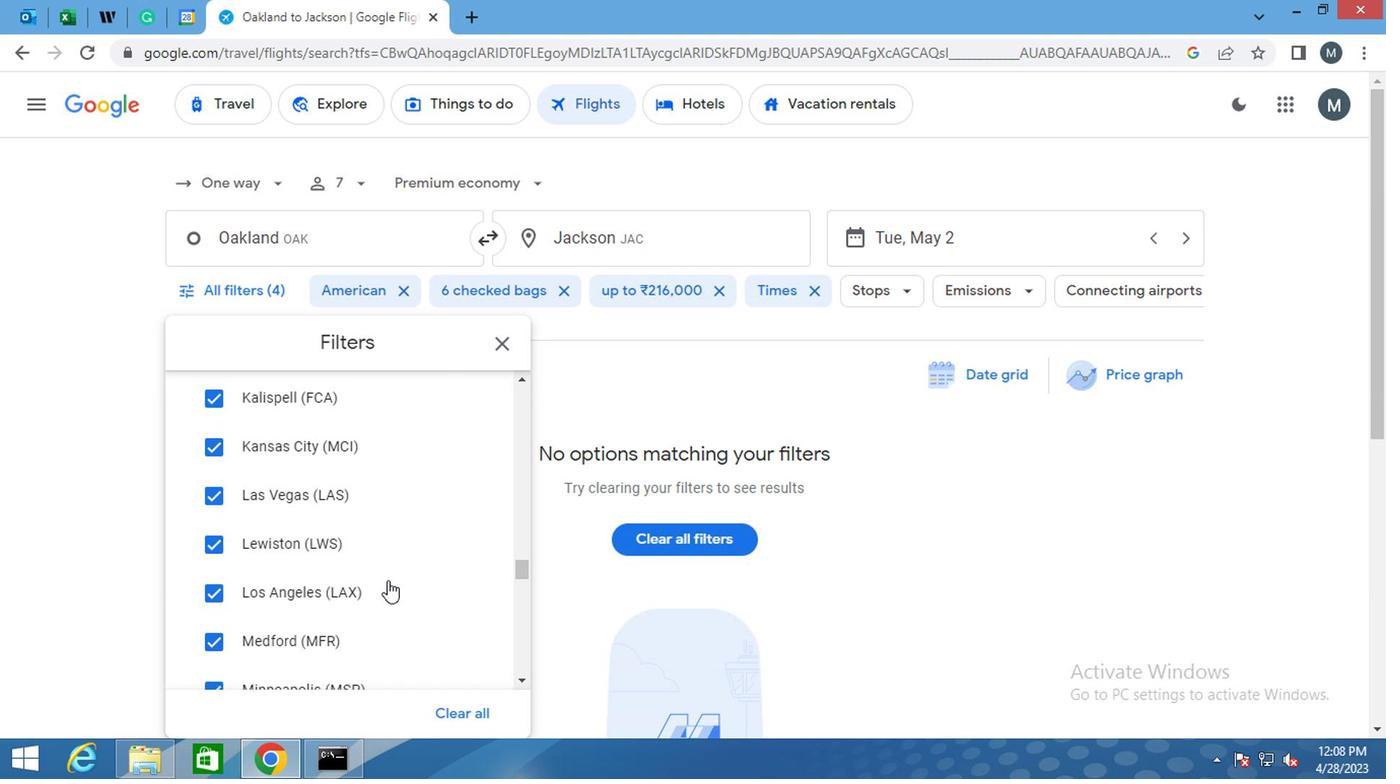 
Action: Mouse scrolled (374, 581) with delta (0, -1)
Screenshot: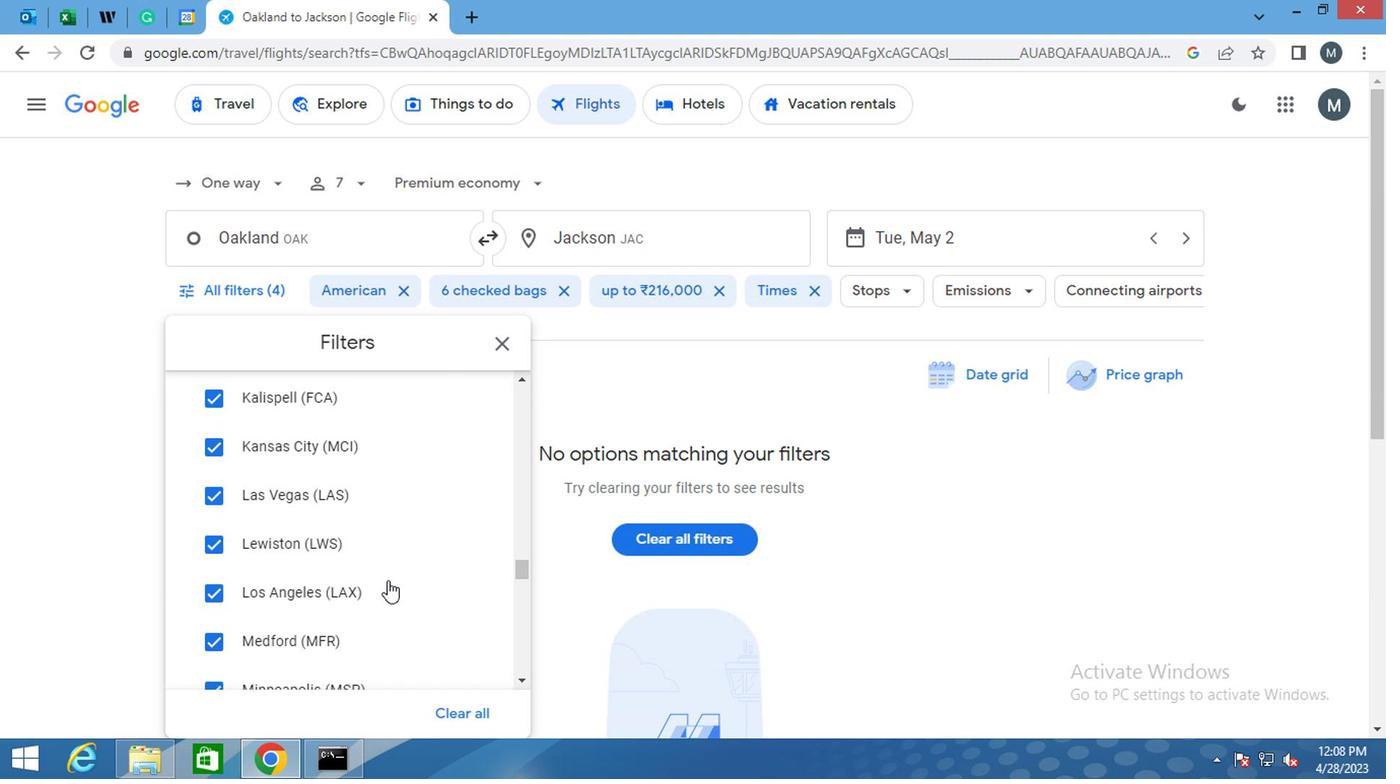 
Action: Mouse moved to (374, 583)
Screenshot: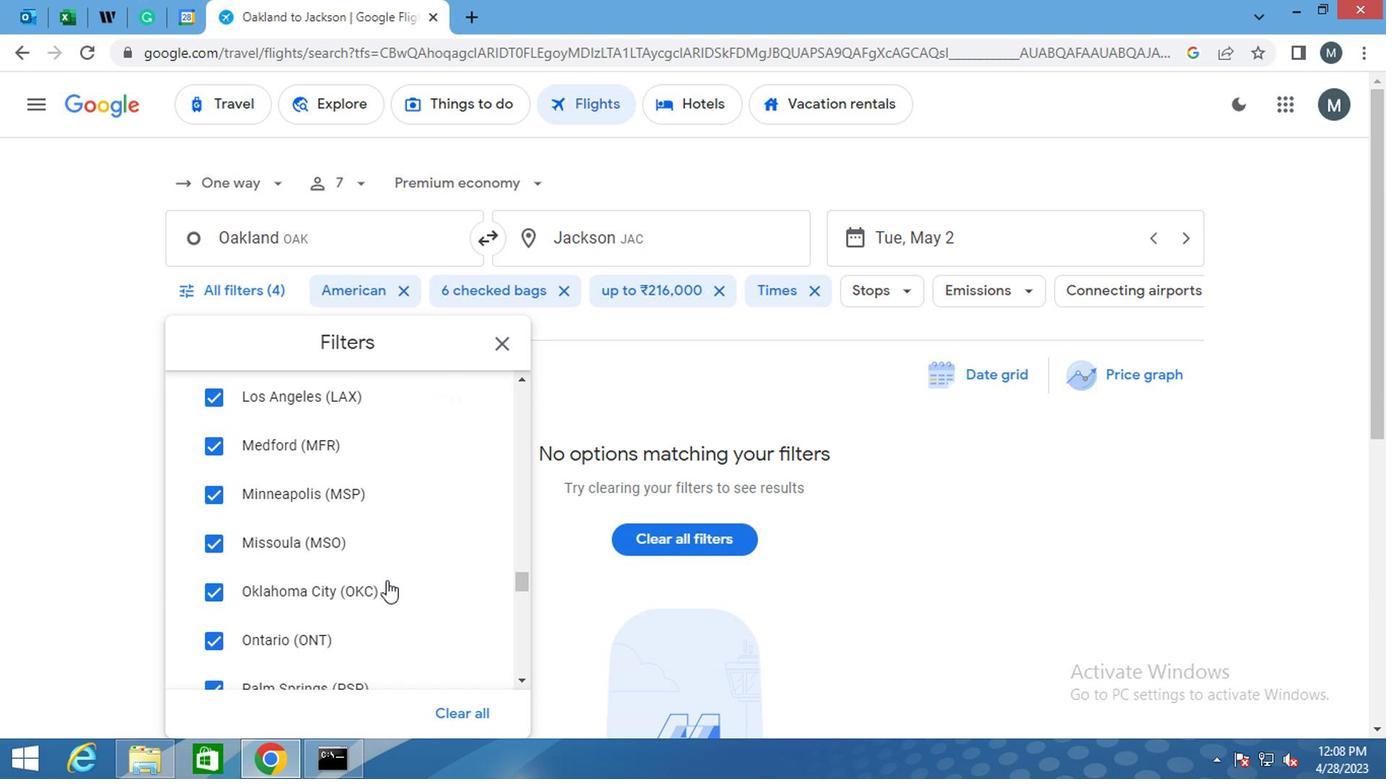 
Action: Mouse scrolled (374, 582) with delta (0, 0)
Screenshot: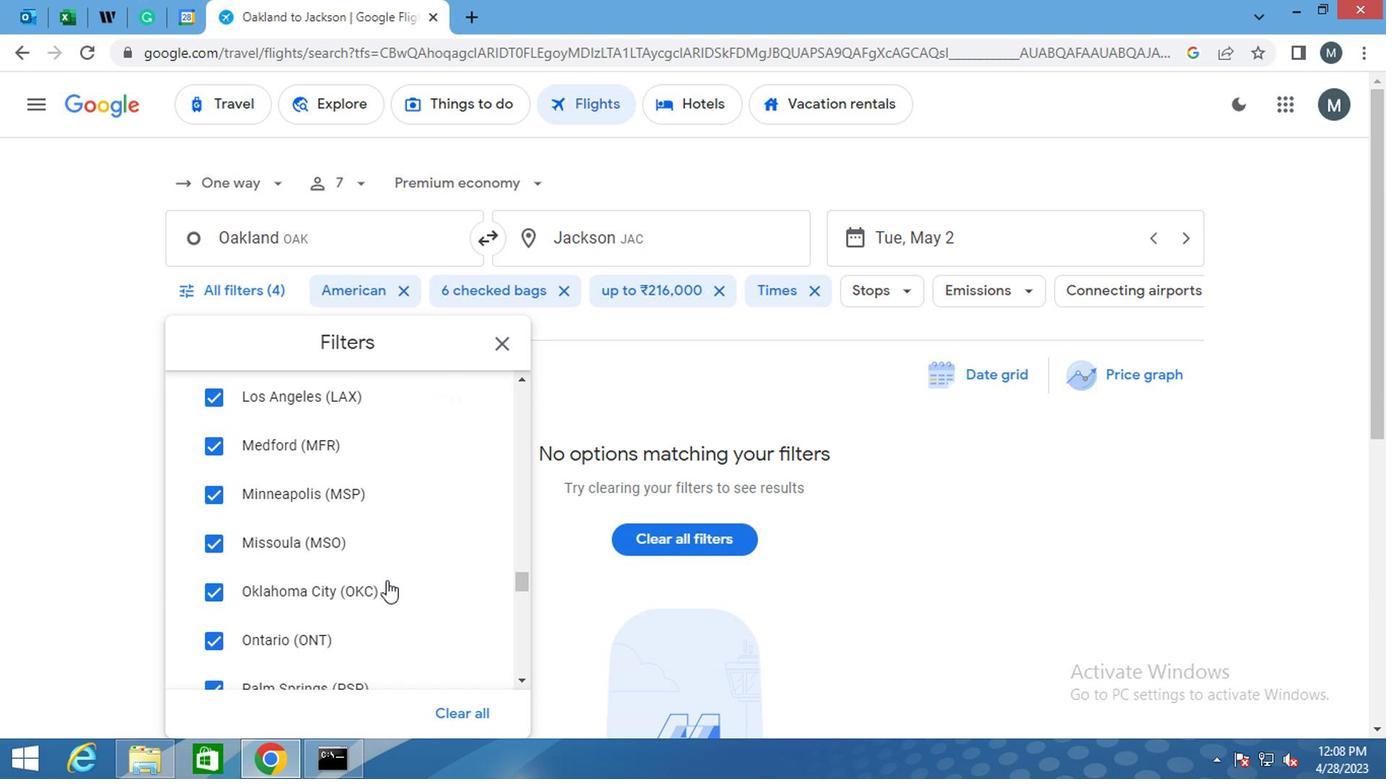 
Action: Mouse moved to (374, 585)
Screenshot: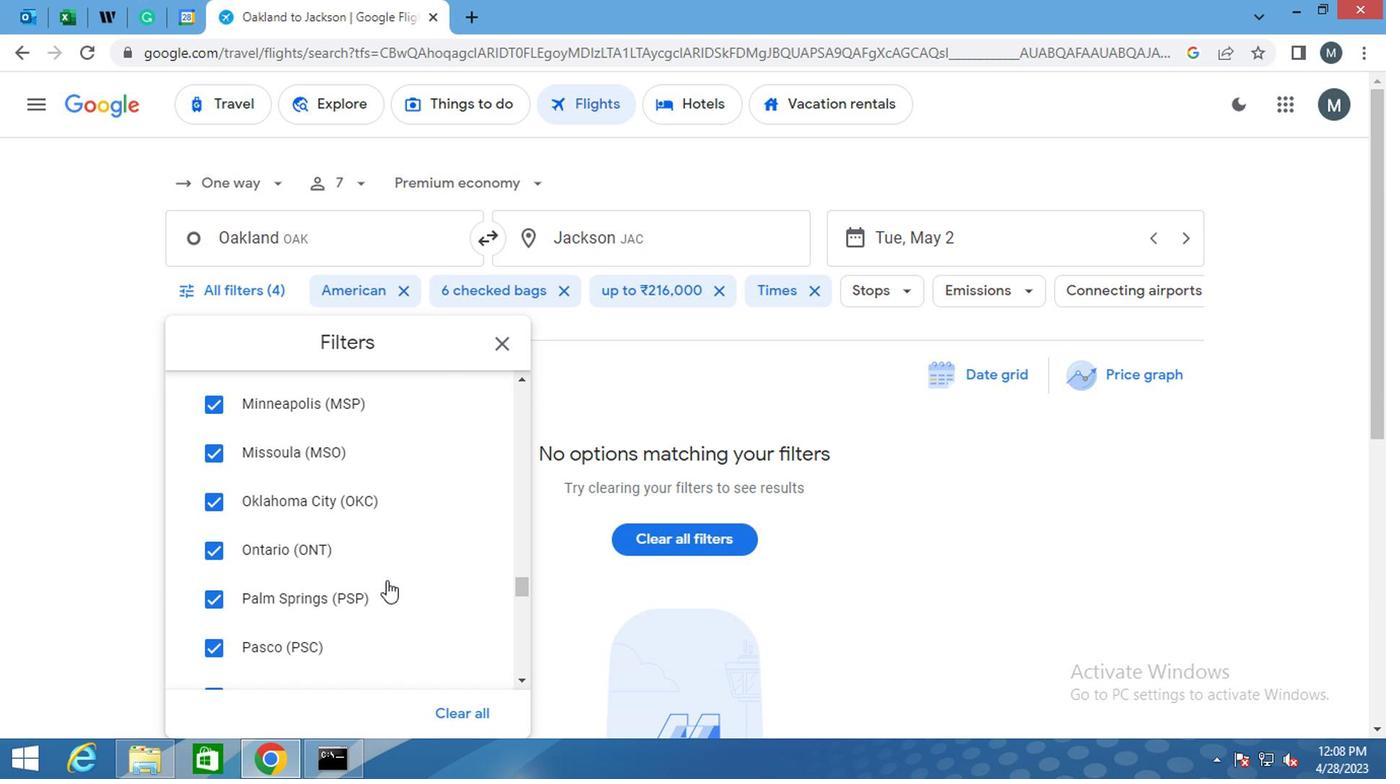 
Action: Mouse scrolled (374, 583) with delta (0, -1)
Screenshot: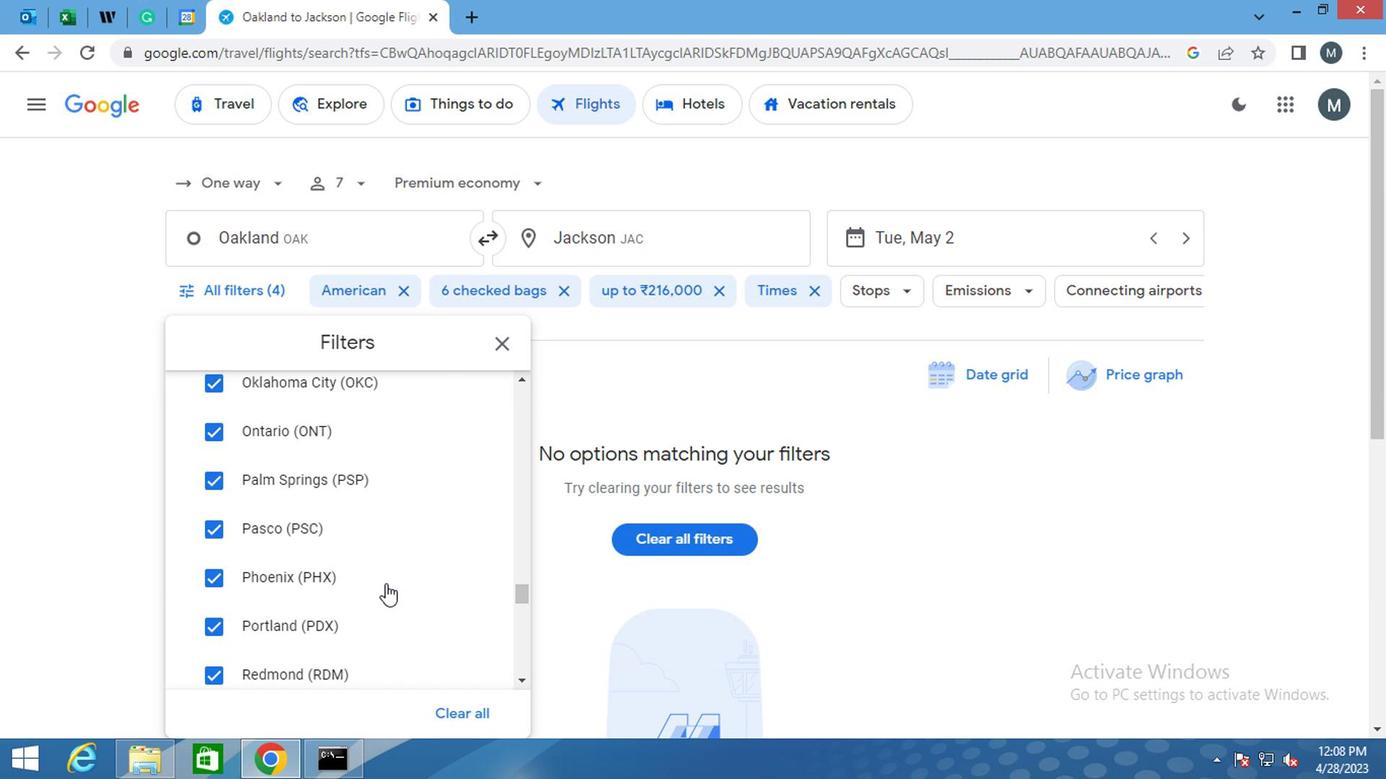 
Action: Mouse moved to (373, 586)
Screenshot: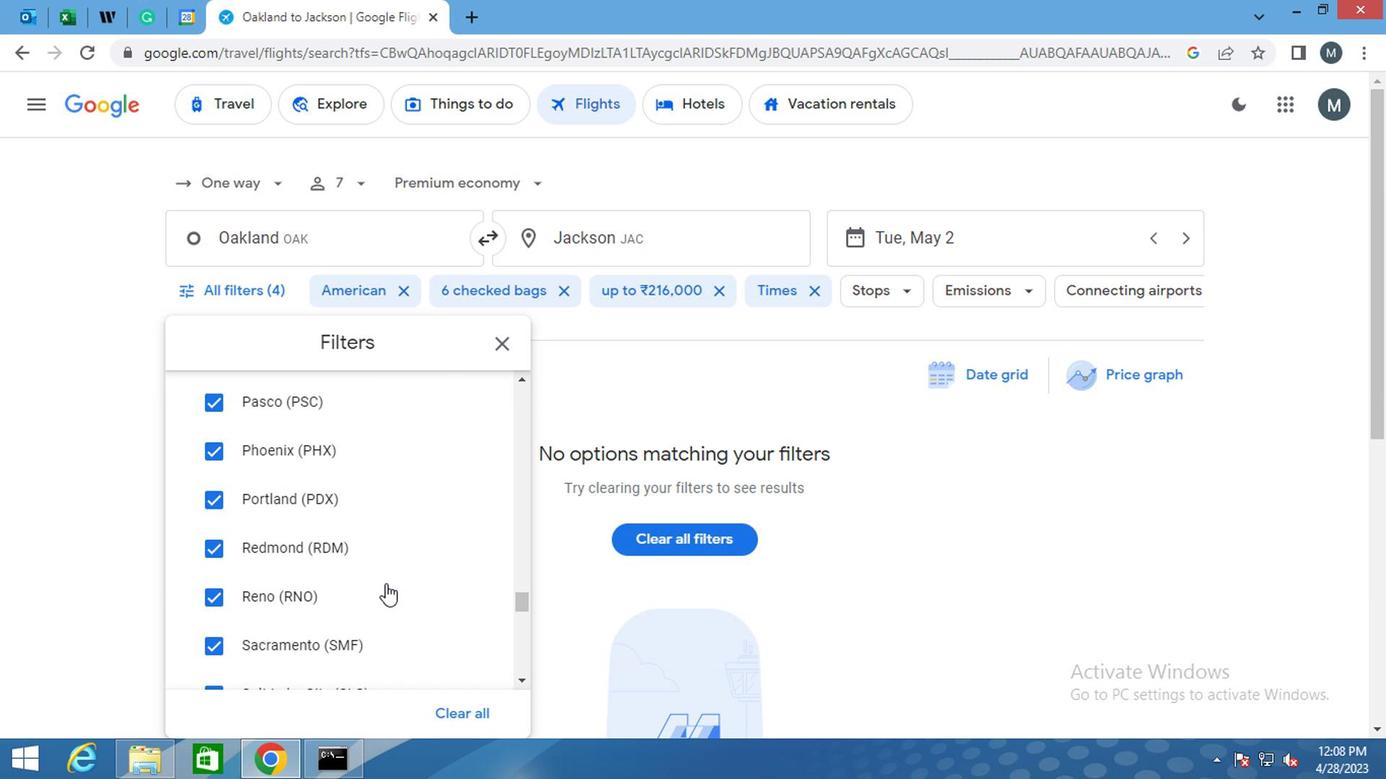 
Action: Mouse scrolled (373, 585) with delta (0, 0)
Screenshot: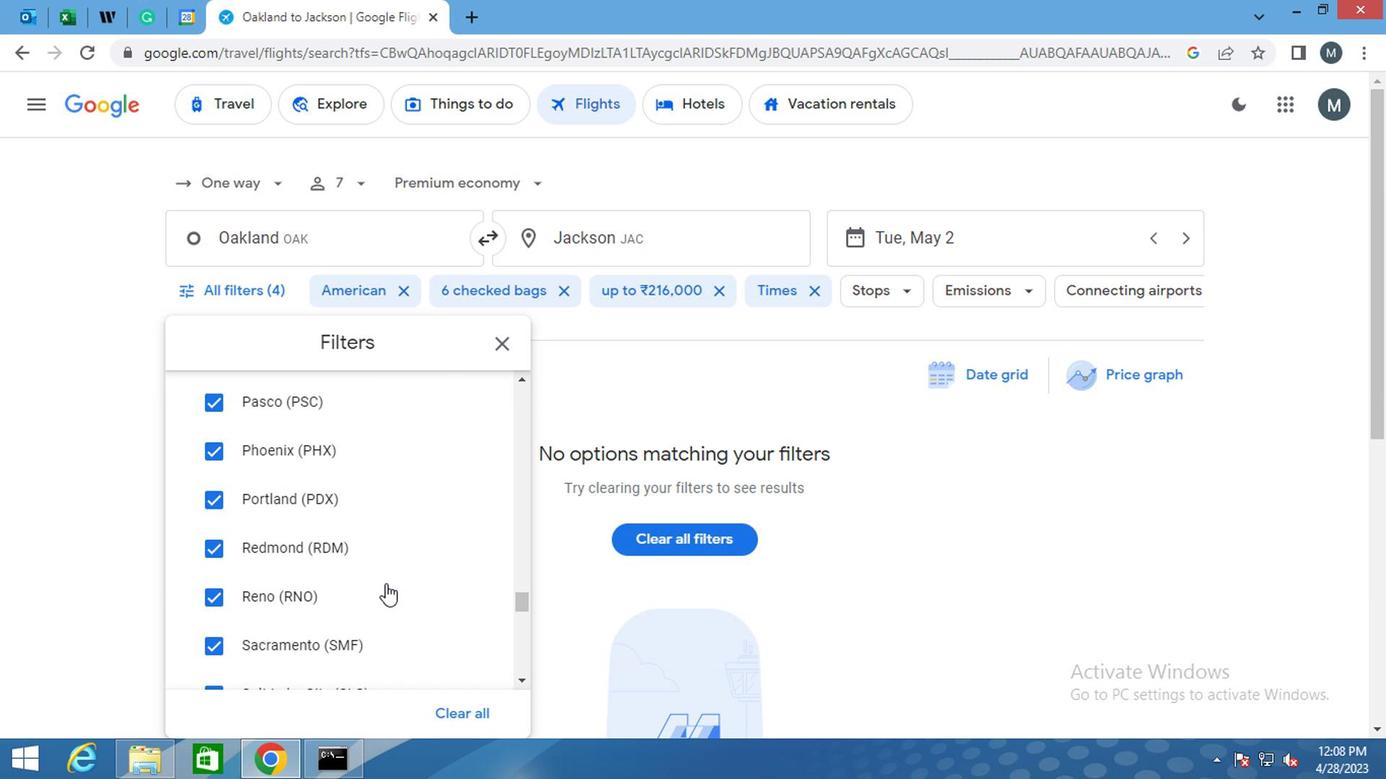 
Action: Mouse scrolled (373, 585) with delta (0, 0)
Screenshot: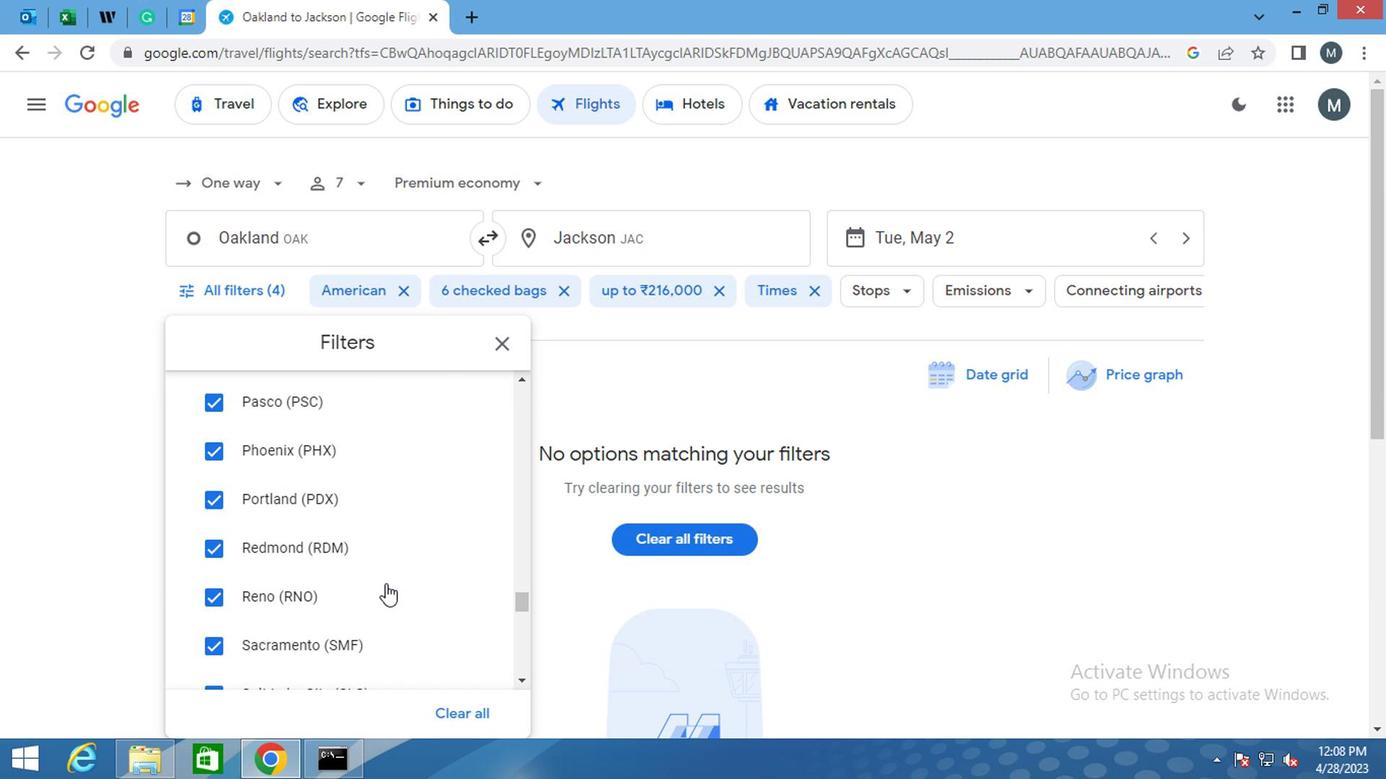 
Action: Mouse moved to (373, 587)
Screenshot: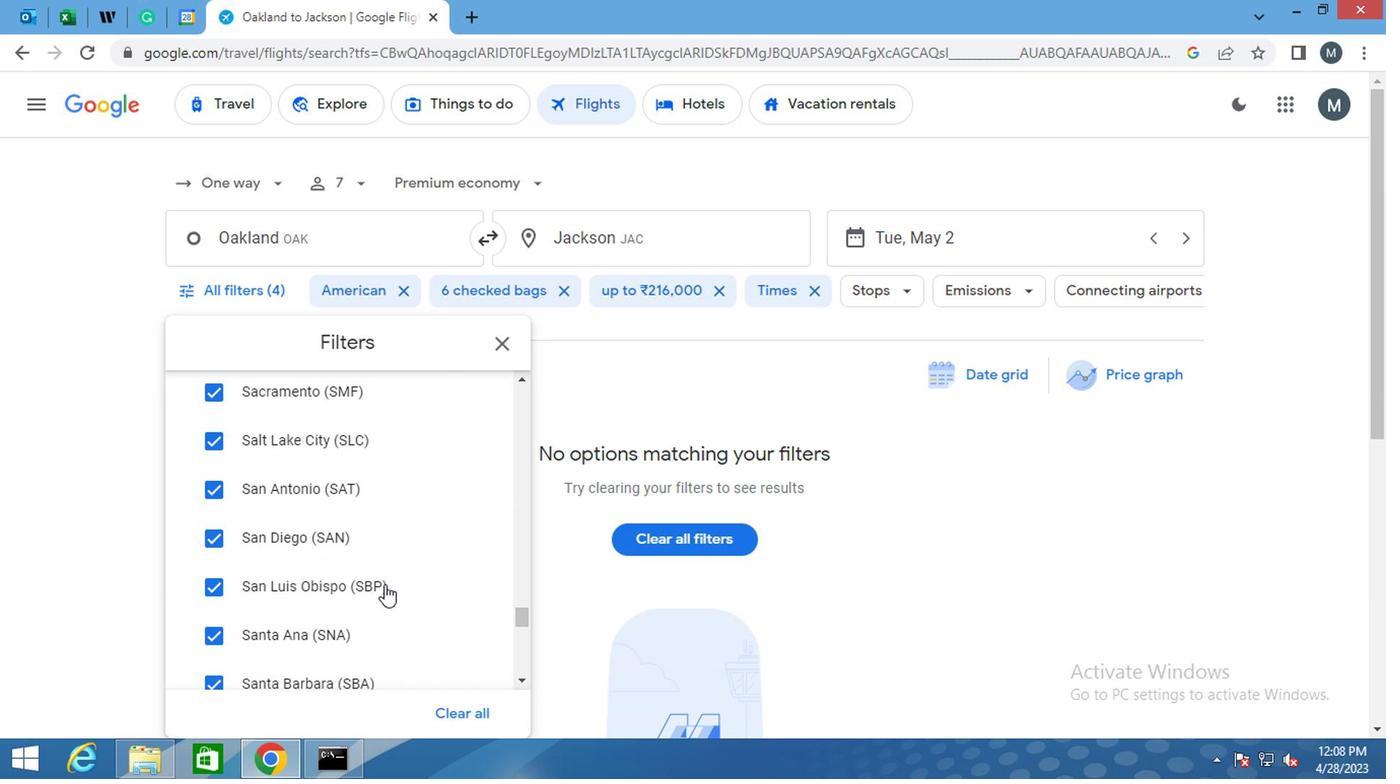 
Action: Mouse scrolled (373, 586) with delta (0, -1)
Screenshot: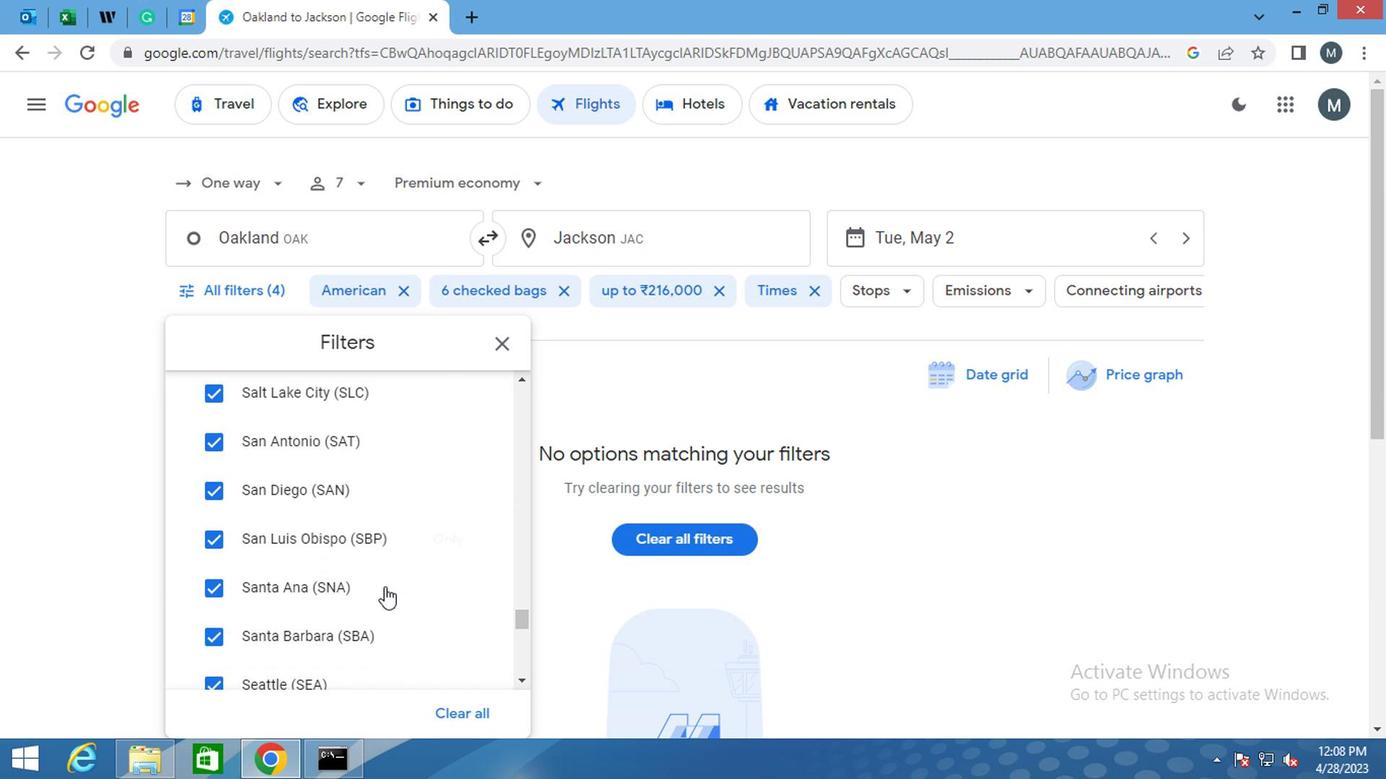 
Action: Mouse scrolled (373, 586) with delta (0, -1)
Screenshot: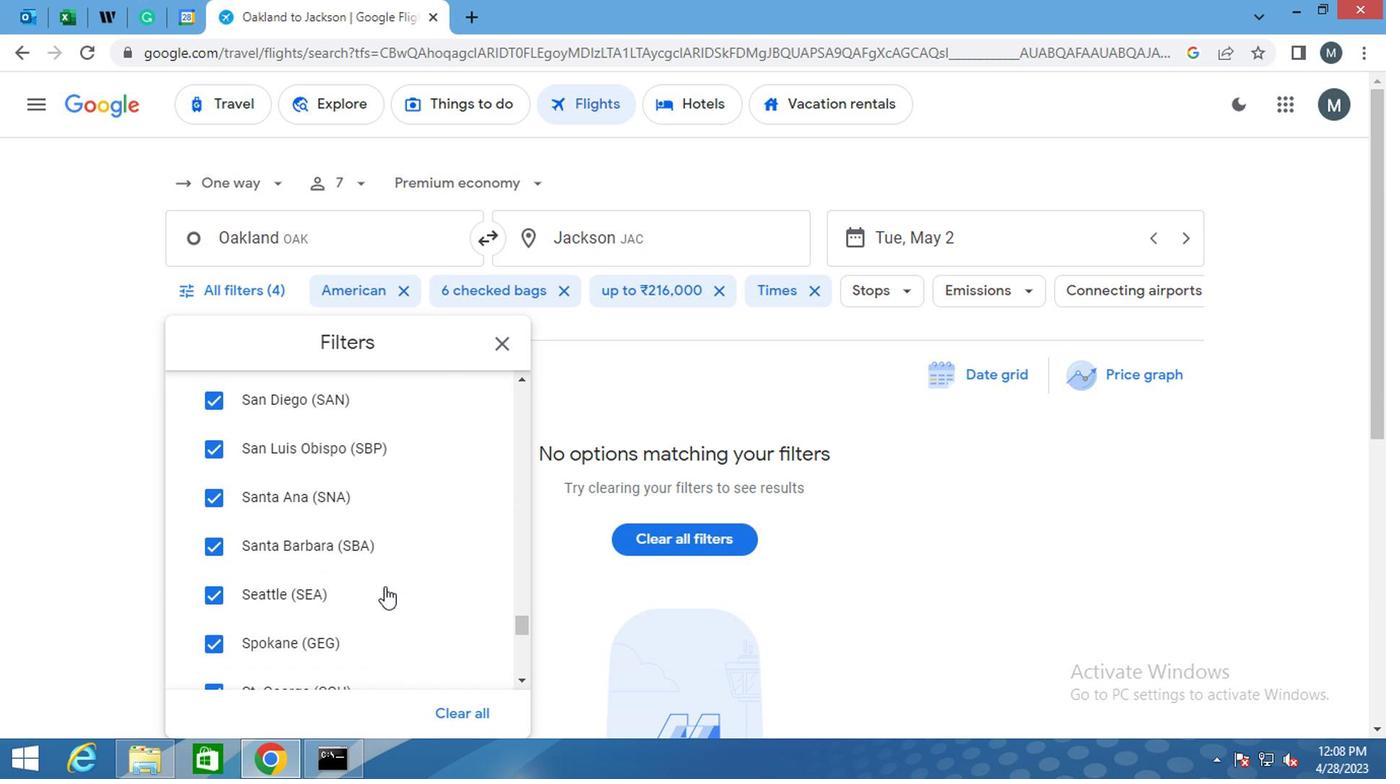 
Action: Mouse moved to (497, 339)
Screenshot: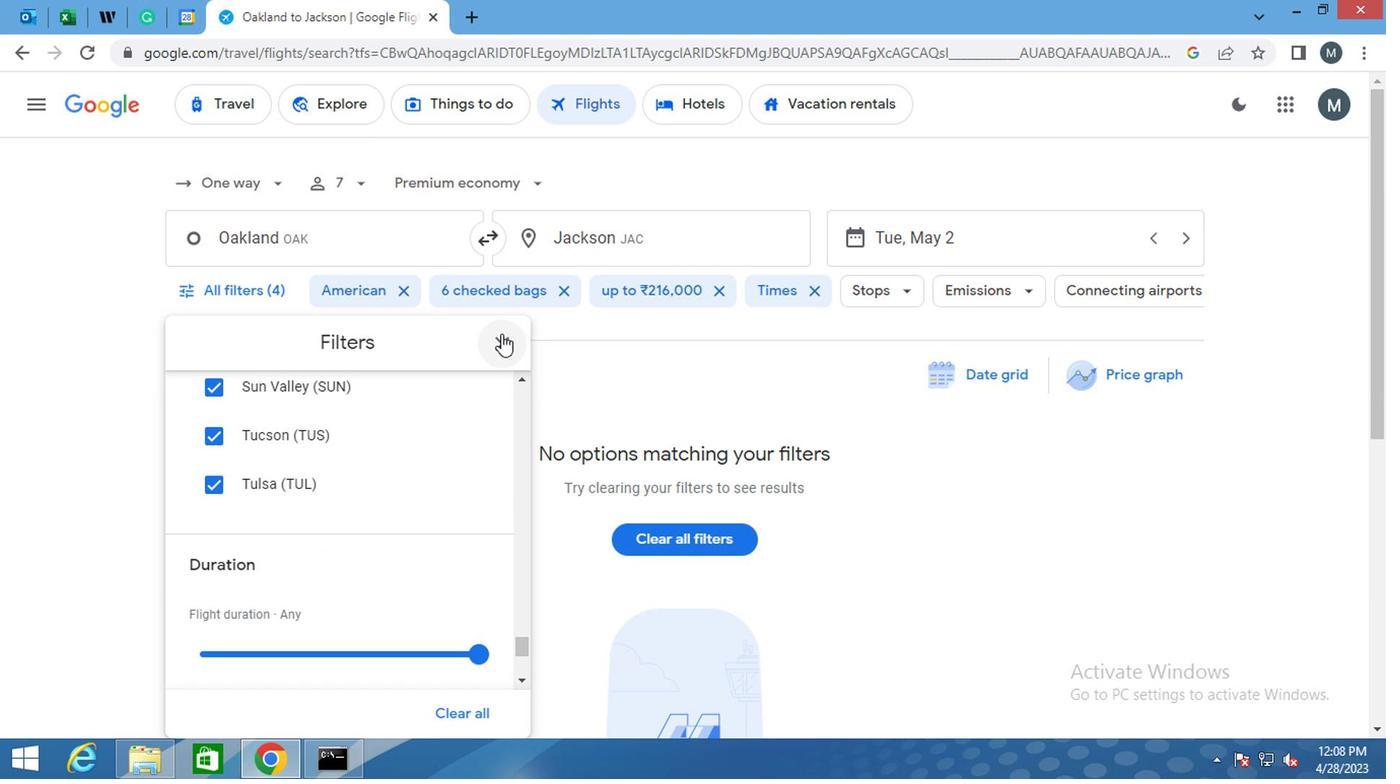
Action: Mouse pressed left at (497, 339)
Screenshot: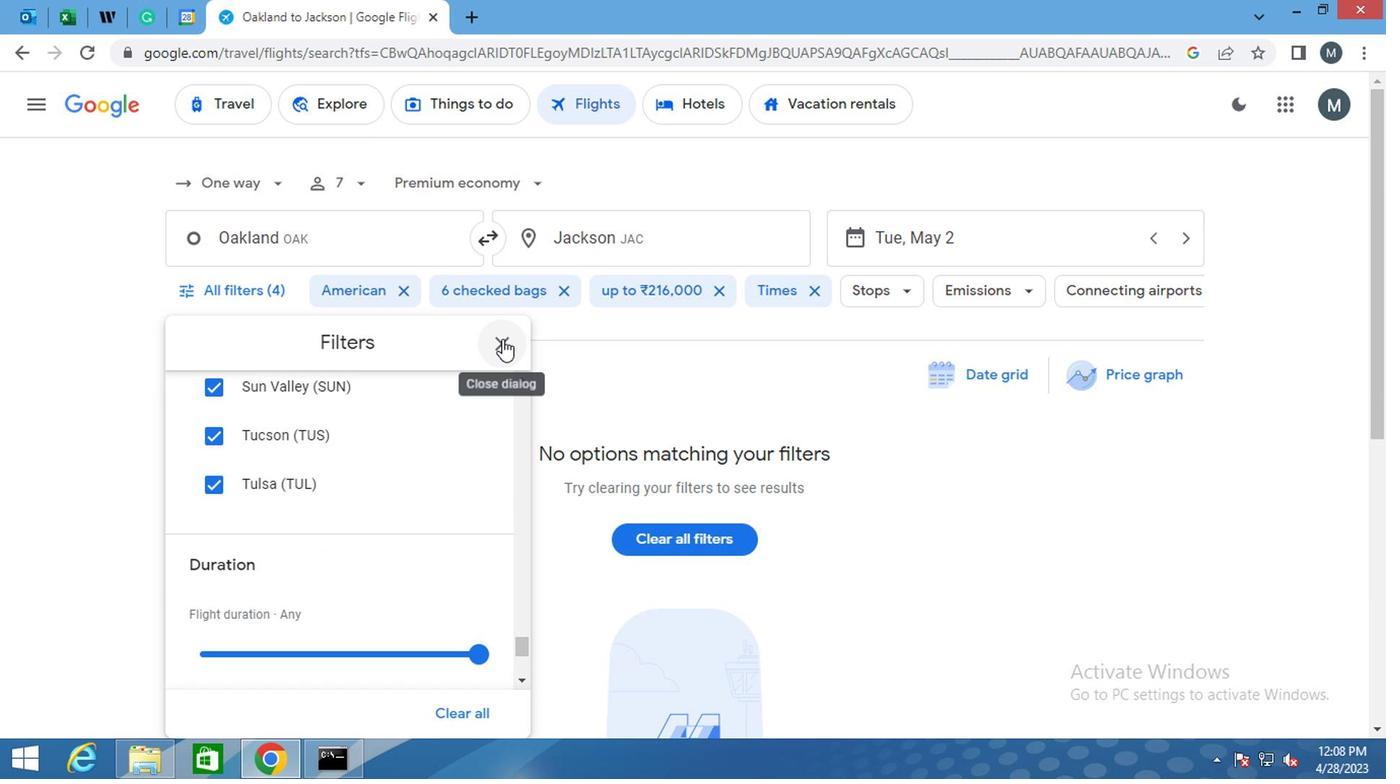 
Action: Mouse moved to (497, 342)
Screenshot: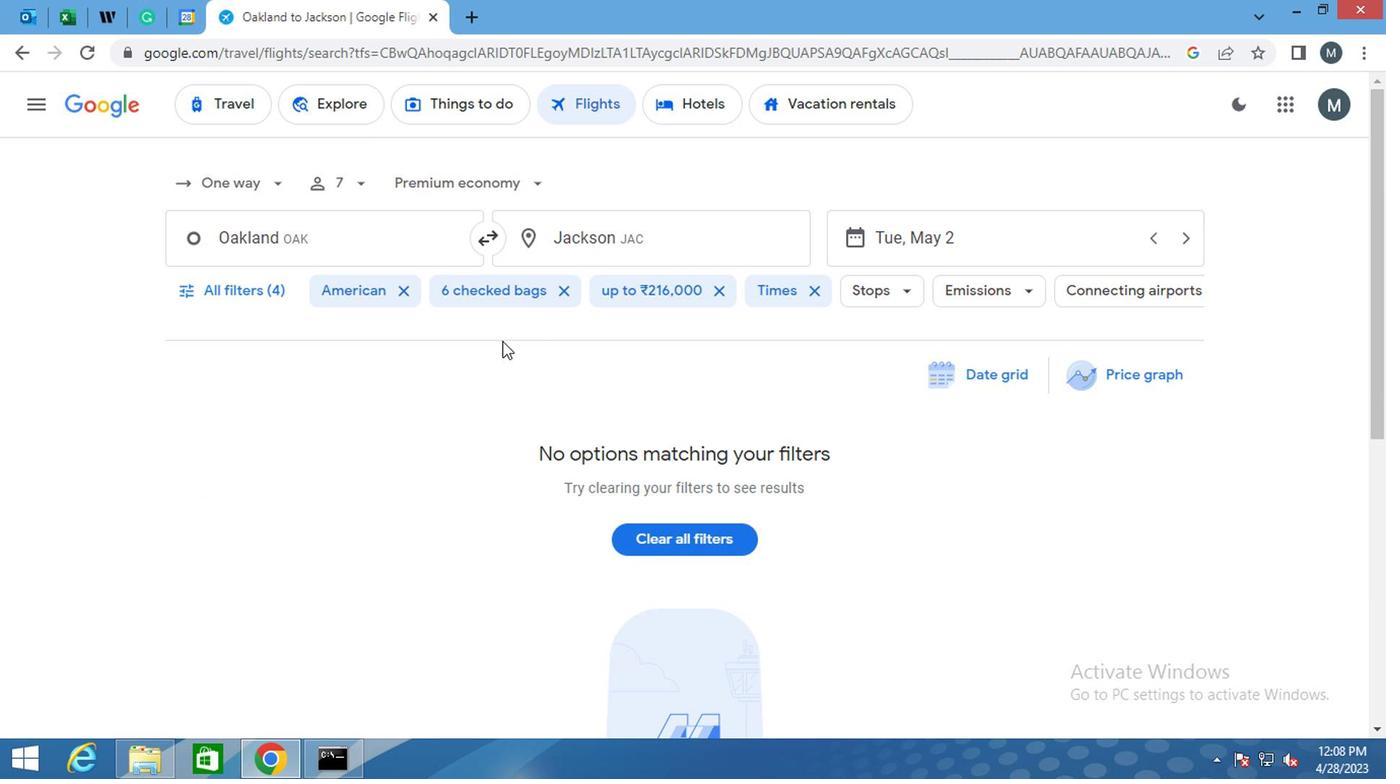 
